Task: Organize and assign tasks for December 20th.
Action: Key pressed <Key.space><Key.shift><Key.shift><Key.shift><Key.shift><Key.shift><Key.shift><Key.shift><Key.shift><Key.shift><Key.shift><Key.shift><Key.shift><Key.shift><Key.shift><Key.shift>Check<Key.space>search<Key.space>volume<Key.enter><Key.space><Key.up><Key.down><Key.down><Key.up><Key.down><Key.up><Key.shift><Key.shift><Key.shift><Key.shift><Key.shift><Key.shift><Key.shift>RE<Key.backspace>eviw<Key.space>links<Key.space>-<Key.space><Key.shift><Key.shift><Key.shift><Key.shift><Key.shift><Key.shift><Key.shift><Key.shift><Key.shift><Key.shift><Key.shift><Key.shift>Distance<Key.space><Key.shift>Education<Key.space>universities<Key.space><Key.backspace>,<Key.space><Key.shift_r><Key.shift_r><Key.shift_r><Key.shift_r><Key.shift_r>UG<Key.shift>C<Key.space><Key.shift>DEB<Key.space>approved<Key.space>universities
Screenshot: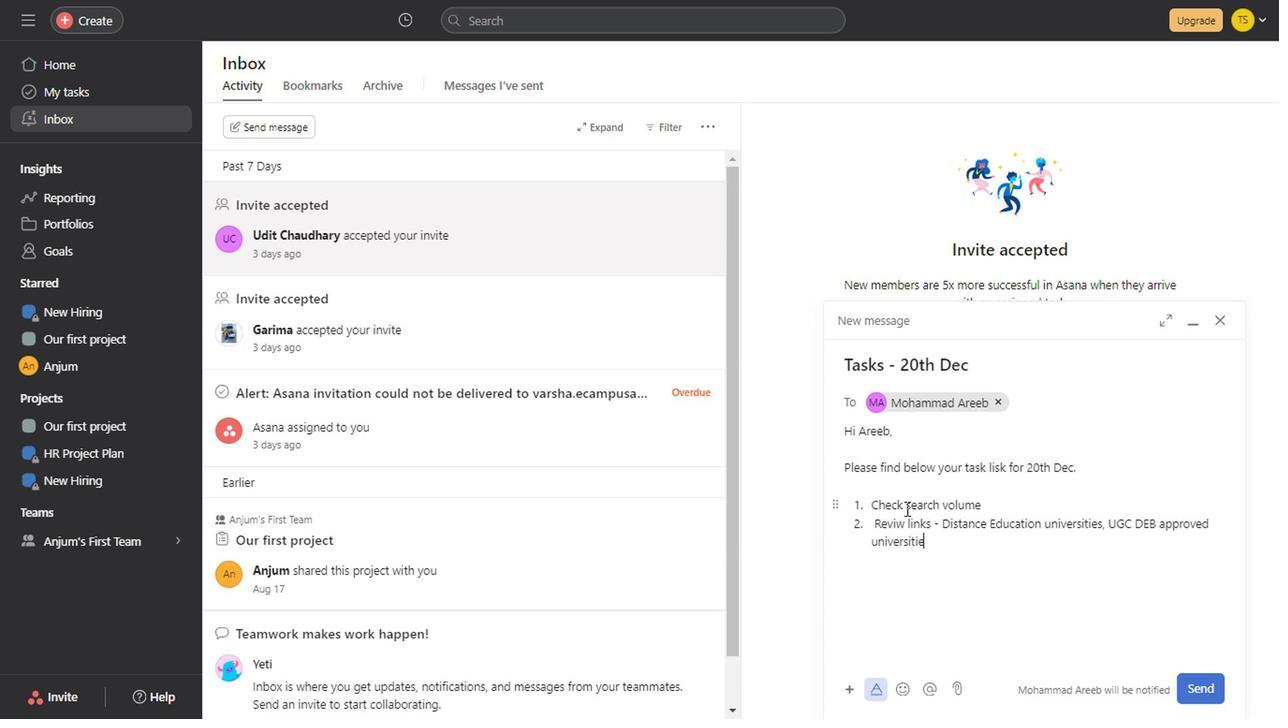 
Action: Mouse moved to (1102, 520)
Screenshot: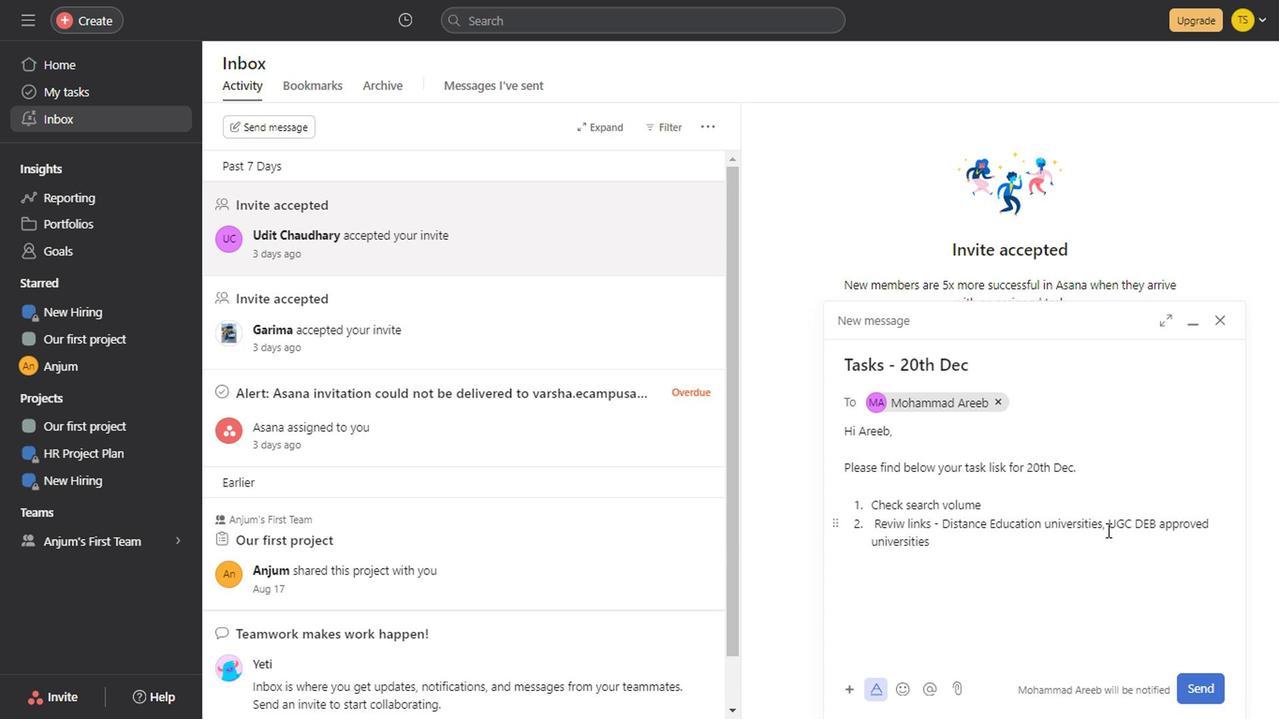 
Action: Mouse pressed left at (1102, 520)
Screenshot: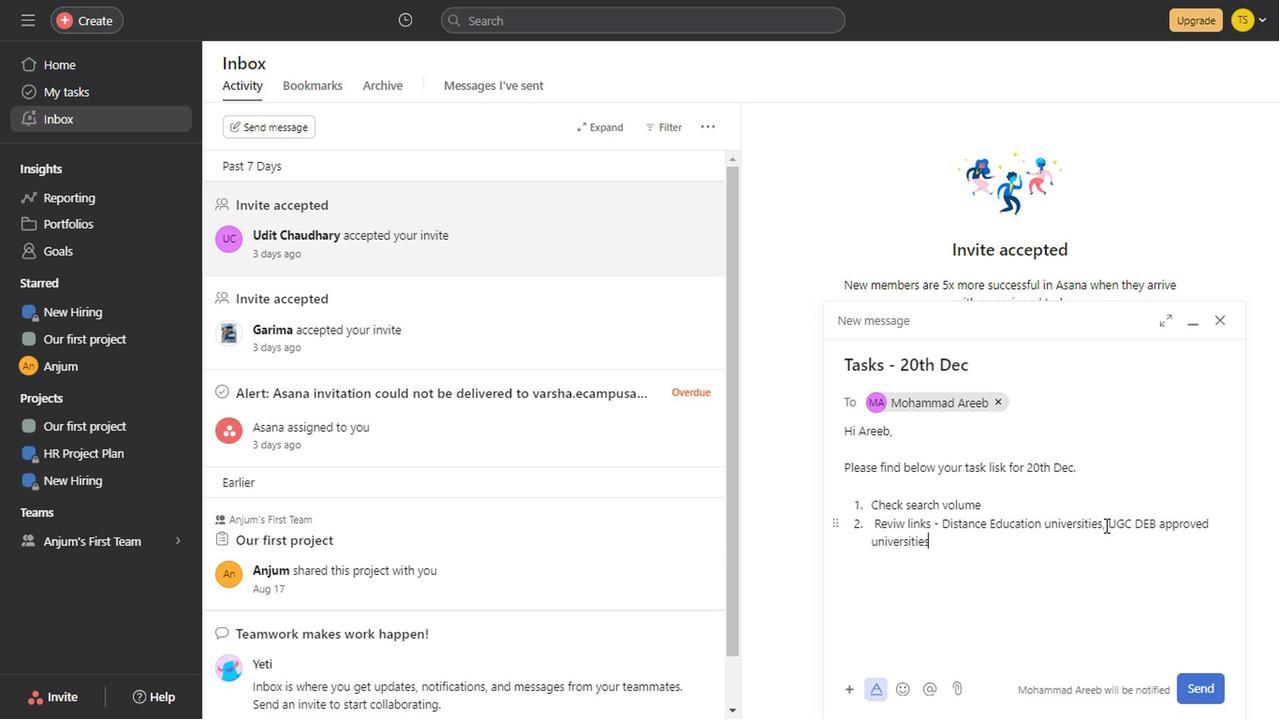 
Action: Mouse moved to (1275, 661)
Screenshot: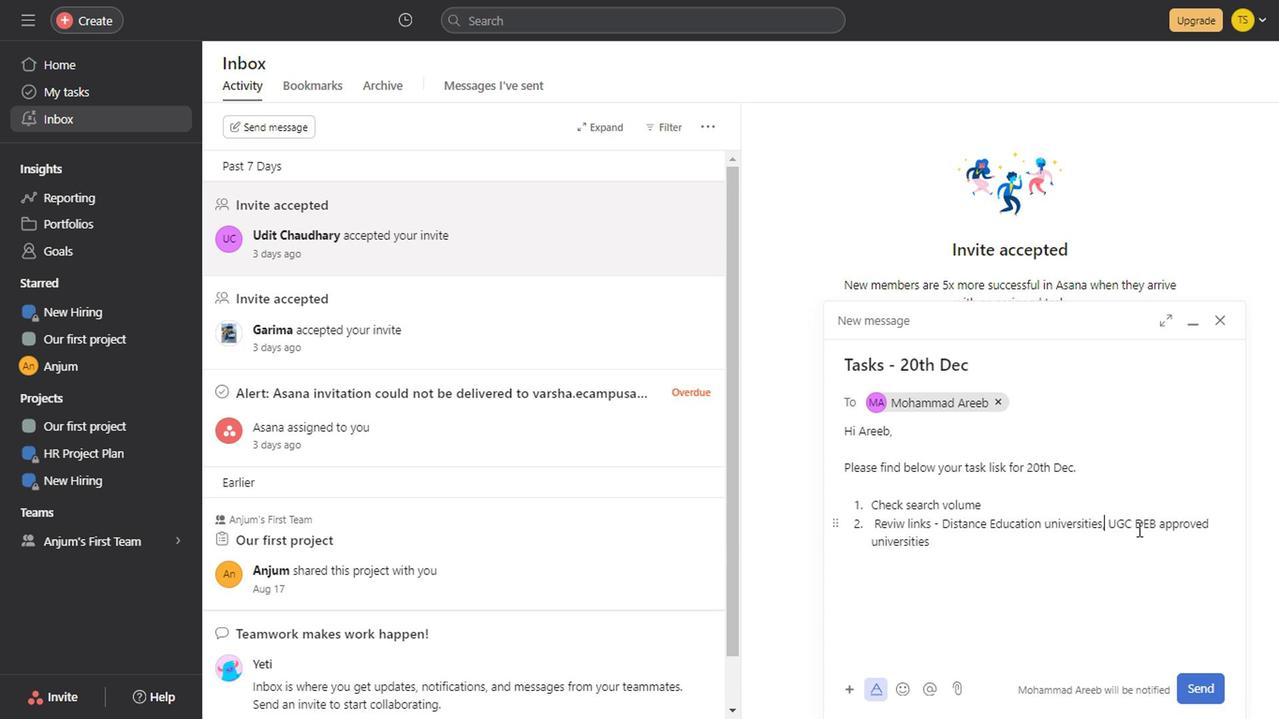 
Action: Key pressed <Key.backspace><Key.space>and<Key.space><Key.backspace>
Screenshot: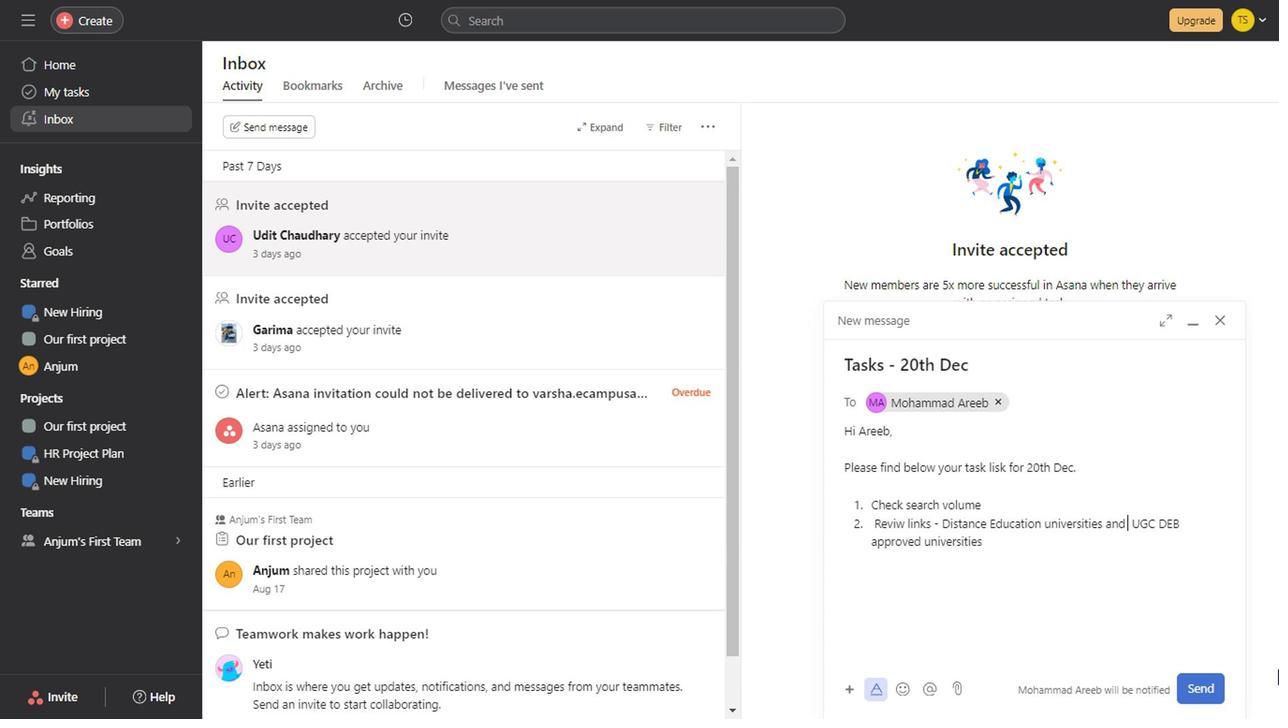 
Action: Mouse moved to (1006, 537)
Screenshot: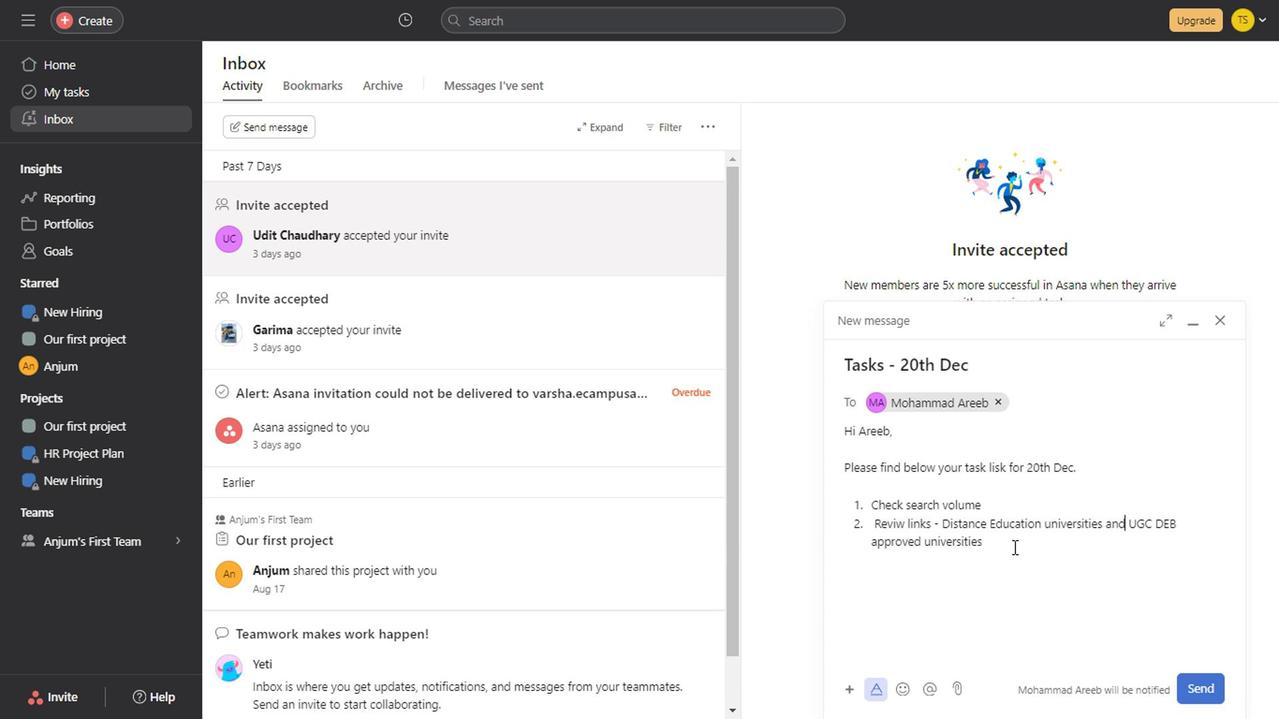 
Action: Mouse pressed left at (1006, 537)
Screenshot: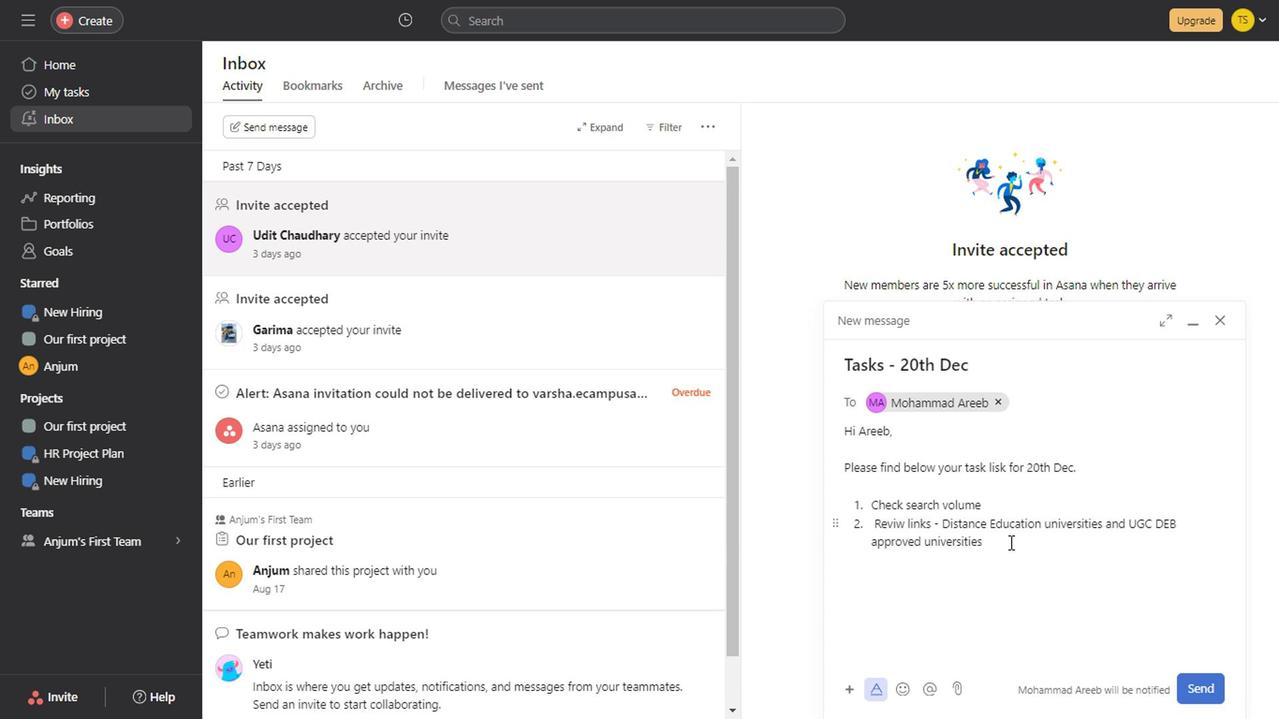 
Action: Key pressed .<Key.enter><Key.shift_r>On<Key.space><Key.shift_r>Page<Key.space><Key.shift>SE<Key.shift_r><Key.shift_r><Key.shift_r>O<Key.space>of<Key.space>all<Key.space><Key.shift_r>O<Key.shift>G<Key.shift>C<Key.space>website.<Key.enter><Key.shift>Expired<Key.space>domain<Key.space>analysis.<Key.enter><Key.shift_r><Key.shift_r><Key.shift_r>Banner<Key.space>for<Key.space><Key.shift_r>Blended.<Key.enter><Key.enter><Key.backspace><Key.enter><Key.shift>Blongs<Key.space>pages<Key.space>link<Key.space>to<Key.space><Key.shift>Distance<Key.space><Key.shift>Education<Key.space><Key.shift_r>Universtis<Key.backspace><Key.backspace><Key.backspace><Key.backspace><Key.backspace><Key.backspace>ersities<Key.space>for<Key.space><Key.shift_r>Maharasht<Key.backspace>ra.
Screenshot: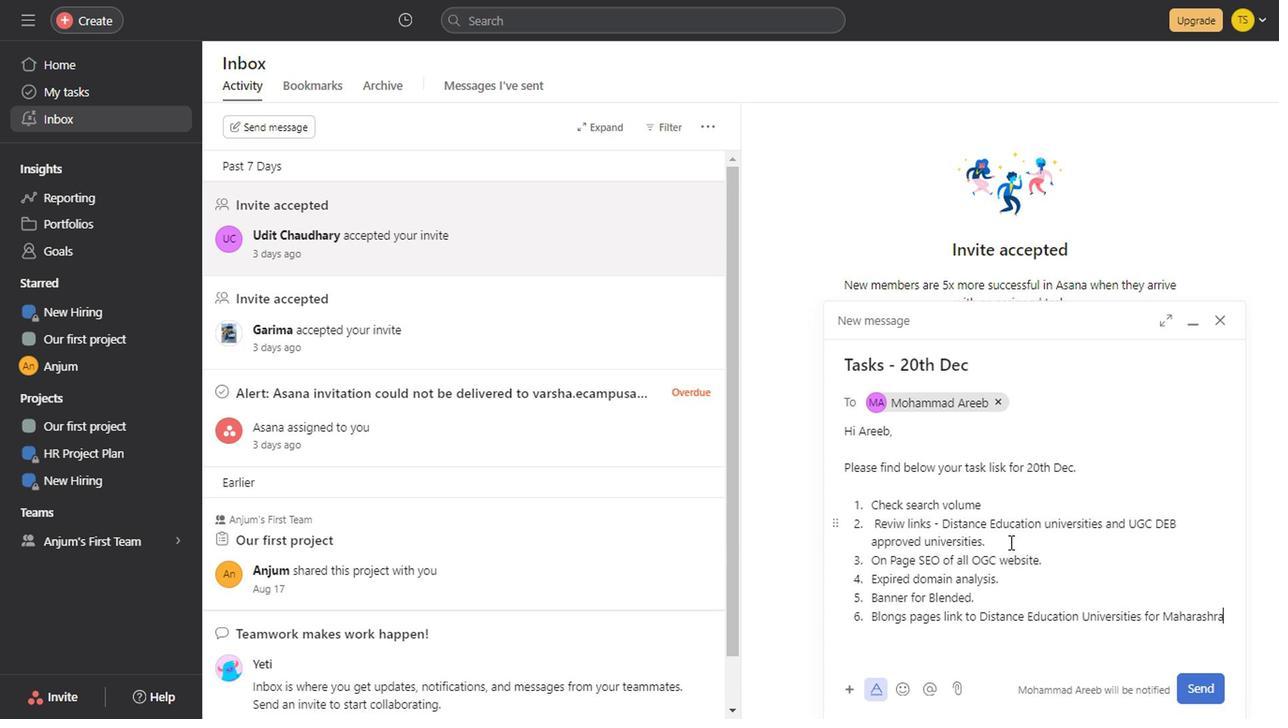 
Action: Mouse moved to (1012, 540)
Screenshot: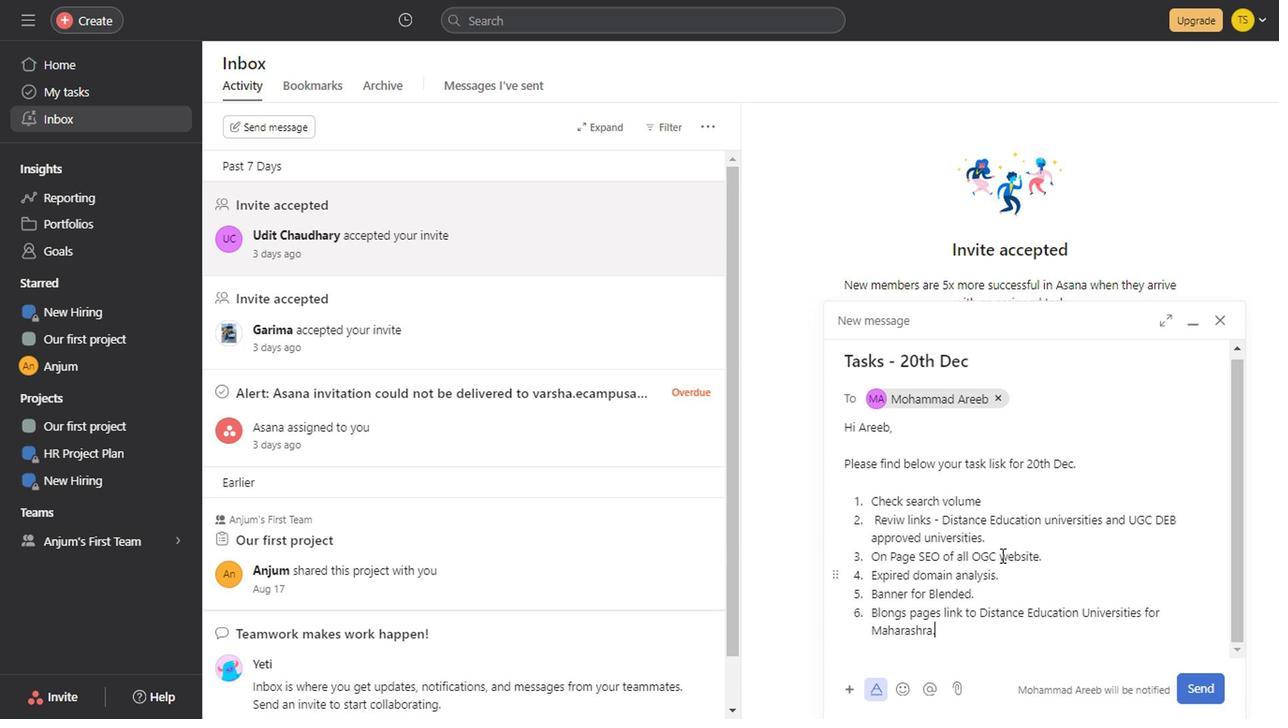 
Action: Mouse scrolled (1012, 539) with delta (0, 0)
Screenshot: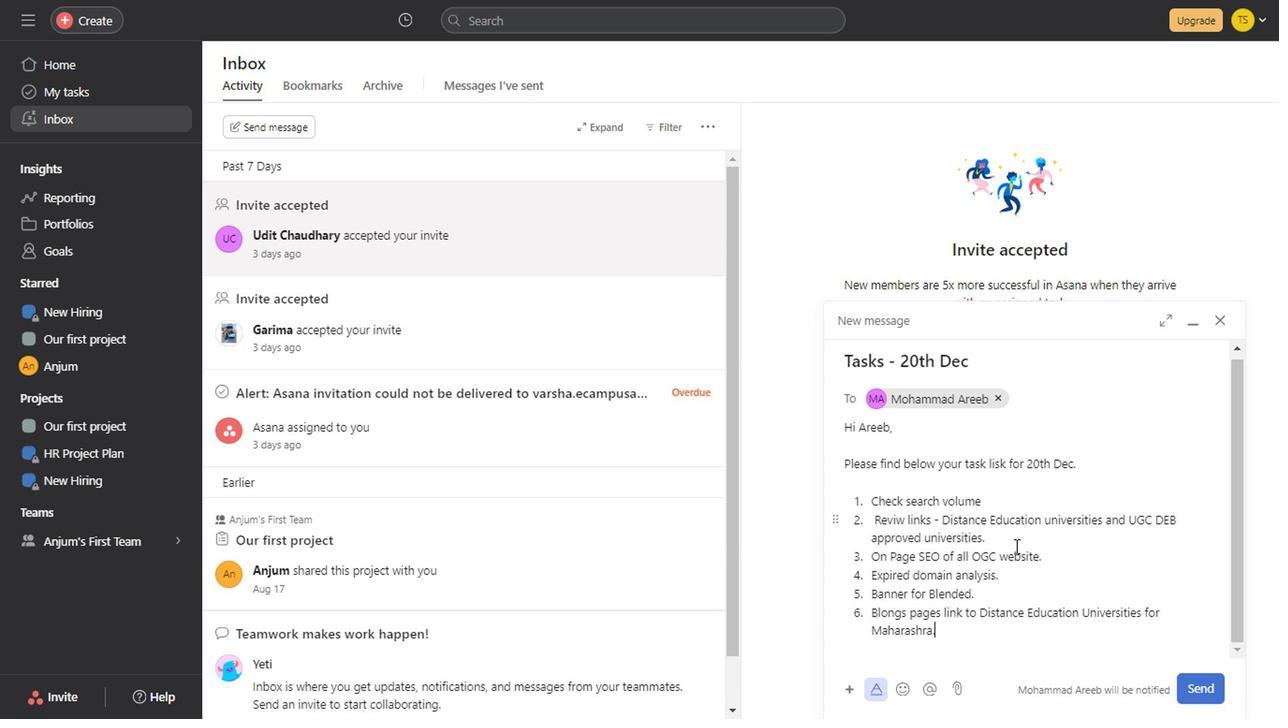 
Action: Mouse scrolled (1012, 539) with delta (0, 0)
Screenshot: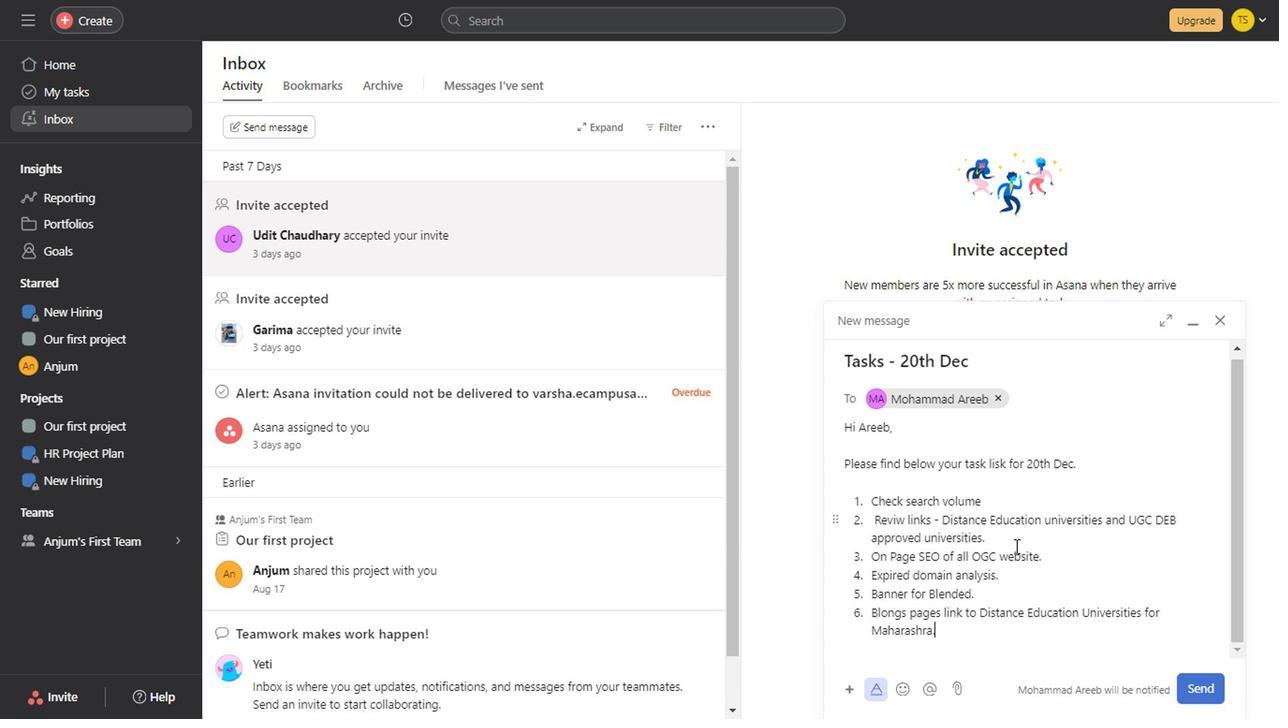 
Action: Mouse scrolled (1012, 539) with delta (0, 0)
Screenshot: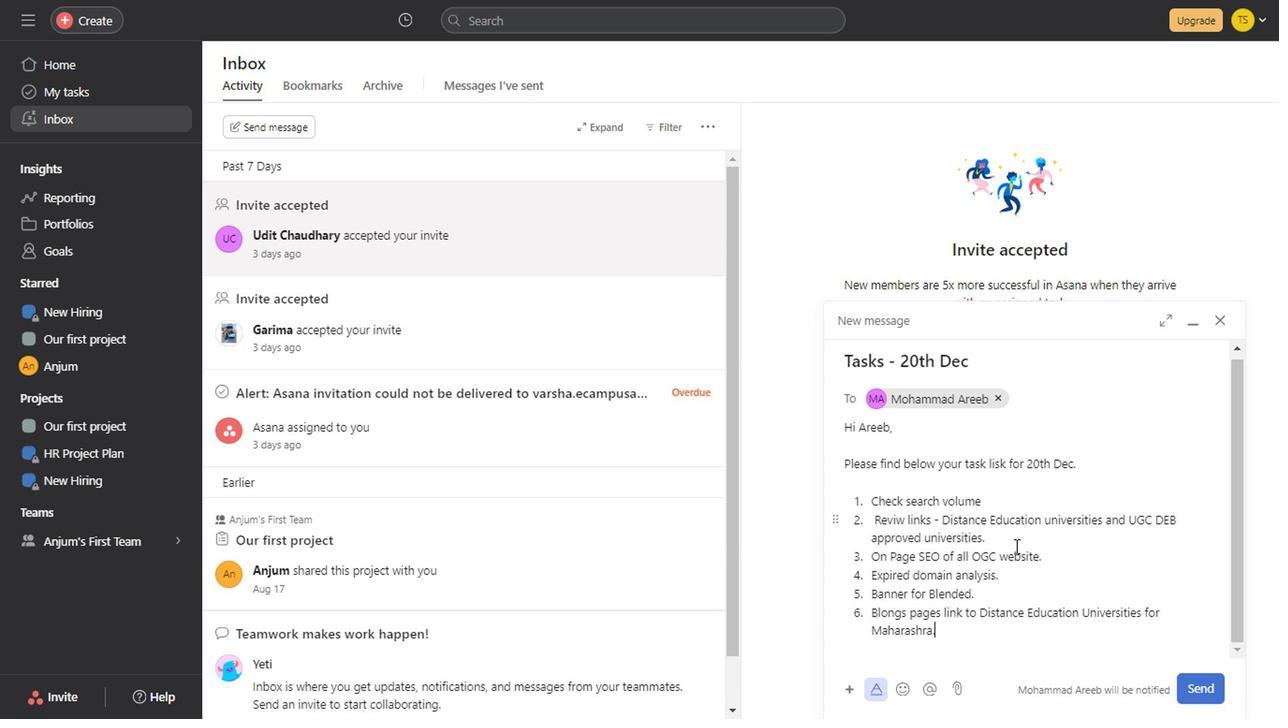 
Action: Mouse scrolled (1012, 539) with delta (0, 0)
Screenshot: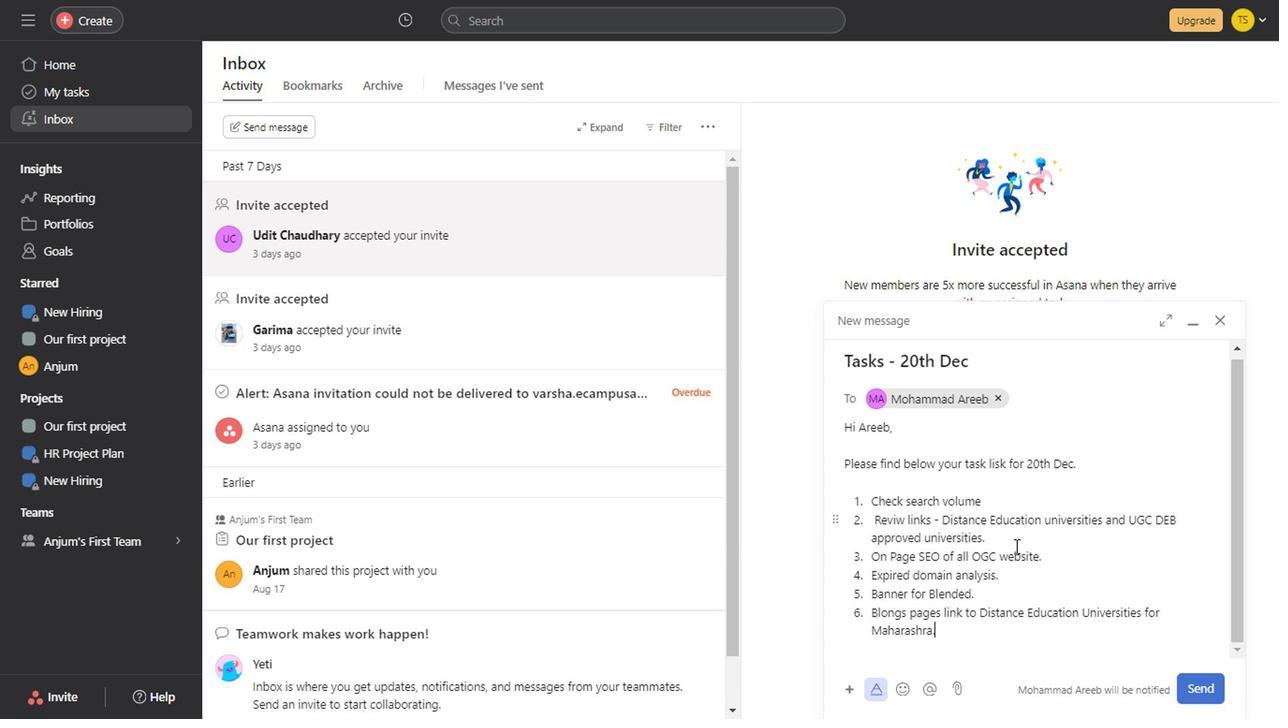 
Action: Mouse scrolled (1012, 539) with delta (0, 0)
Screenshot: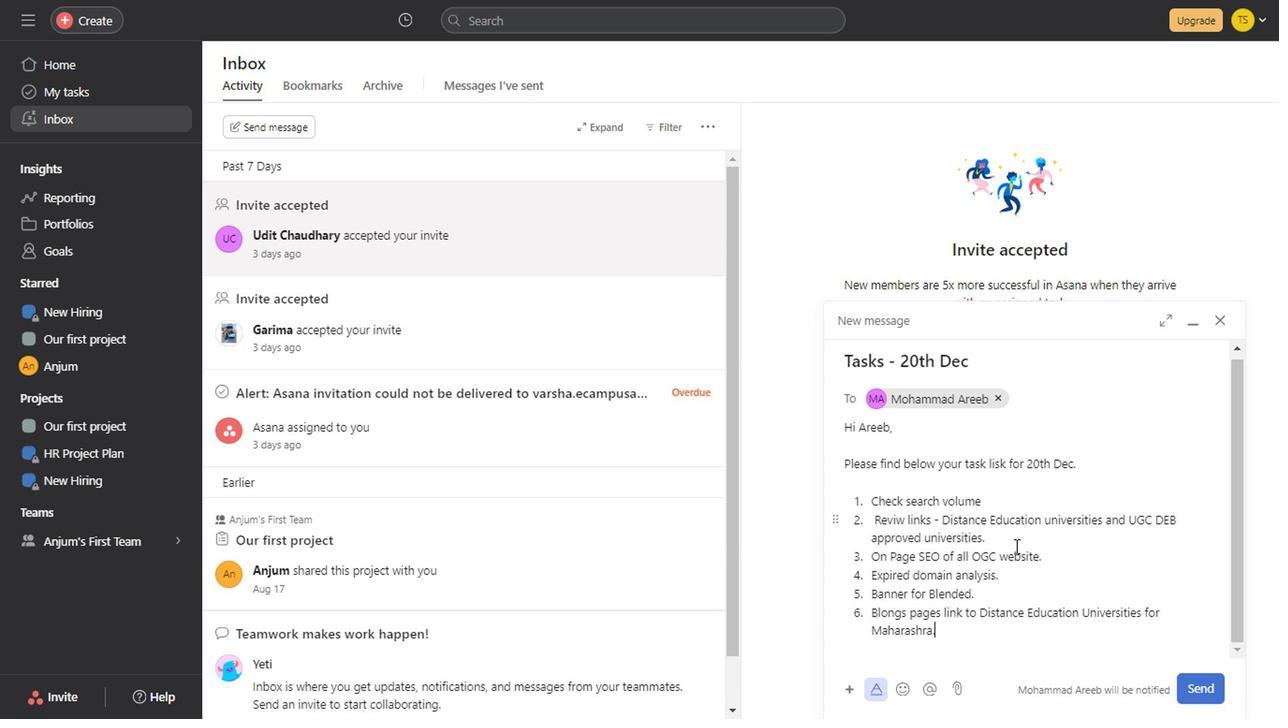
Action: Mouse scrolled (1012, 539) with delta (0, 0)
Screenshot: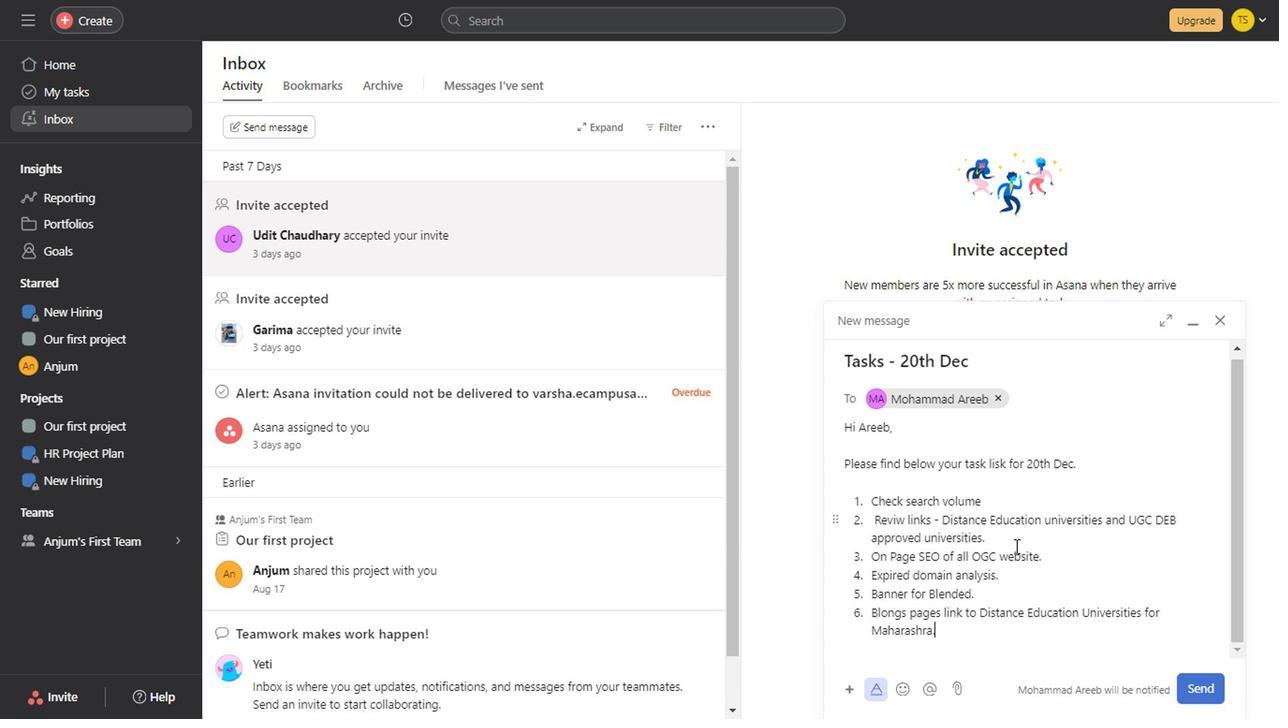 
Action: Mouse scrolled (1012, 539) with delta (0, 0)
Screenshot: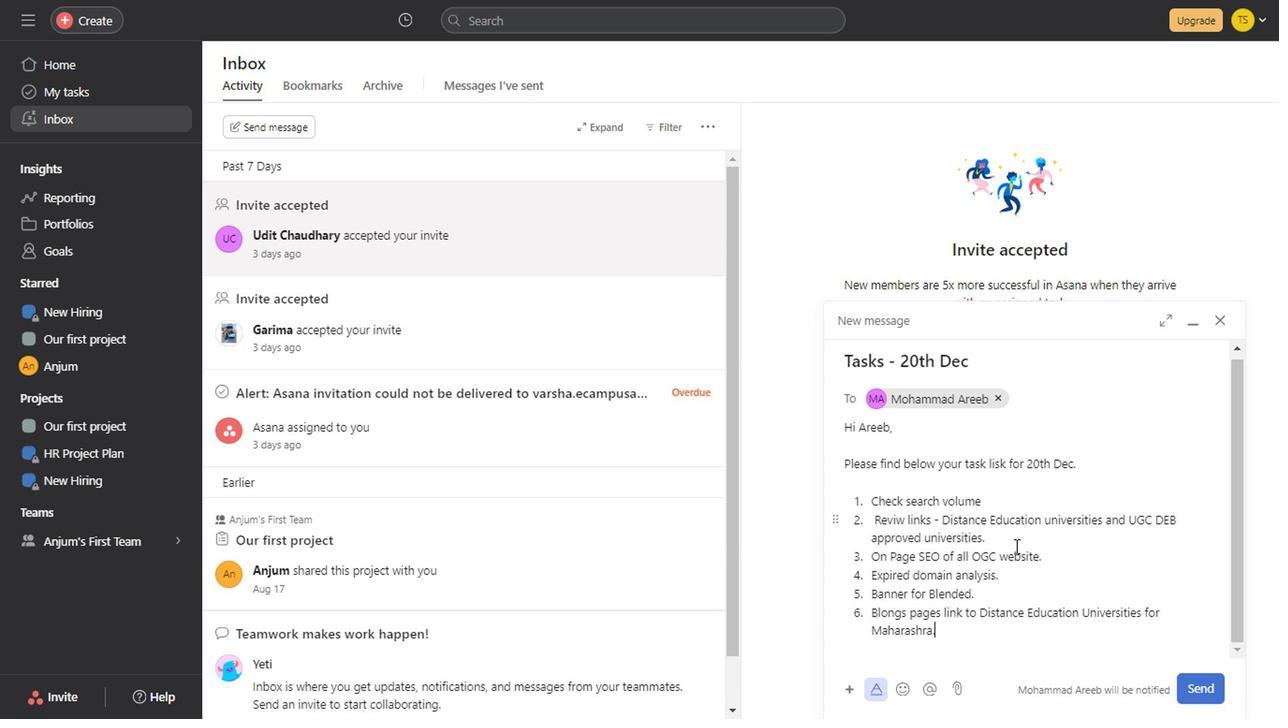
Action: Mouse scrolled (1012, 539) with delta (0, 0)
Screenshot: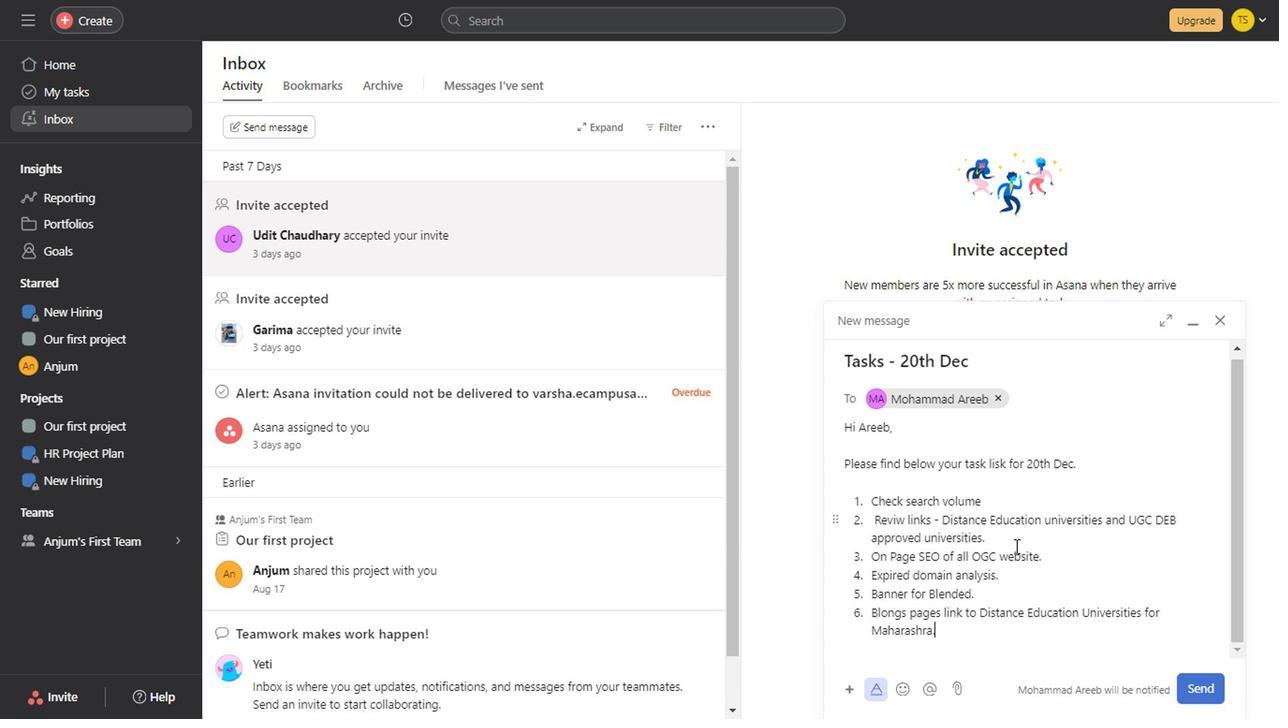 
Action: Mouse scrolled (1012, 539) with delta (0, 0)
Screenshot: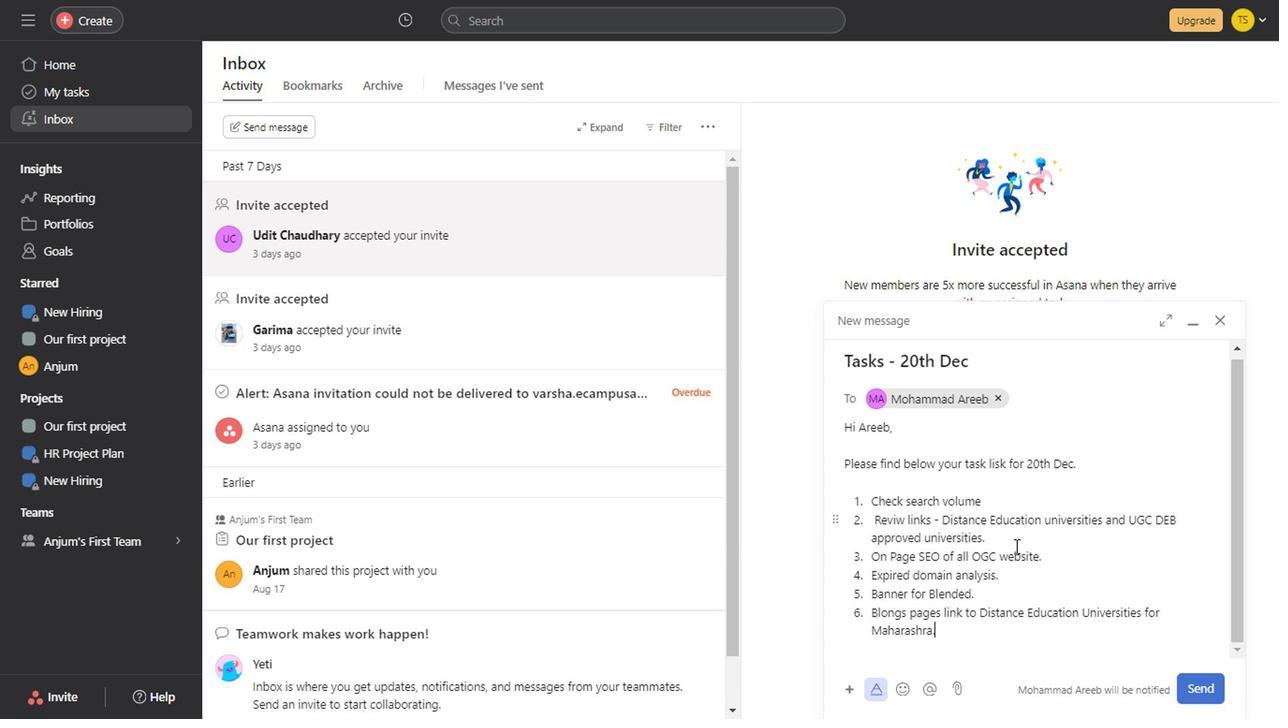
Action: Mouse scrolled (1012, 539) with delta (0, 0)
Screenshot: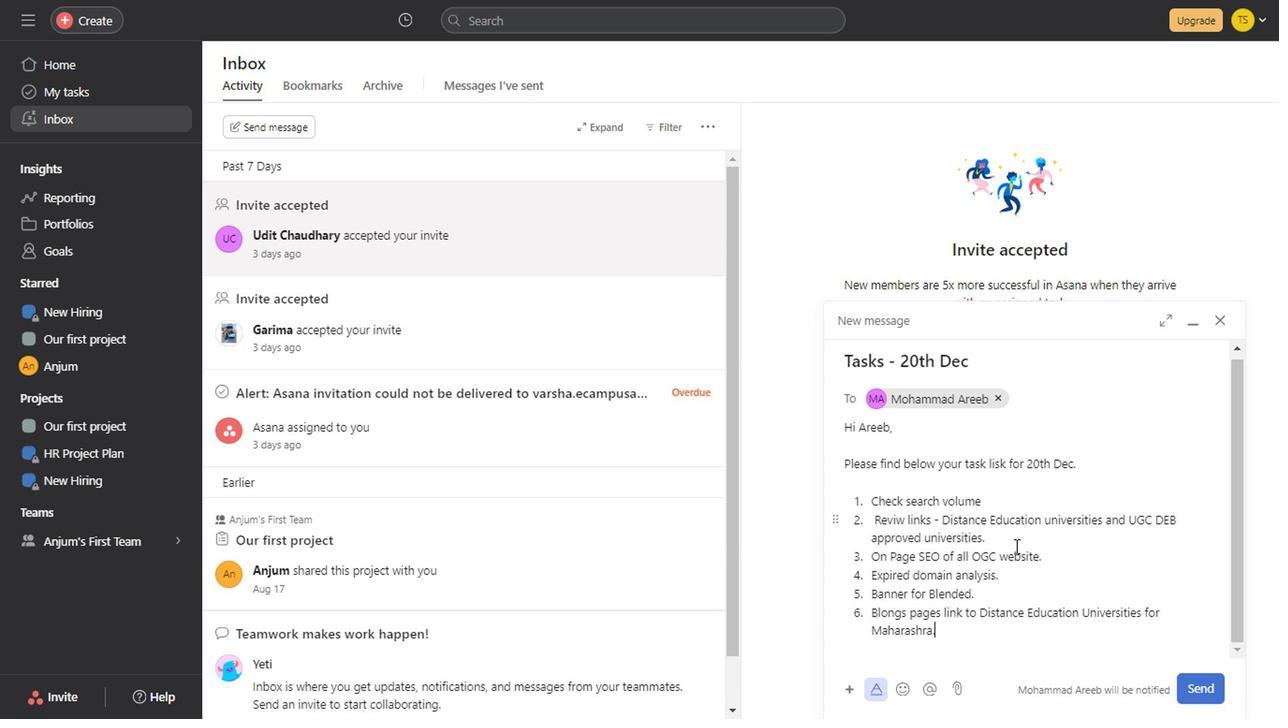 
Action: Mouse scrolled (1012, 539) with delta (0, 0)
Screenshot: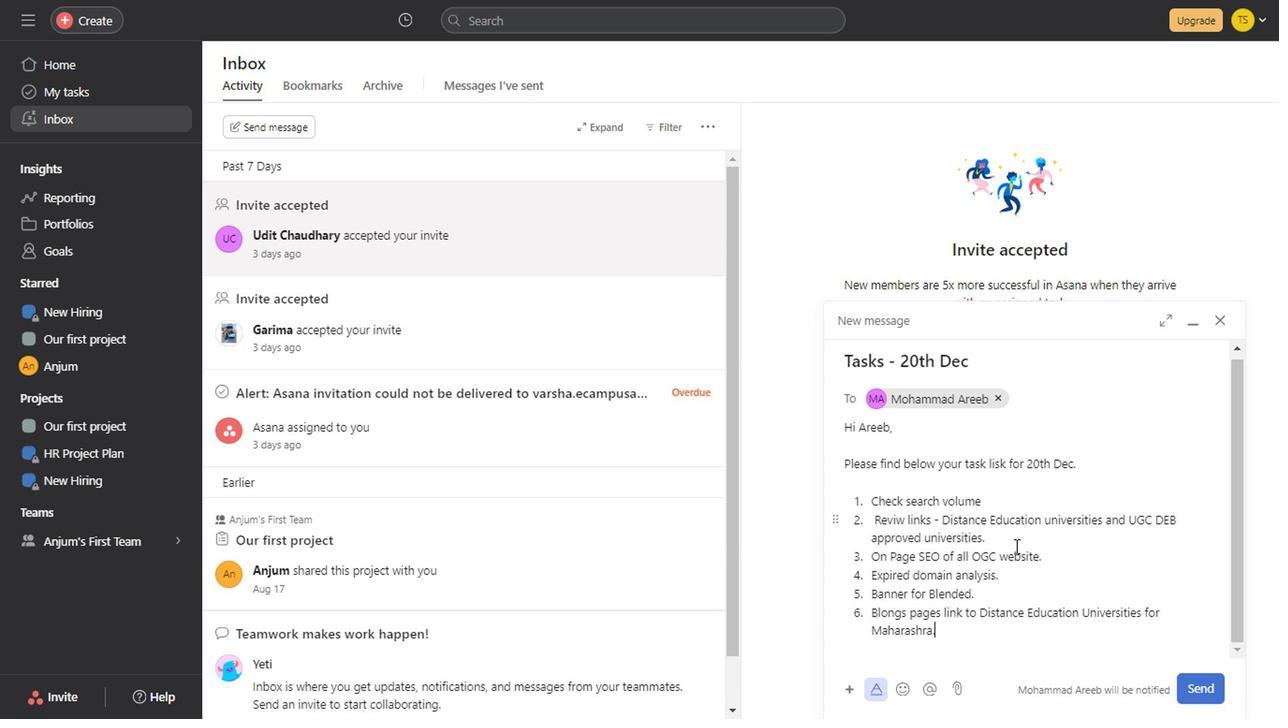 
Action: Mouse scrolled (1012, 539) with delta (0, 0)
Screenshot: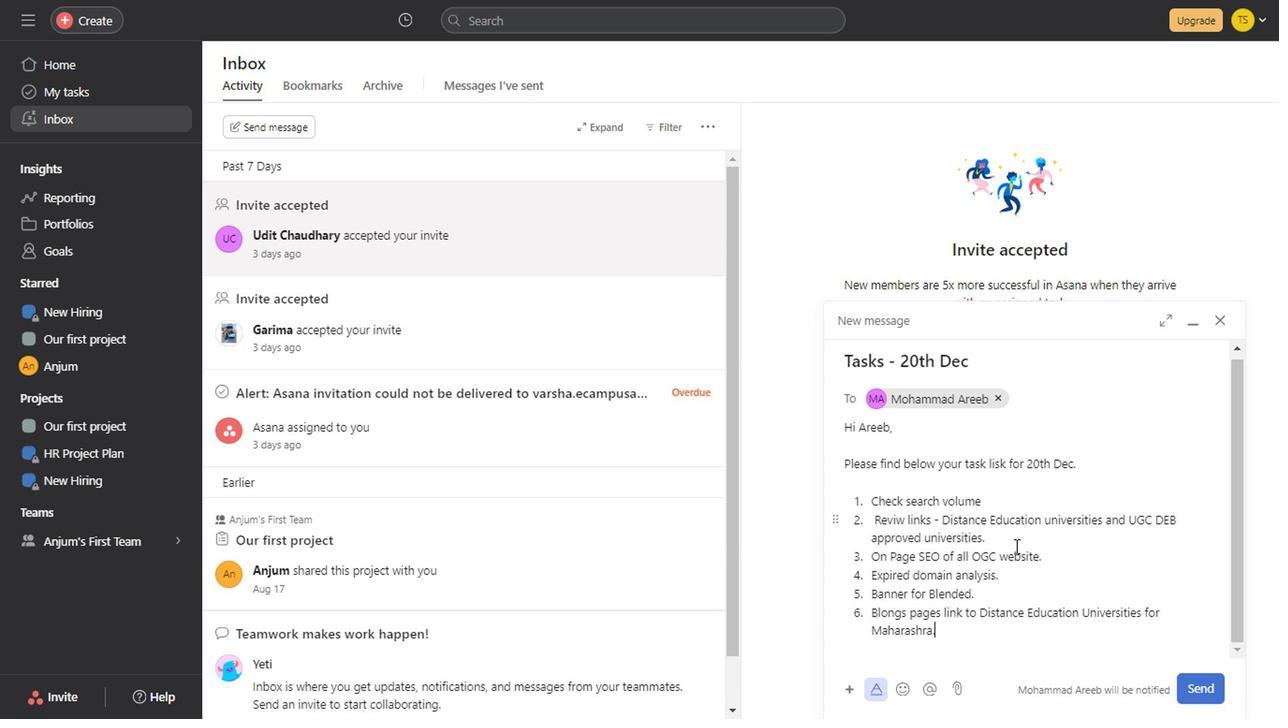 
Action: Mouse scrolled (1012, 539) with delta (0, 0)
Screenshot: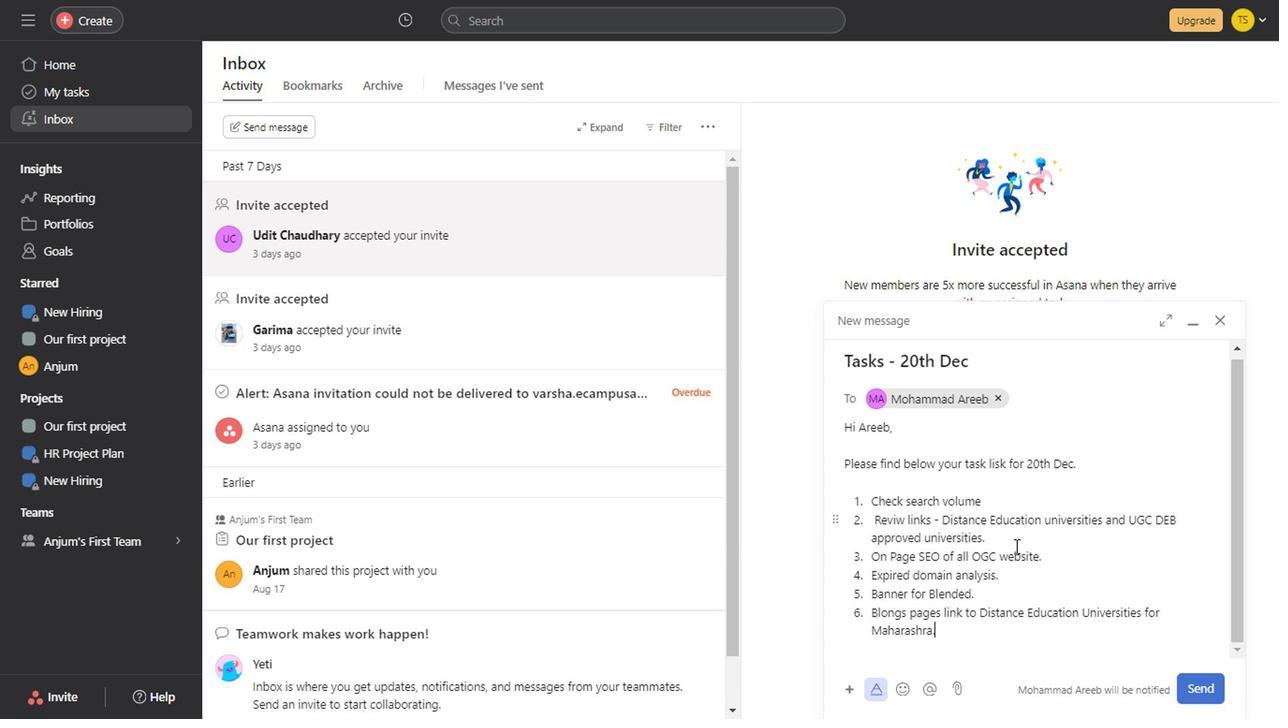 
Action: Mouse scrolled (1012, 539) with delta (0, 0)
Screenshot: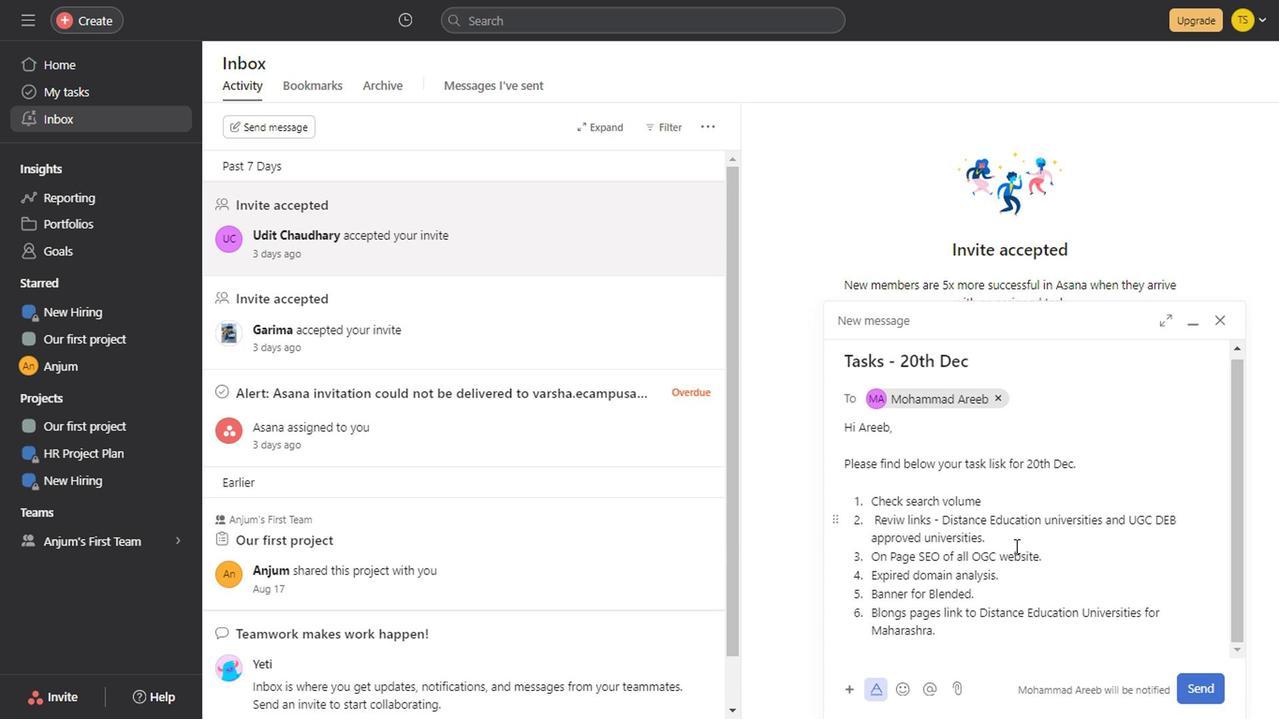 
Action: Mouse scrolled (1012, 539) with delta (0, 0)
Screenshot: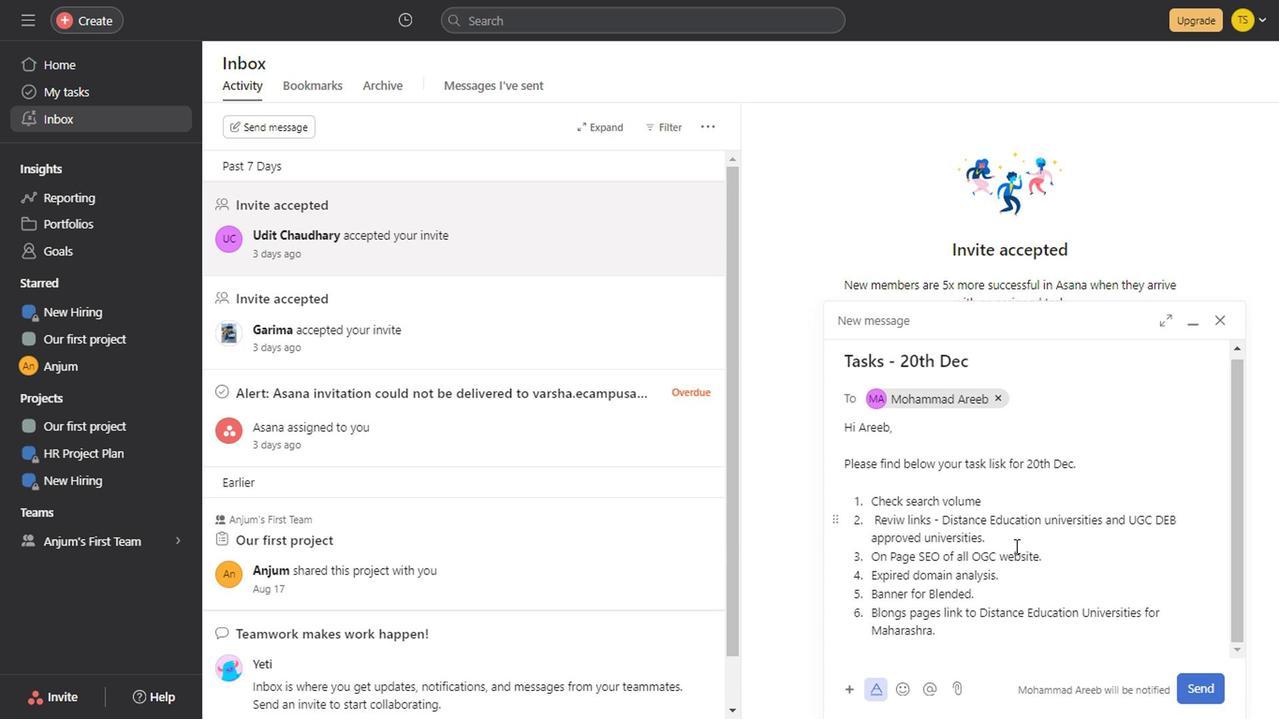 
Action: Mouse scrolled (1012, 539) with delta (0, 0)
Screenshot: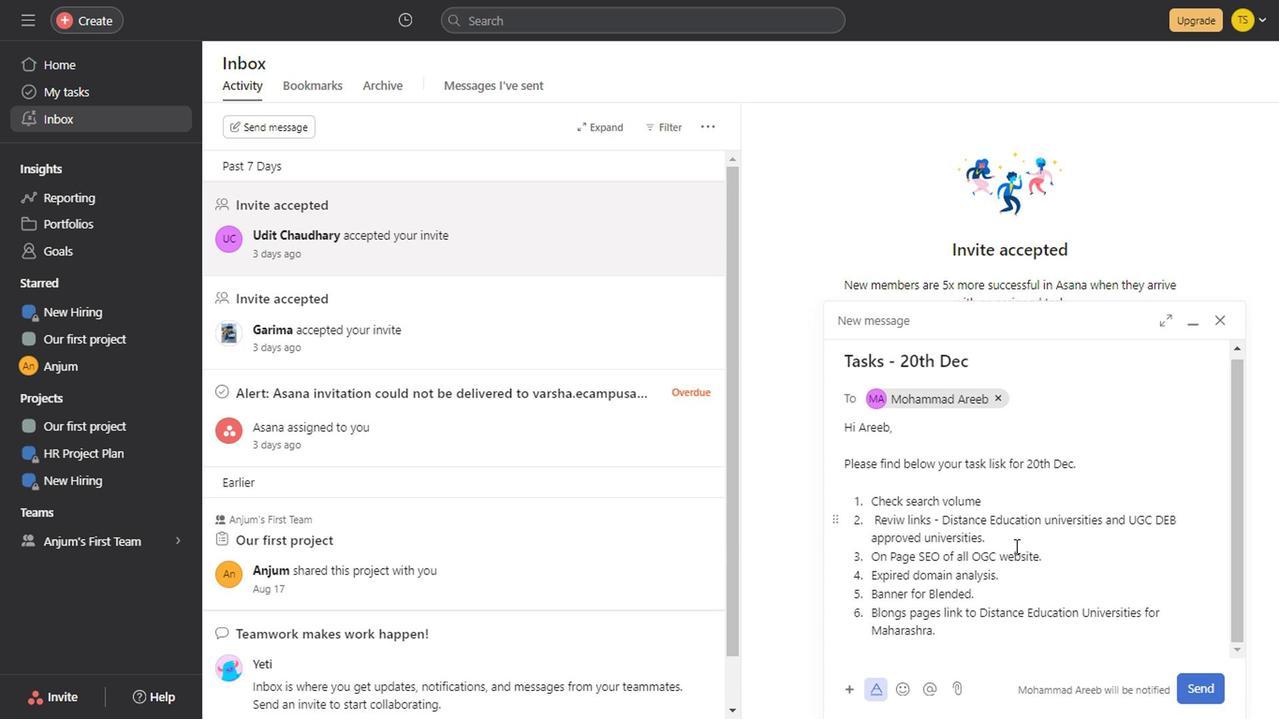 
Action: Mouse scrolled (1012, 539) with delta (0, 0)
Screenshot: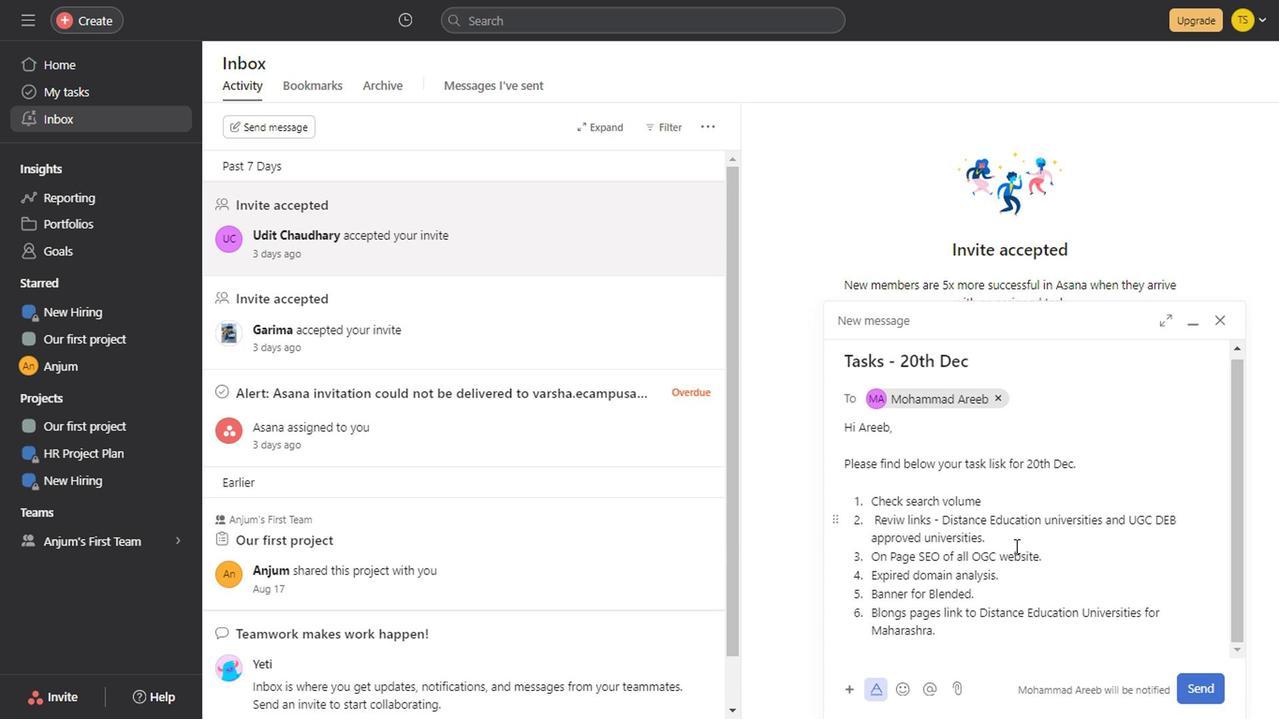 
Action: Mouse scrolled (1012, 539) with delta (0, 0)
Screenshot: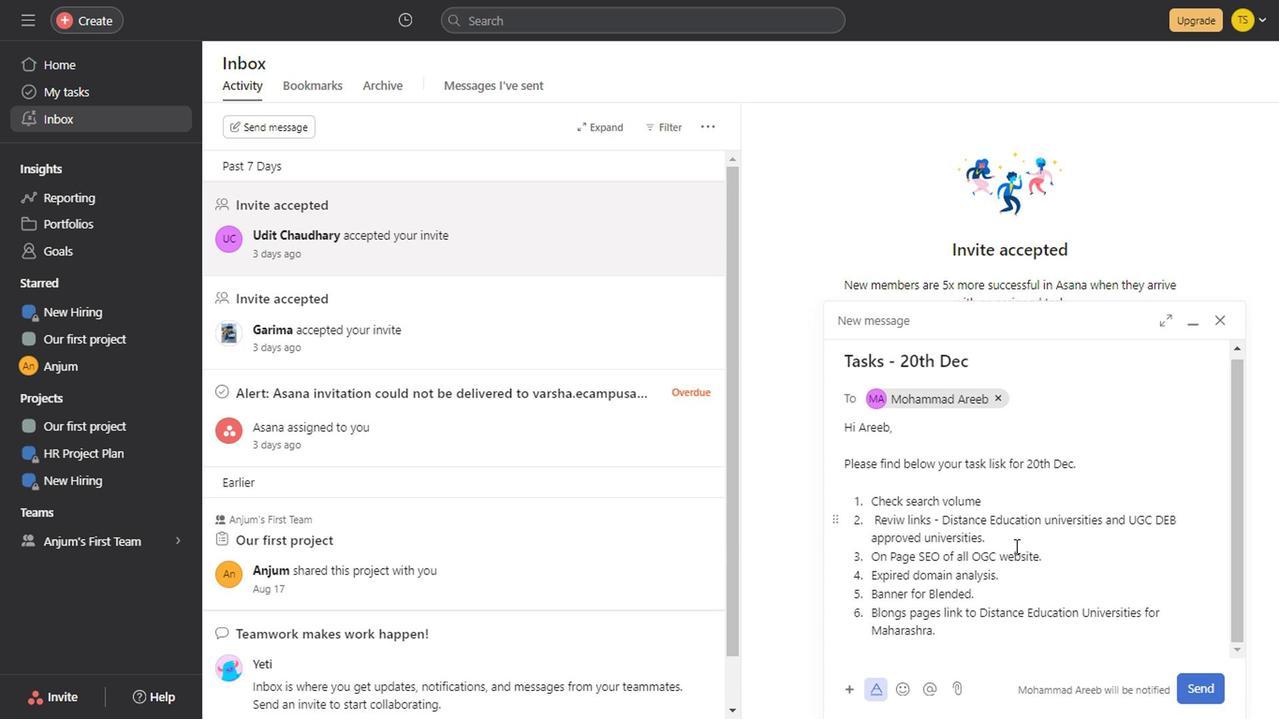 
Action: Mouse moved to (945, 327)
Screenshot: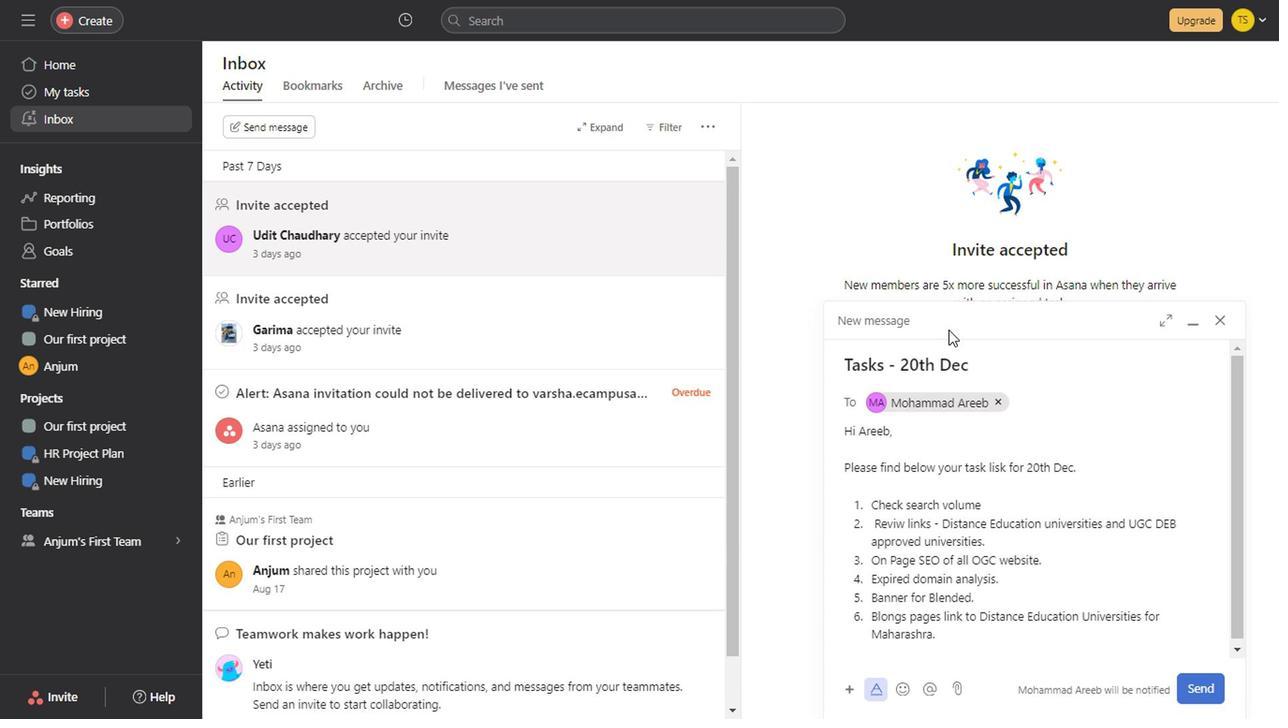 
Action: Mouse pressed left at (945, 327)
Screenshot: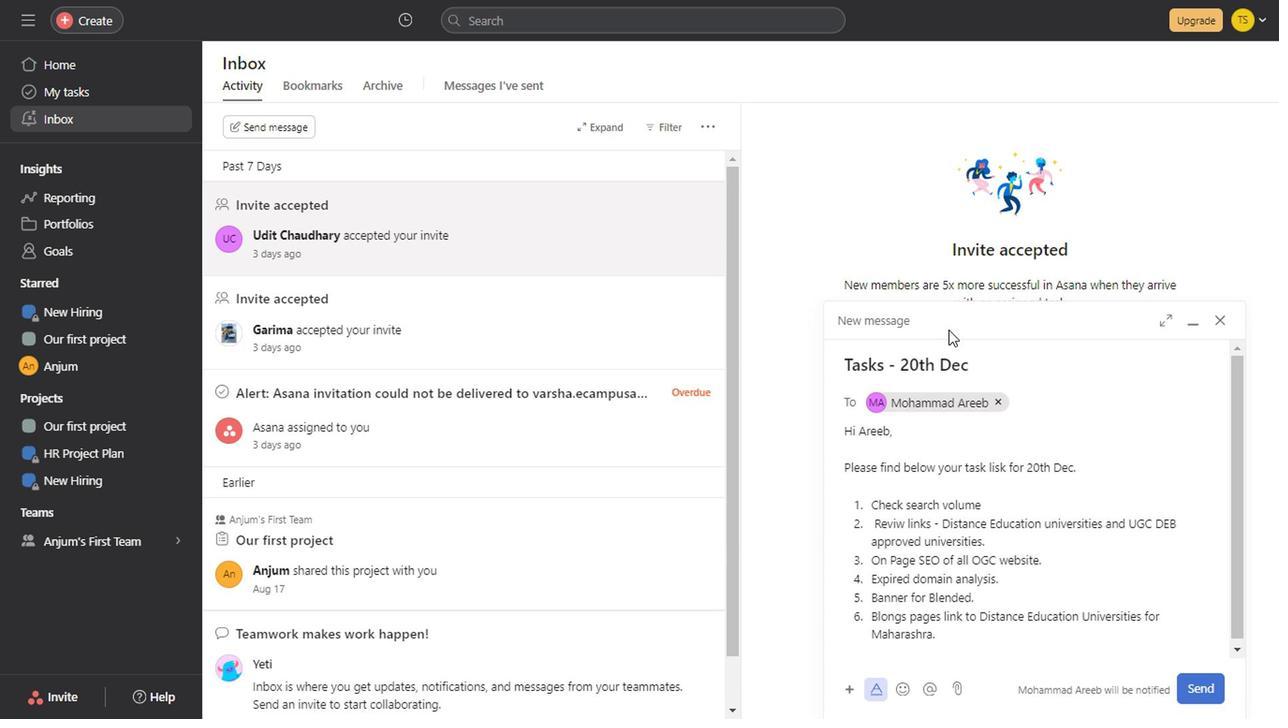 
Action: Mouse moved to (944, 631)
Screenshot: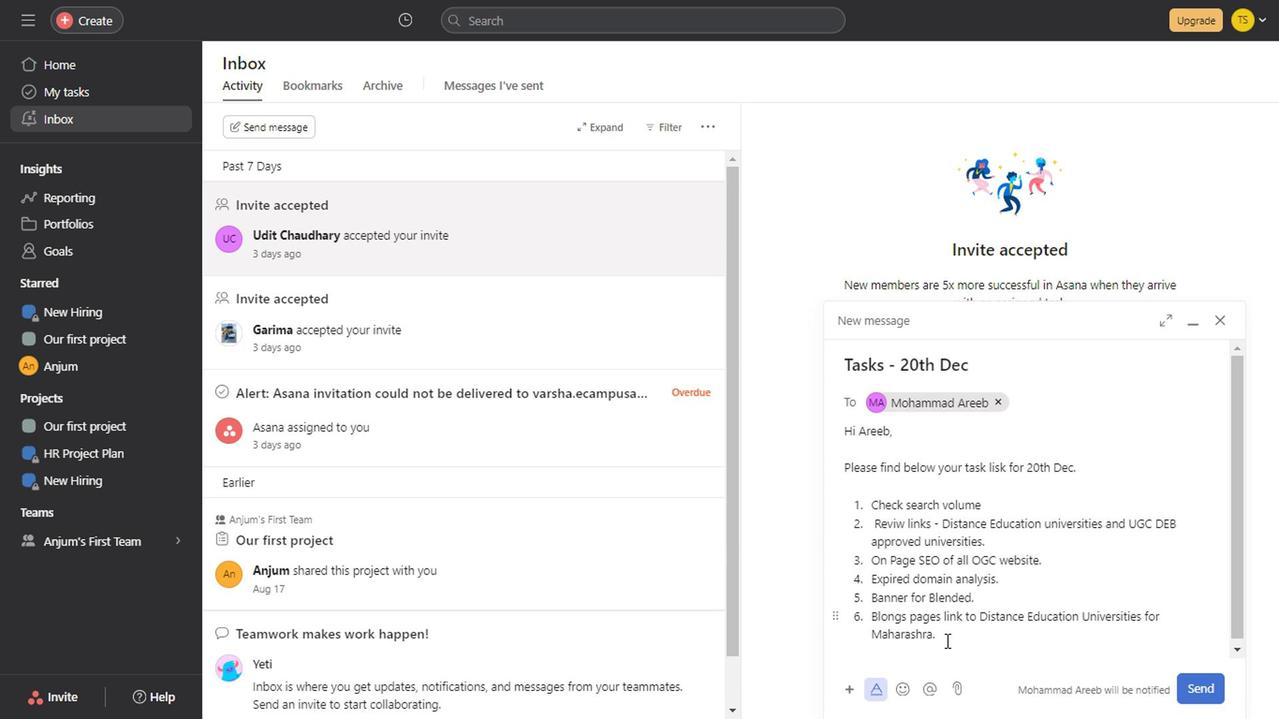 
Action: Mouse pressed left at (944, 631)
Screenshot: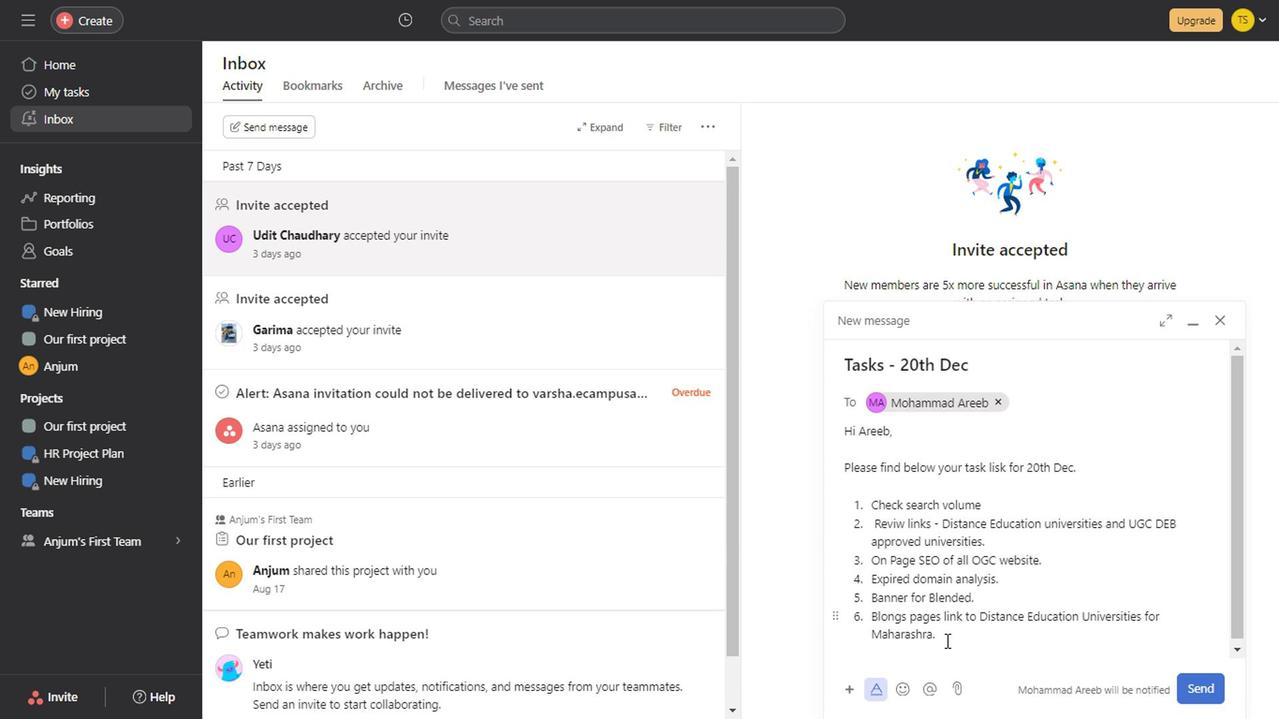 
Action: Mouse moved to (944, 629)
Screenshot: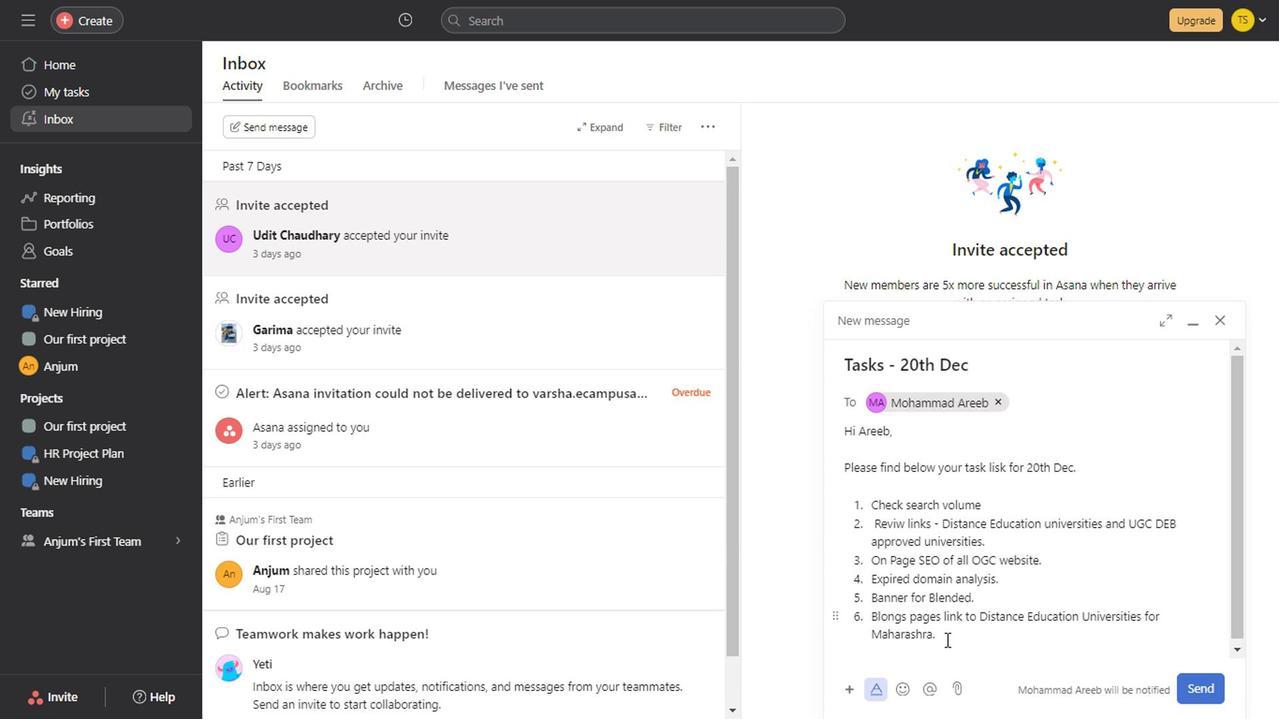 
Action: Key pressed <Key.shift><Key.enter><Key.enter><Key.enter><Key.shift>Thank<Key.space>you.<Key.enter><Key.shift>Tanya<Key.space><Key.shift>Sharma
Screenshot: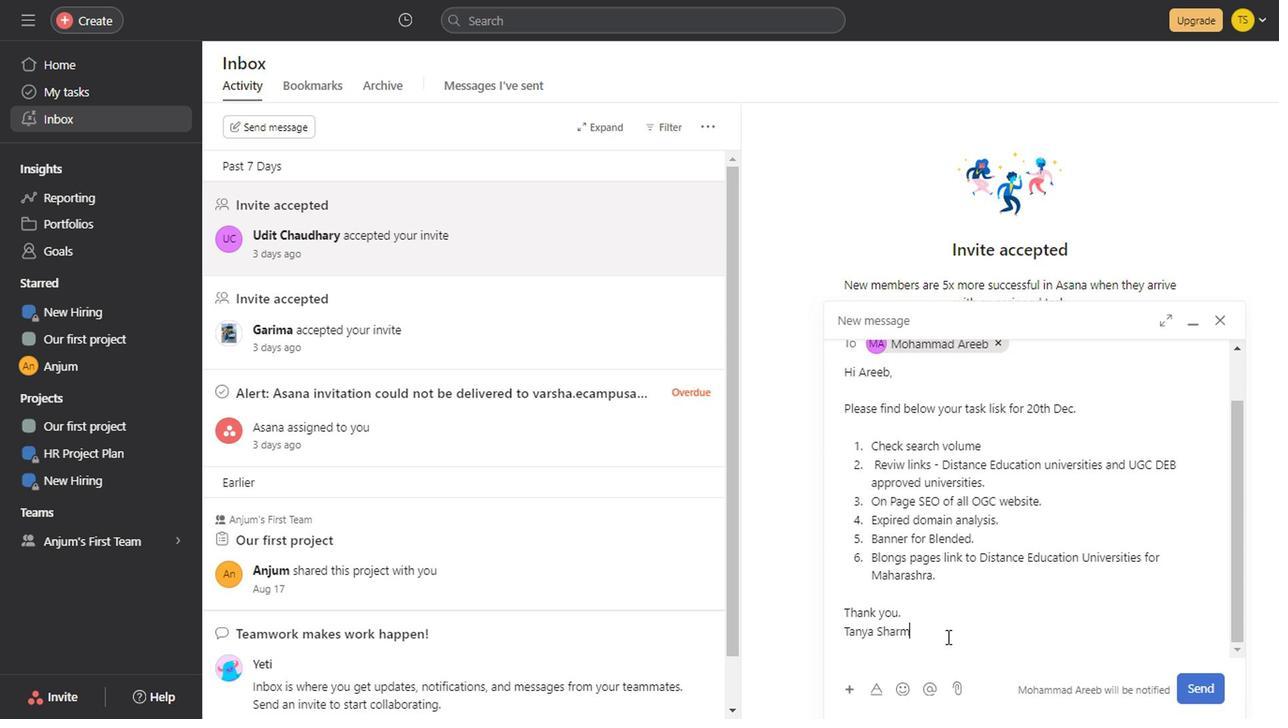 
Action: Mouse moved to (1048, 474)
Screenshot: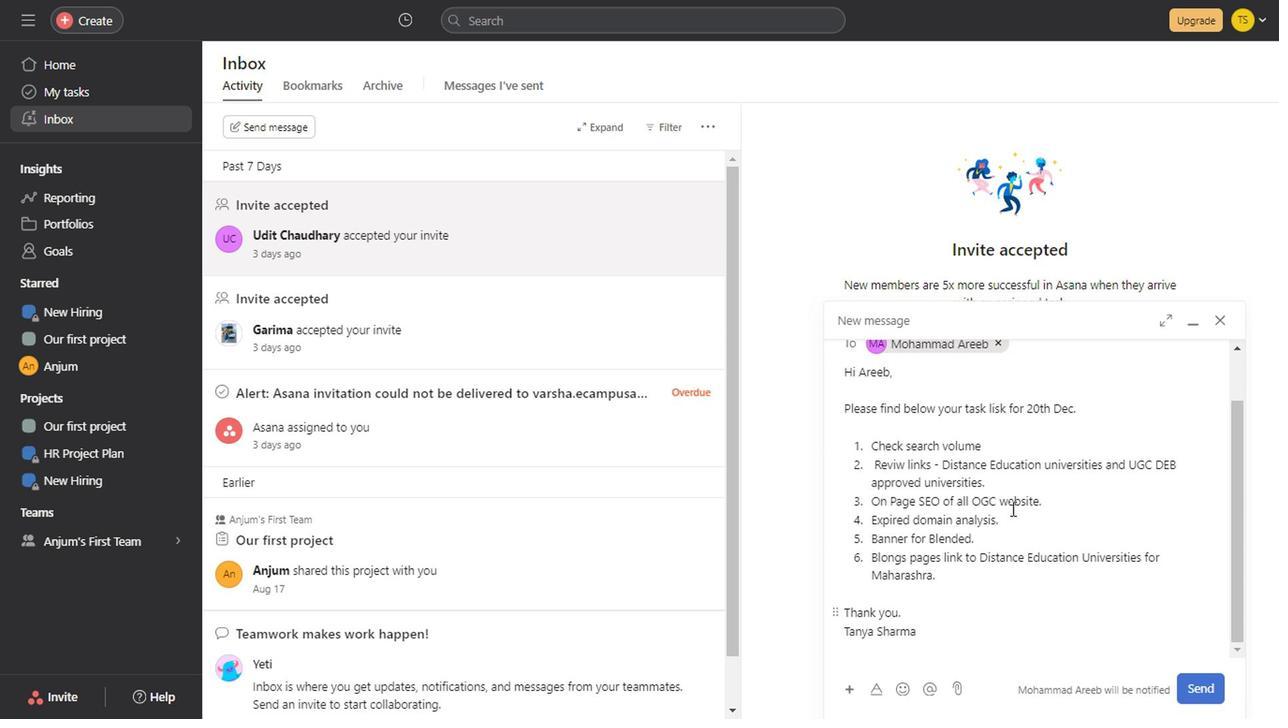 
Action: Mouse scrolled (1048, 472) with delta (0, -1)
Screenshot: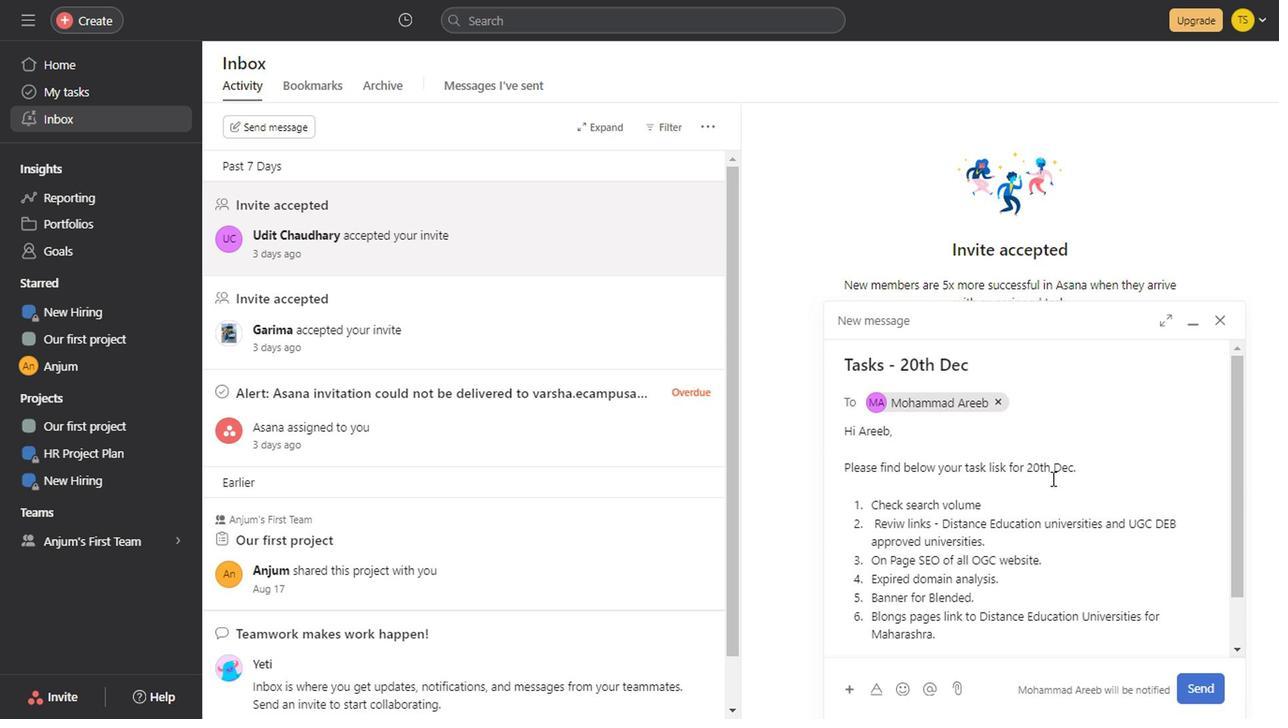 
Action: Mouse scrolled (1048, 473) with delta (0, -1)
Screenshot: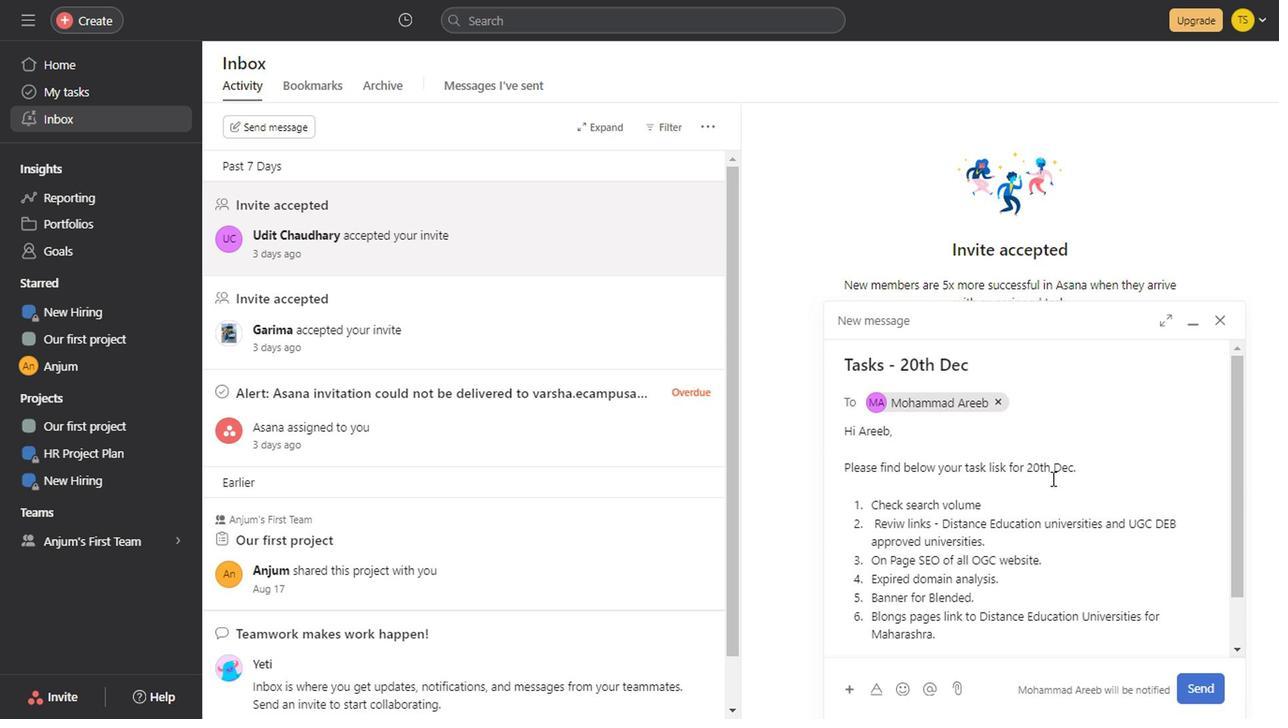 
Action: Mouse scrolled (1048, 473) with delta (0, -1)
Screenshot: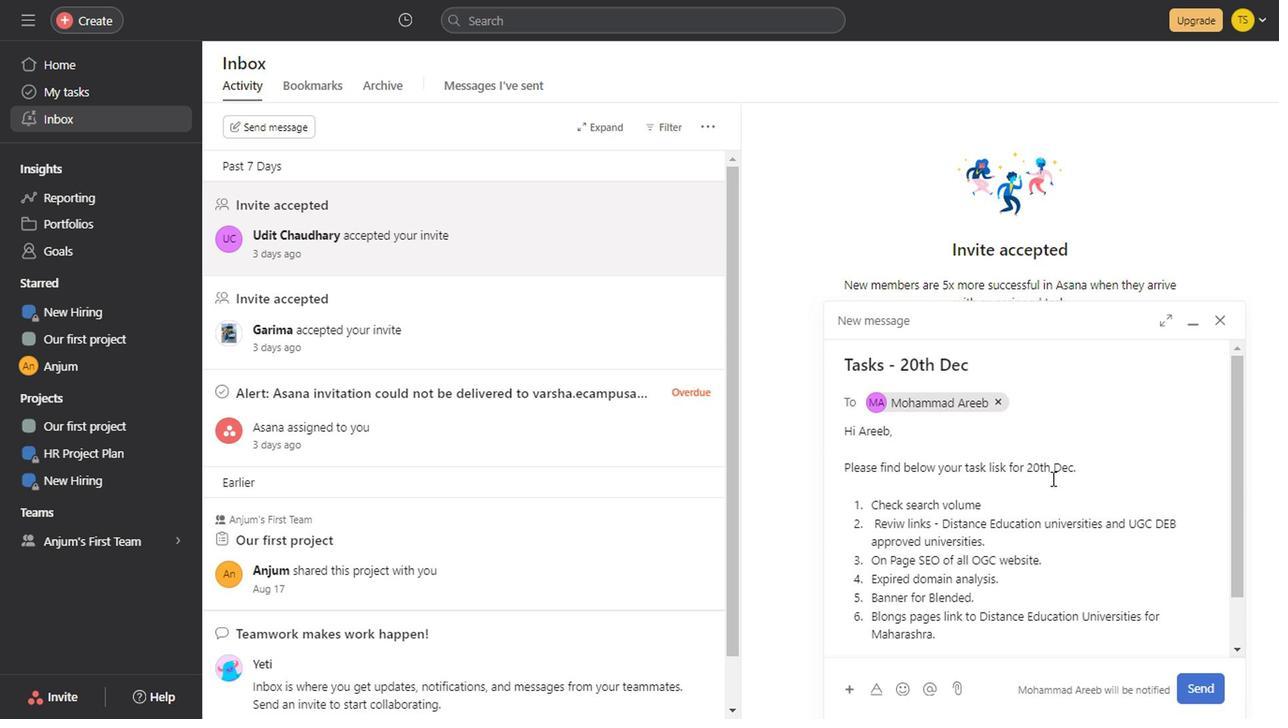 
Action: Mouse scrolled (1048, 473) with delta (0, -1)
Screenshot: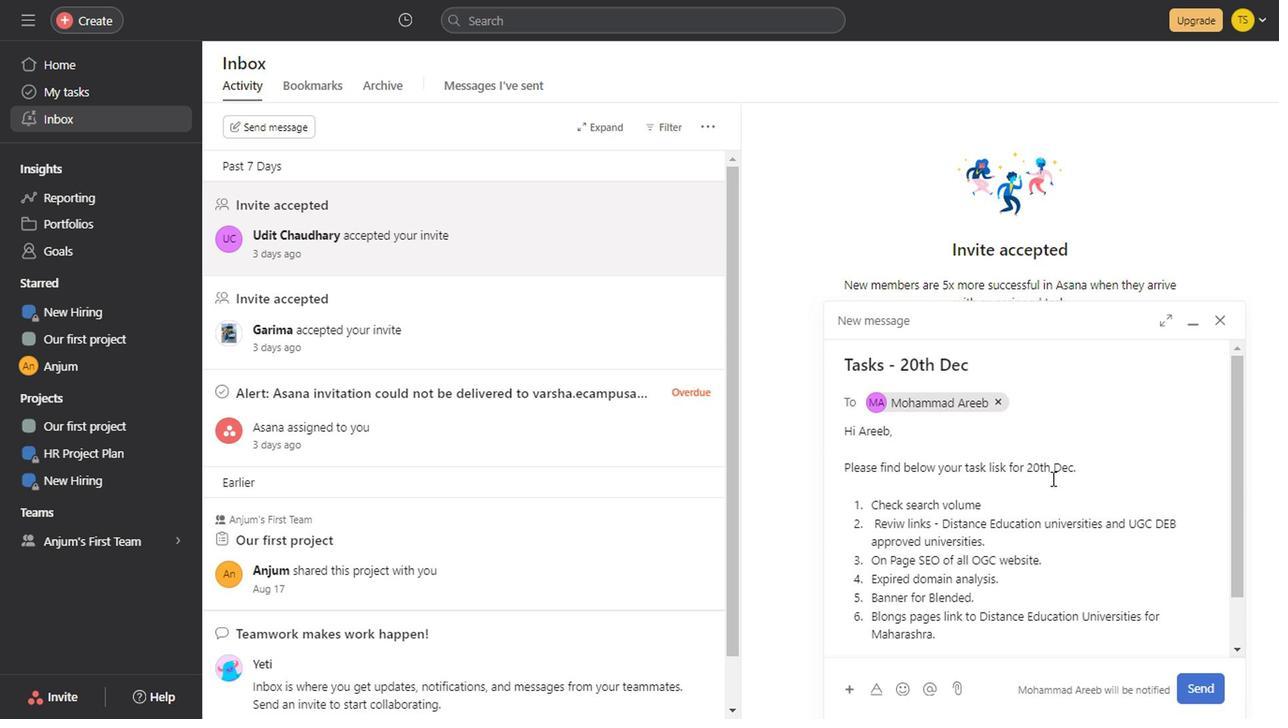 
Action: Mouse scrolled (1048, 473) with delta (0, -1)
Screenshot: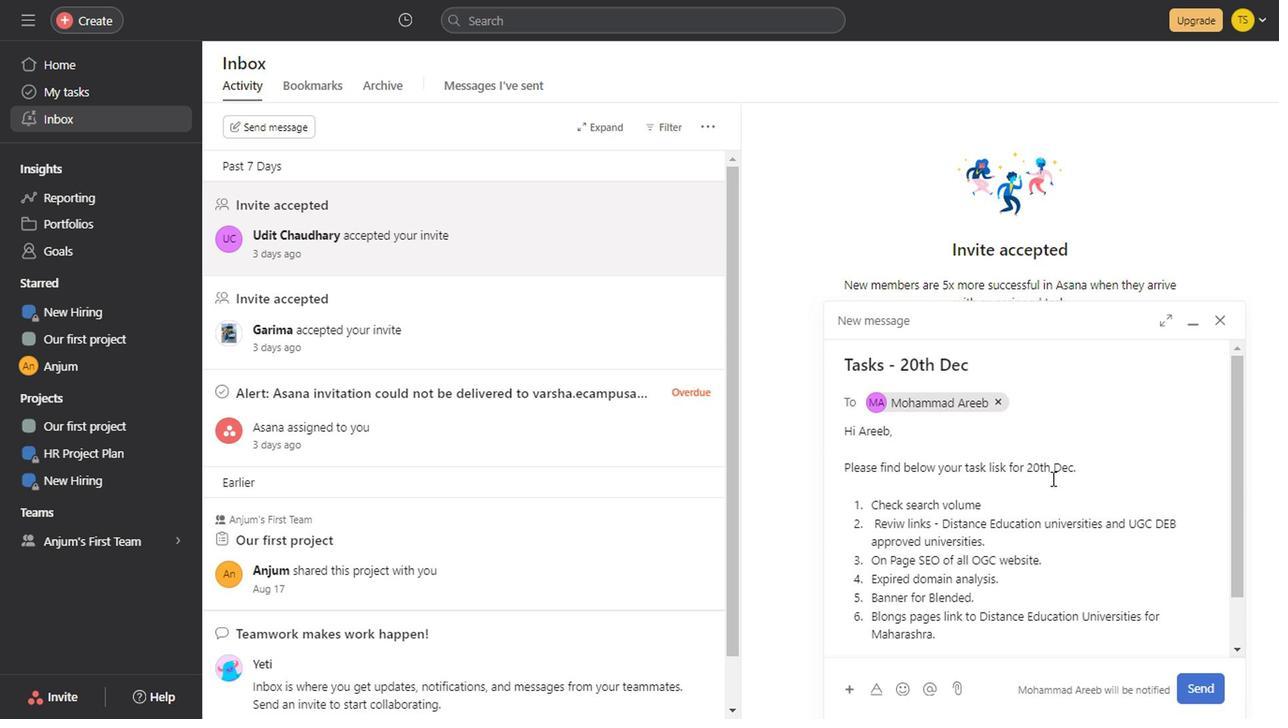 
Action: Mouse scrolled (1048, 473) with delta (0, -1)
Screenshot: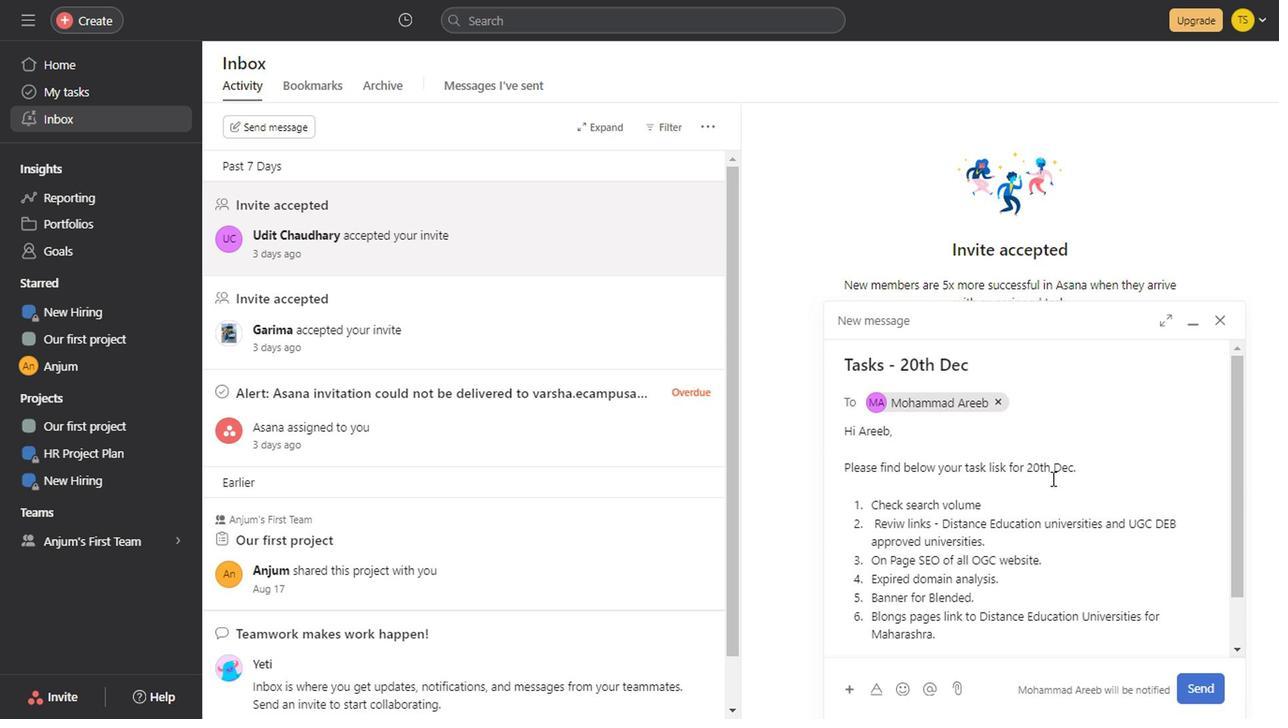 
Action: Mouse moved to (1196, 684)
Screenshot: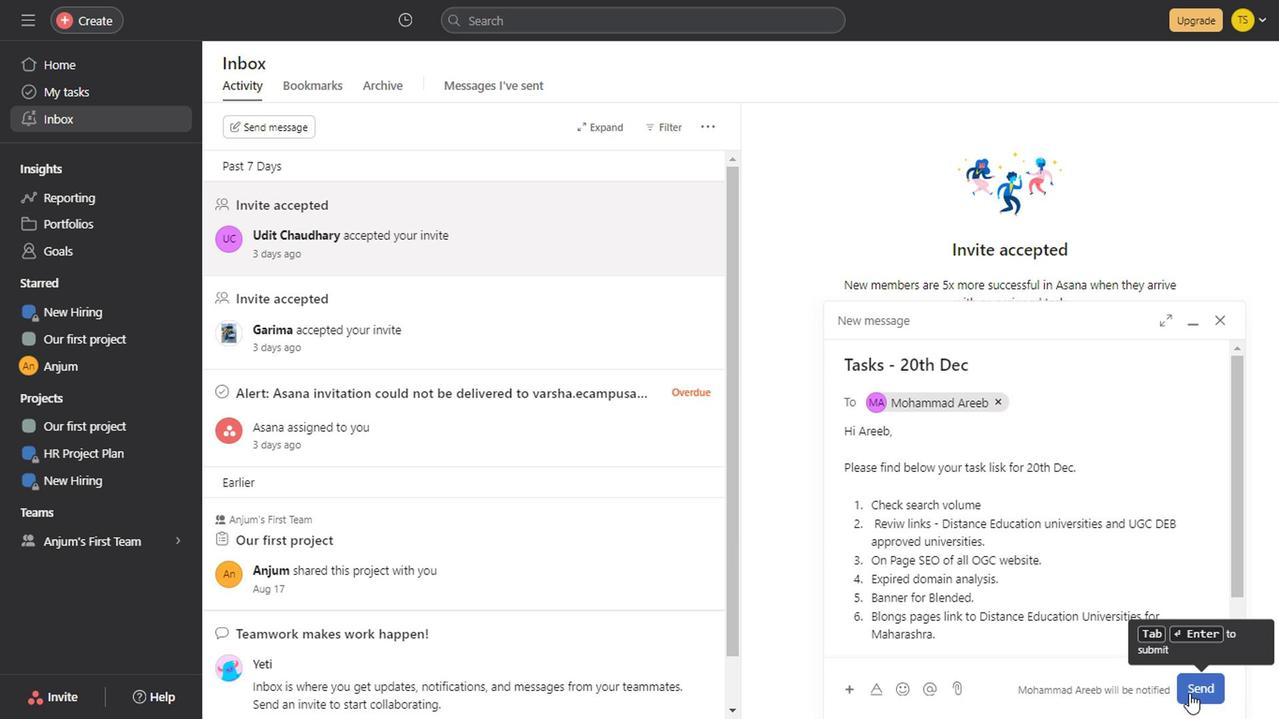 
Action: Mouse pressed left at (1196, 684)
Screenshot: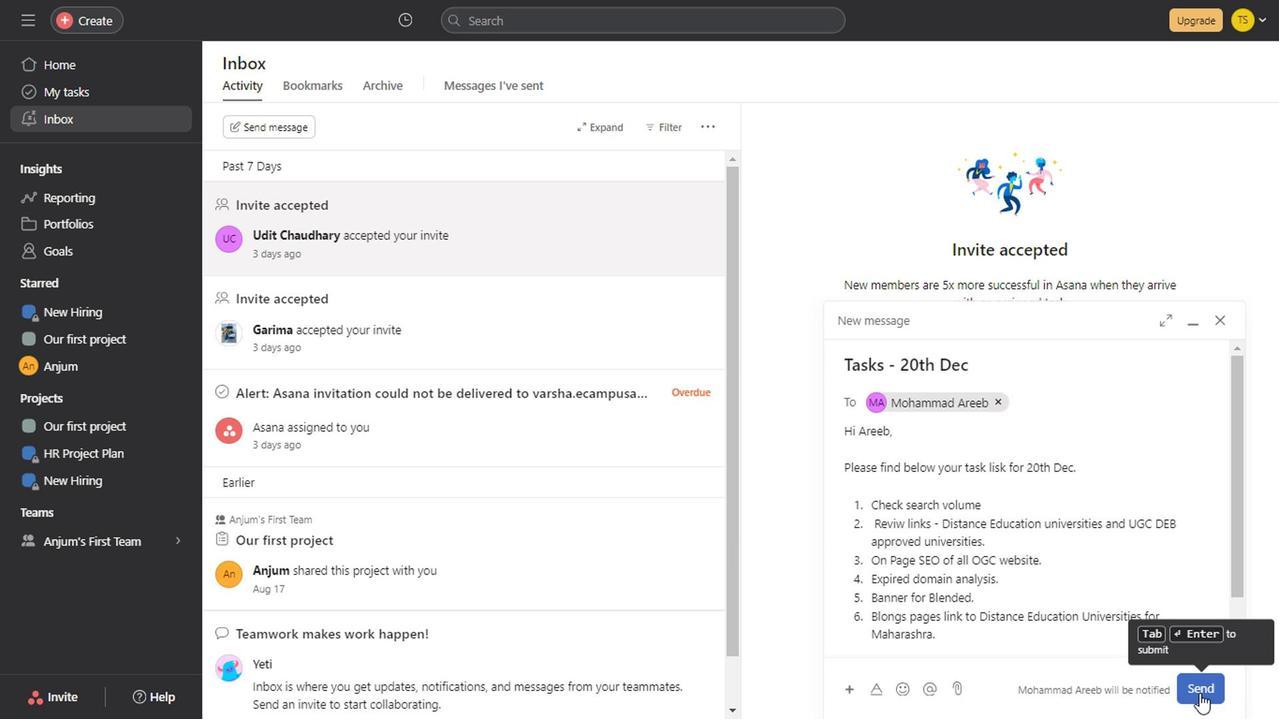 
Action: Mouse moved to (467, 91)
Screenshot: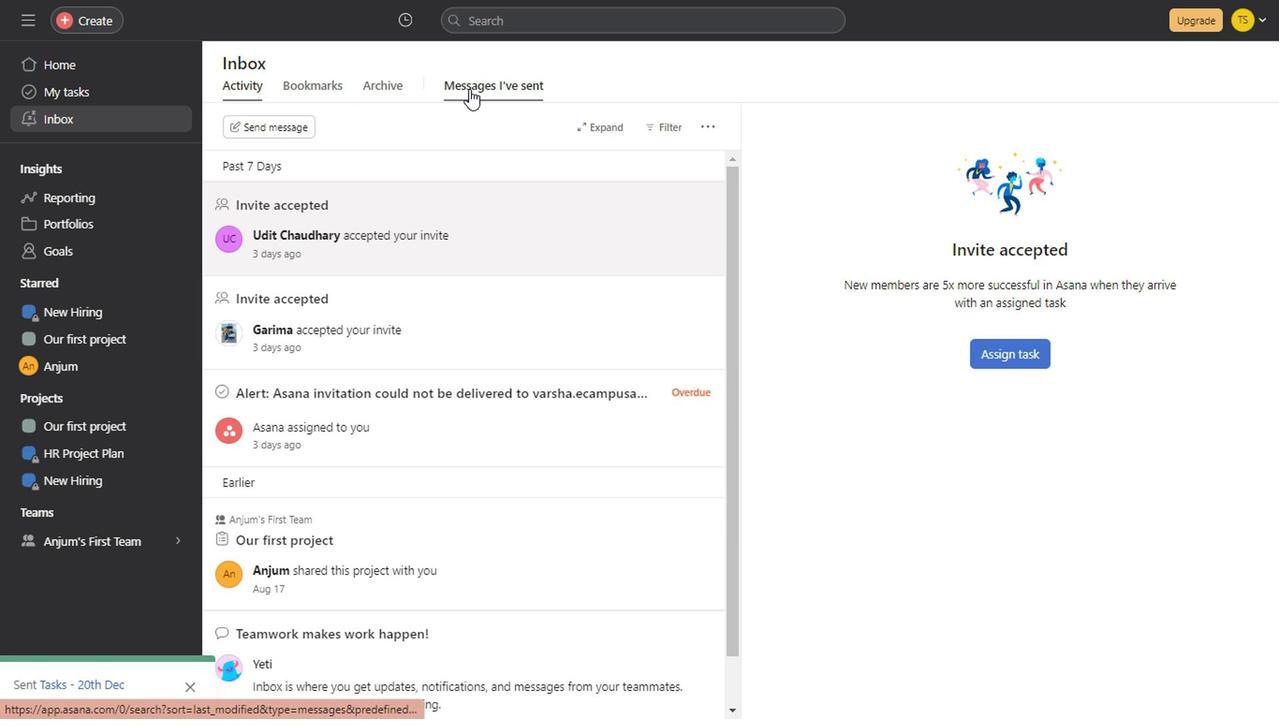 
Action: Mouse pressed left at (467, 91)
Screenshot: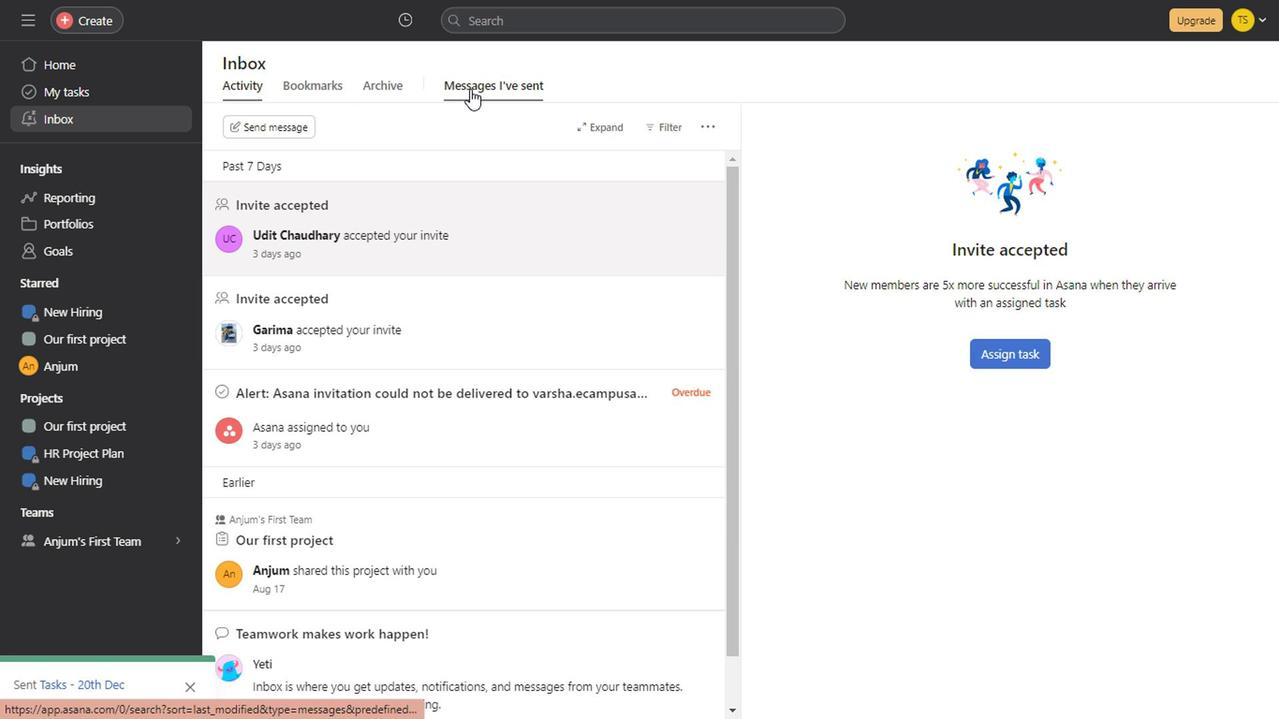 
Action: Mouse moved to (101, 127)
Screenshot: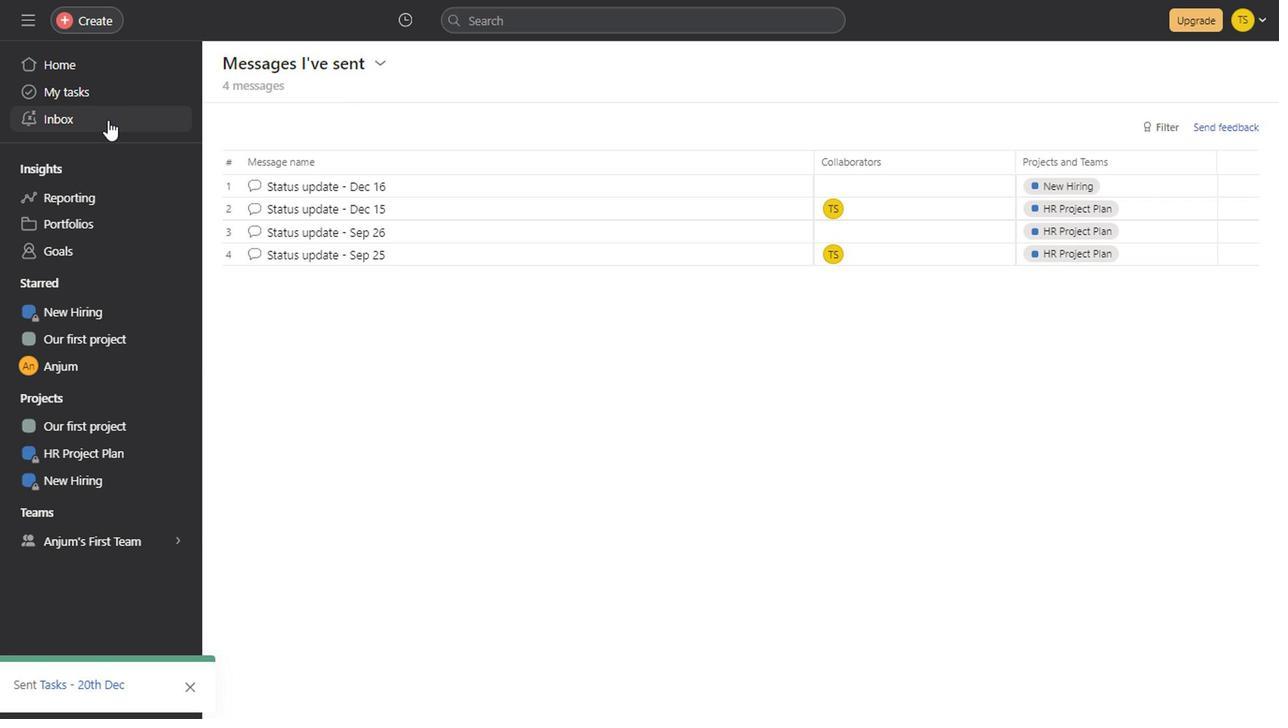 
Action: Mouse pressed left at (101, 127)
Screenshot: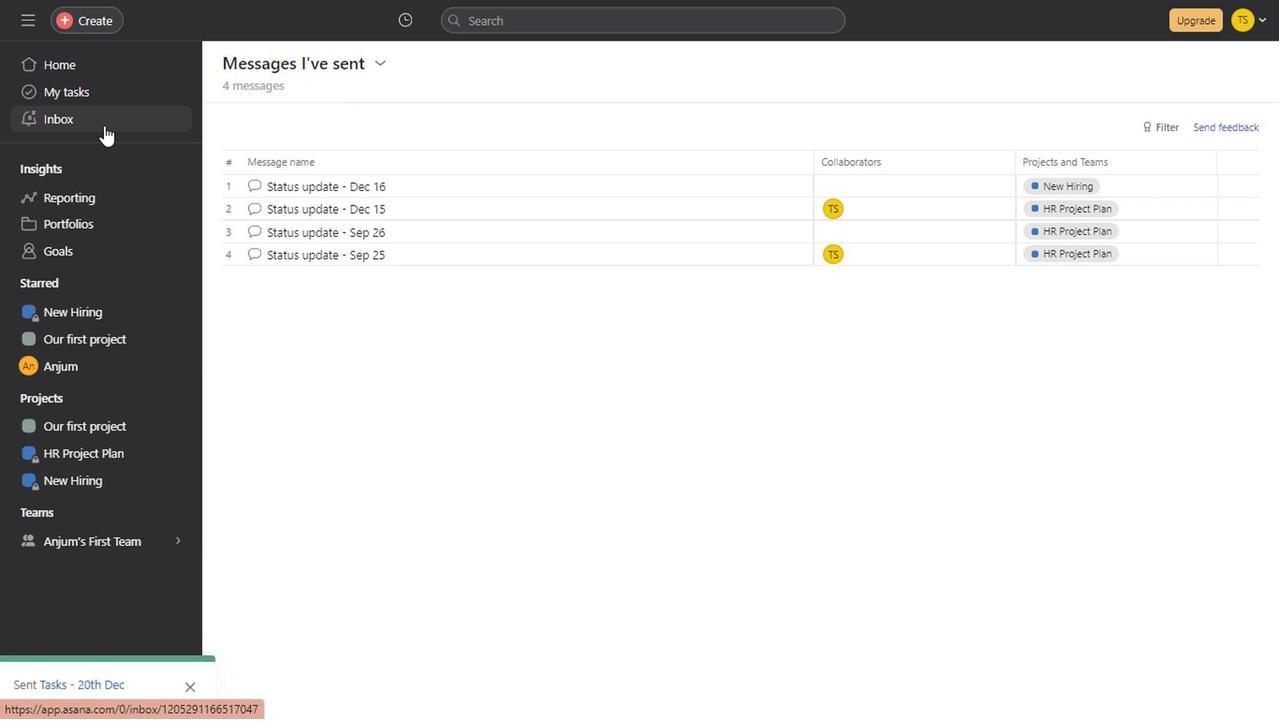 
Action: Mouse moved to (99, 100)
Screenshot: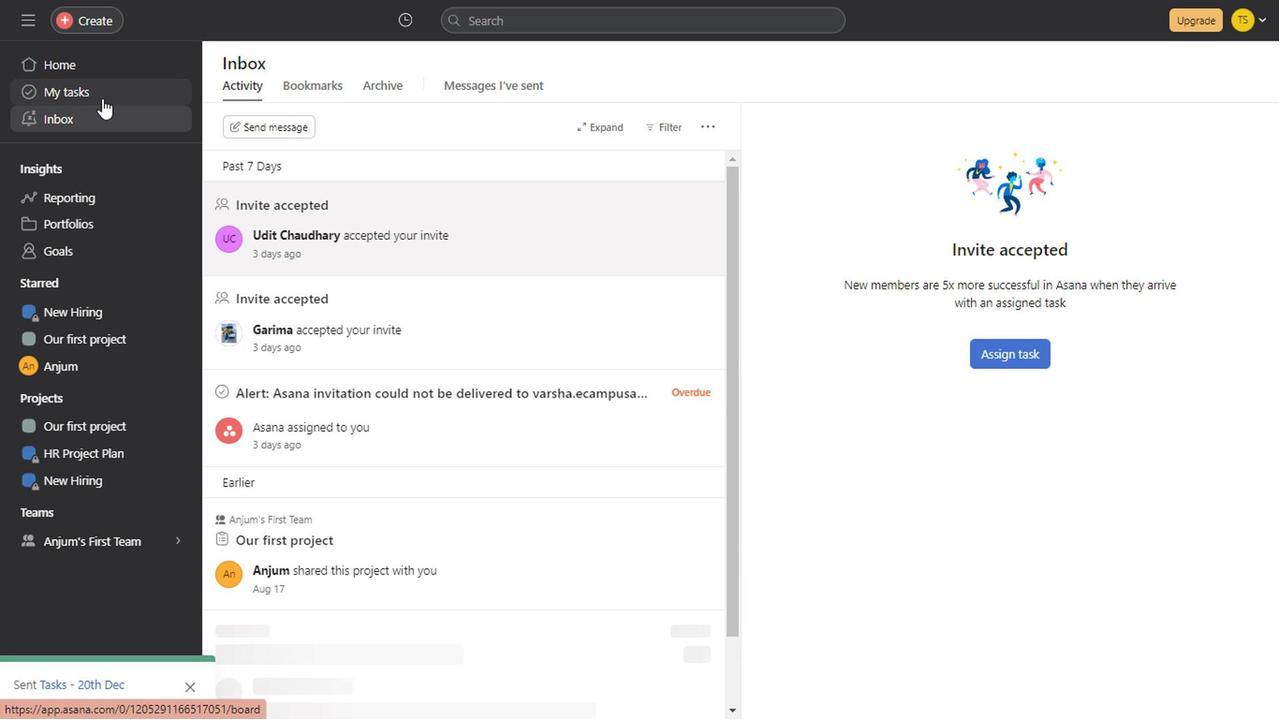 
Action: Mouse pressed left at (99, 100)
Screenshot: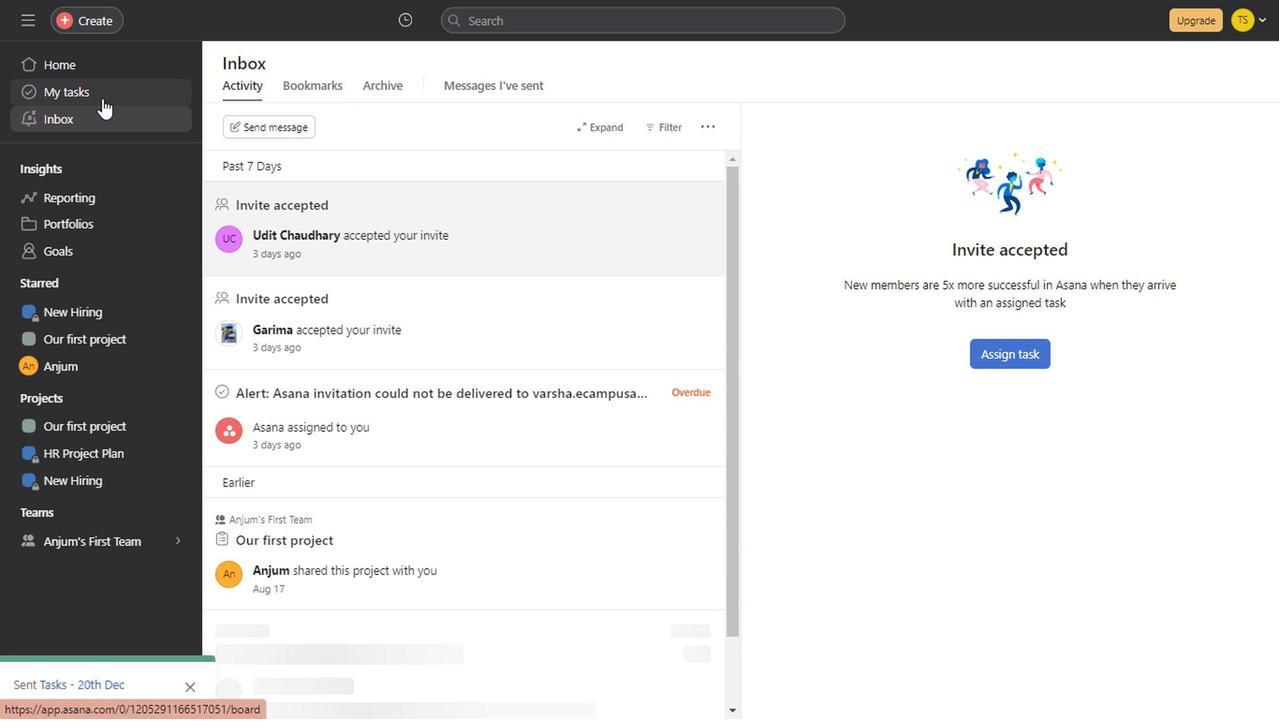 
Action: Mouse moved to (98, 113)
Screenshot: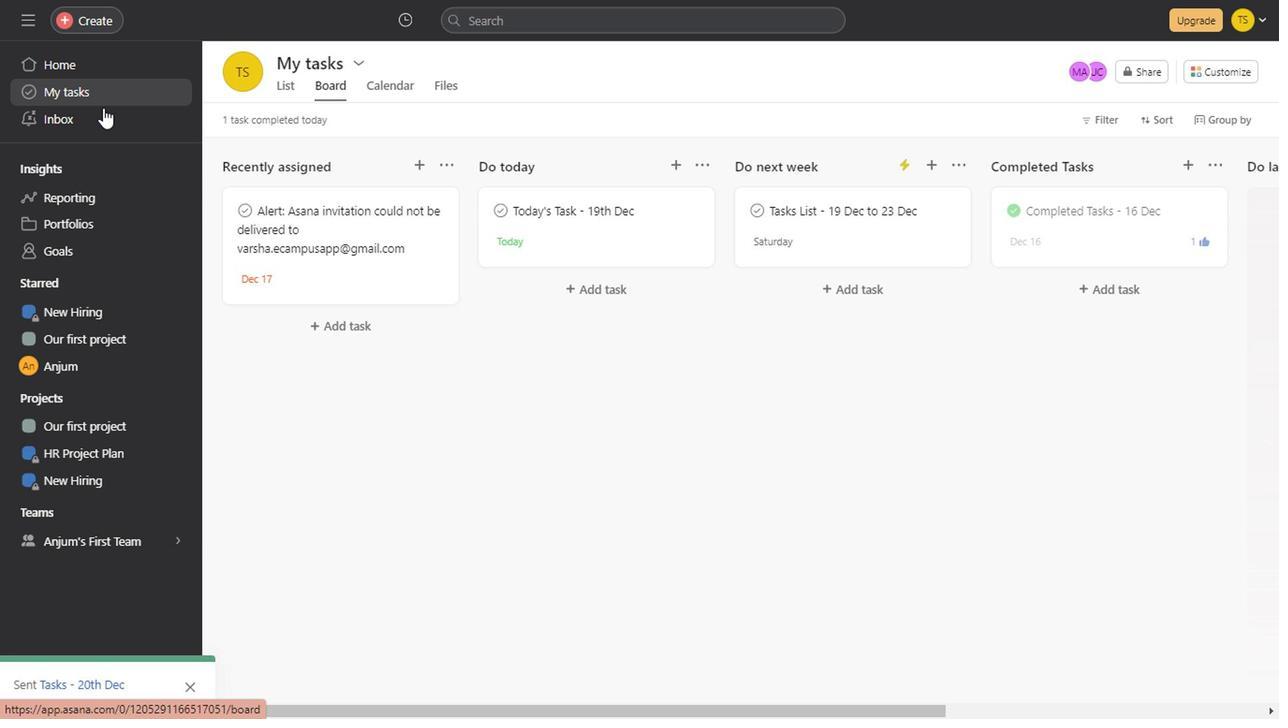
Action: Mouse pressed left at (98, 113)
Screenshot: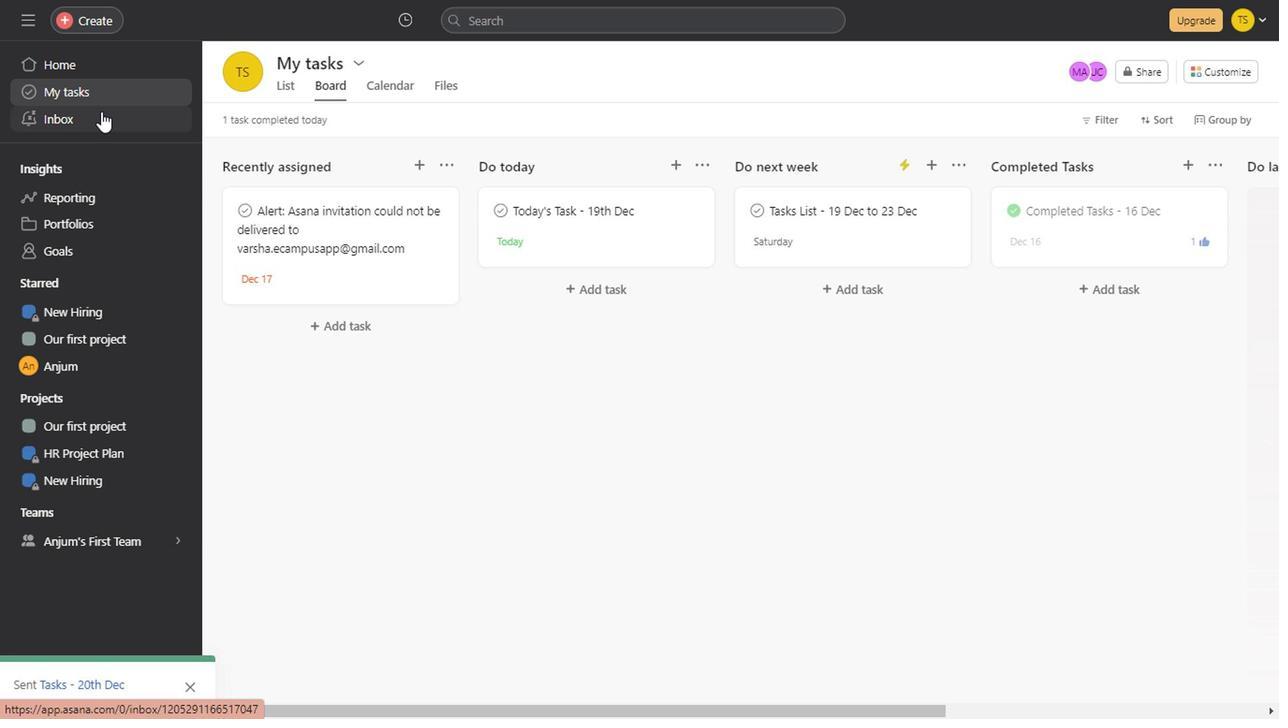 
Action: Mouse moved to (383, 300)
Screenshot: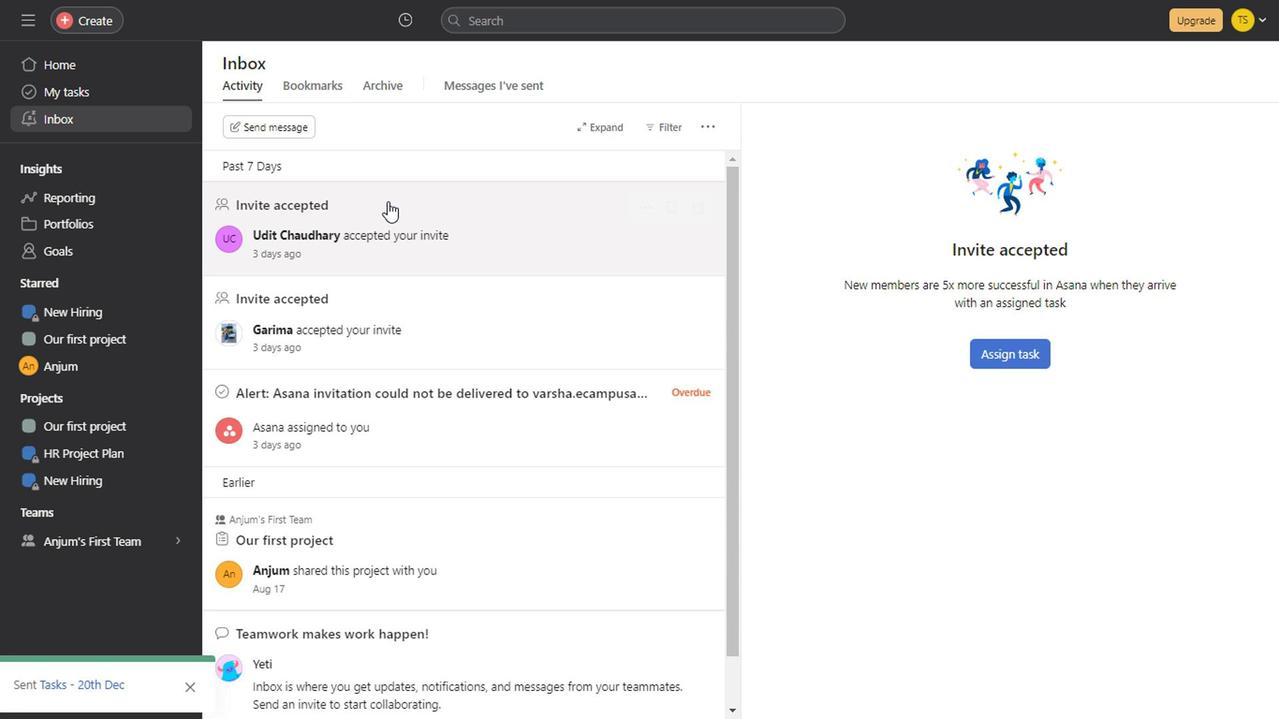 
Action: Mouse scrolled (383, 299) with delta (0, -1)
Screenshot: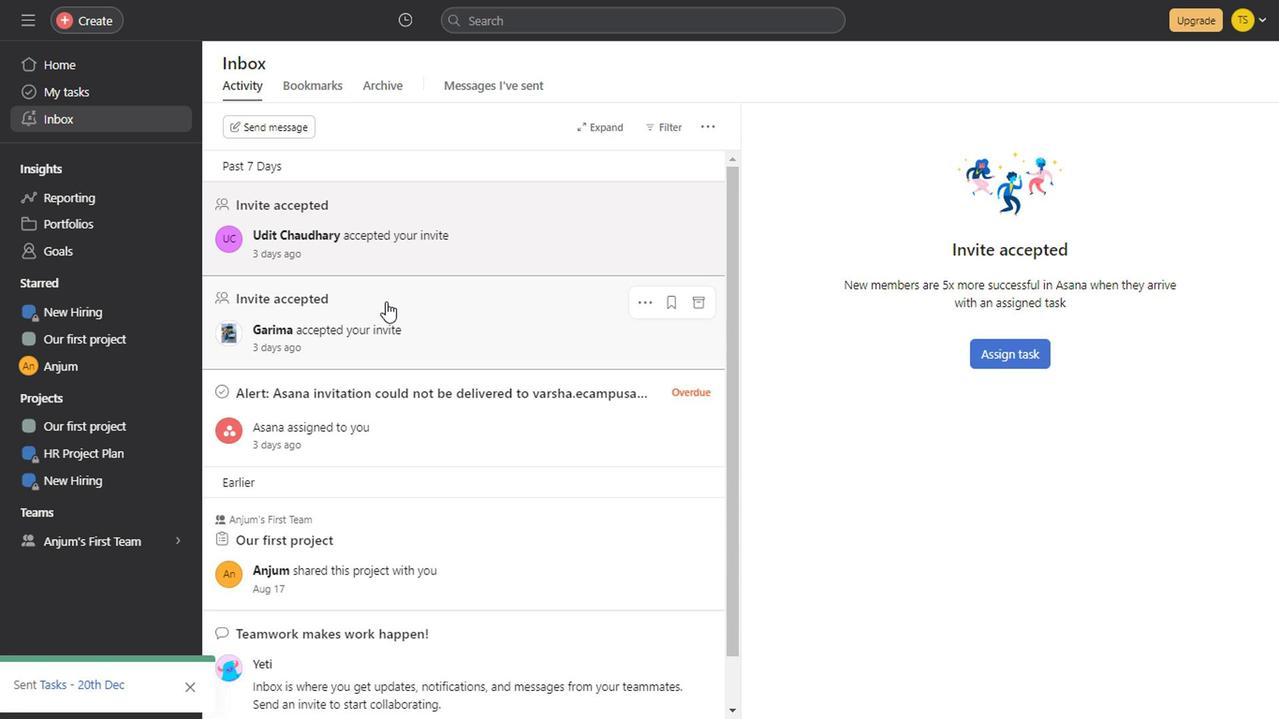 
Action: Mouse scrolled (383, 299) with delta (0, -1)
Screenshot: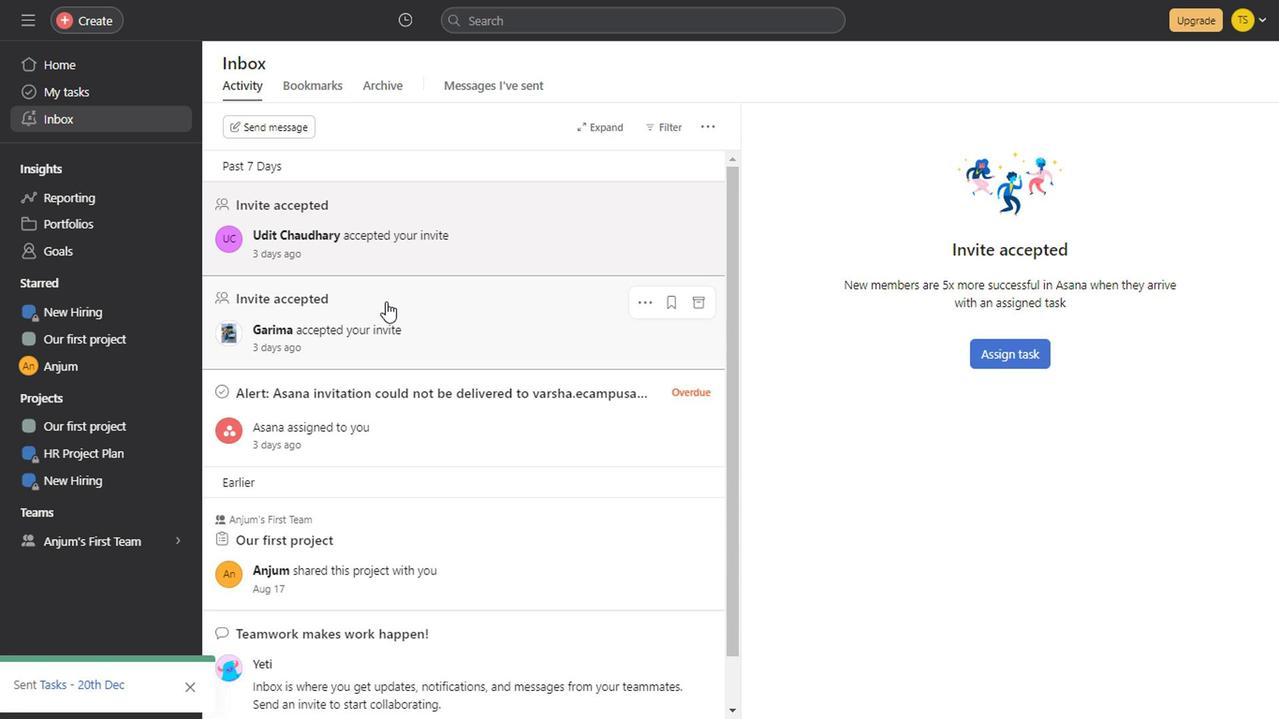 
Action: Mouse scrolled (383, 299) with delta (0, -1)
Screenshot: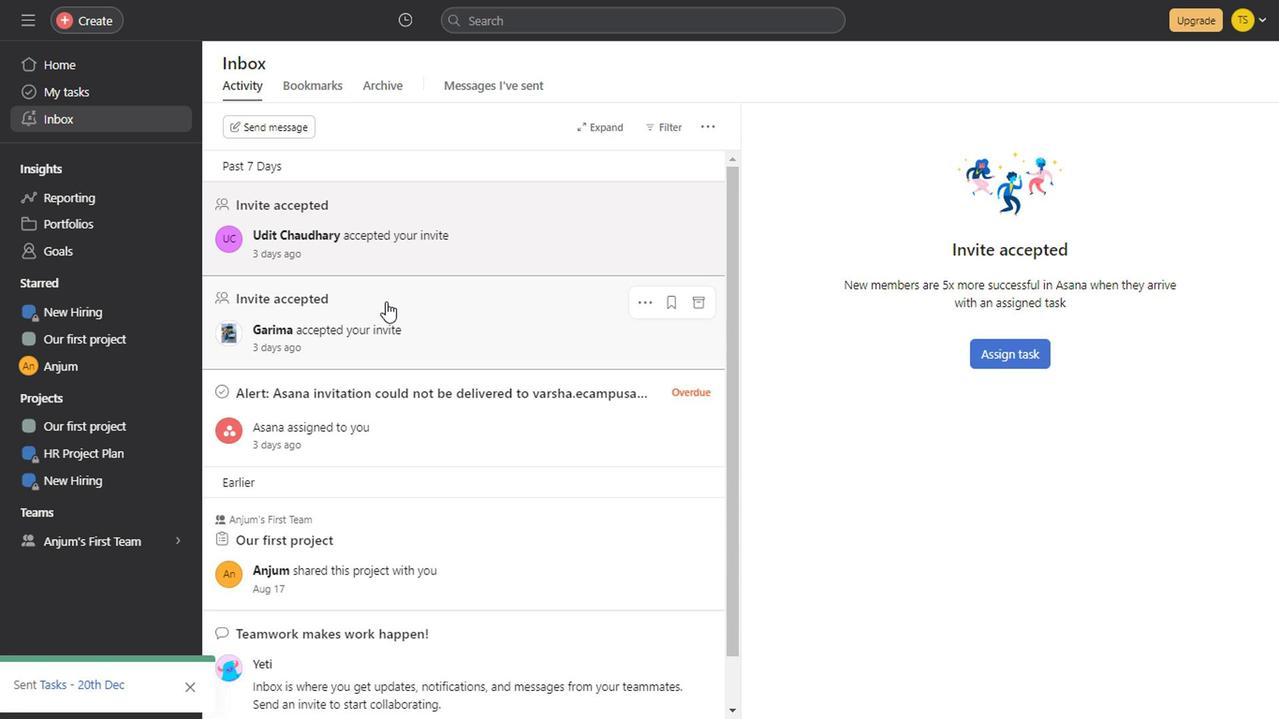 
Action: Mouse scrolled (383, 299) with delta (0, -1)
Screenshot: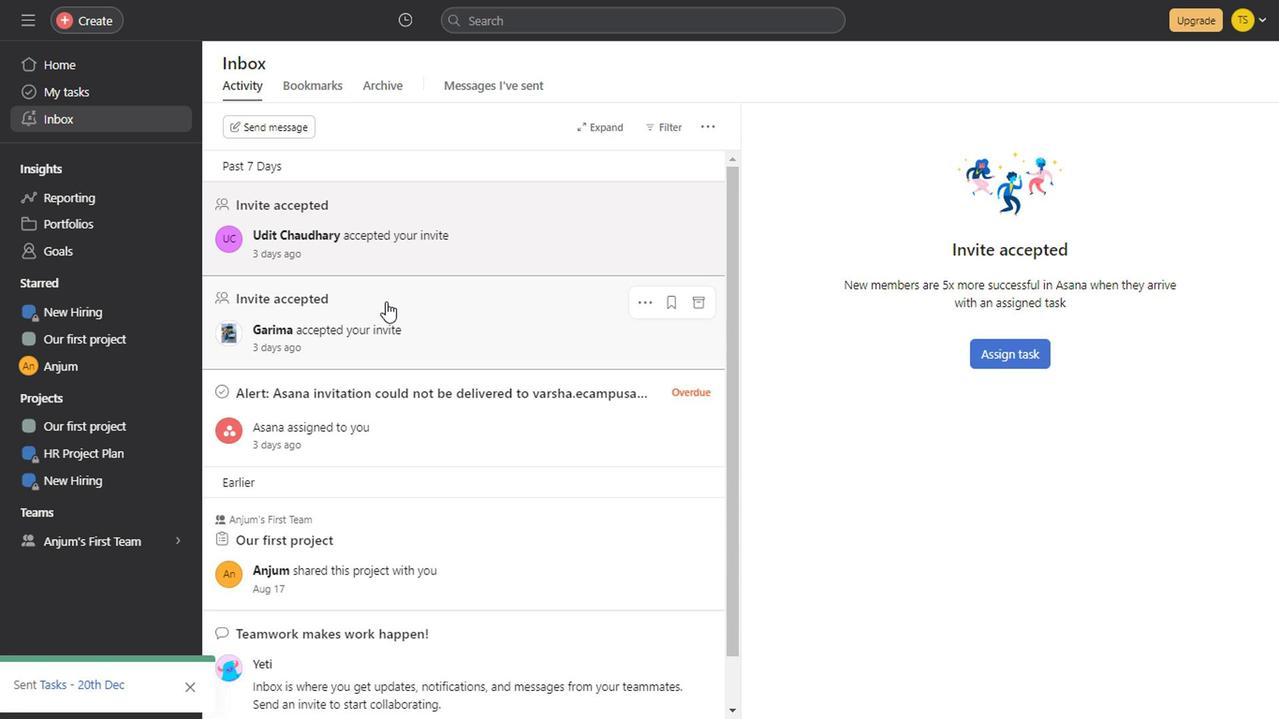 
Action: Mouse scrolled (383, 299) with delta (0, -1)
Screenshot: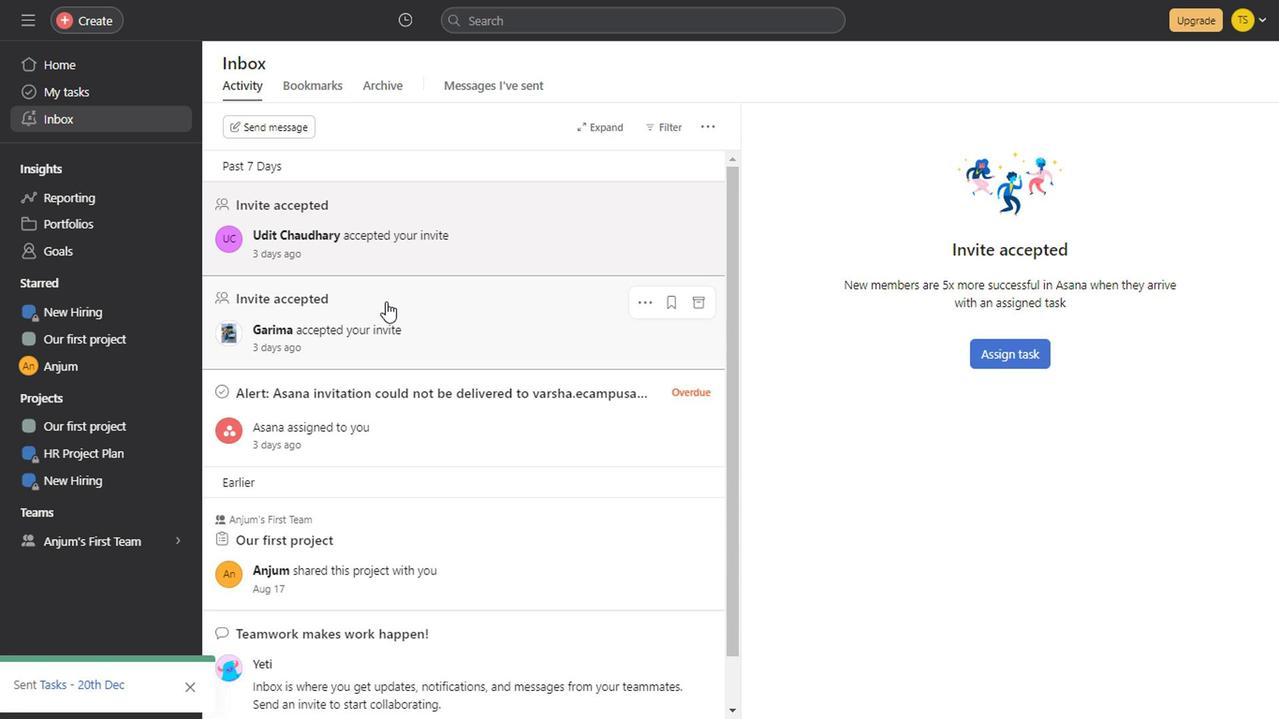 
Action: Mouse scrolled (383, 299) with delta (0, -1)
Screenshot: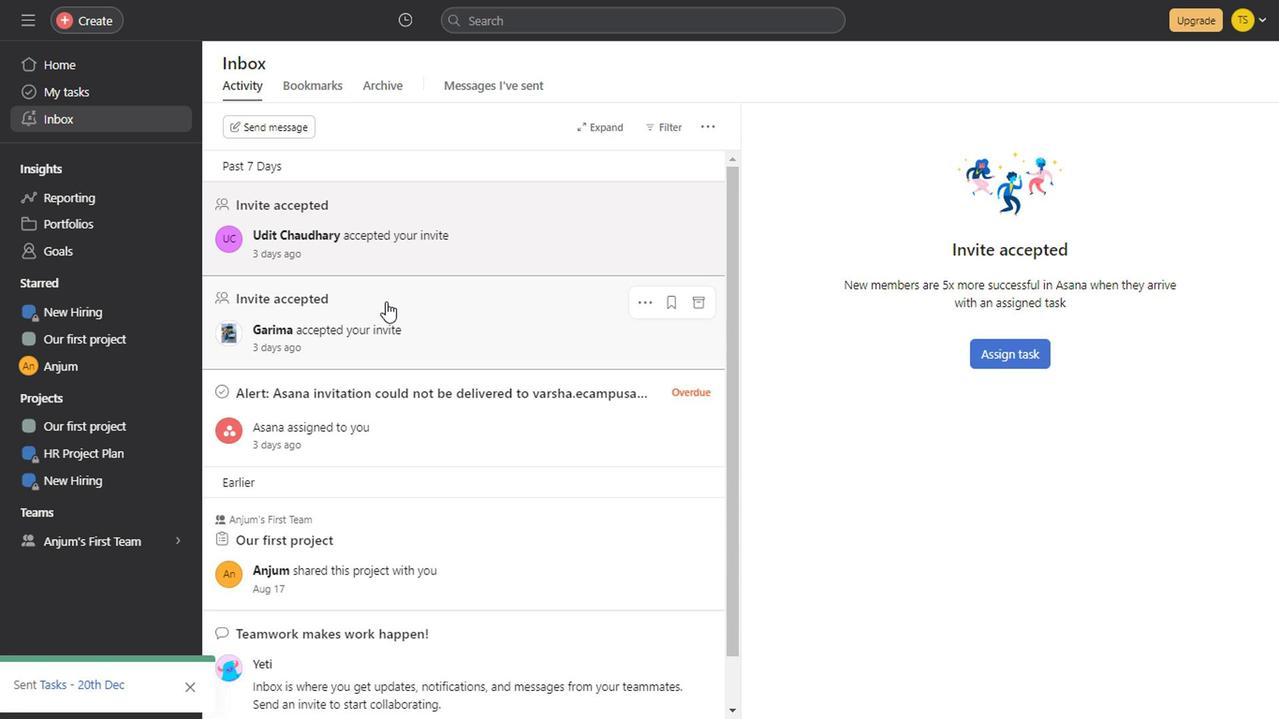 
Action: Mouse scrolled (383, 299) with delta (0, -1)
Screenshot: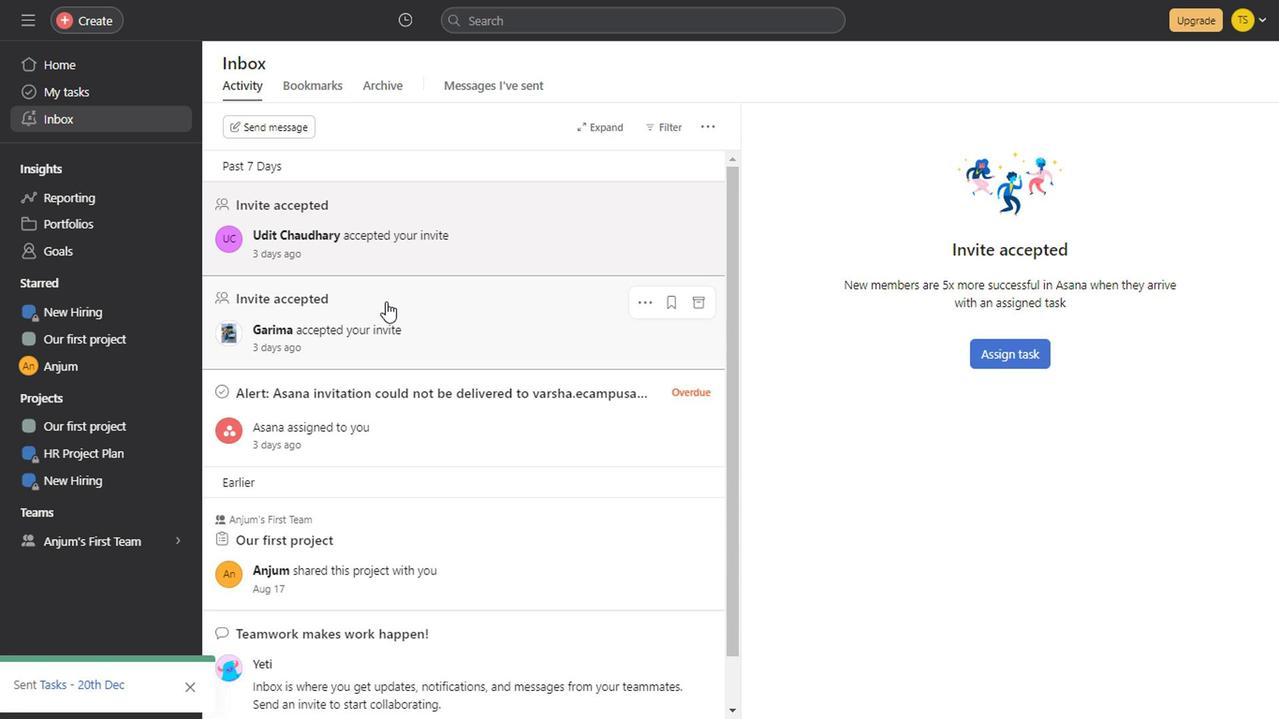 
Action: Mouse scrolled (383, 299) with delta (0, -1)
Screenshot: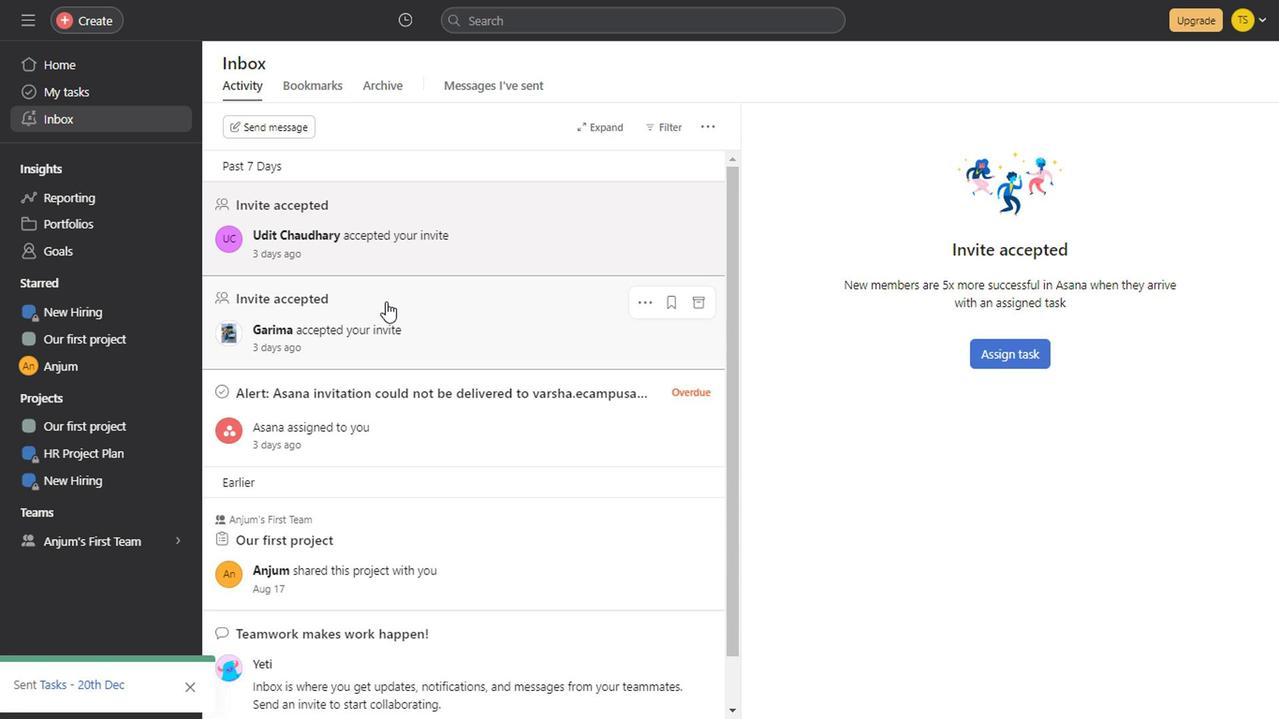 
Action: Mouse scrolled (383, 299) with delta (0, -1)
Screenshot: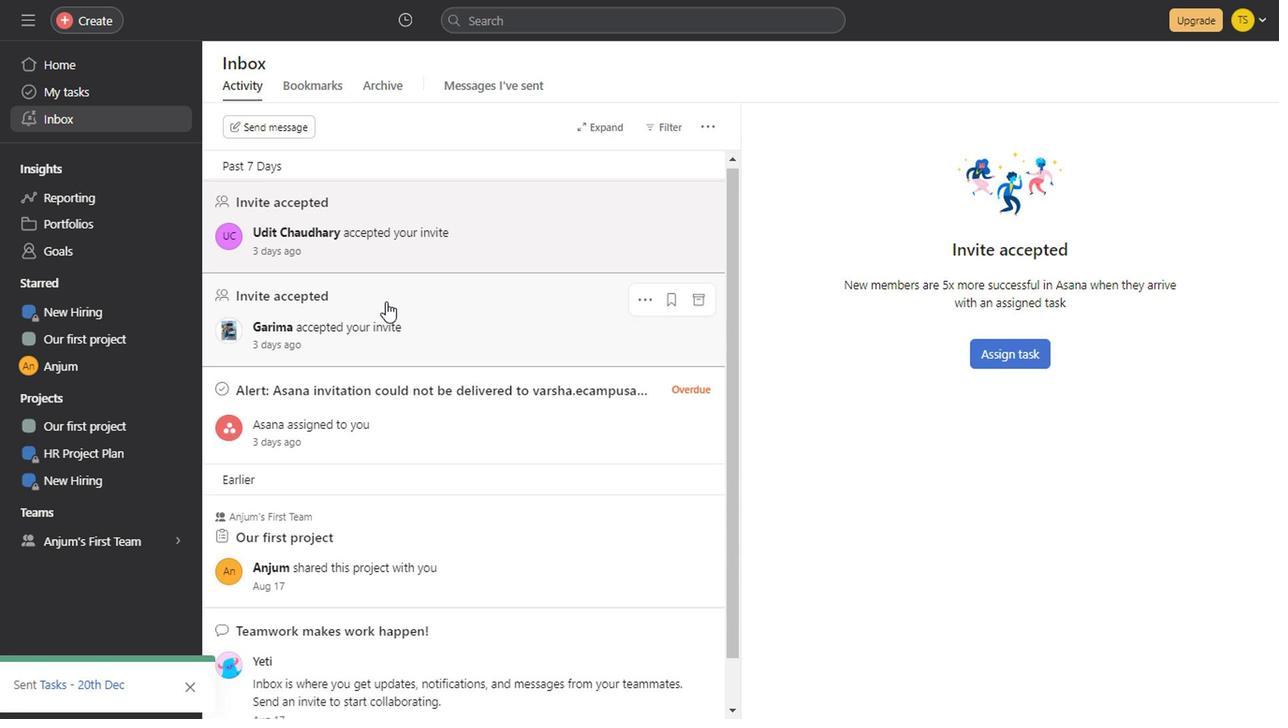 
Action: Mouse scrolled (383, 299) with delta (0, -1)
Screenshot: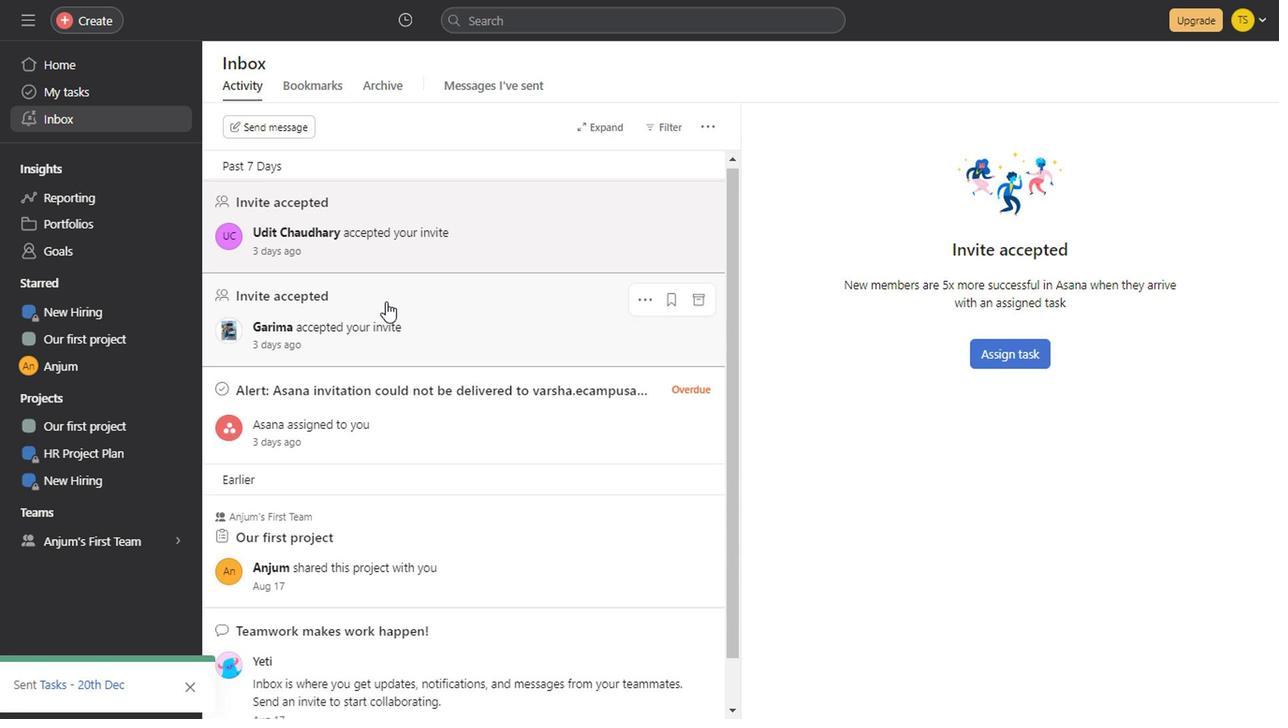 
Action: Mouse scrolled (383, 299) with delta (0, -1)
Screenshot: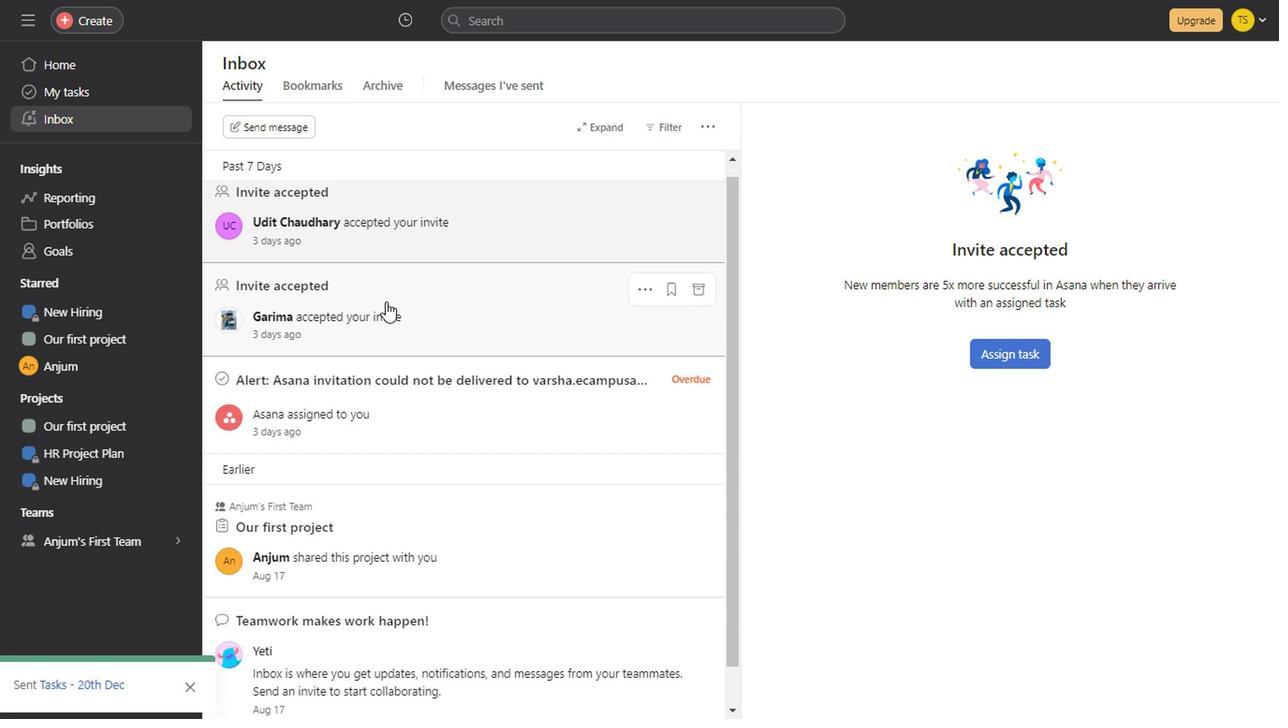 
Action: Mouse scrolled (383, 299) with delta (0, -1)
Screenshot: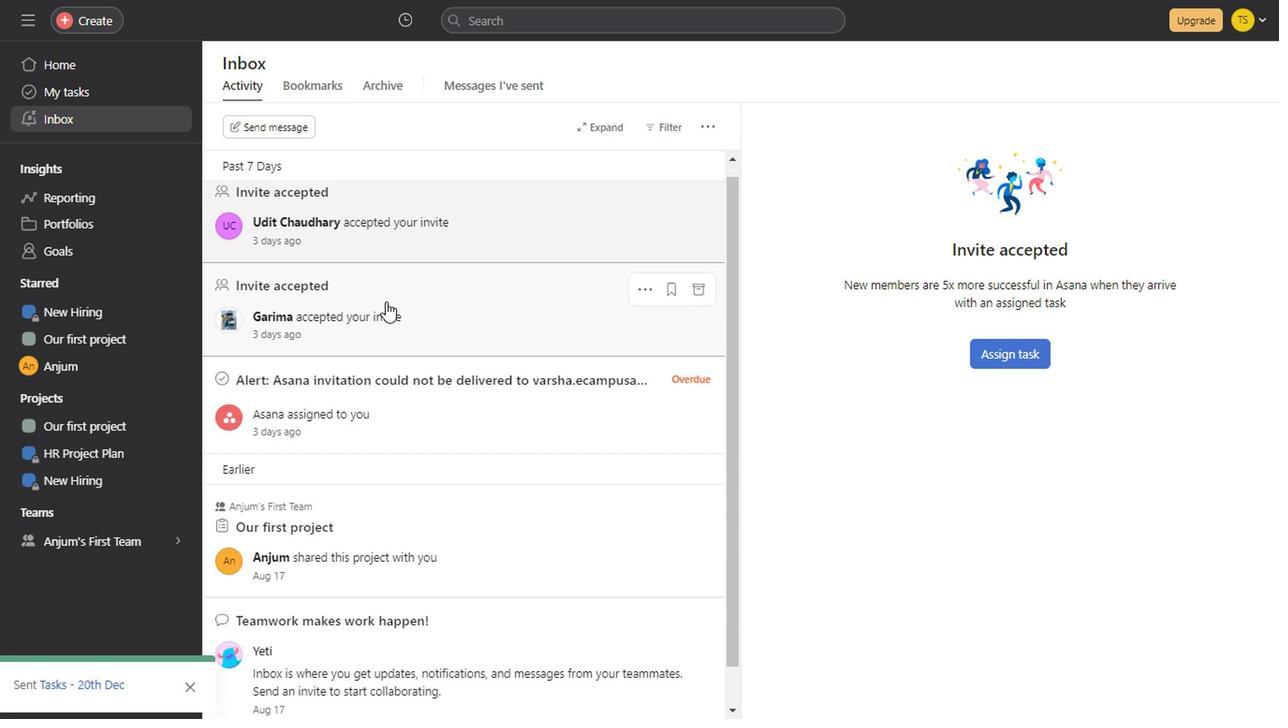 
Action: Mouse scrolled (383, 299) with delta (0, -1)
Screenshot: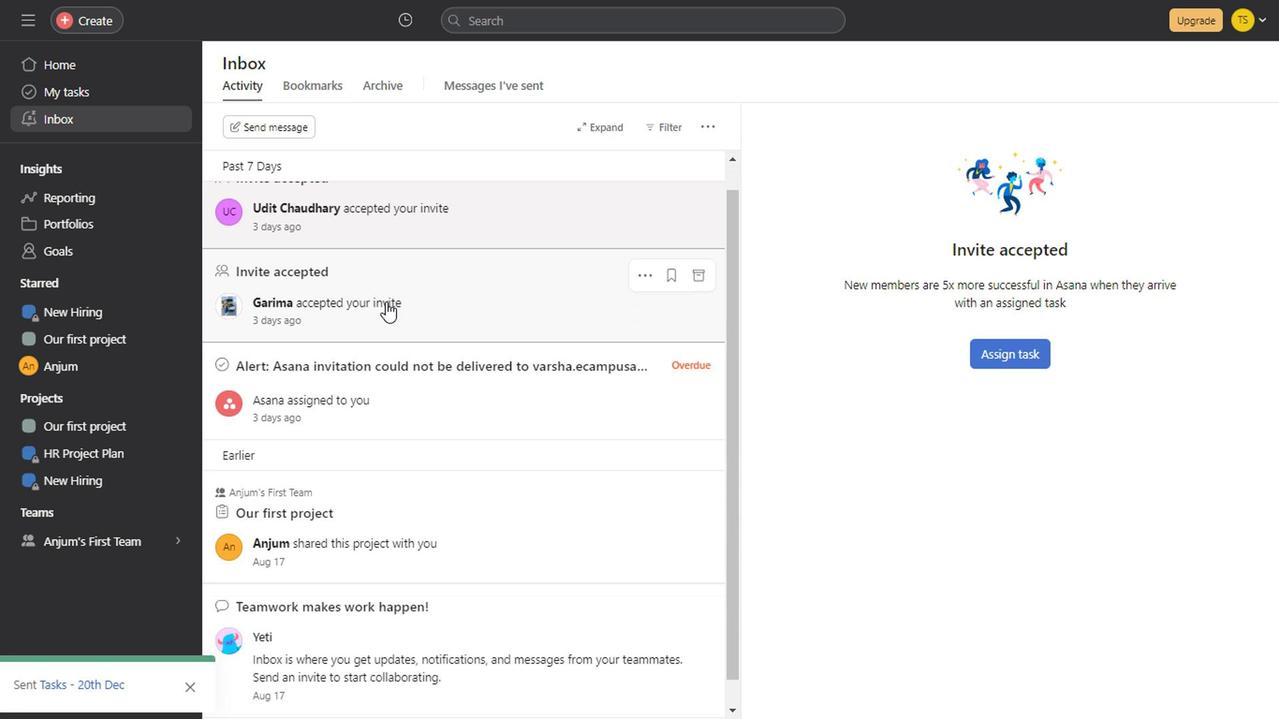 
Action: Mouse scrolled (383, 299) with delta (0, -1)
Screenshot: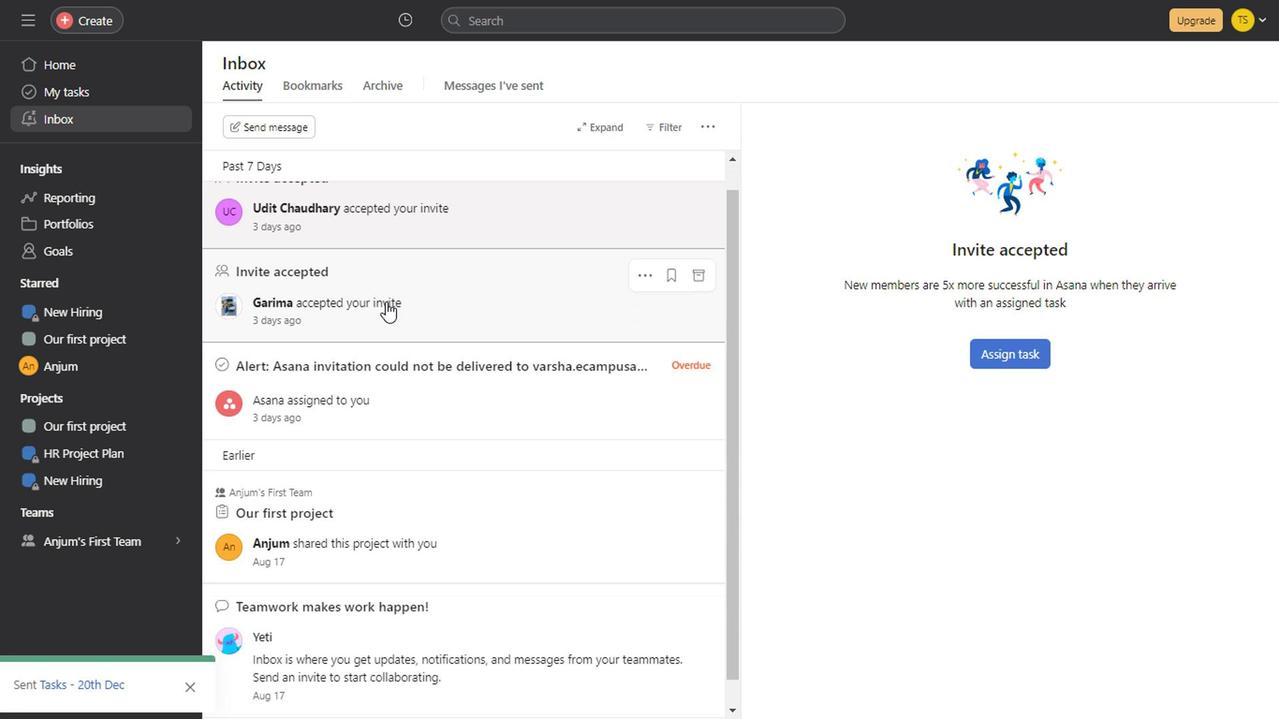 
Action: Mouse moved to (387, 375)
Screenshot: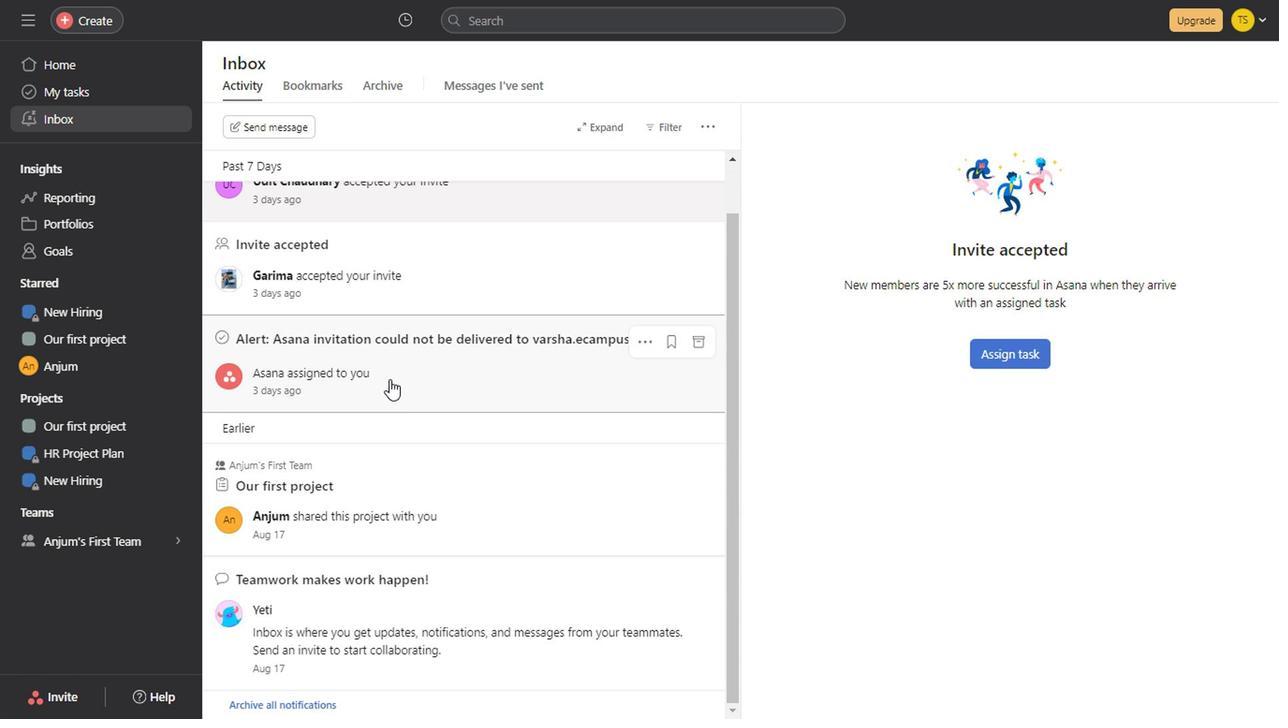 
Action: Mouse pressed left at (387, 375)
Screenshot: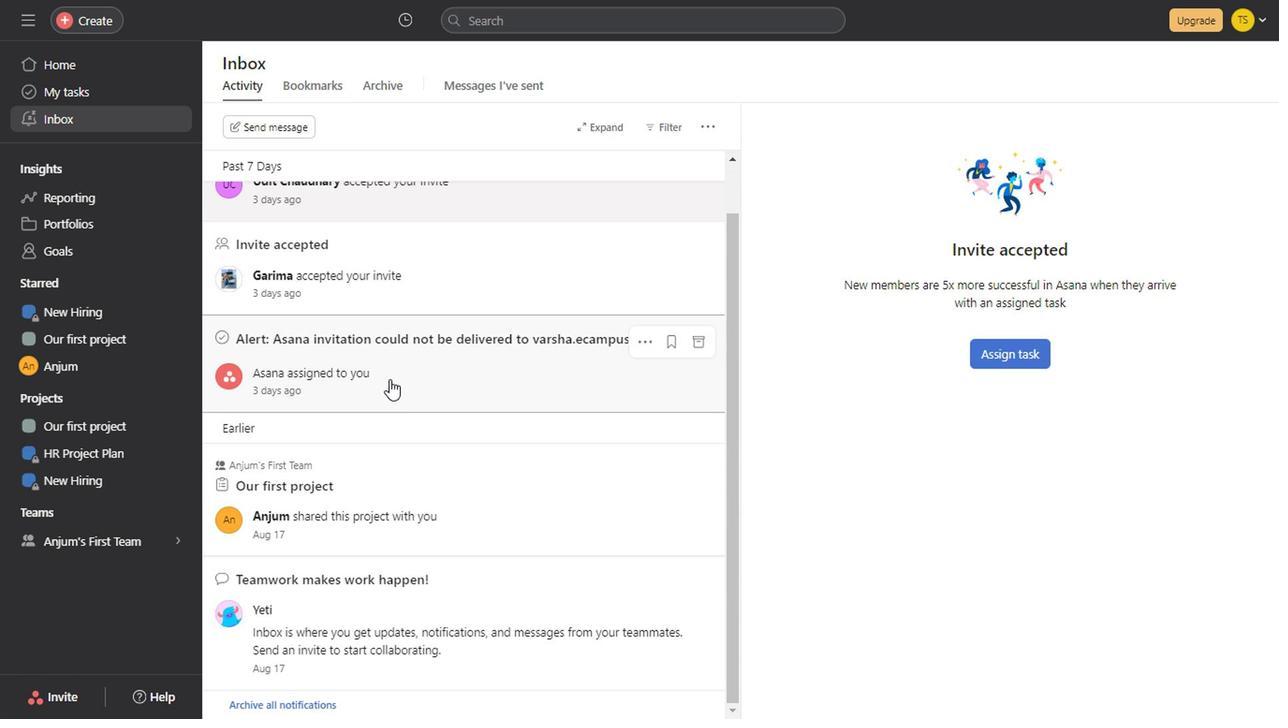 
Action: Mouse moved to (1032, 538)
Screenshot: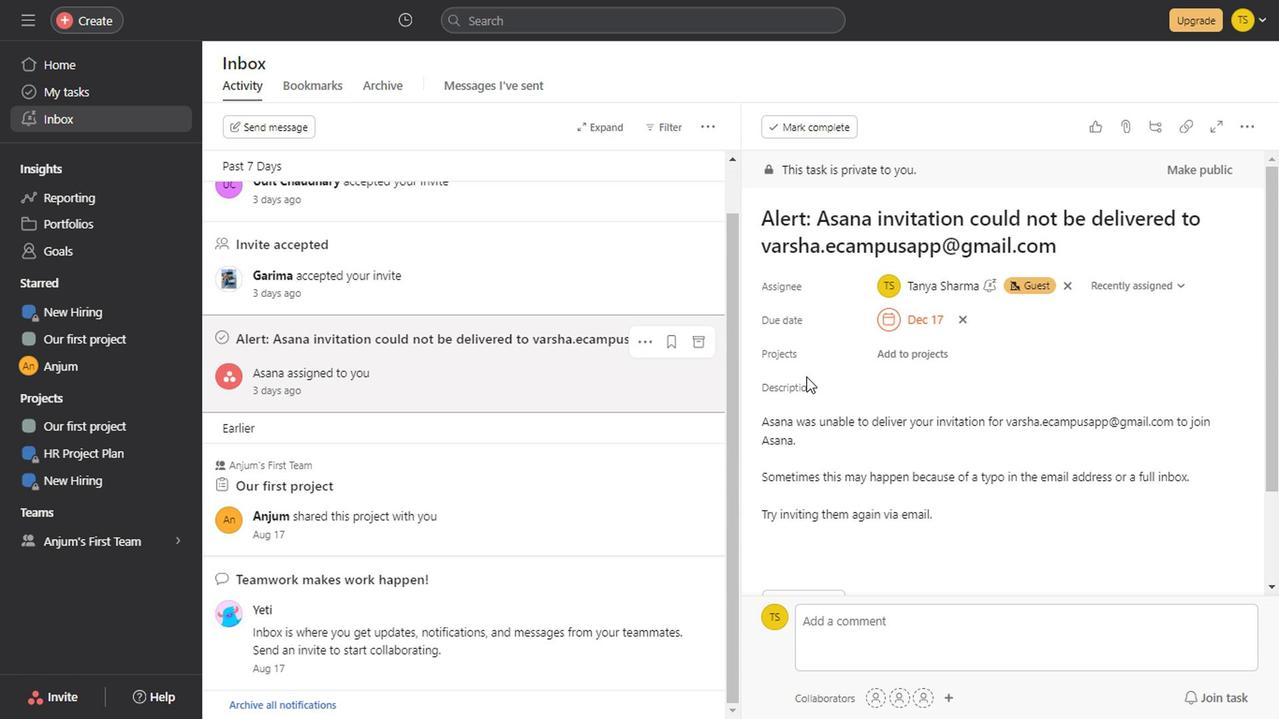 
Action: Mouse scrolled (1032, 537) with delta (0, 0)
Screenshot: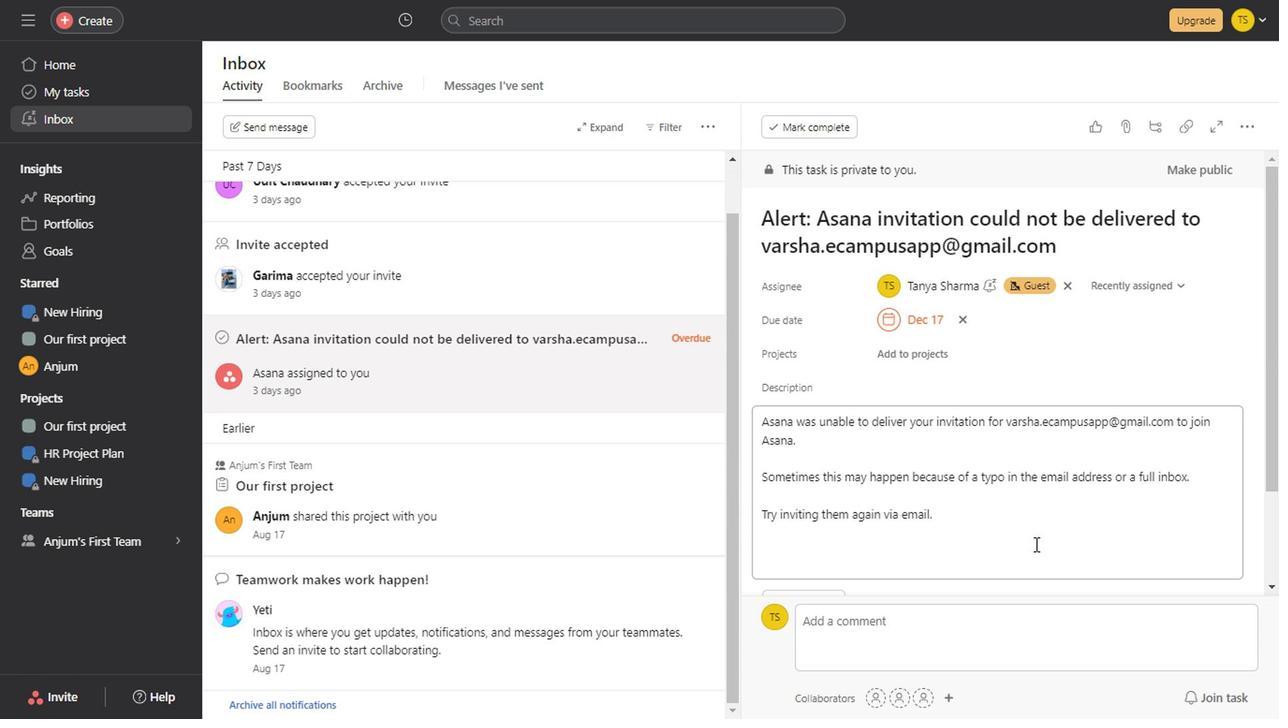 
Action: Mouse scrolled (1032, 537) with delta (0, 0)
Screenshot: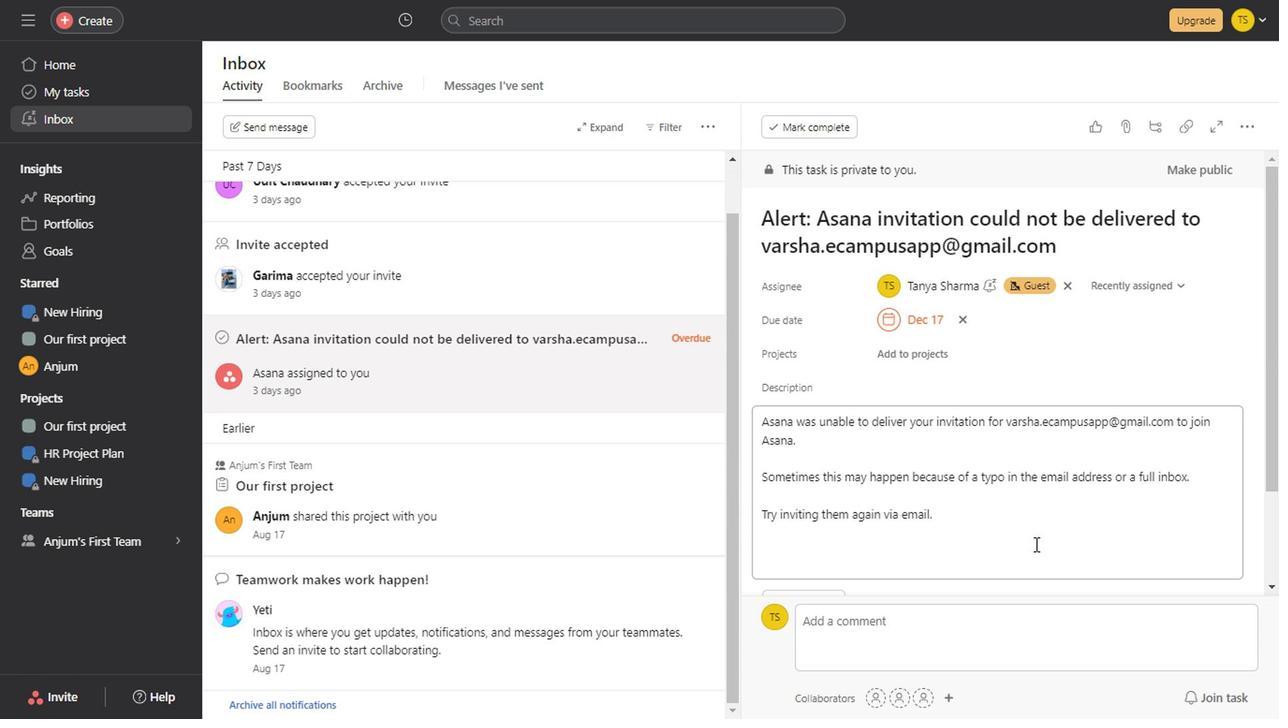 
Action: Mouse scrolled (1032, 537) with delta (0, 0)
Screenshot: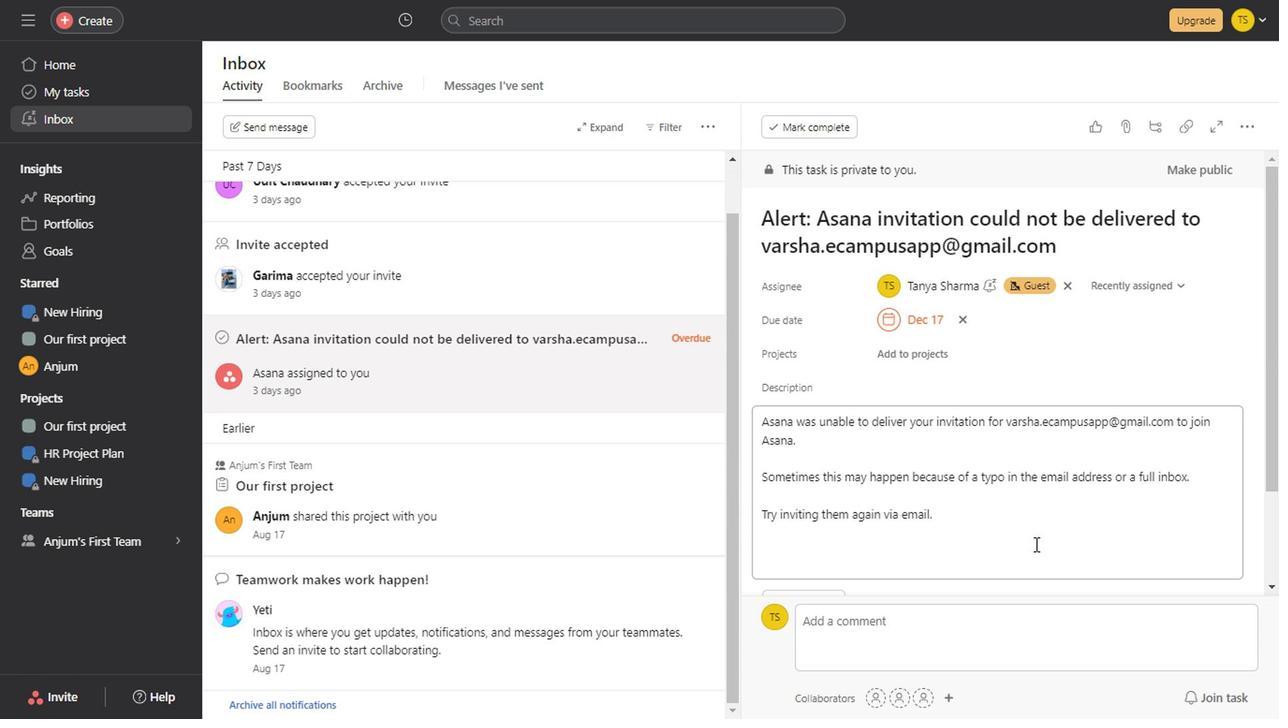 
Action: Mouse scrolled (1032, 537) with delta (0, 0)
Screenshot: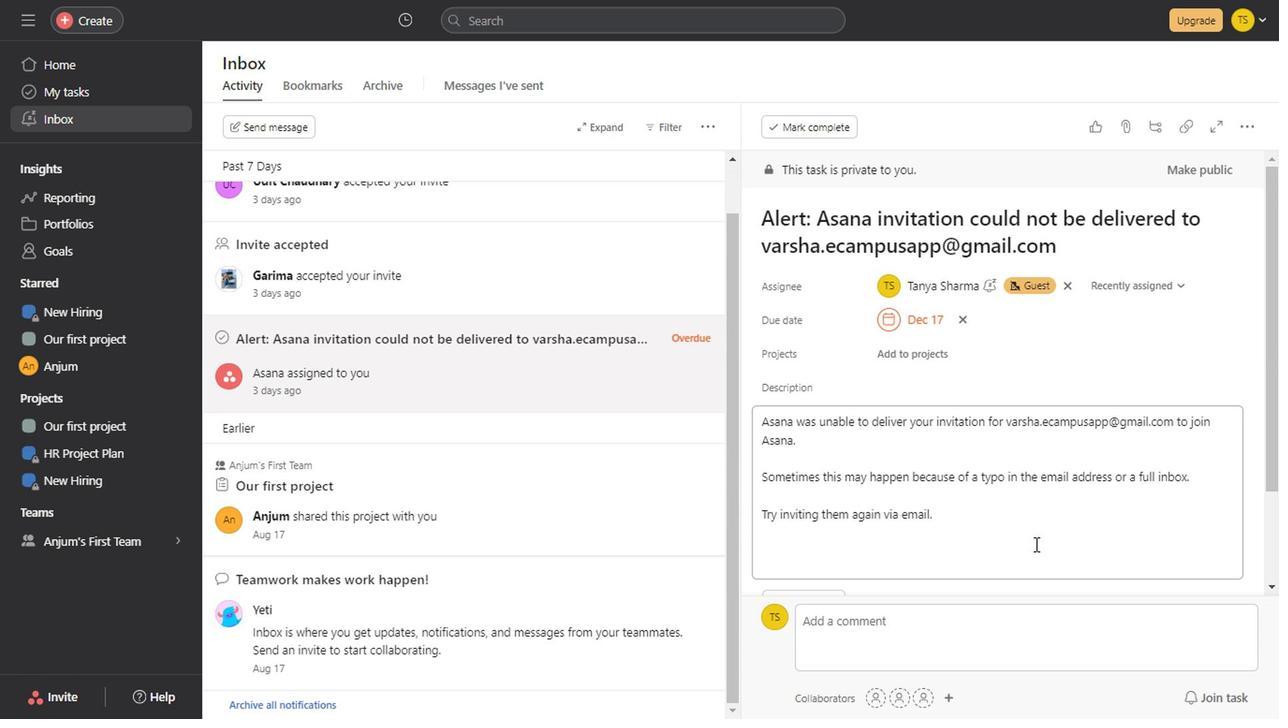 
Action: Mouse scrolled (1032, 537) with delta (0, 0)
Screenshot: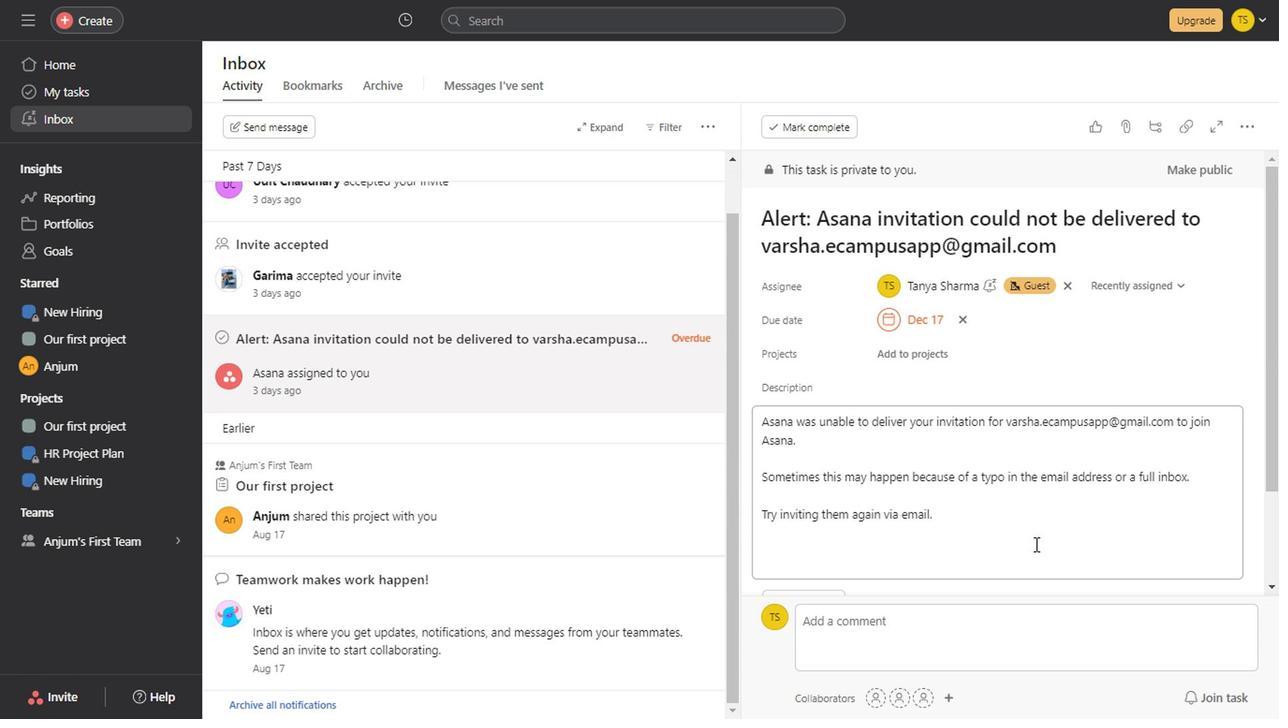 
Action: Mouse scrolled (1032, 537) with delta (0, 0)
Screenshot: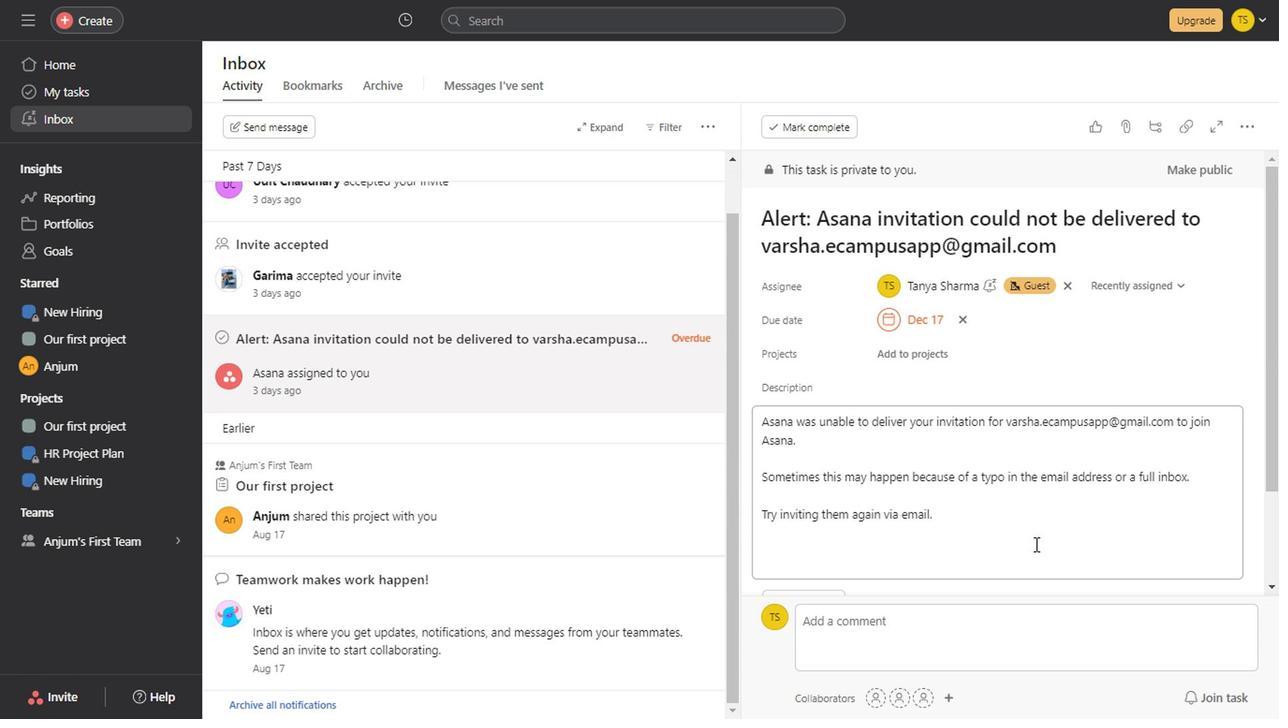 
Action: Mouse scrolled (1032, 537) with delta (0, 0)
Screenshot: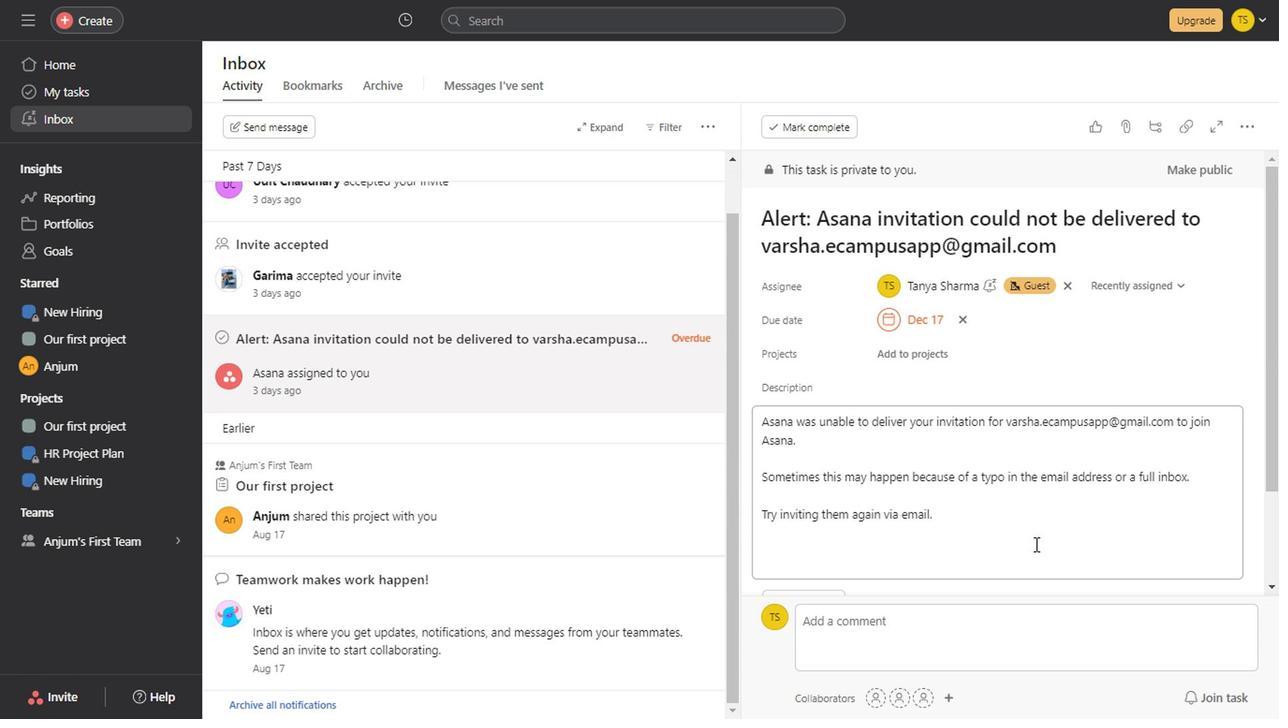 
Action: Mouse scrolled (1032, 537) with delta (0, 0)
Screenshot: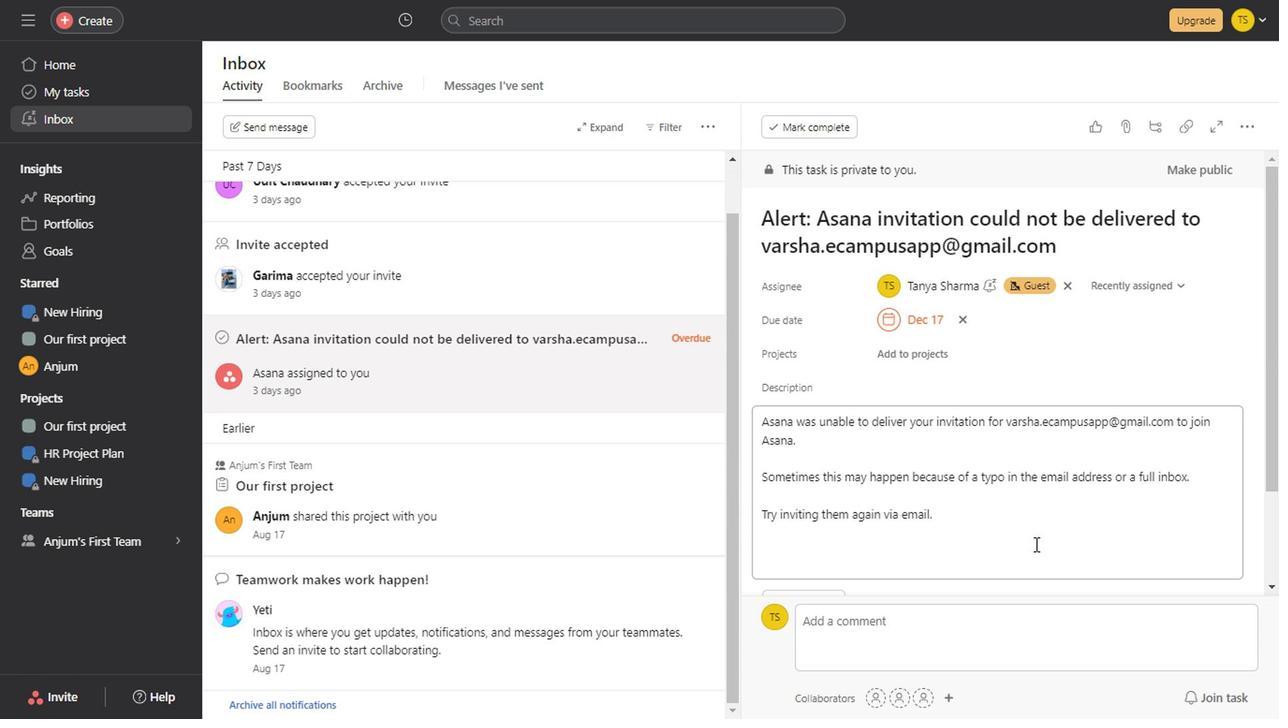 
Action: Mouse scrolled (1032, 537) with delta (0, 0)
Screenshot: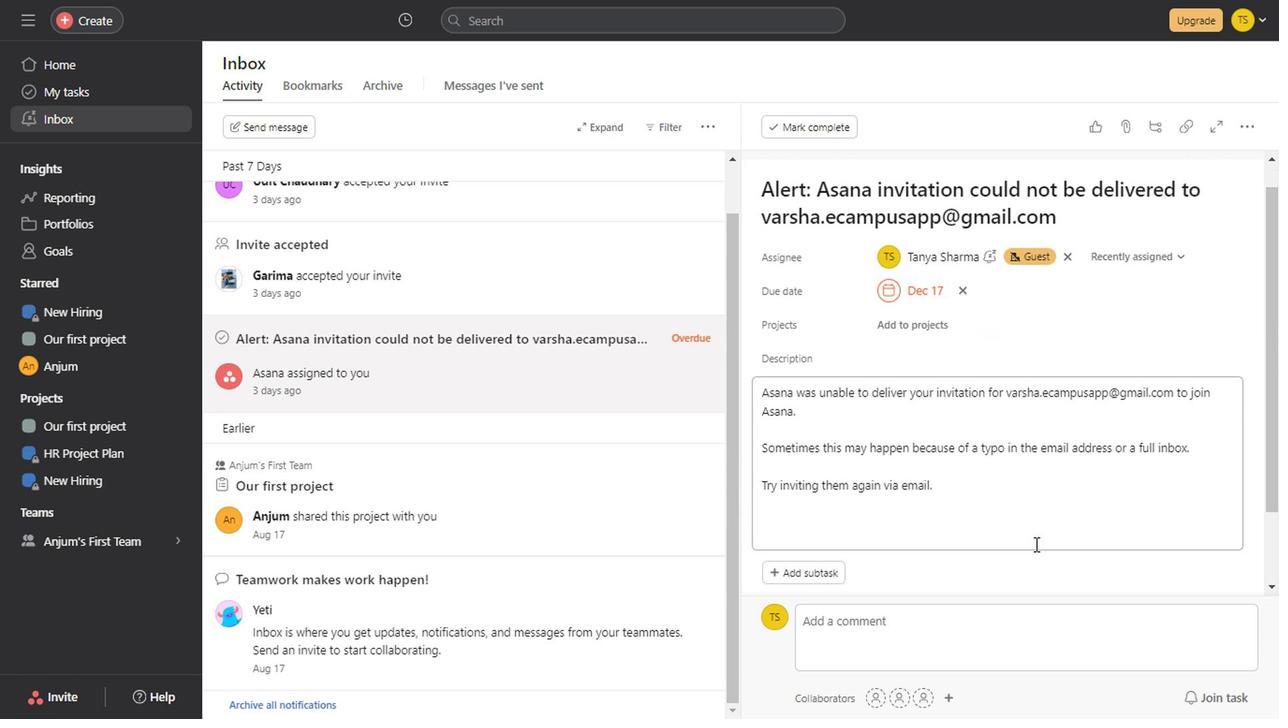 
Action: Mouse scrolled (1032, 537) with delta (0, 0)
Screenshot: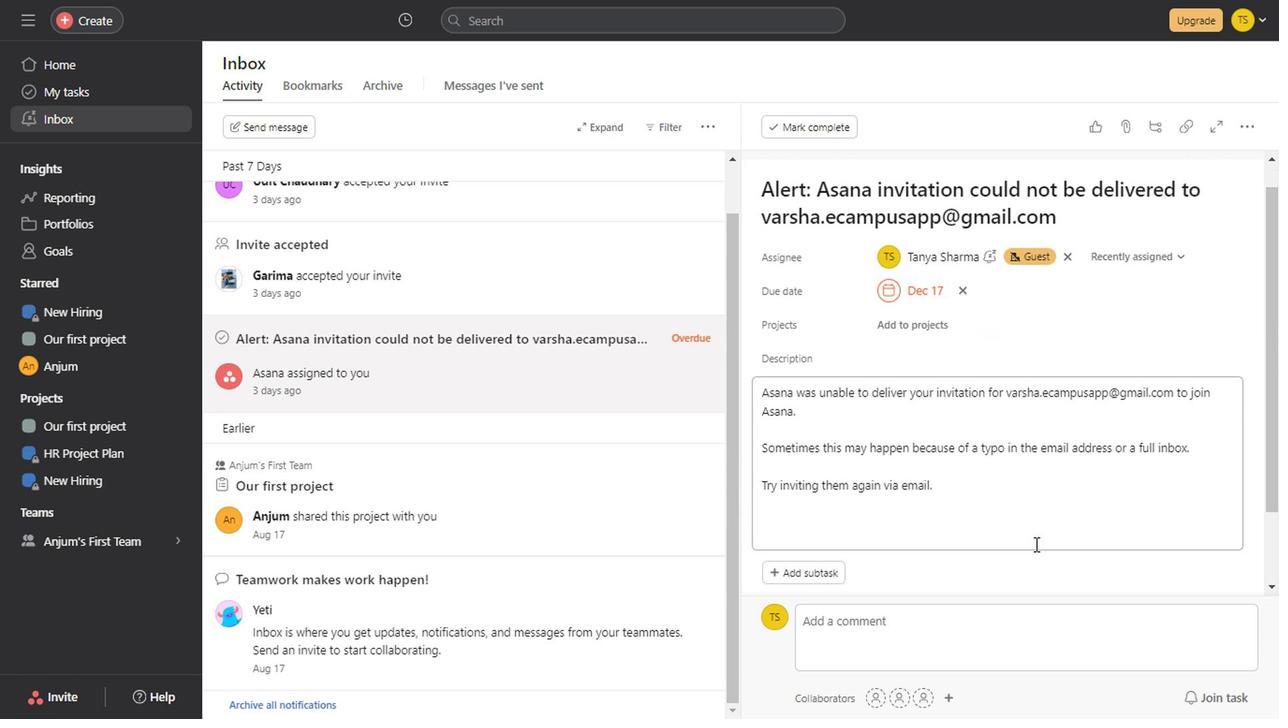 
Action: Mouse scrolled (1032, 537) with delta (0, 0)
Screenshot: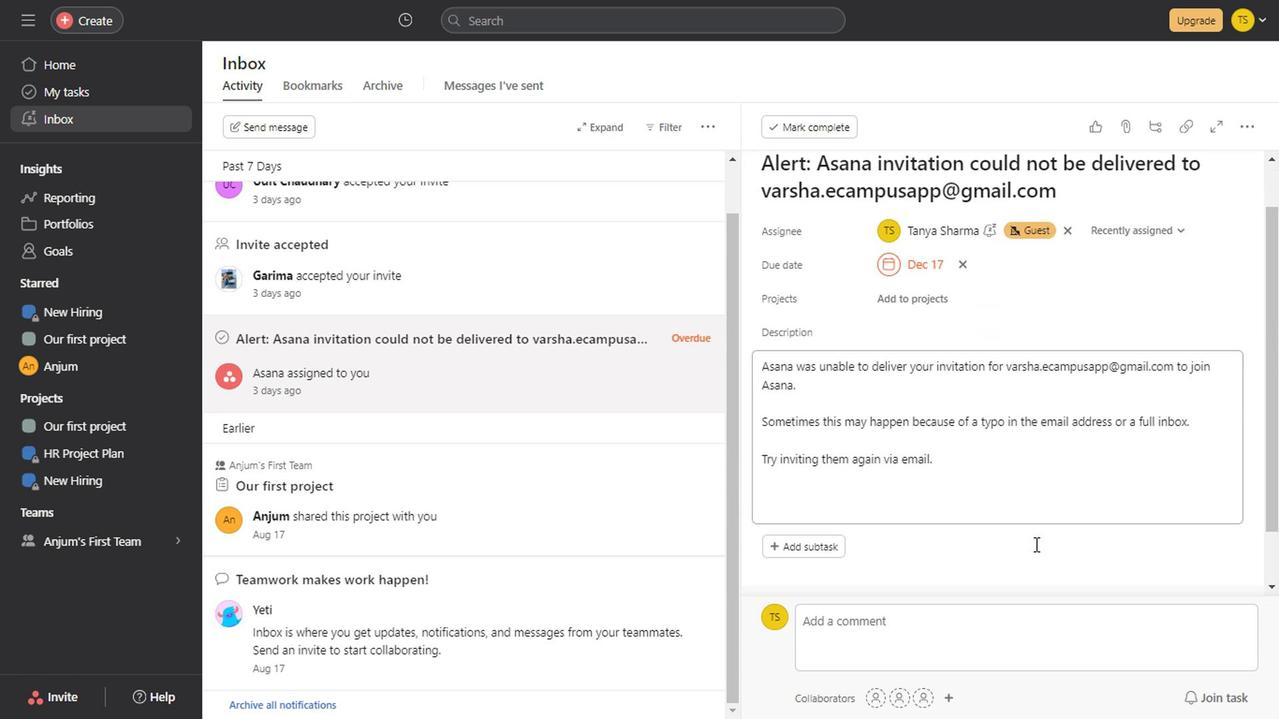 
Action: Mouse scrolled (1032, 537) with delta (0, 0)
Screenshot: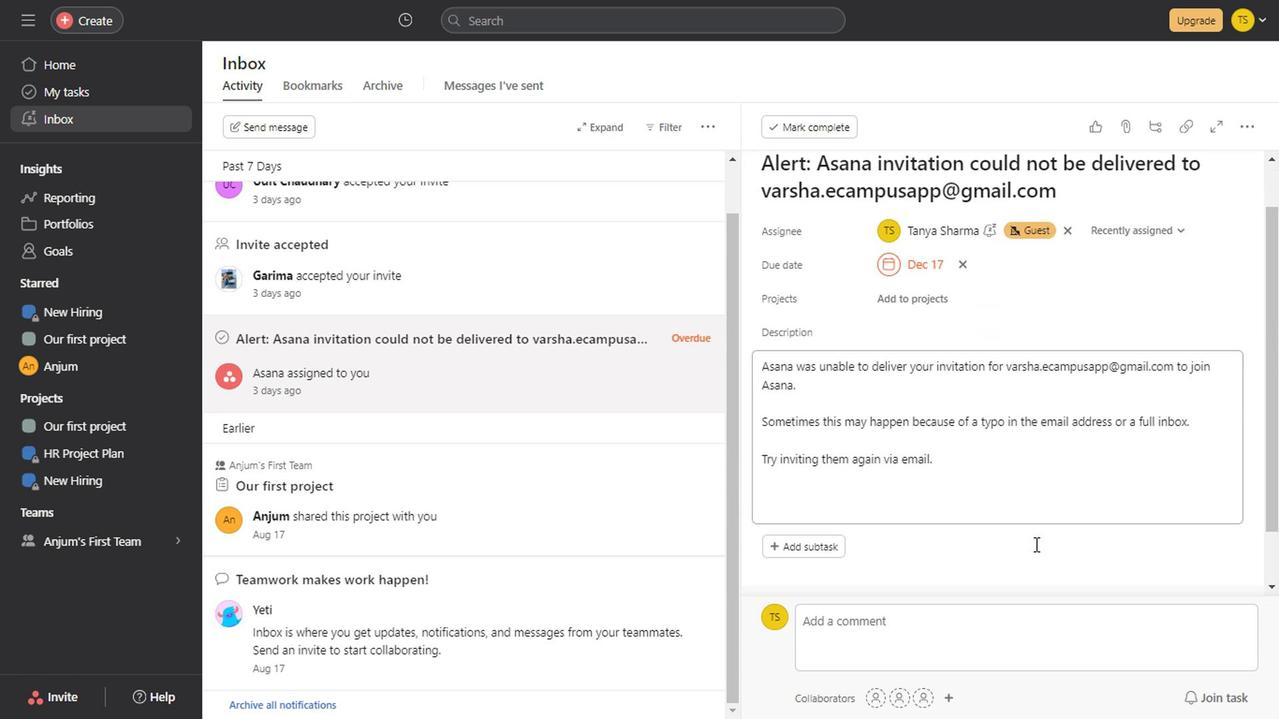 
Action: Mouse scrolled (1032, 537) with delta (0, 0)
Screenshot: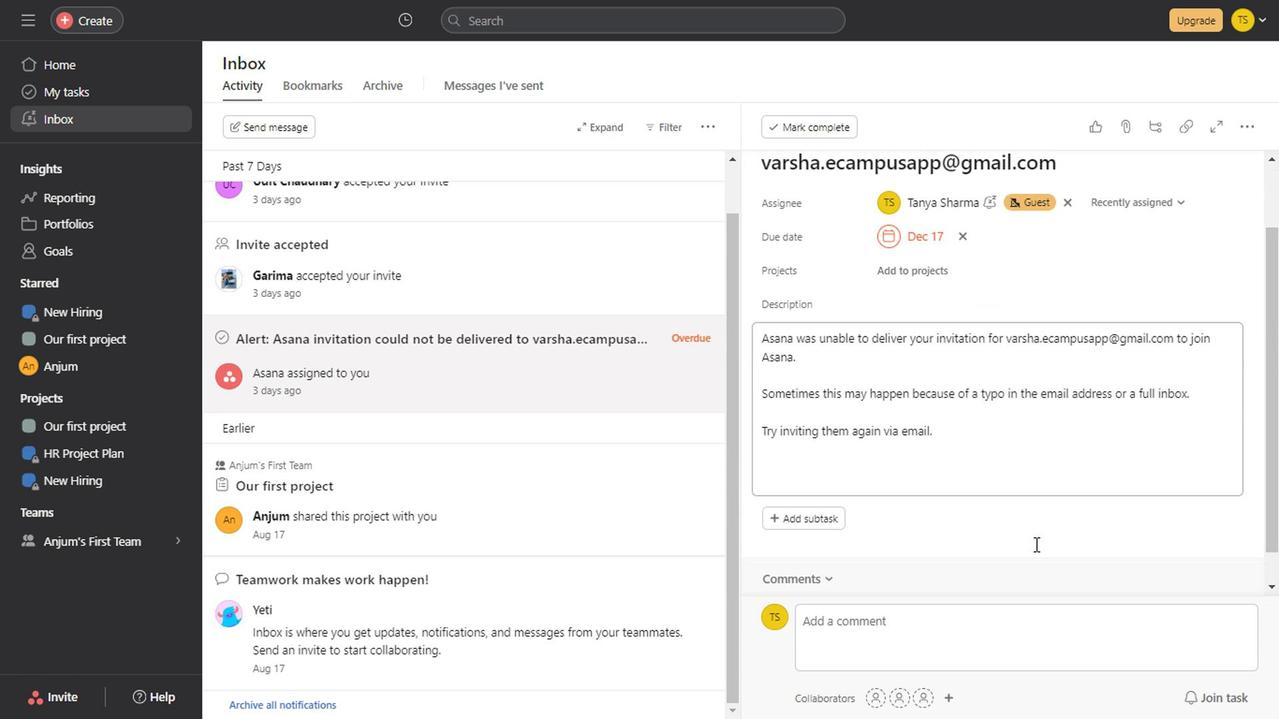 
Action: Mouse scrolled (1032, 537) with delta (0, 0)
Screenshot: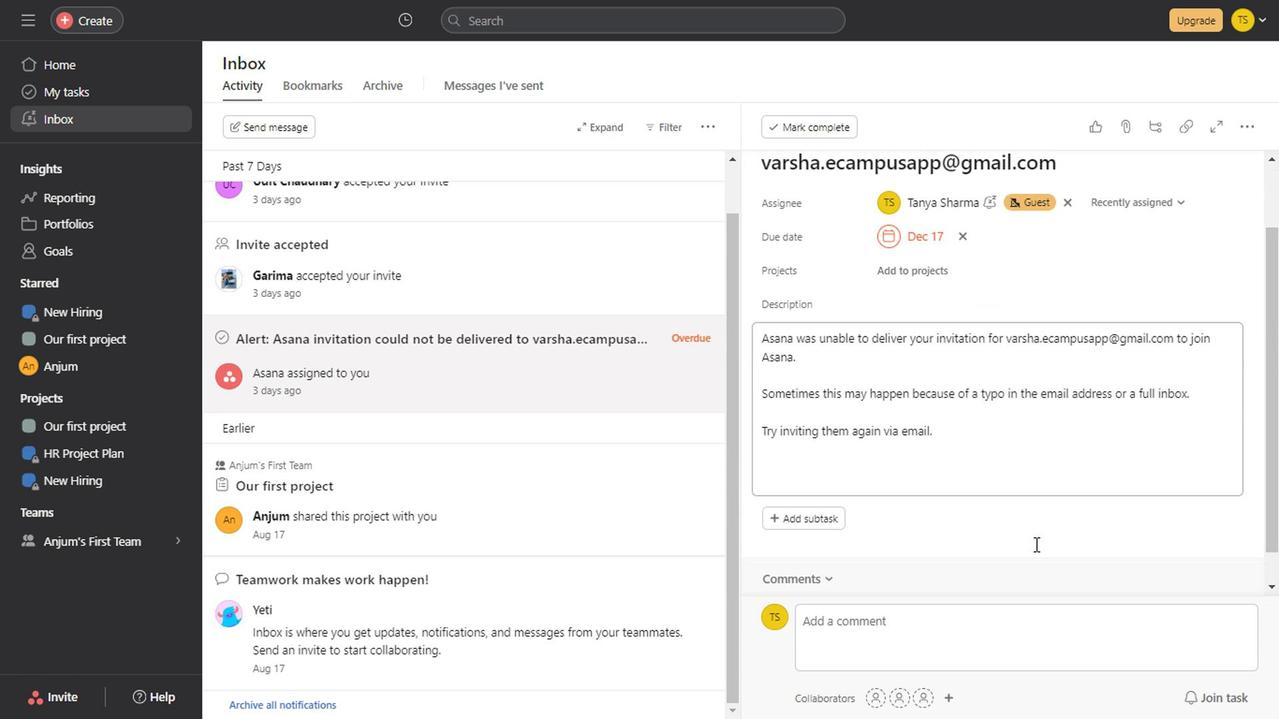 
Action: Mouse scrolled (1032, 537) with delta (0, 0)
Screenshot: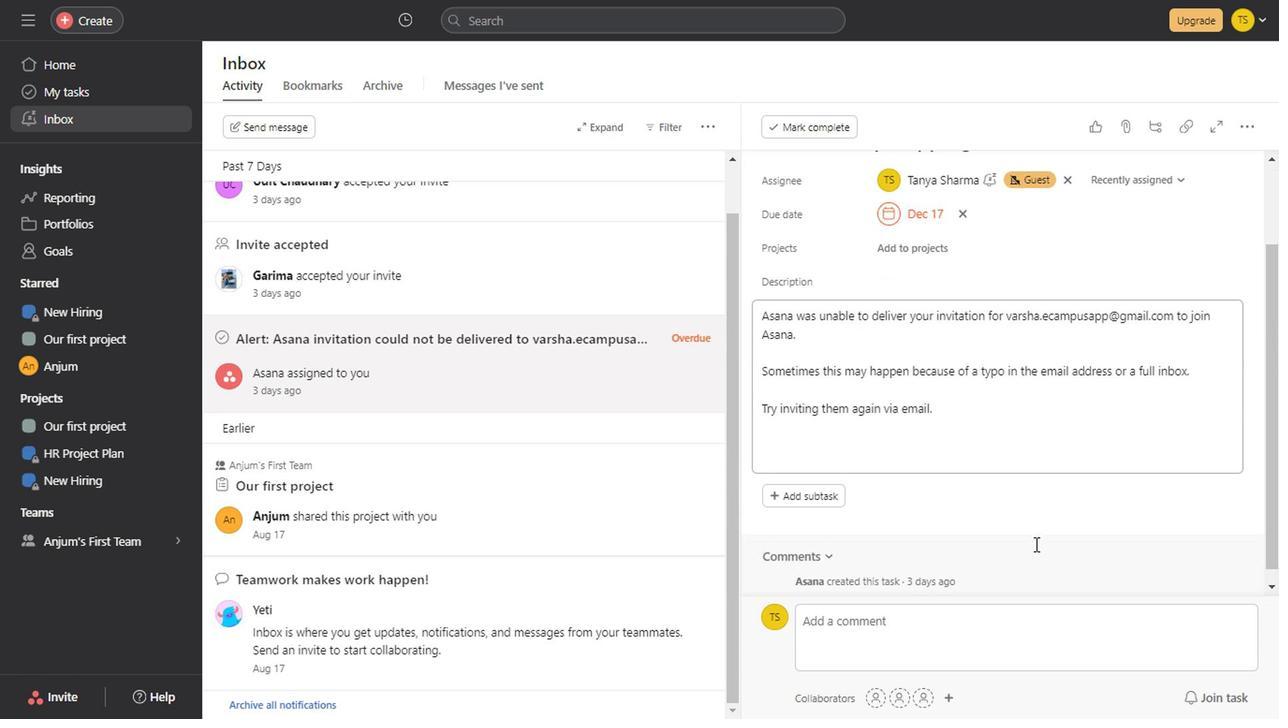 
Action: Mouse scrolled (1032, 537) with delta (0, 0)
Screenshot: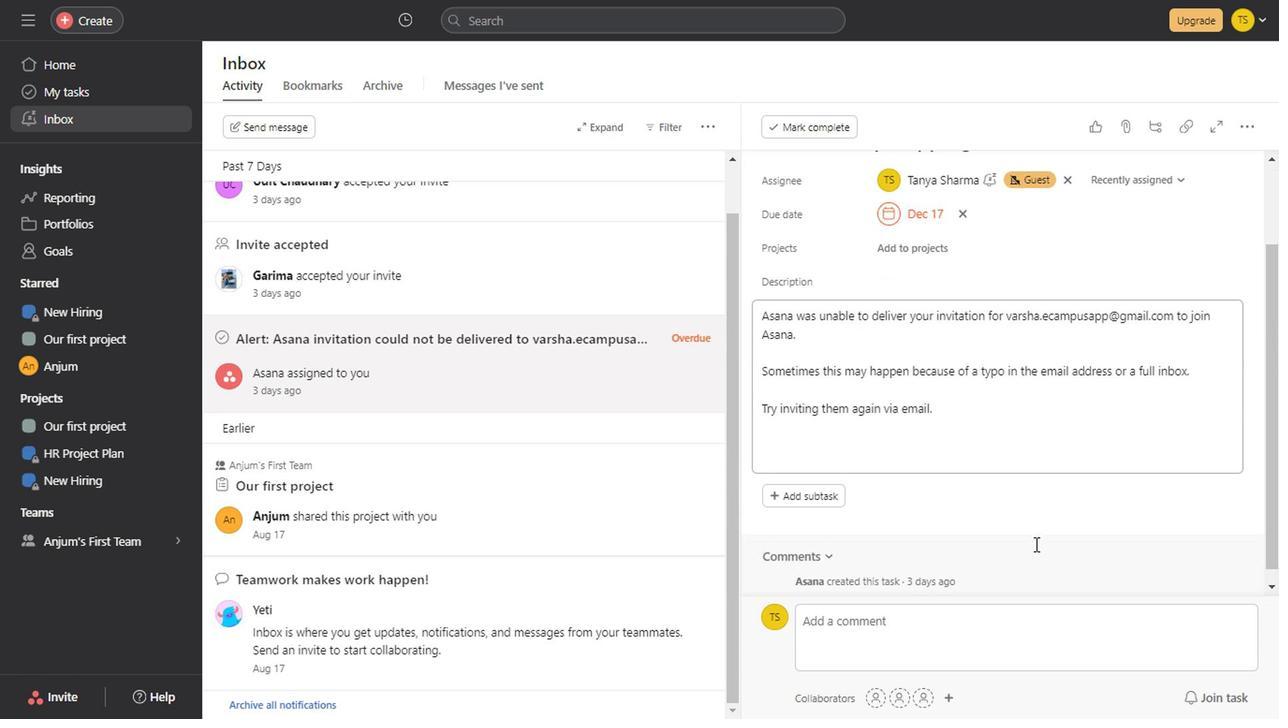 
Action: Mouse scrolled (1032, 537) with delta (0, 0)
Screenshot: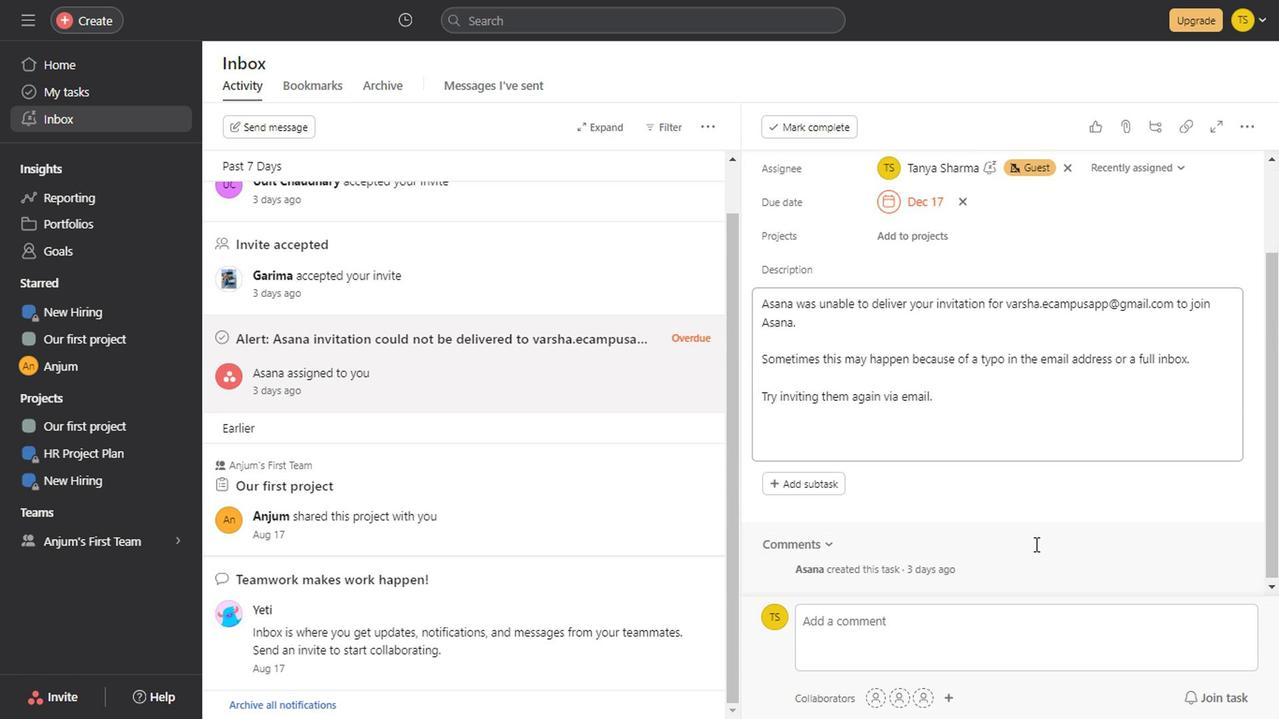 
Action: Mouse scrolled (1032, 537) with delta (0, 0)
Screenshot: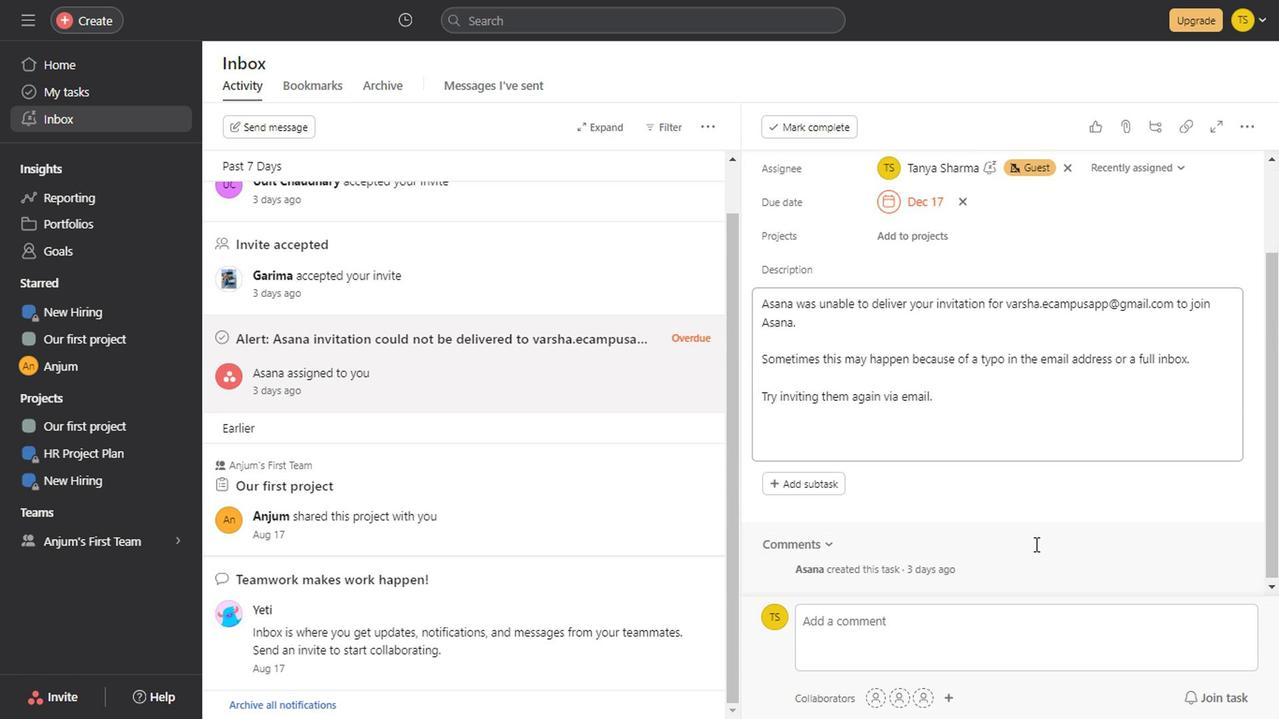 
Action: Mouse scrolled (1032, 537) with delta (0, 0)
Screenshot: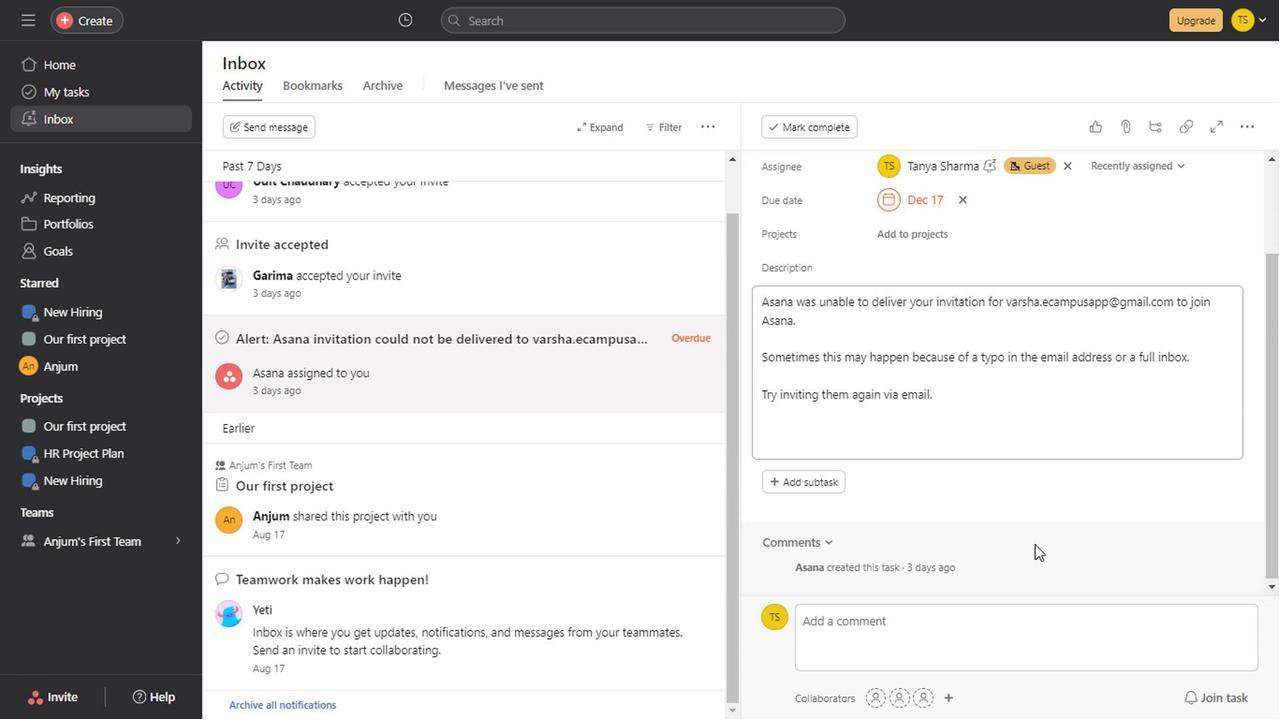
Action: Mouse scrolled (1032, 537) with delta (0, 0)
Screenshot: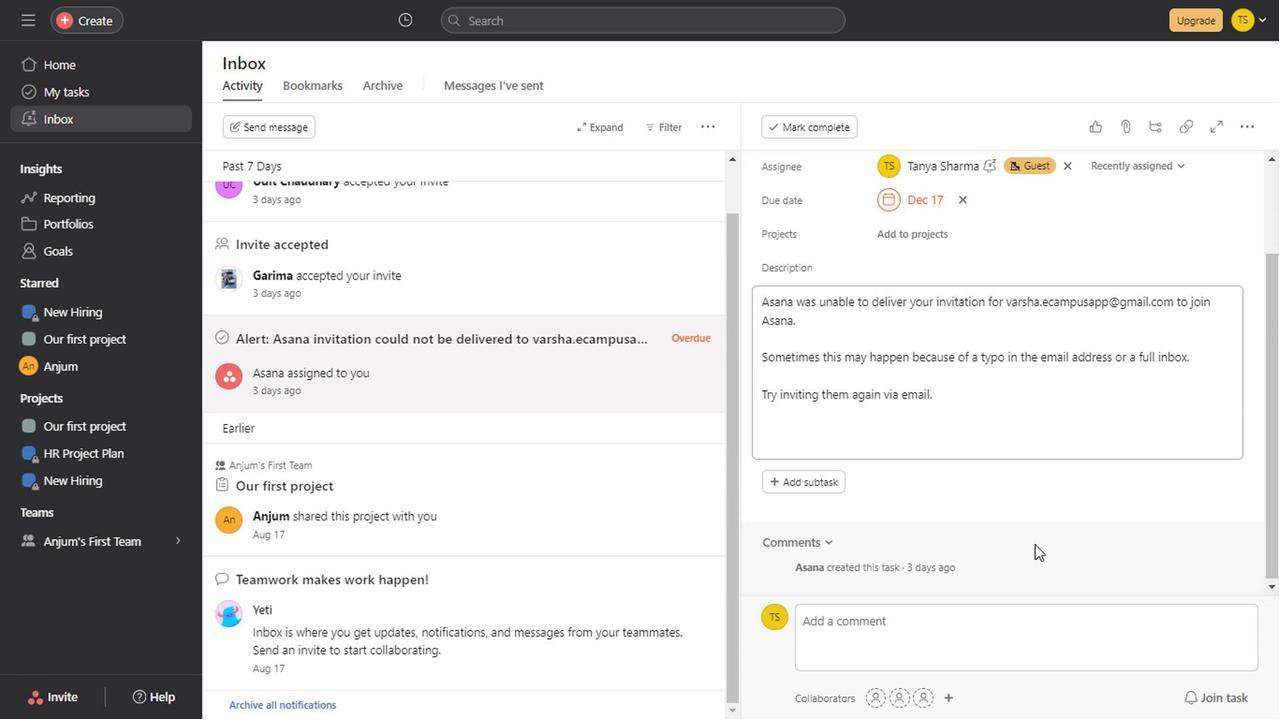 
Action: Mouse scrolled (1032, 537) with delta (0, 0)
Screenshot: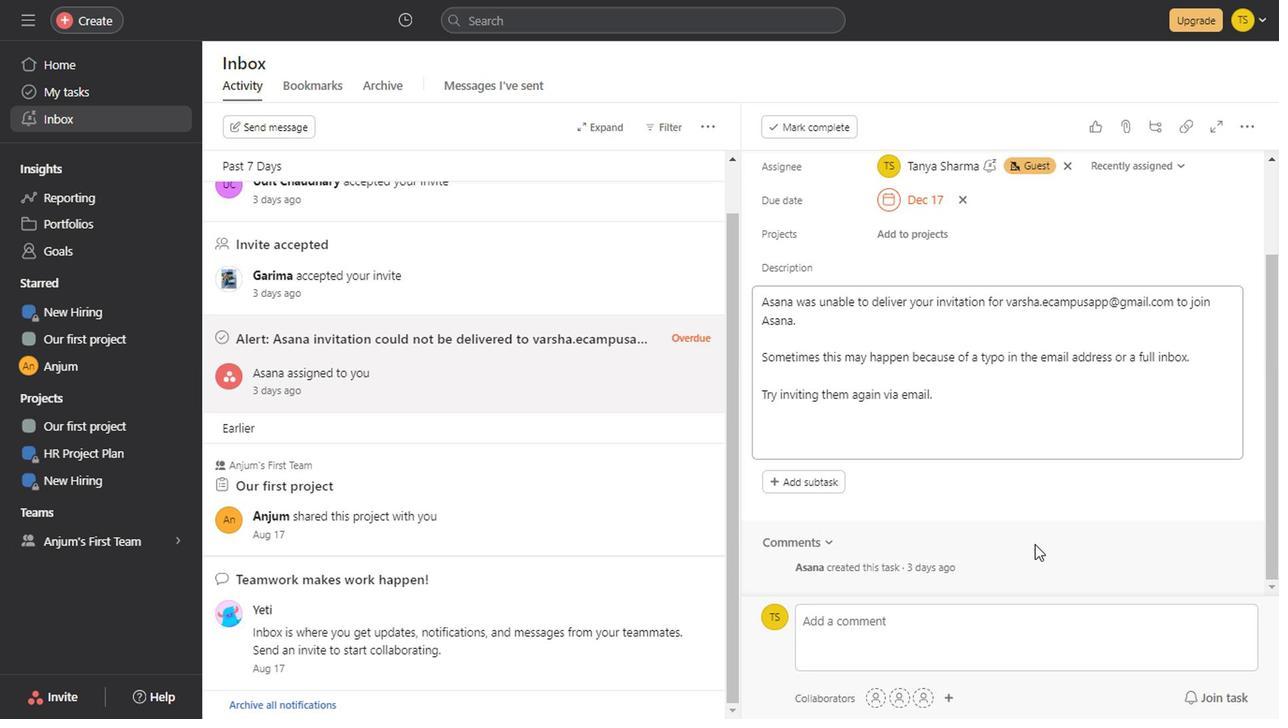
Action: Mouse scrolled (1032, 537) with delta (0, 0)
Screenshot: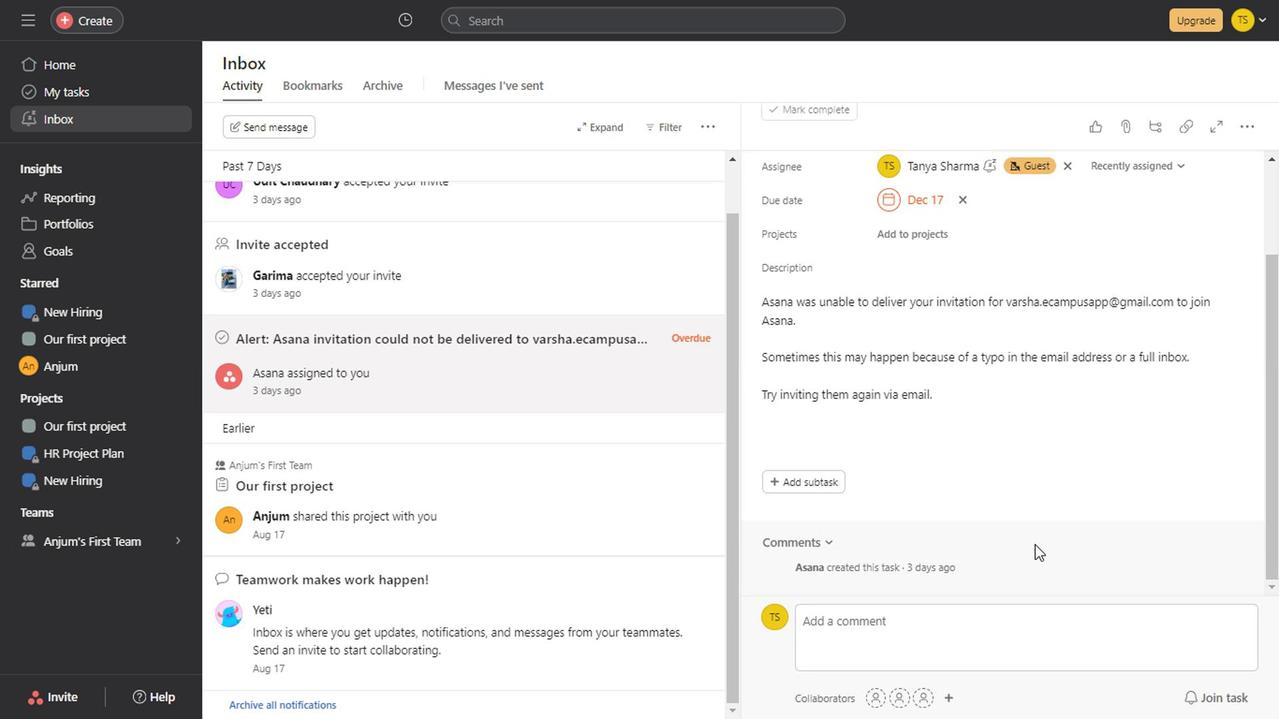 
Action: Mouse scrolled (1032, 537) with delta (0, 0)
Screenshot: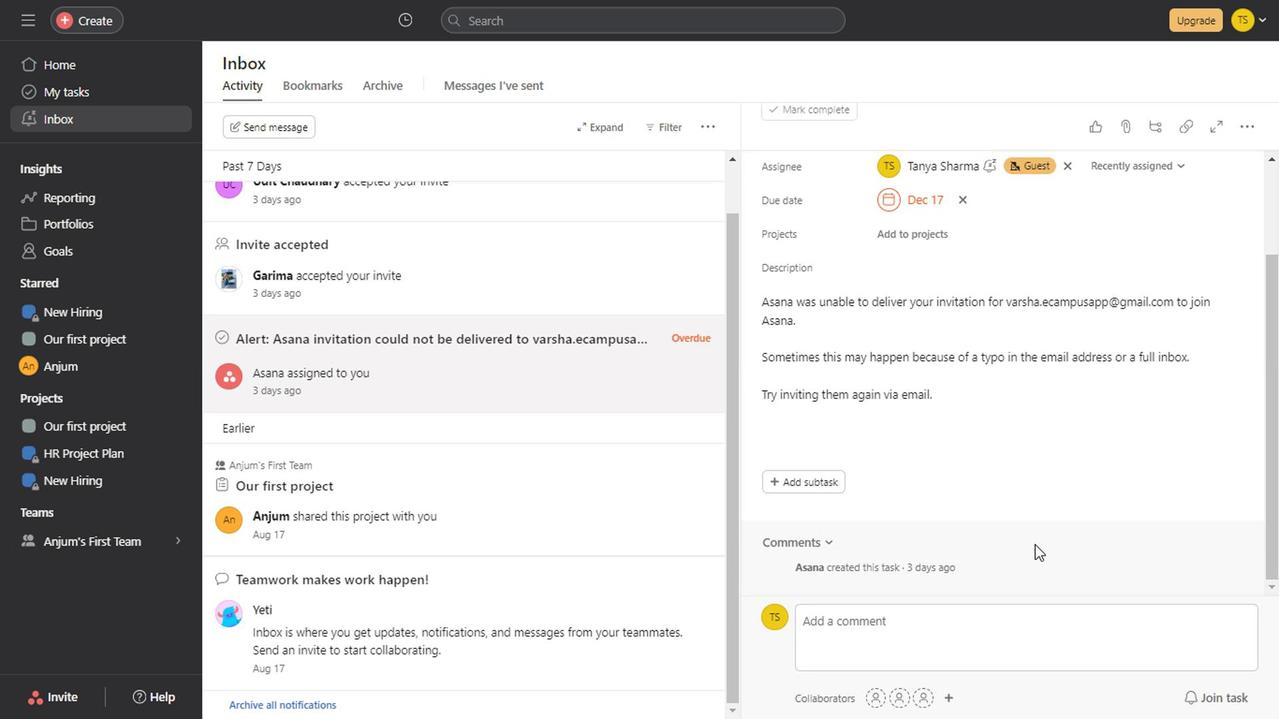 
Action: Mouse scrolled (1032, 537) with delta (0, 0)
Screenshot: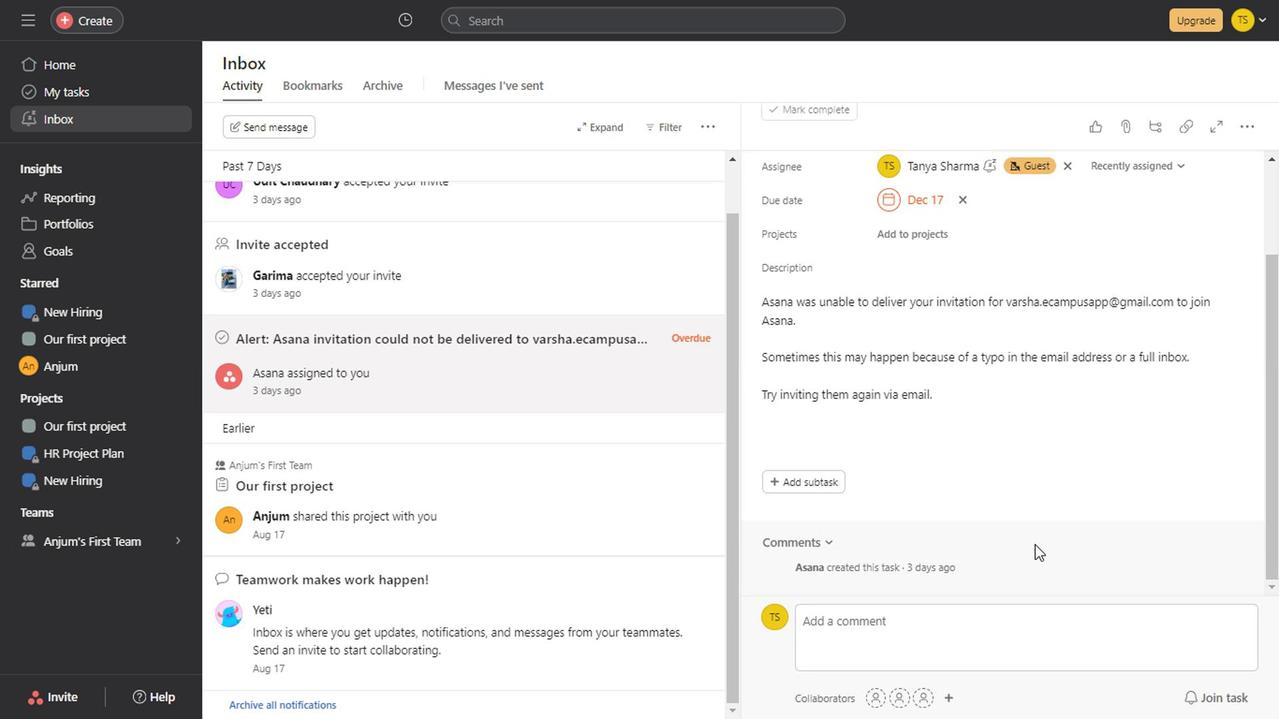 
Action: Mouse scrolled (1032, 537) with delta (0, 0)
Screenshot: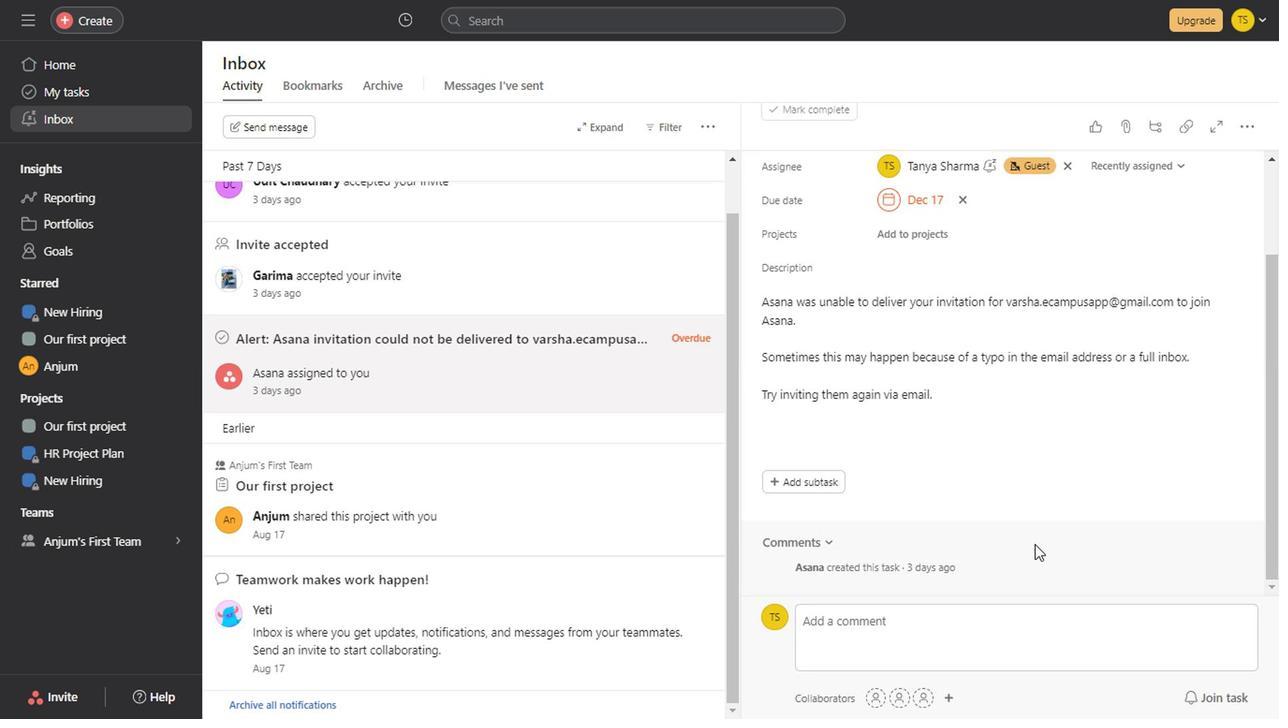 
Action: Mouse moved to (313, 85)
Screenshot: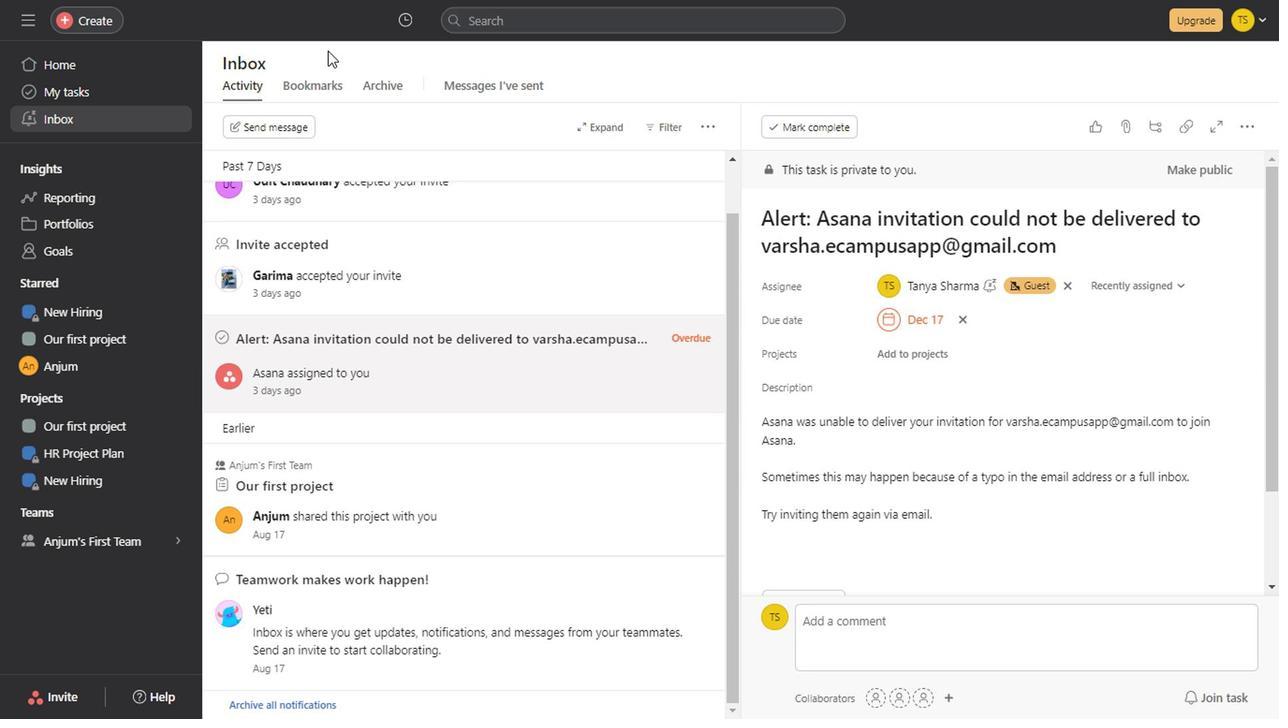 
Action: Mouse pressed left at (313, 85)
Screenshot: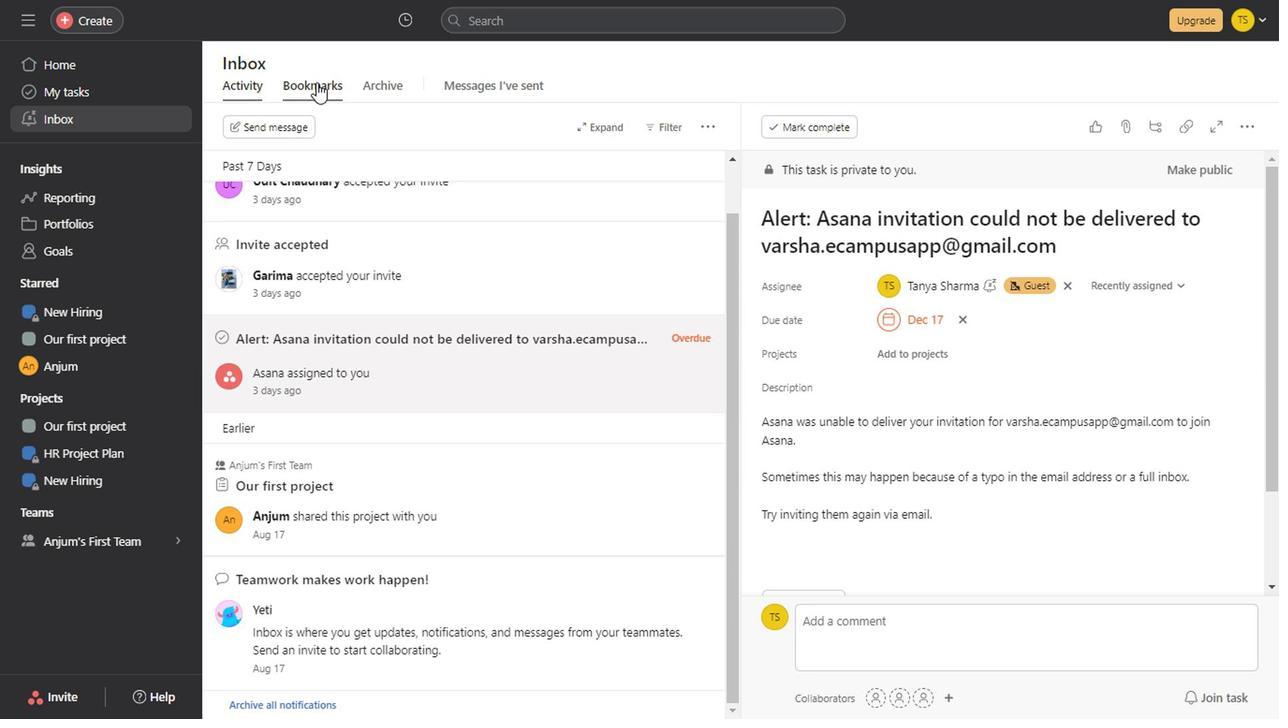 
Action: Mouse moved to (373, 92)
Screenshot: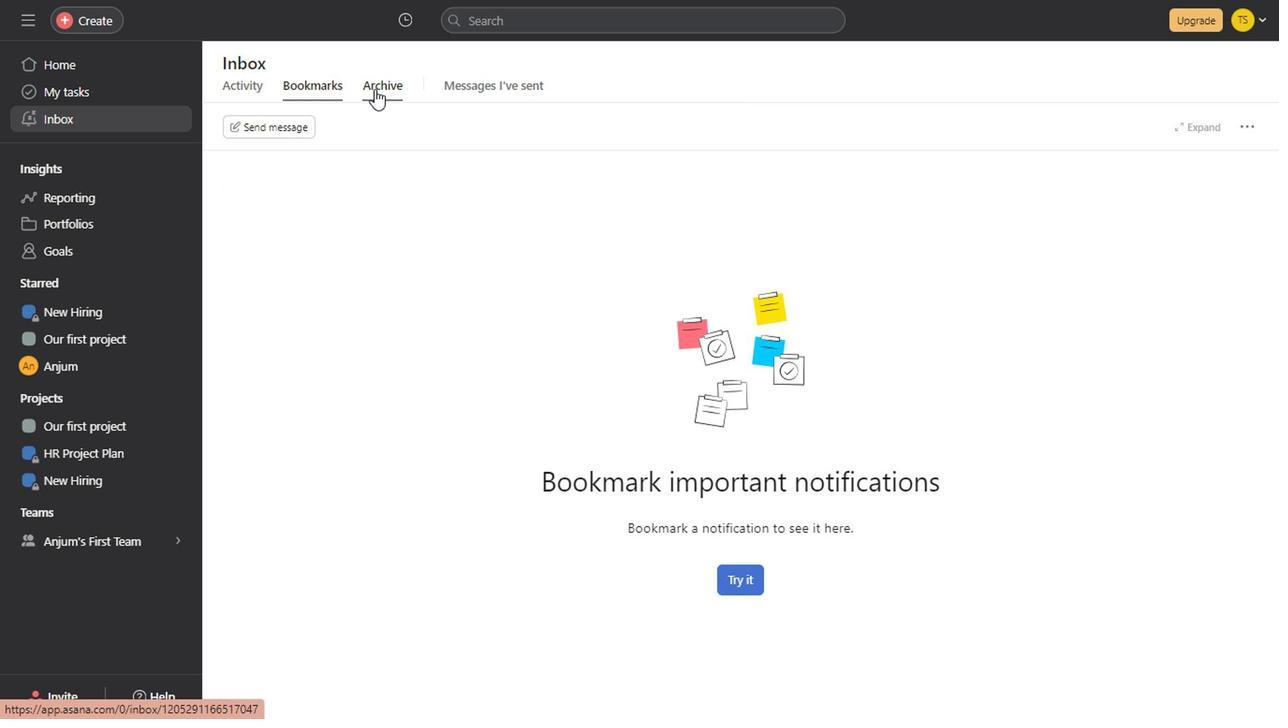 
Action: Mouse pressed left at (373, 92)
Screenshot: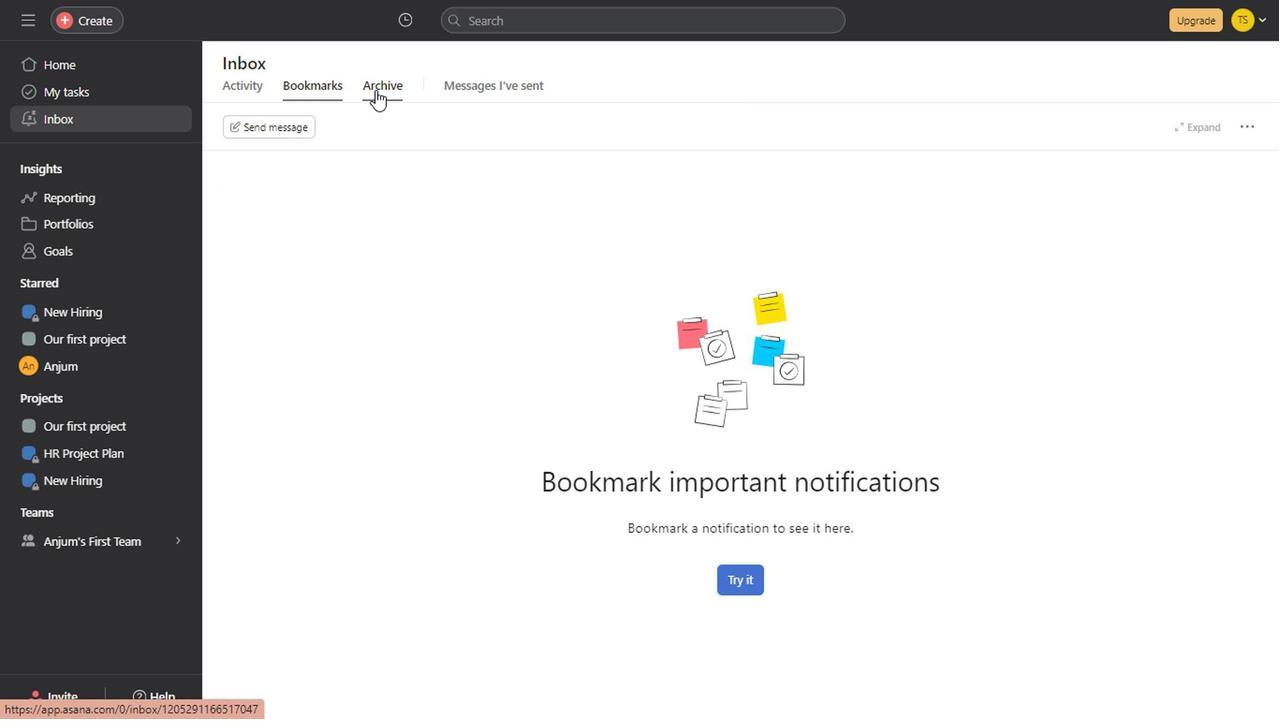 
Action: Mouse moved to (470, 89)
Screenshot: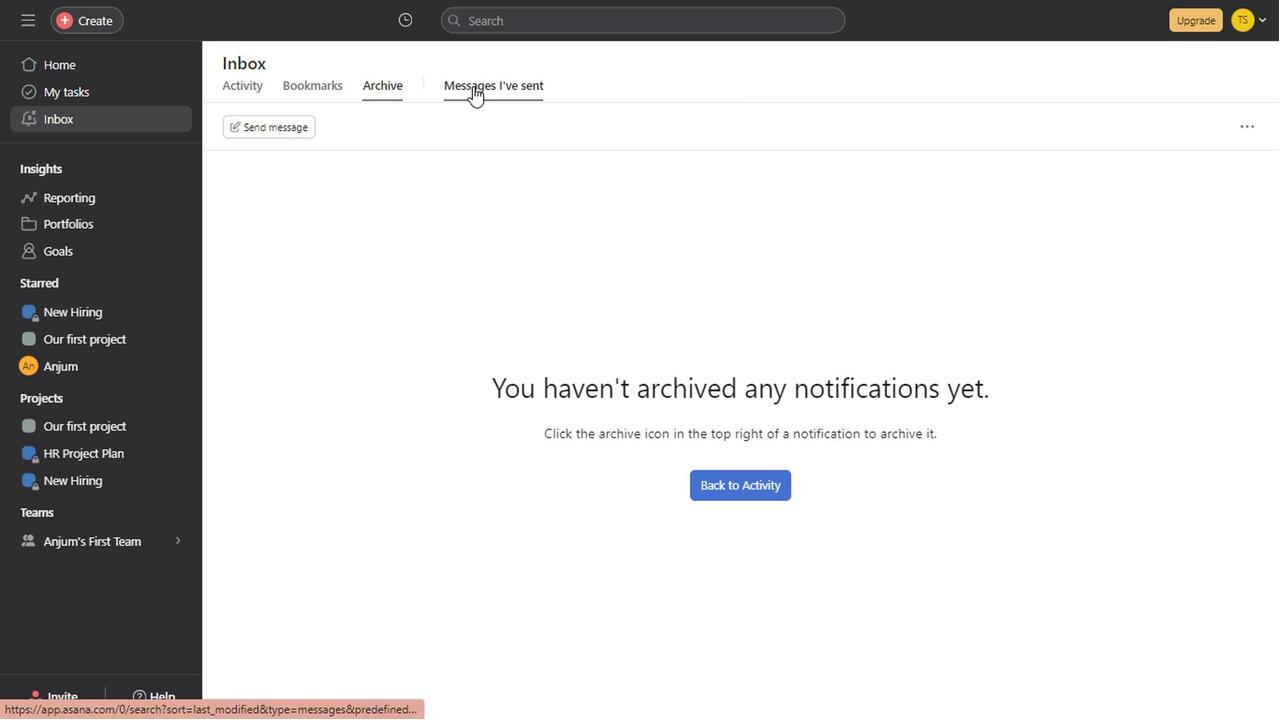 
Action: Mouse pressed left at (470, 89)
Screenshot: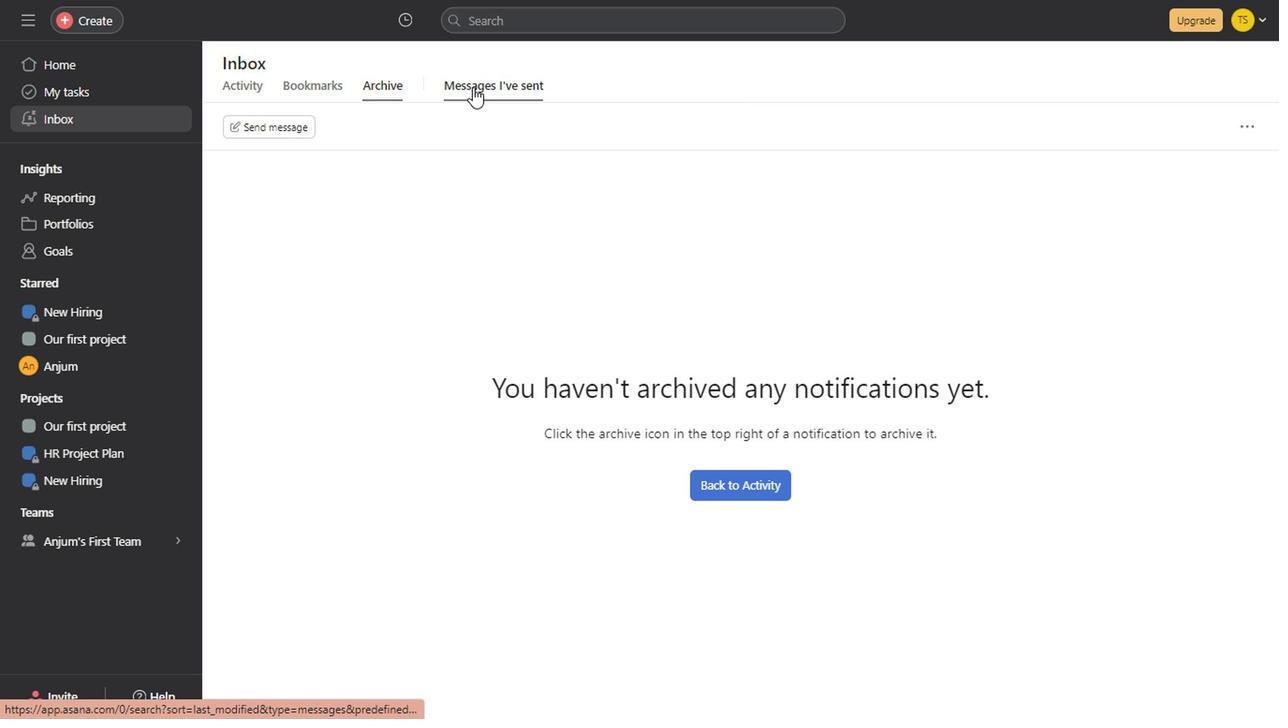 
Action: Mouse moved to (585, 183)
Screenshot: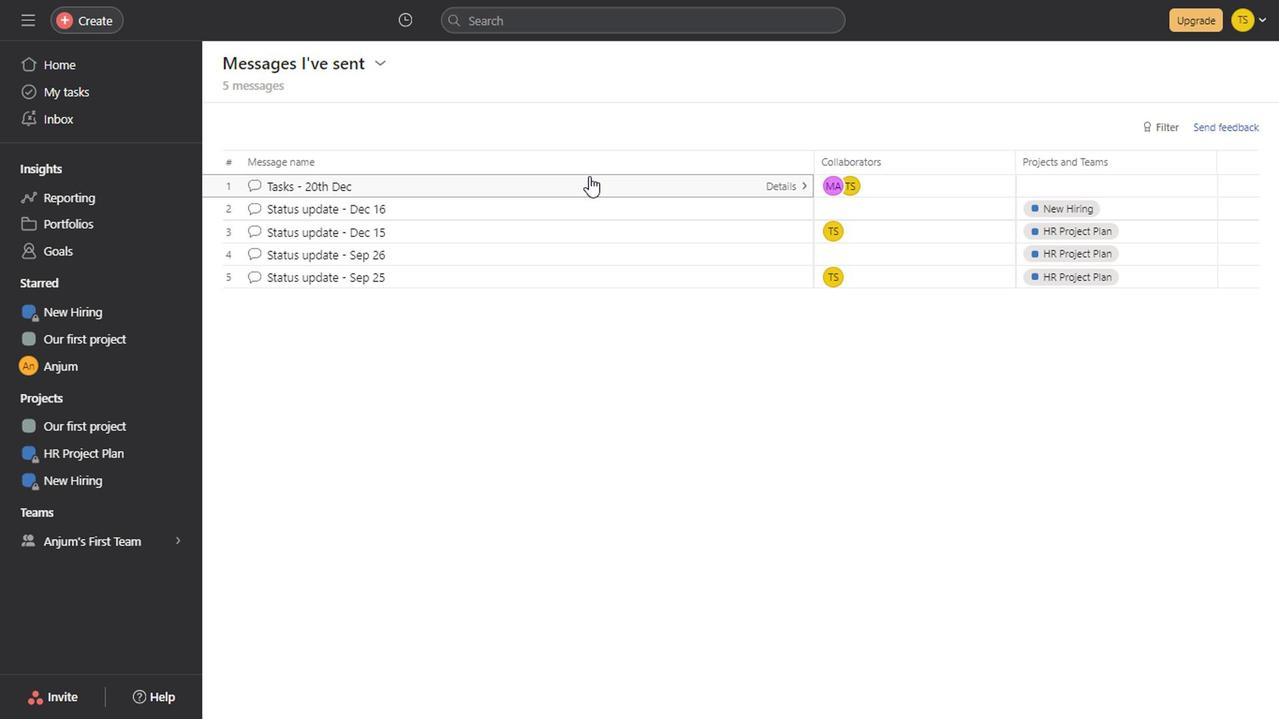
Action: Mouse pressed left at (585, 183)
Screenshot: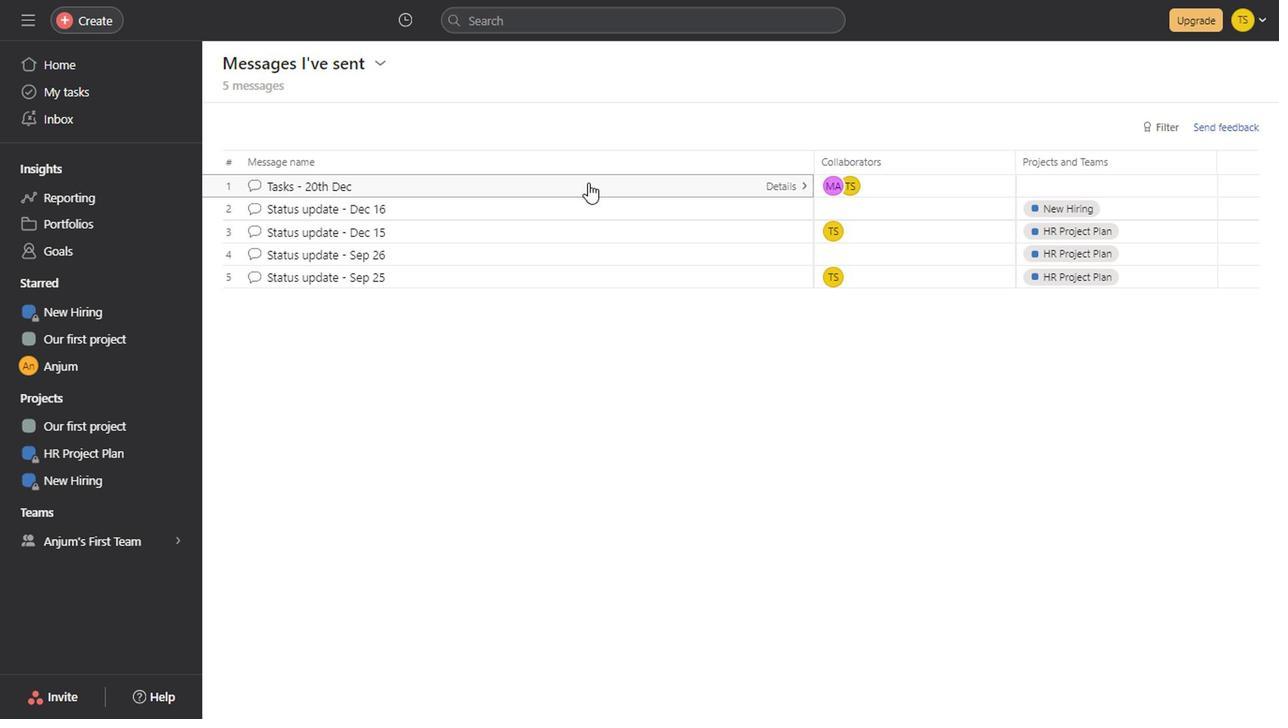 
Action: Mouse moved to (887, 450)
Screenshot: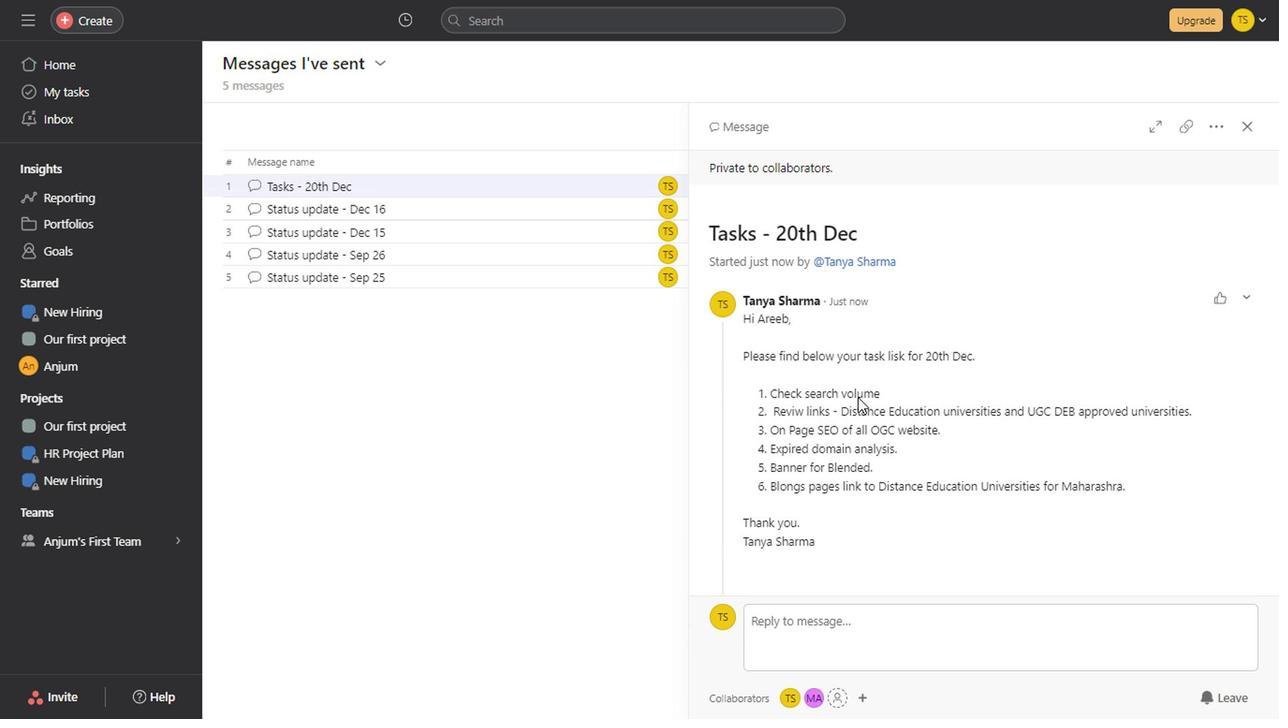 
Action: Mouse scrolled (887, 449) with delta (0, -1)
Screenshot: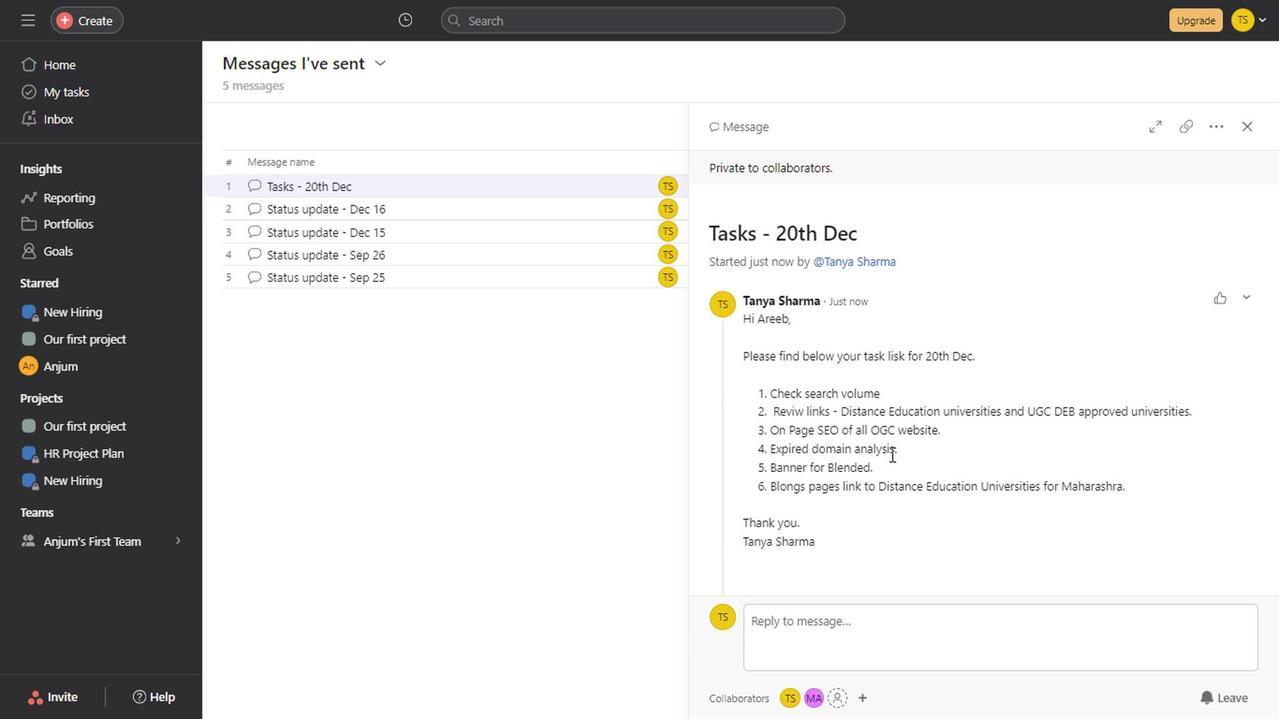 
Action: Mouse scrolled (887, 449) with delta (0, -1)
Screenshot: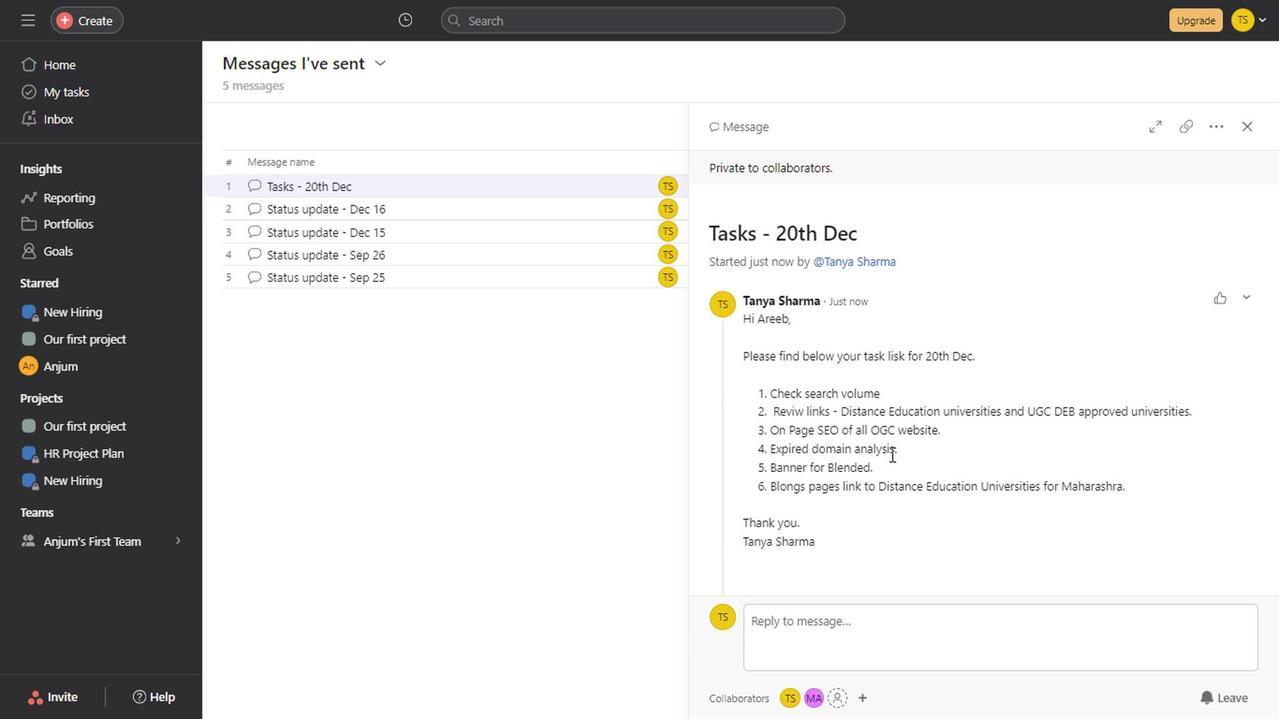 
Action: Mouse scrolled (887, 449) with delta (0, -1)
Screenshot: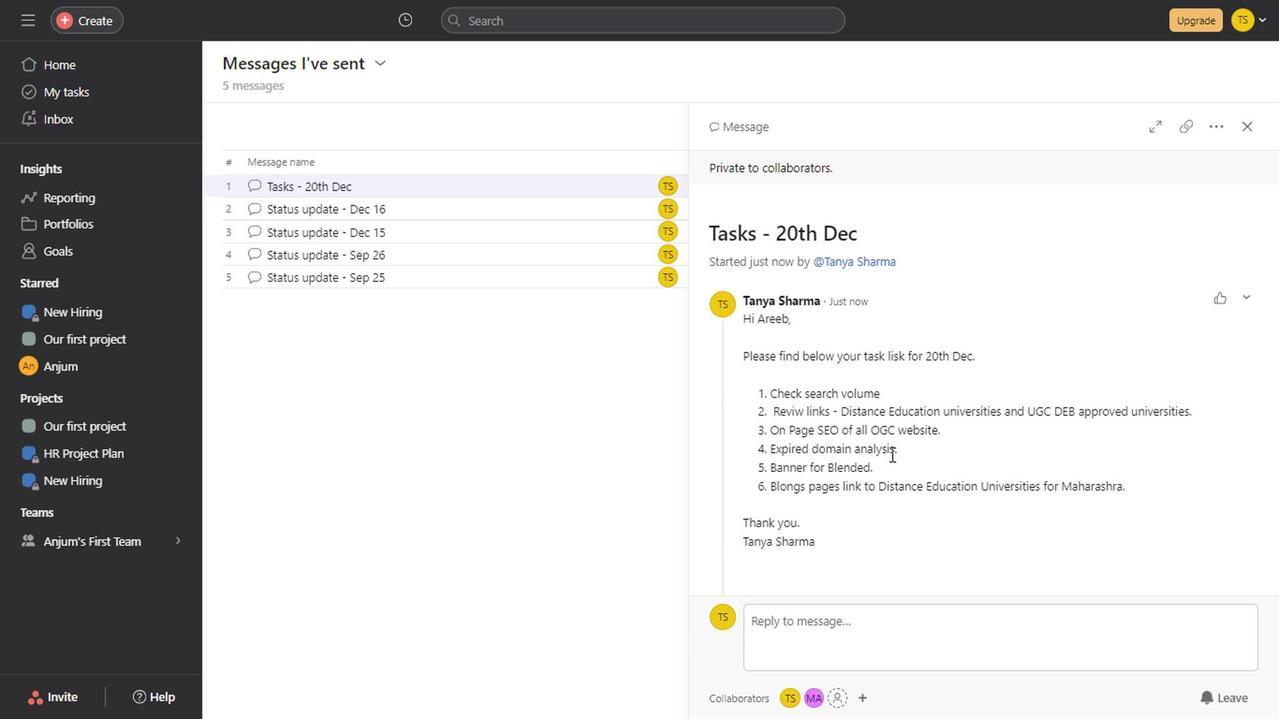 
Action: Mouse scrolled (887, 449) with delta (0, -1)
Screenshot: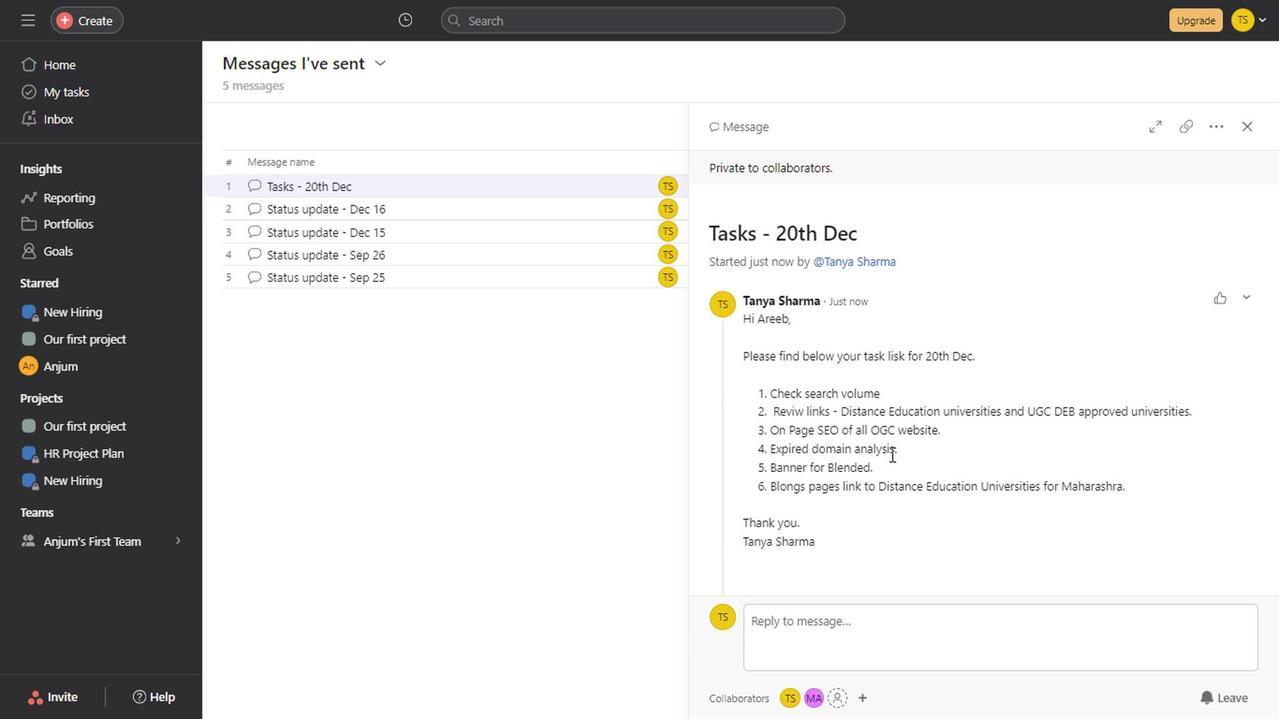 
Action: Mouse scrolled (887, 449) with delta (0, -1)
Screenshot: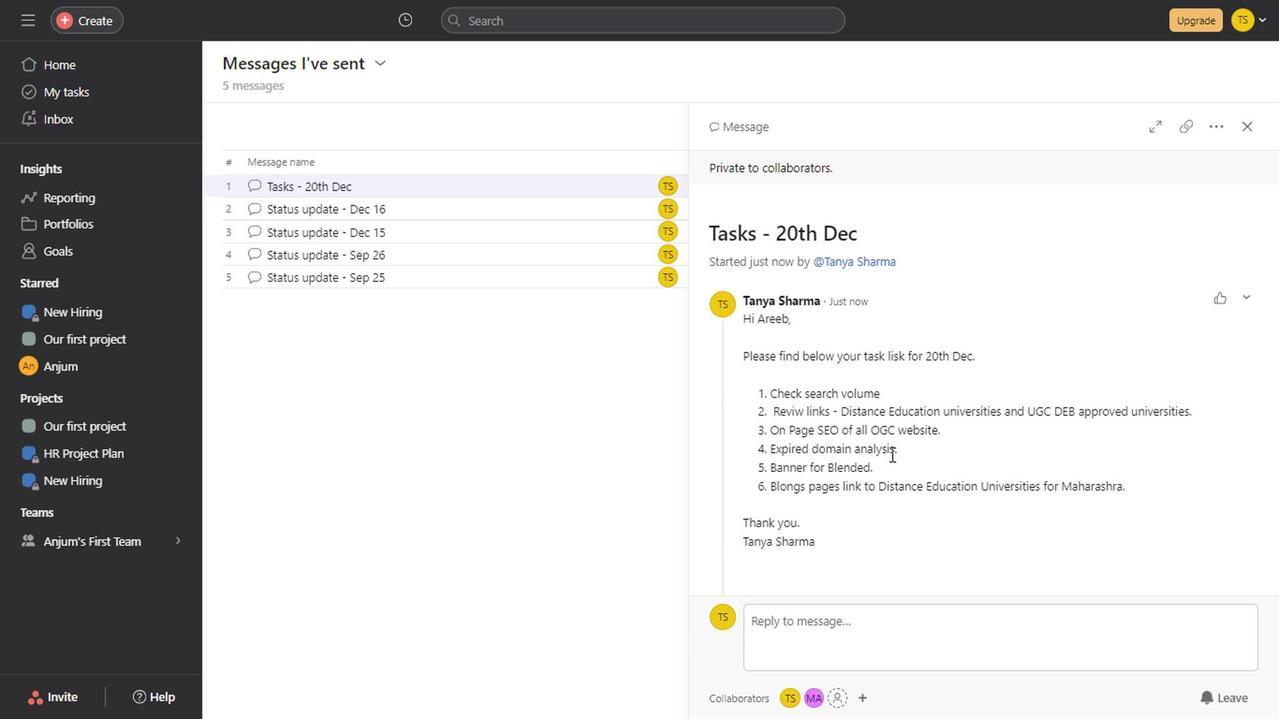 
Action: Mouse scrolled (887, 449) with delta (0, -1)
Screenshot: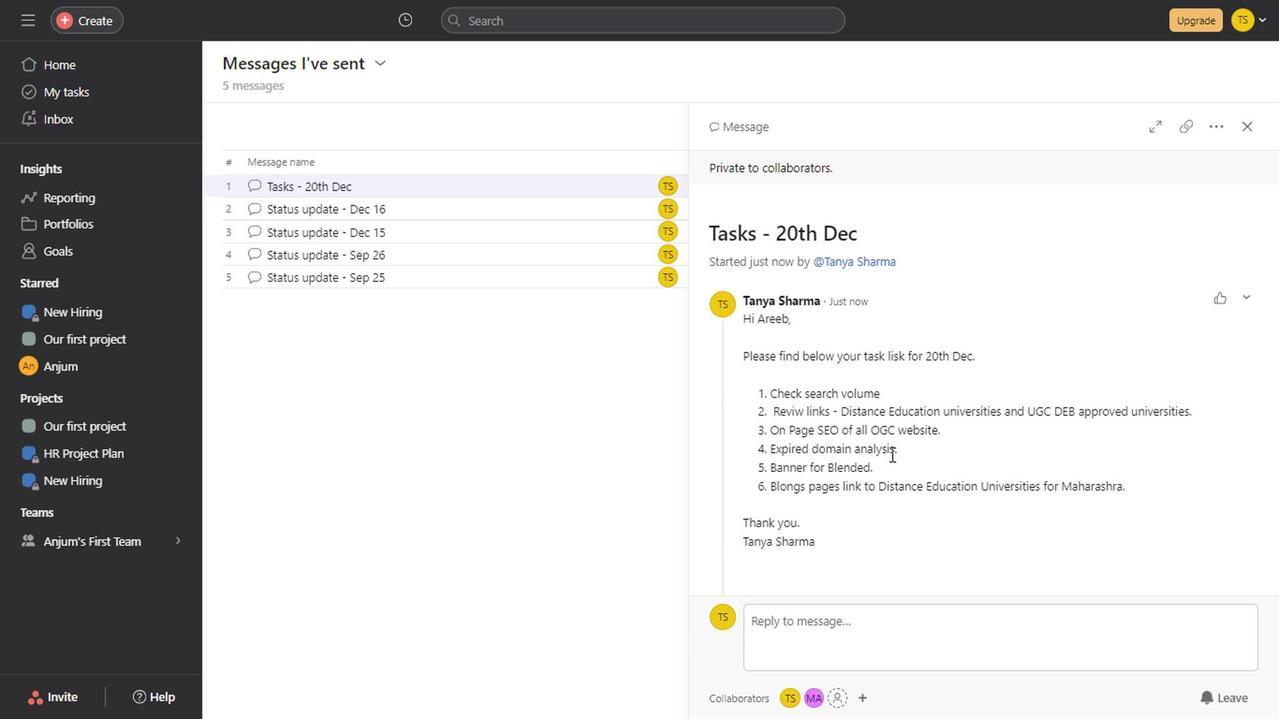 
Action: Mouse scrolled (887, 449) with delta (0, -1)
Screenshot: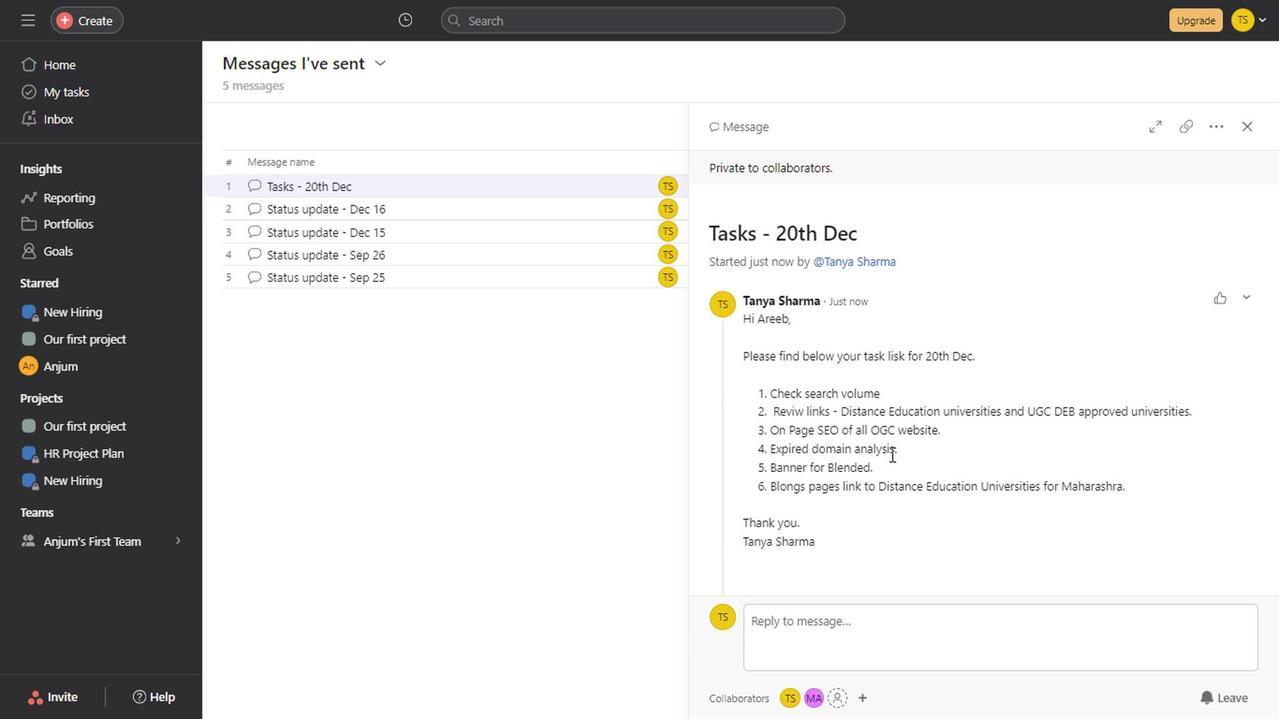 
Action: Mouse scrolled (887, 449) with delta (0, -1)
Screenshot: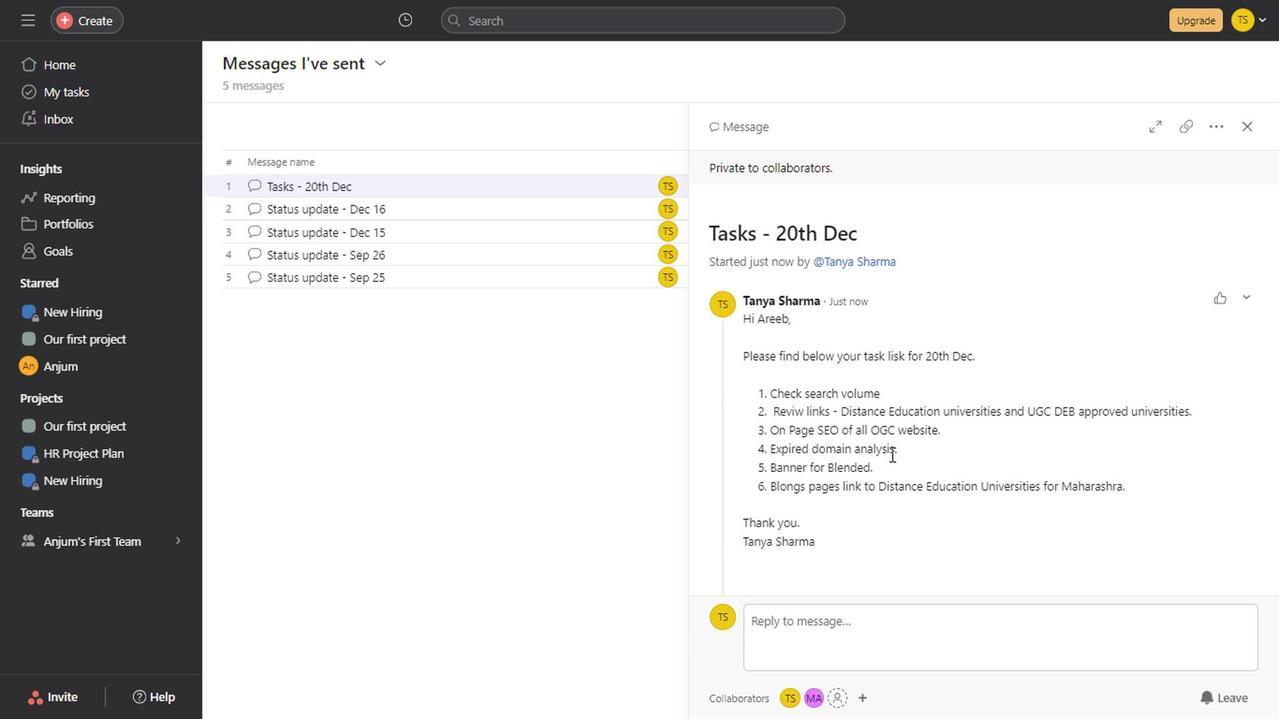 
Action: Mouse scrolled (887, 449) with delta (0, -1)
Screenshot: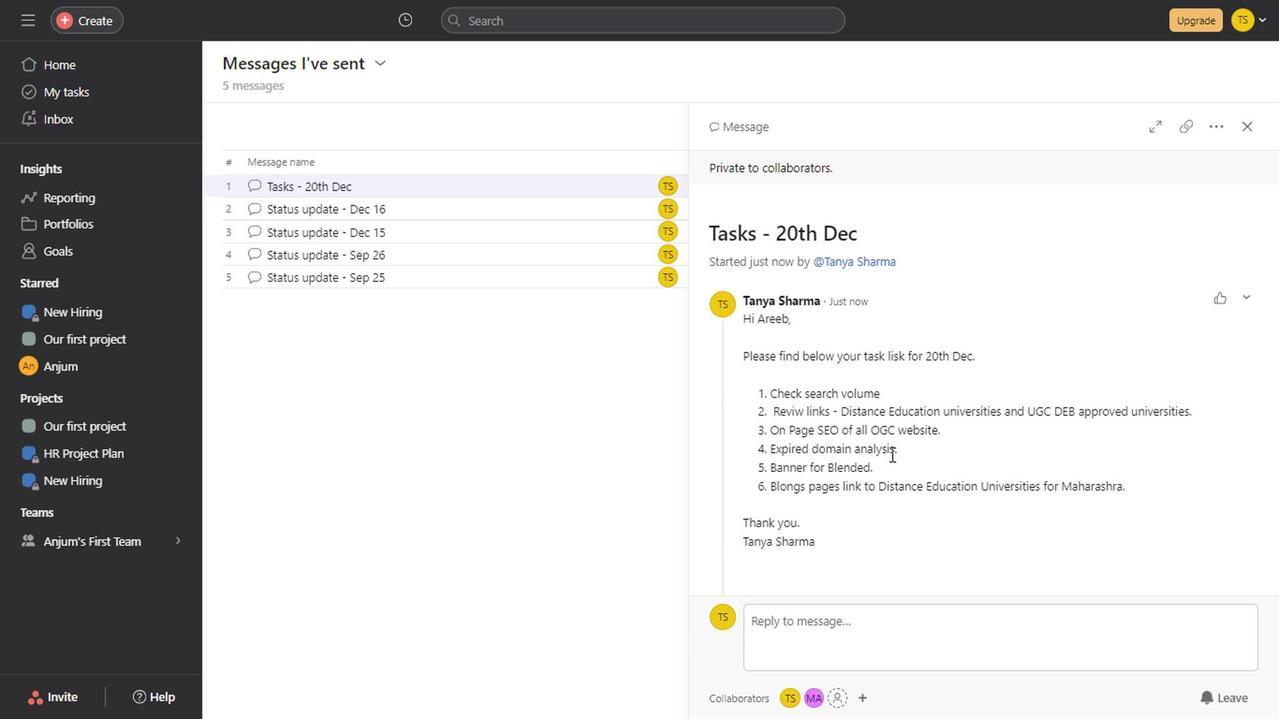 
Action: Mouse scrolled (887, 449) with delta (0, -1)
Screenshot: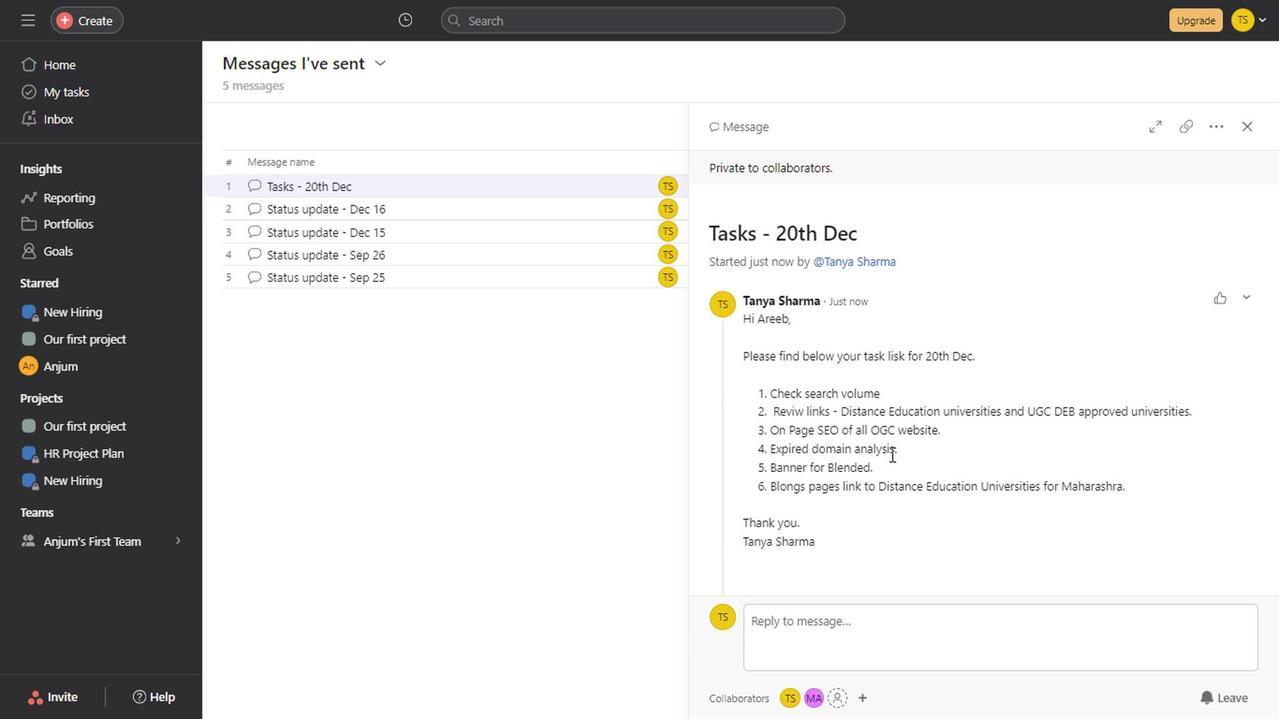 
Action: Mouse scrolled (887, 449) with delta (0, -1)
Screenshot: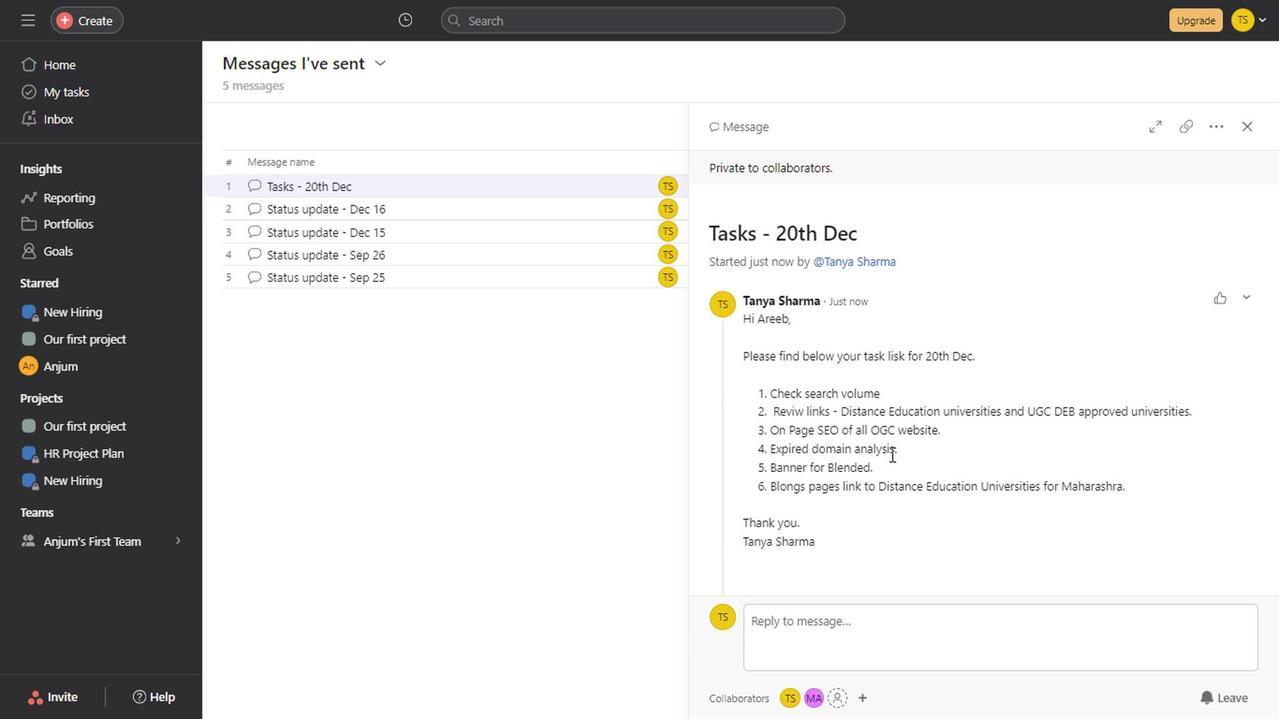 
Action: Mouse scrolled (887, 449) with delta (0, -1)
Screenshot: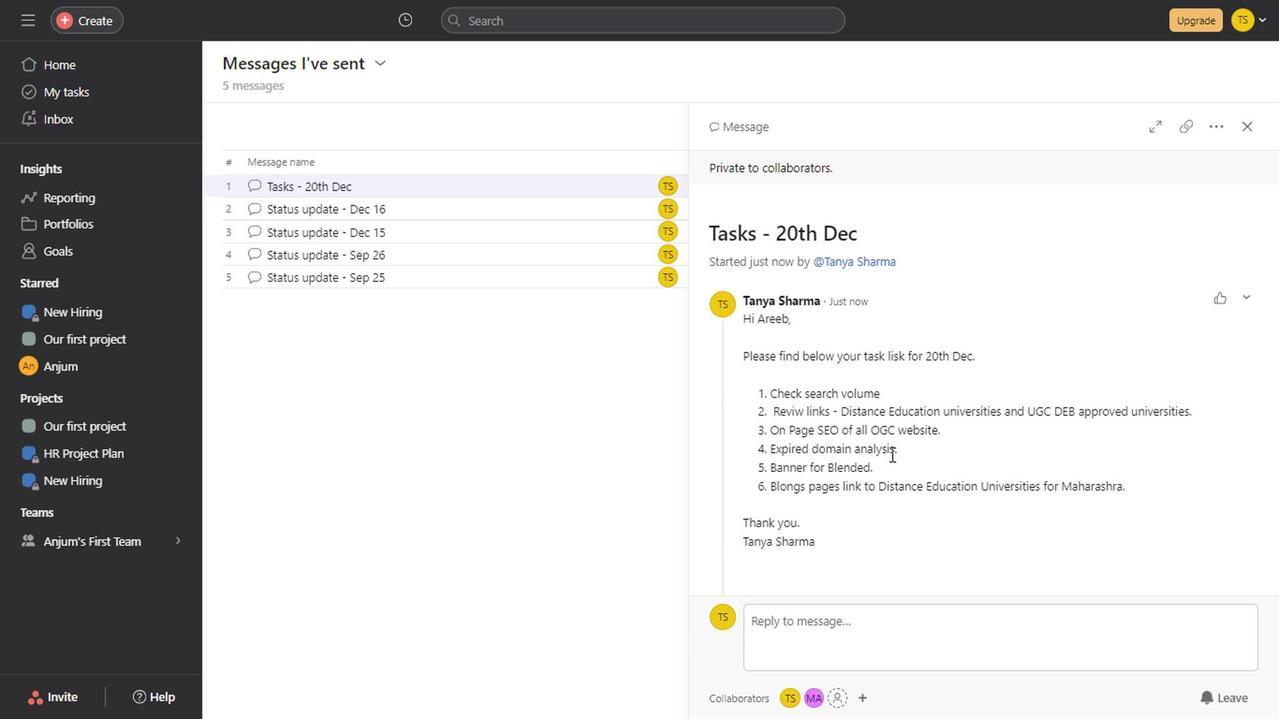 
Action: Mouse scrolled (887, 449) with delta (0, -1)
Screenshot: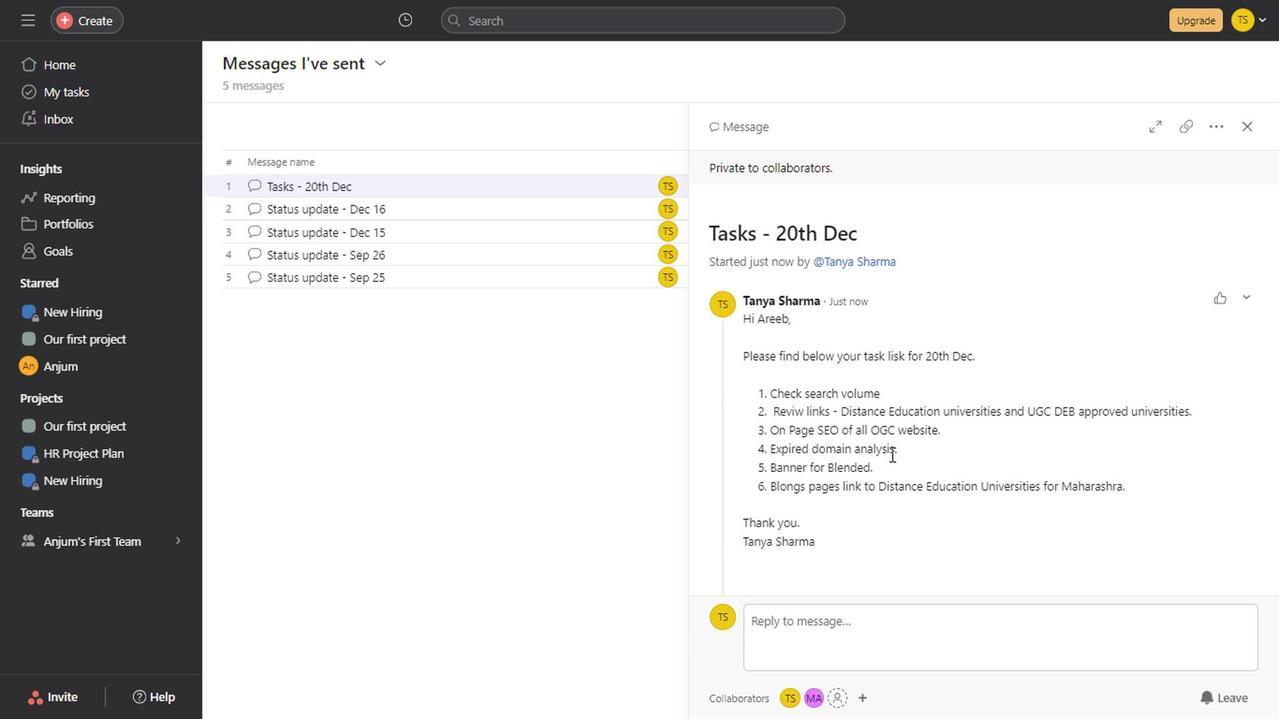
Action: Mouse scrolled (887, 449) with delta (0, -1)
Screenshot: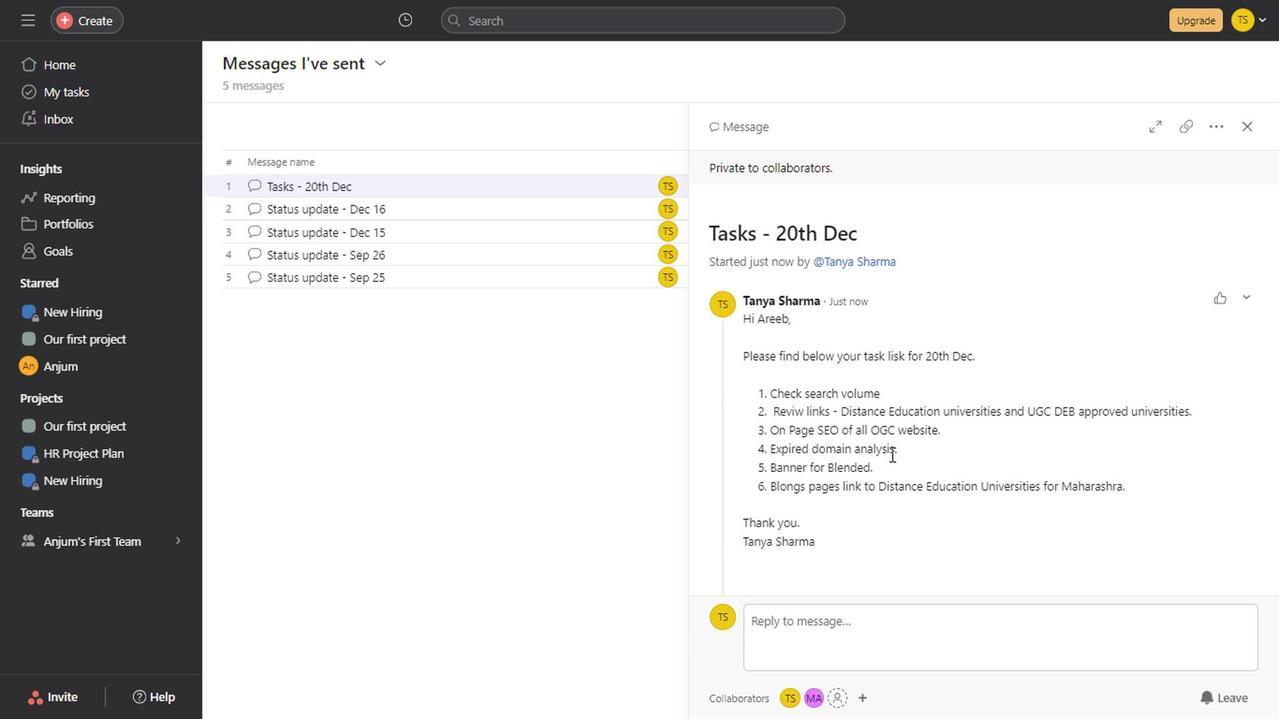 
Action: Mouse scrolled (887, 449) with delta (0, -1)
Screenshot: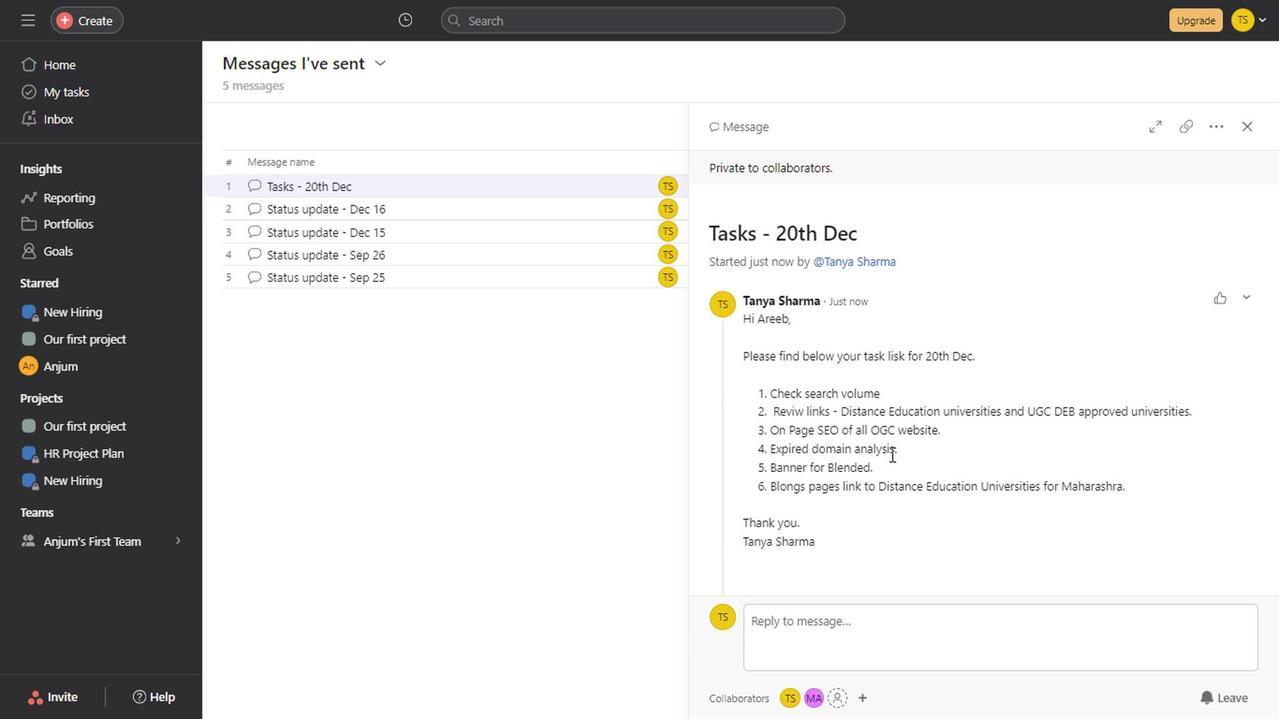 
Action: Mouse scrolled (887, 449) with delta (0, -1)
Screenshot: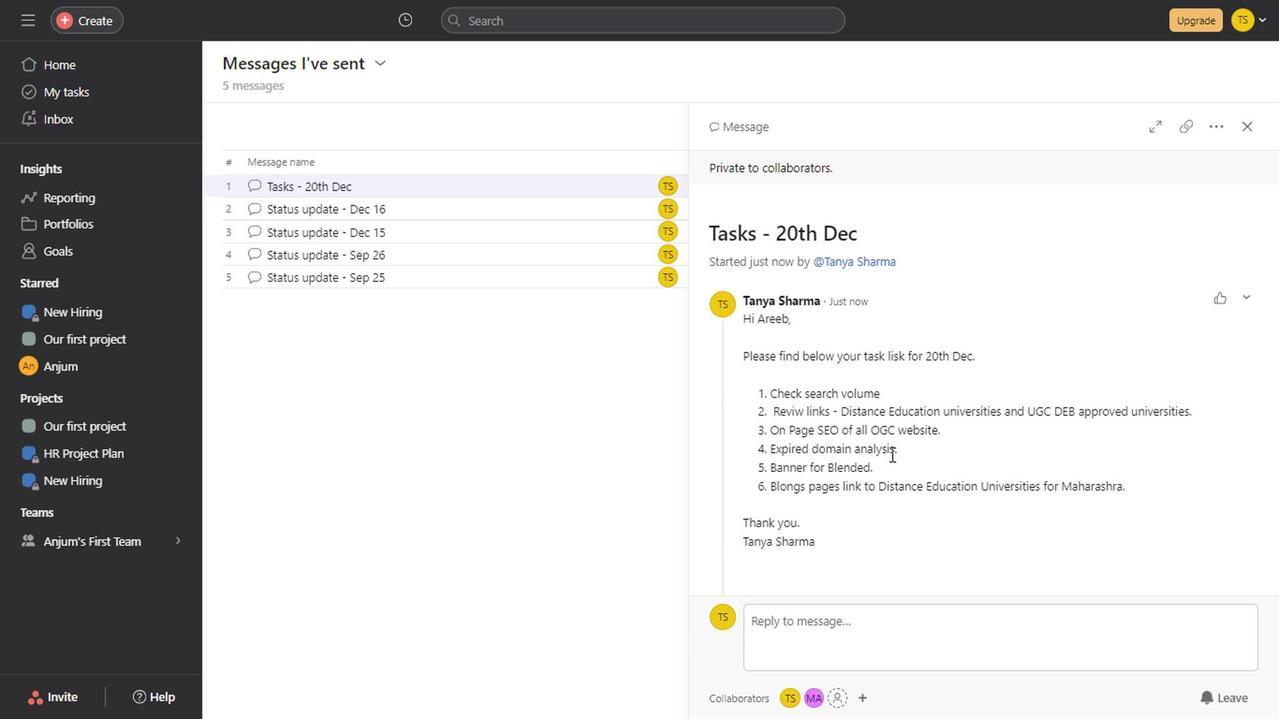 
Action: Mouse scrolled (887, 449) with delta (0, -1)
Screenshot: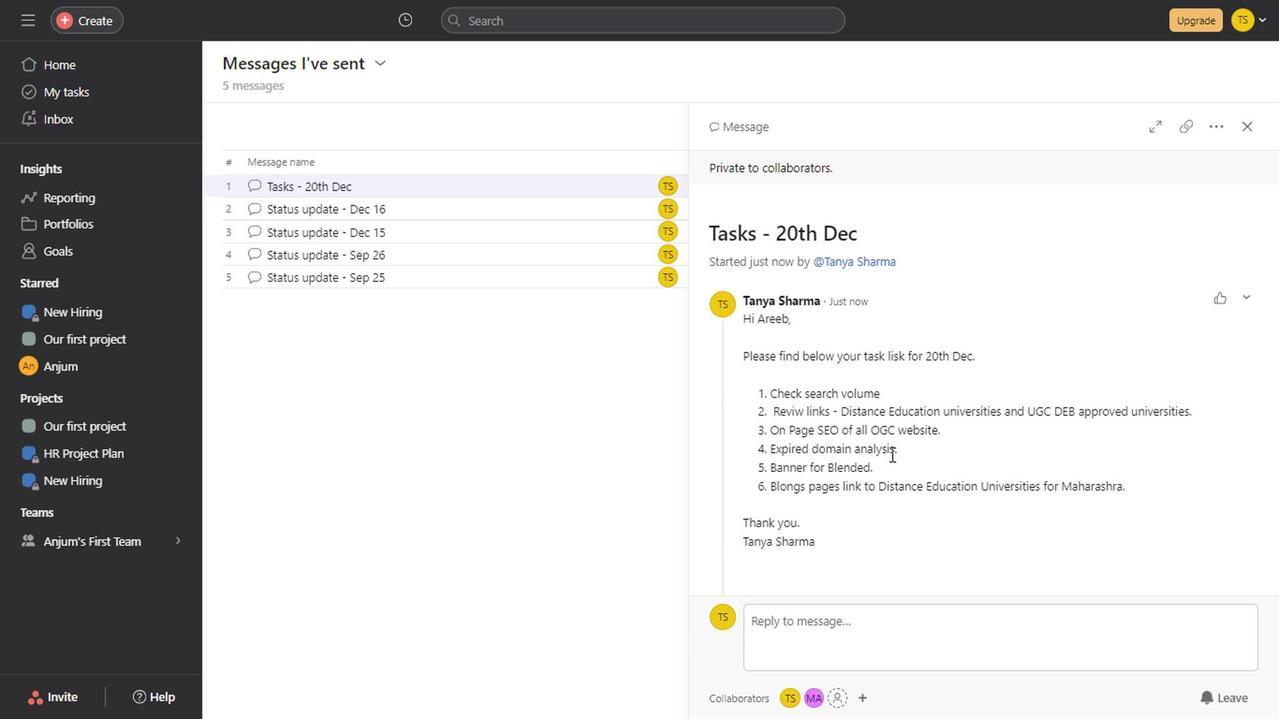 
Action: Mouse scrolled (887, 449) with delta (0, -1)
Screenshot: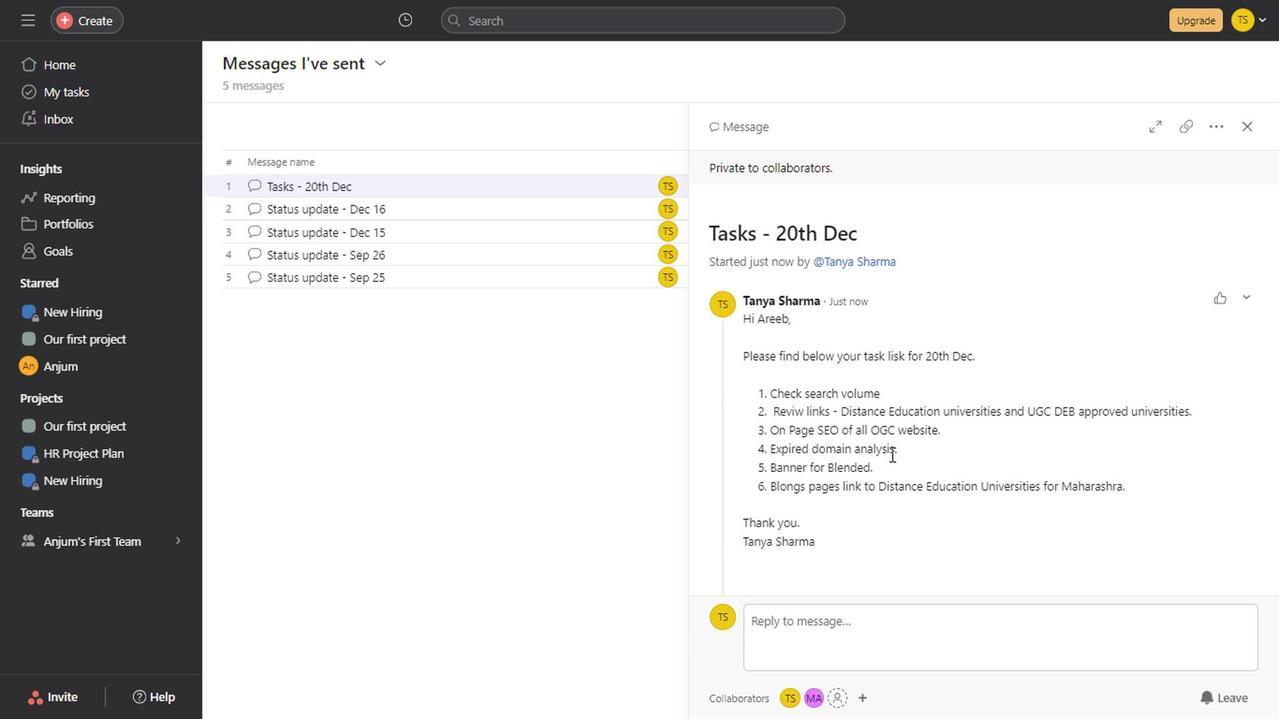 
Action: Mouse scrolled (887, 449) with delta (0, -1)
Screenshot: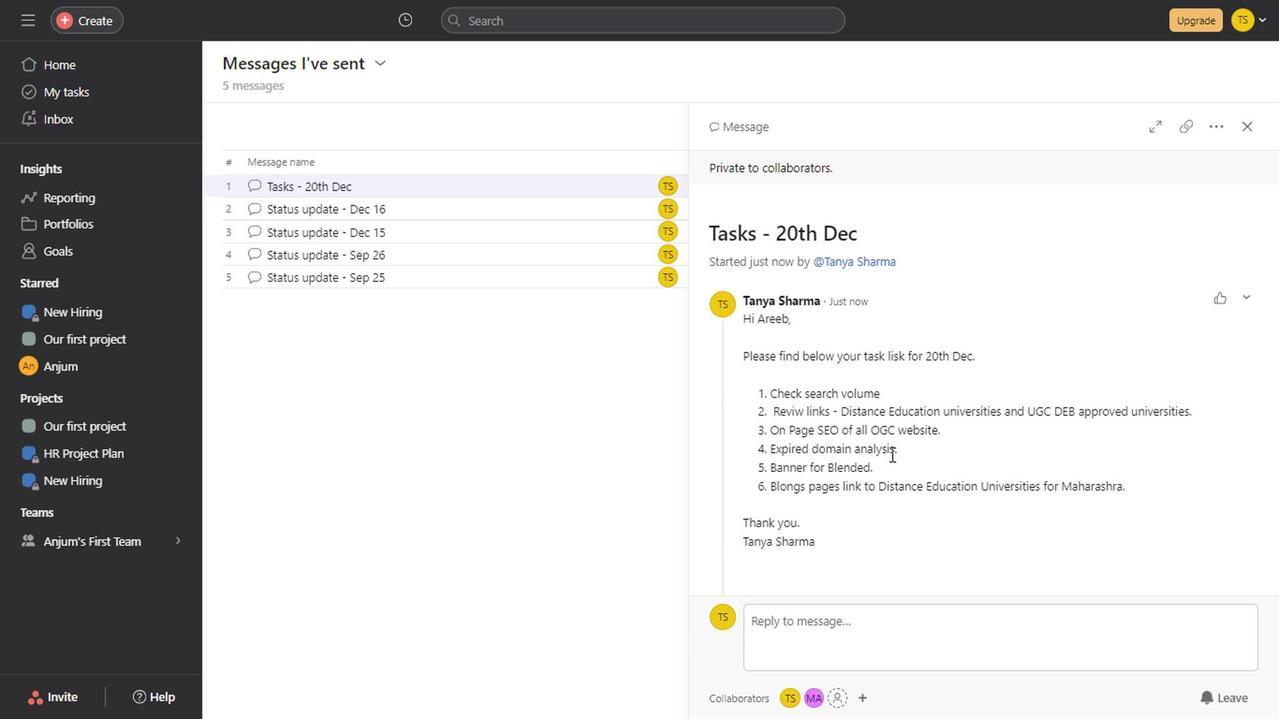 
Action: Mouse scrolled (887, 449) with delta (0, -1)
Screenshot: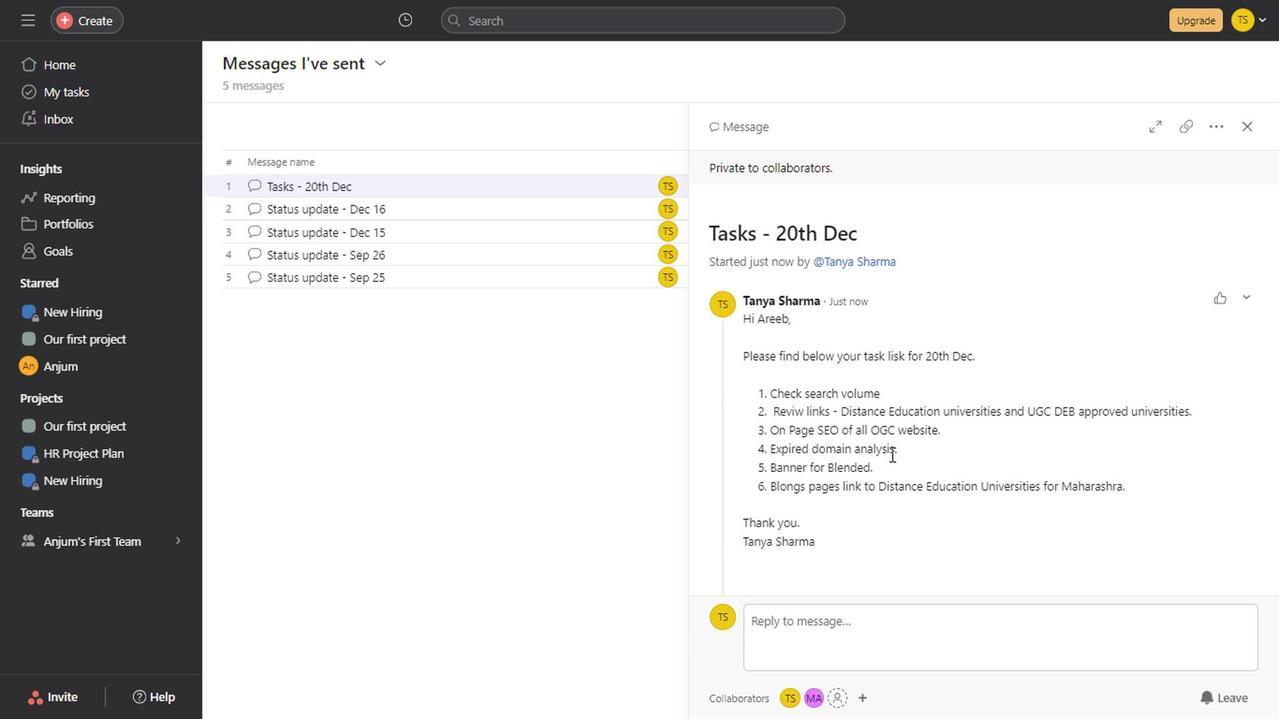 
Action: Mouse scrolled (887, 449) with delta (0, -1)
Screenshot: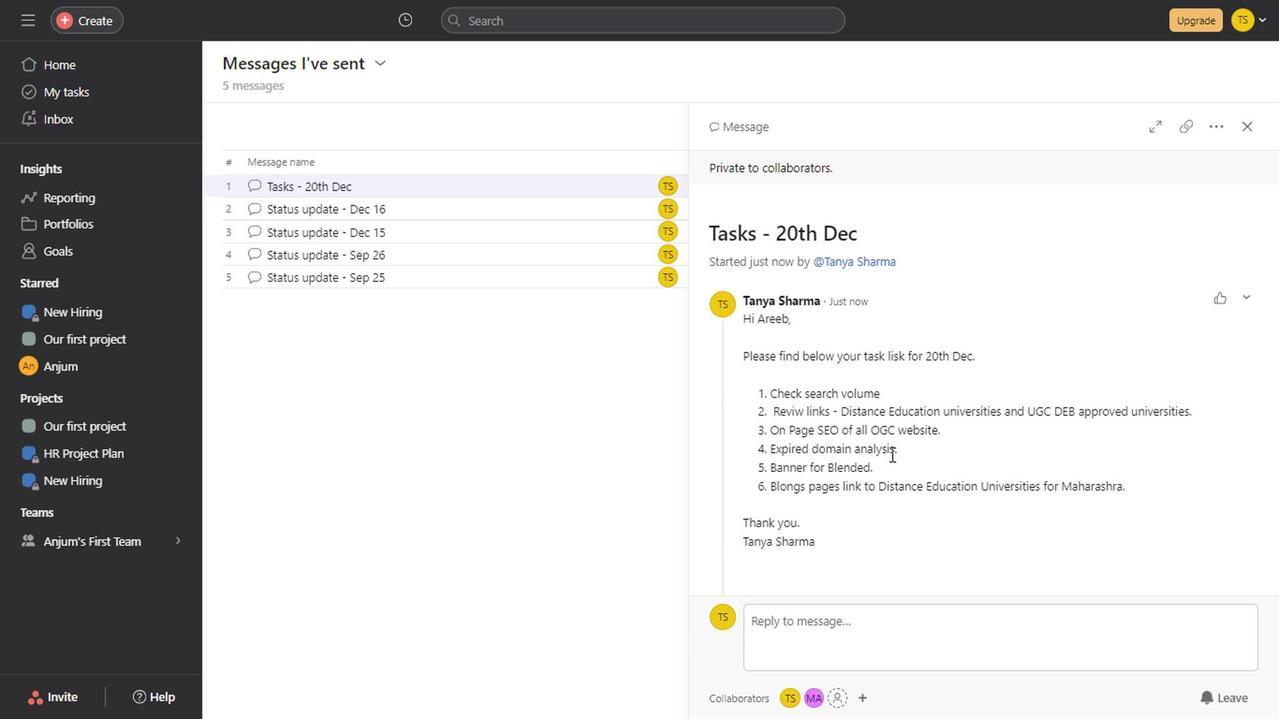 
Action: Mouse scrolled (887, 449) with delta (0, -1)
Screenshot: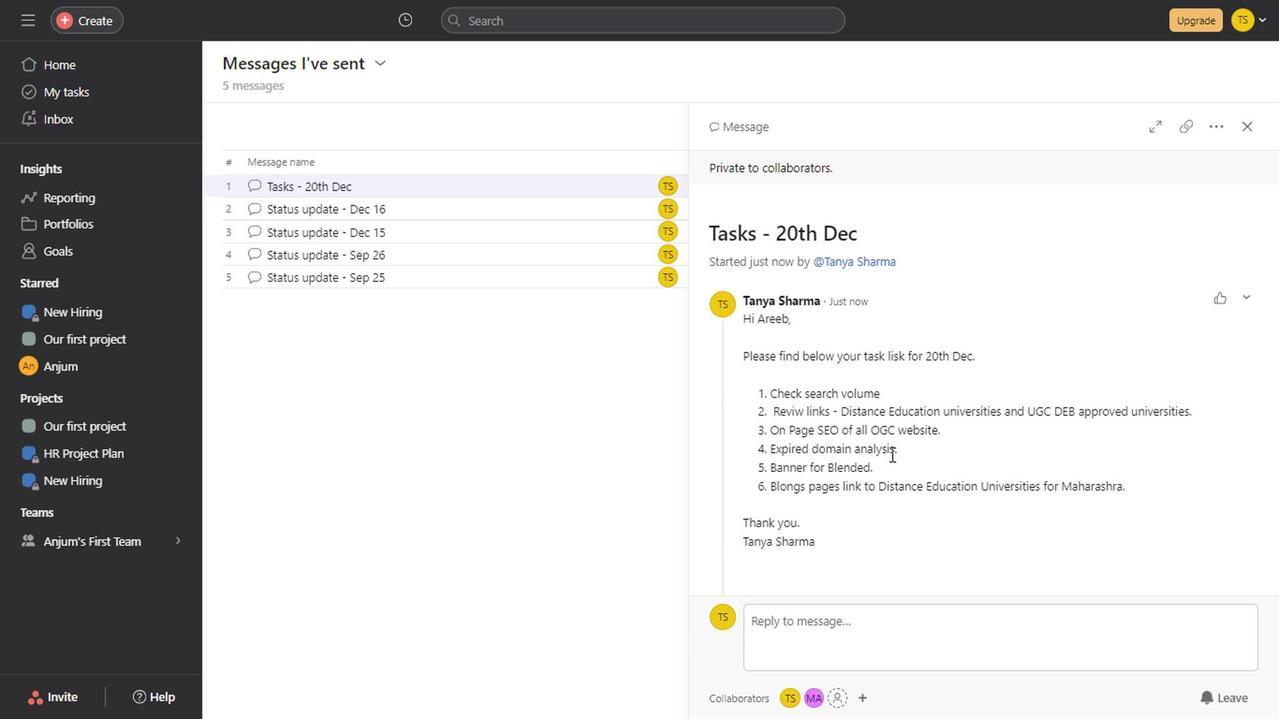 
Action: Mouse moved to (1245, 131)
Screenshot: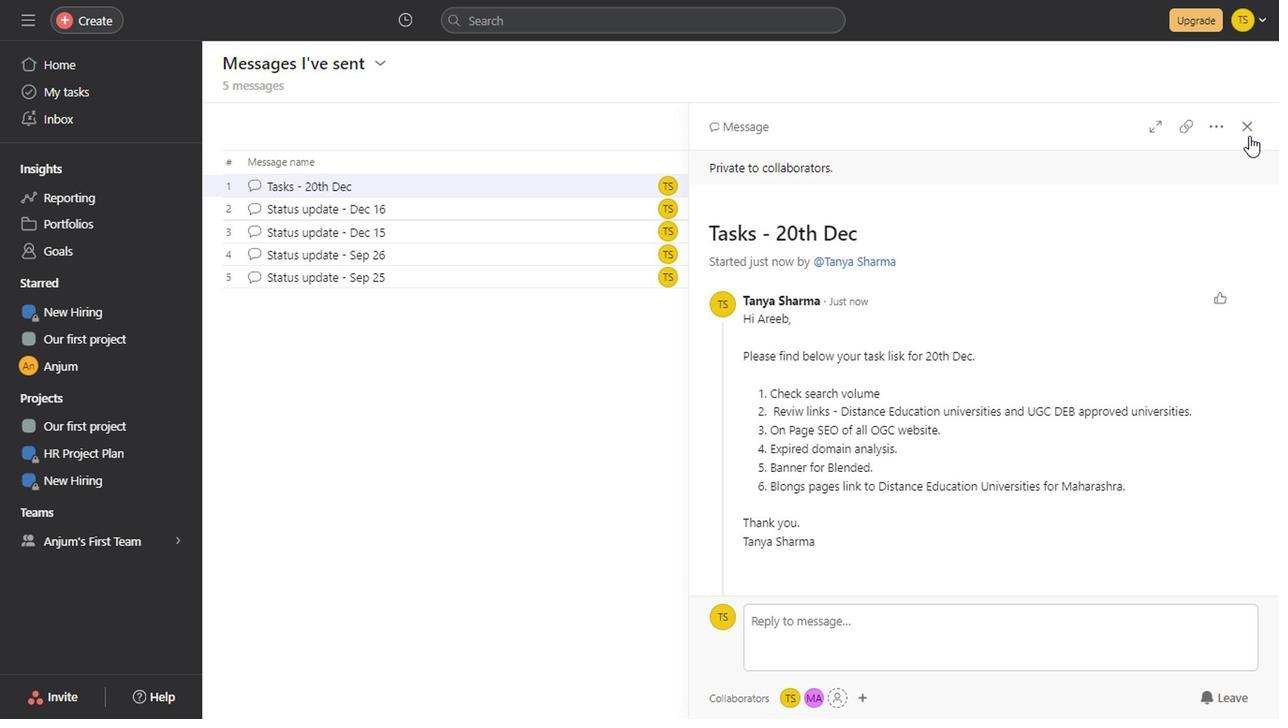 
Action: Mouse pressed left at (1245, 131)
Screenshot: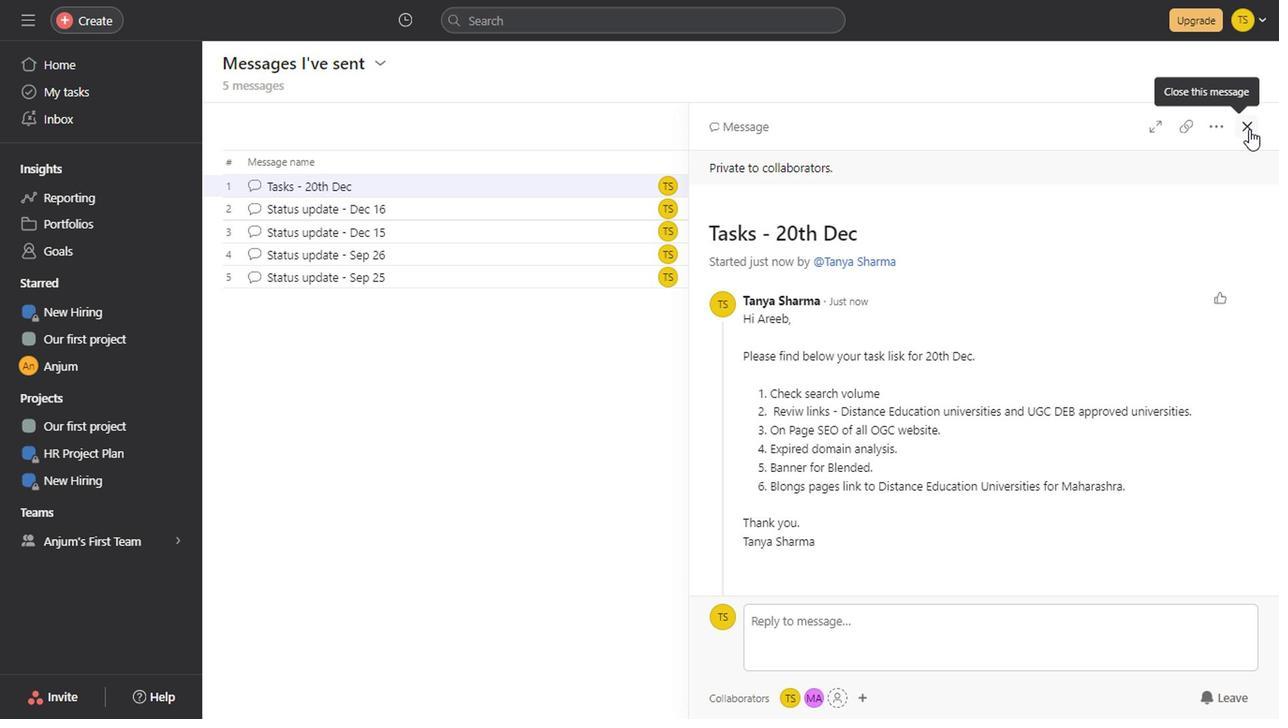 
Action: Mouse moved to (89, 117)
Screenshot: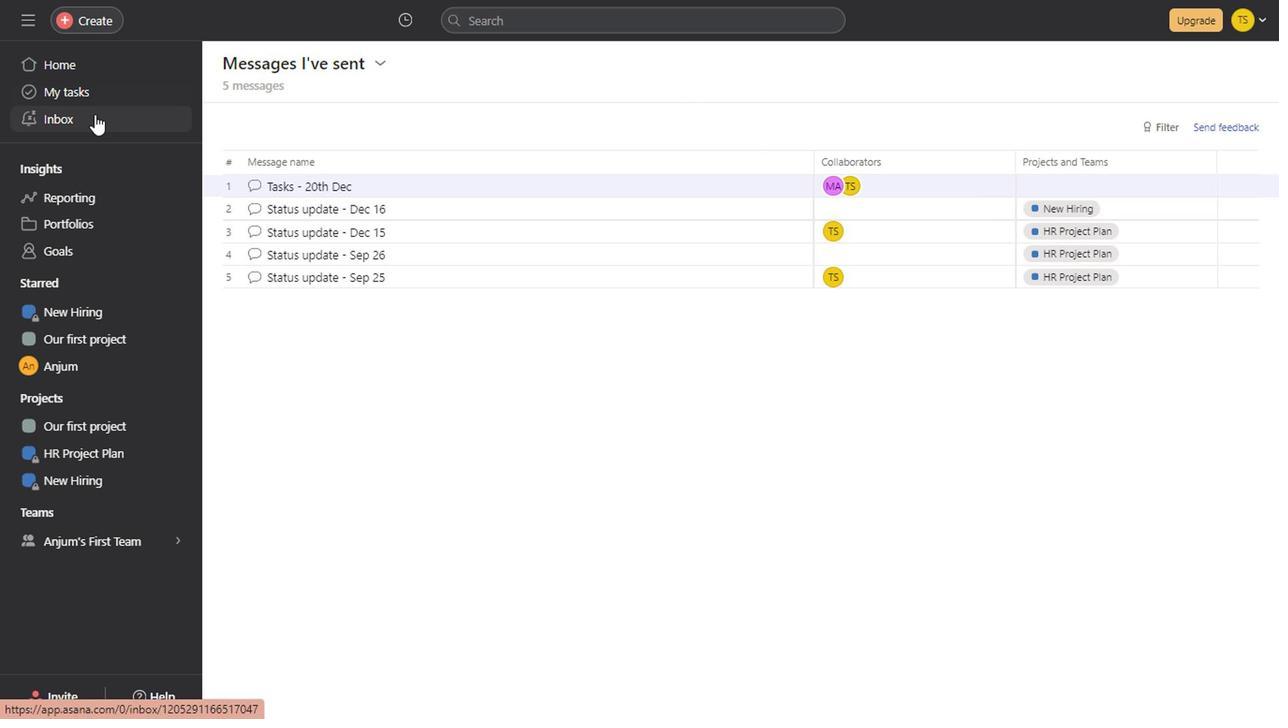 
Action: Mouse pressed left at (89, 117)
Screenshot: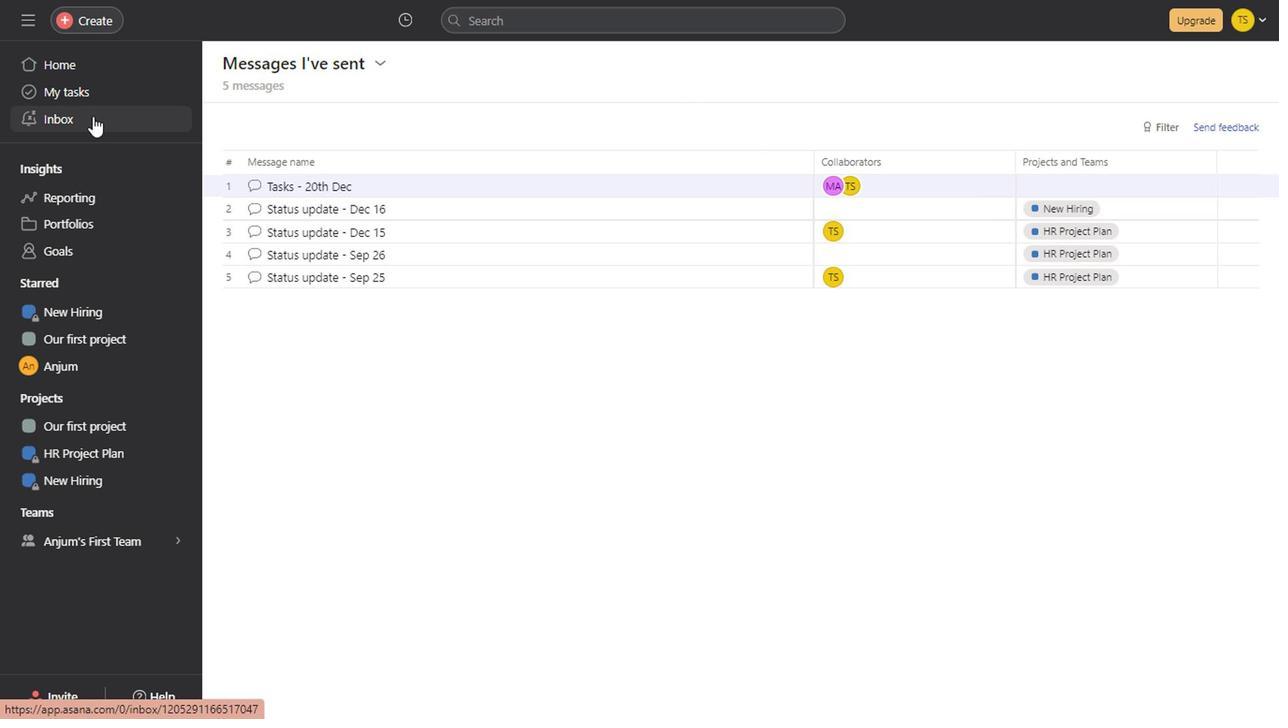 
Action: Mouse moved to (71, 68)
Screenshot: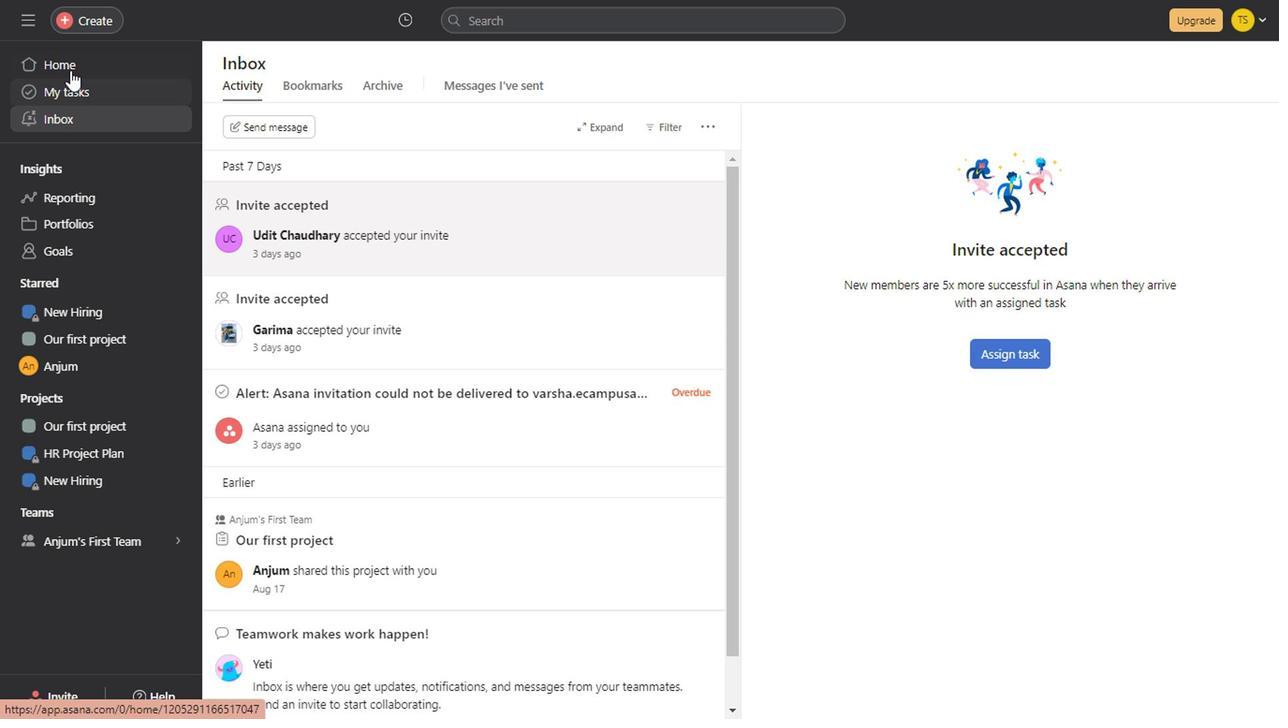 
Action: Mouse pressed left at (71, 68)
Screenshot: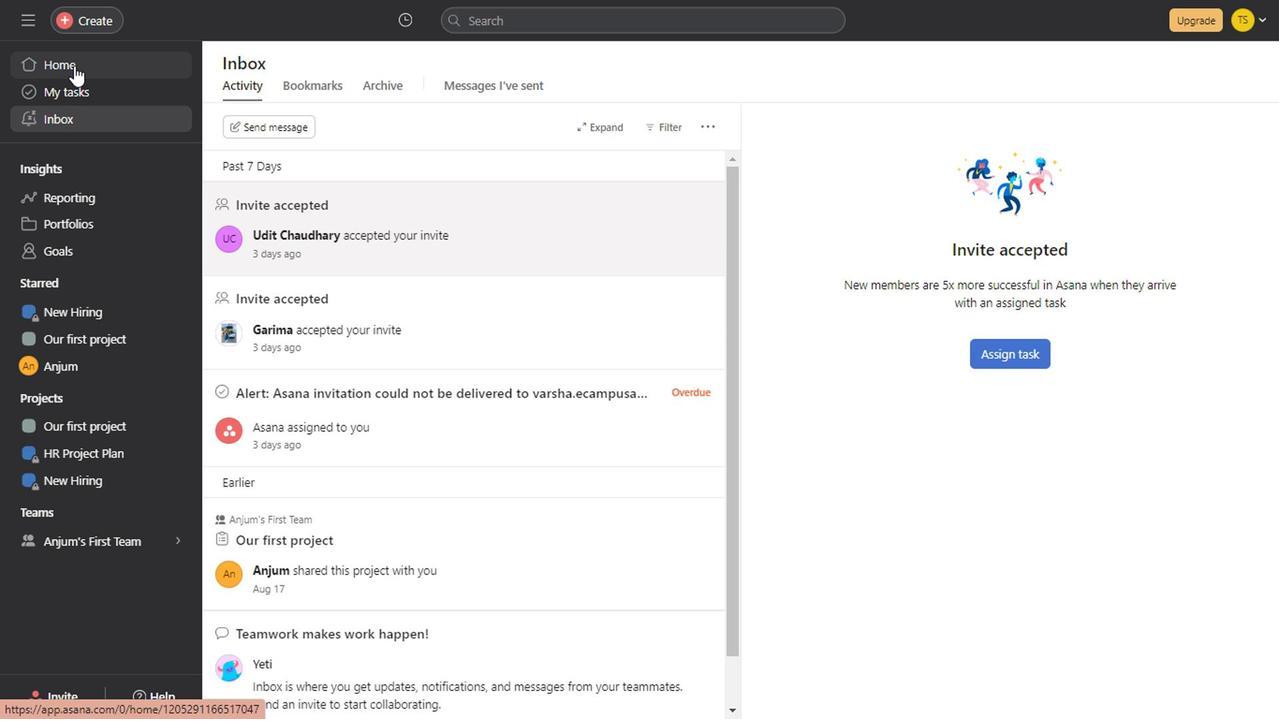 
Action: Mouse moved to (454, 361)
Screenshot: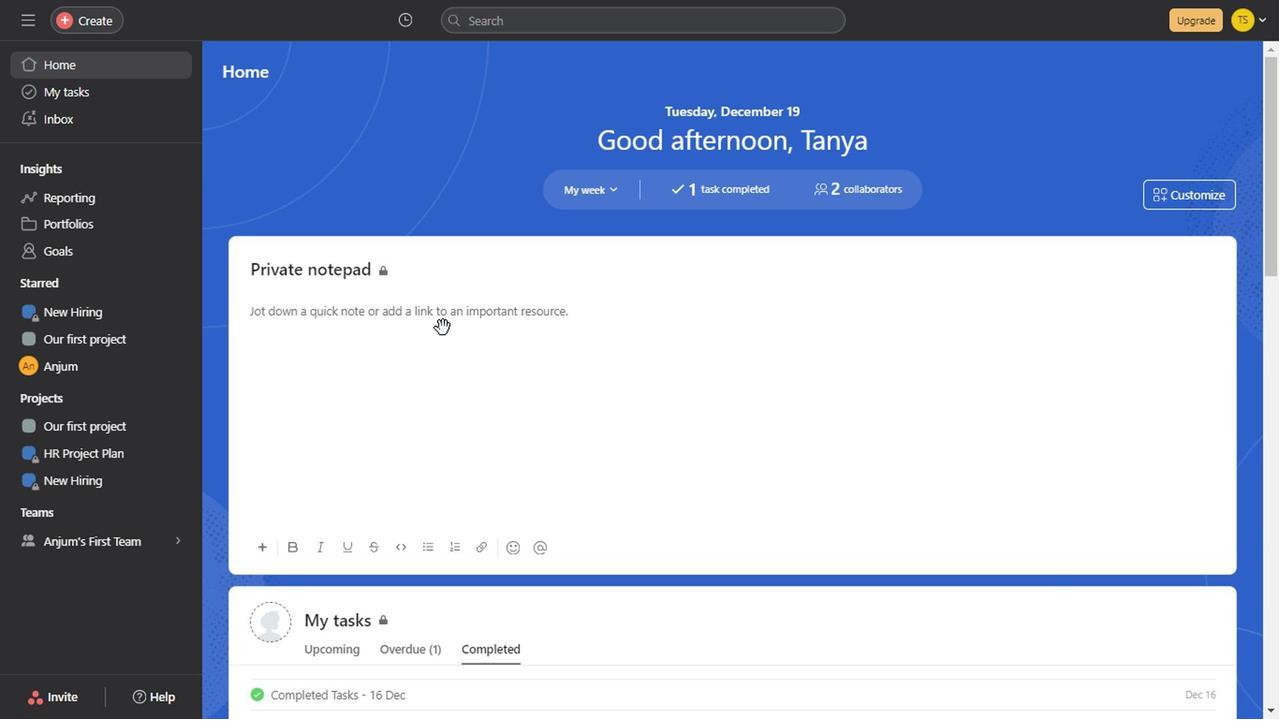 
Action: Mouse pressed left at (454, 361)
Screenshot: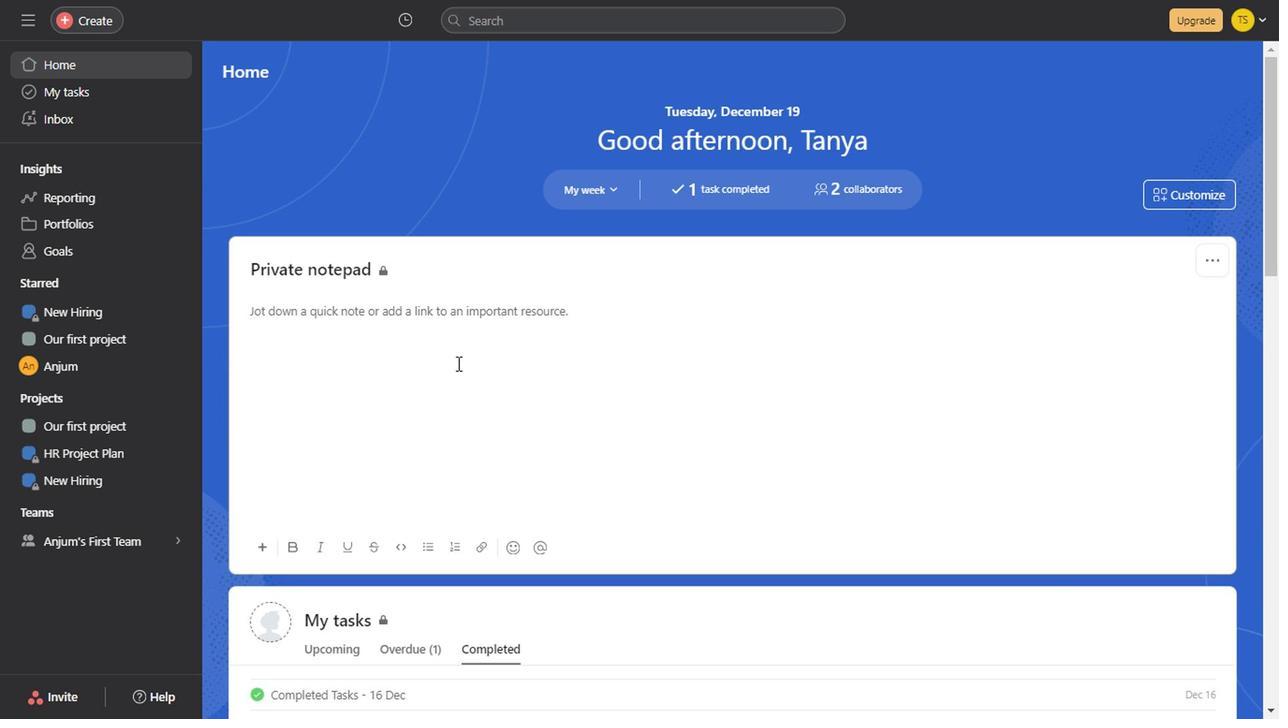 
Action: Mouse moved to (422, 356)
Screenshot: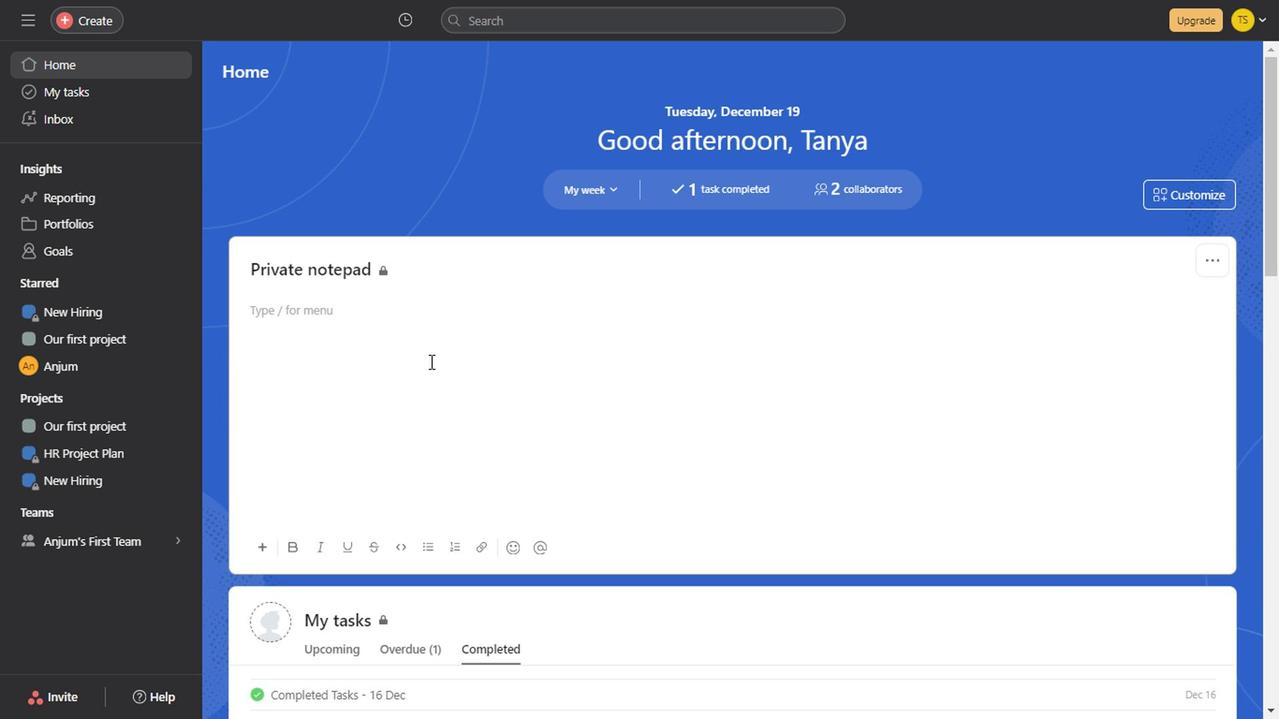 
Action: Key pressed <Key.shift_r>Pending<Key.space><Key.shift>Tasks<Key.shift_r><Key.shift_r><Key.shift_r>:<Key.enter>
Screenshot: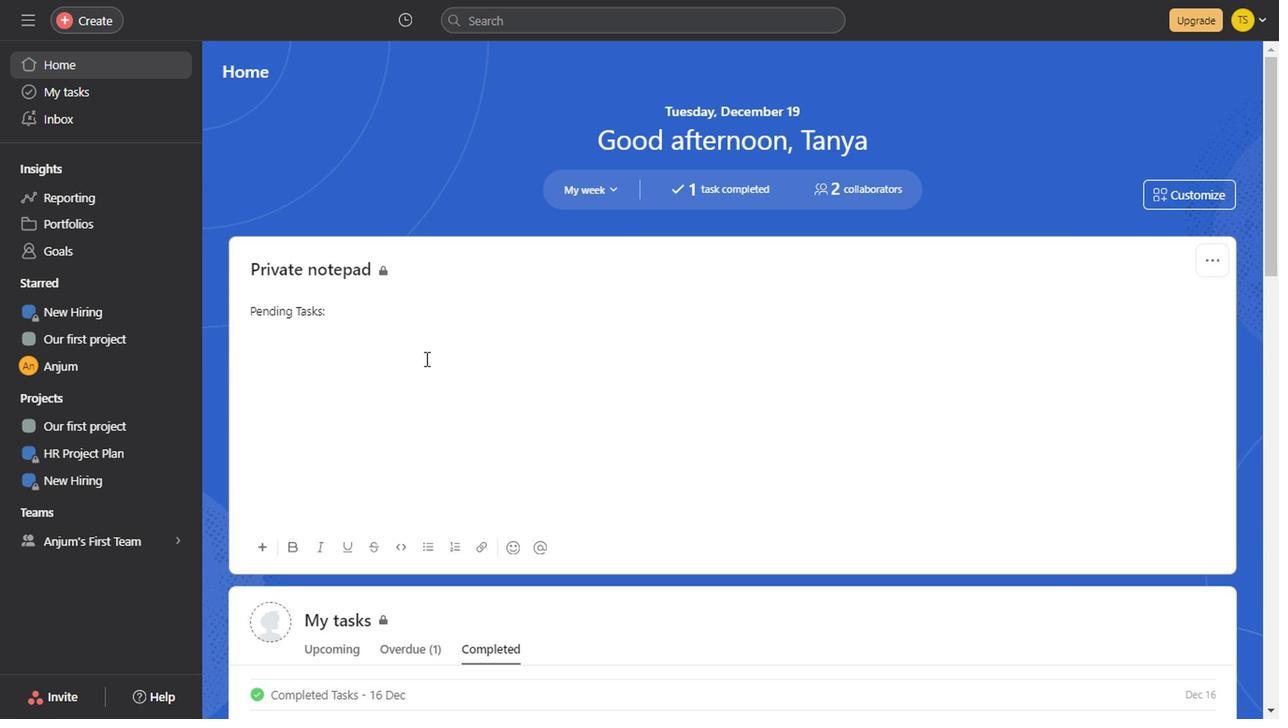 
Action: Mouse moved to (443, 547)
Screenshot: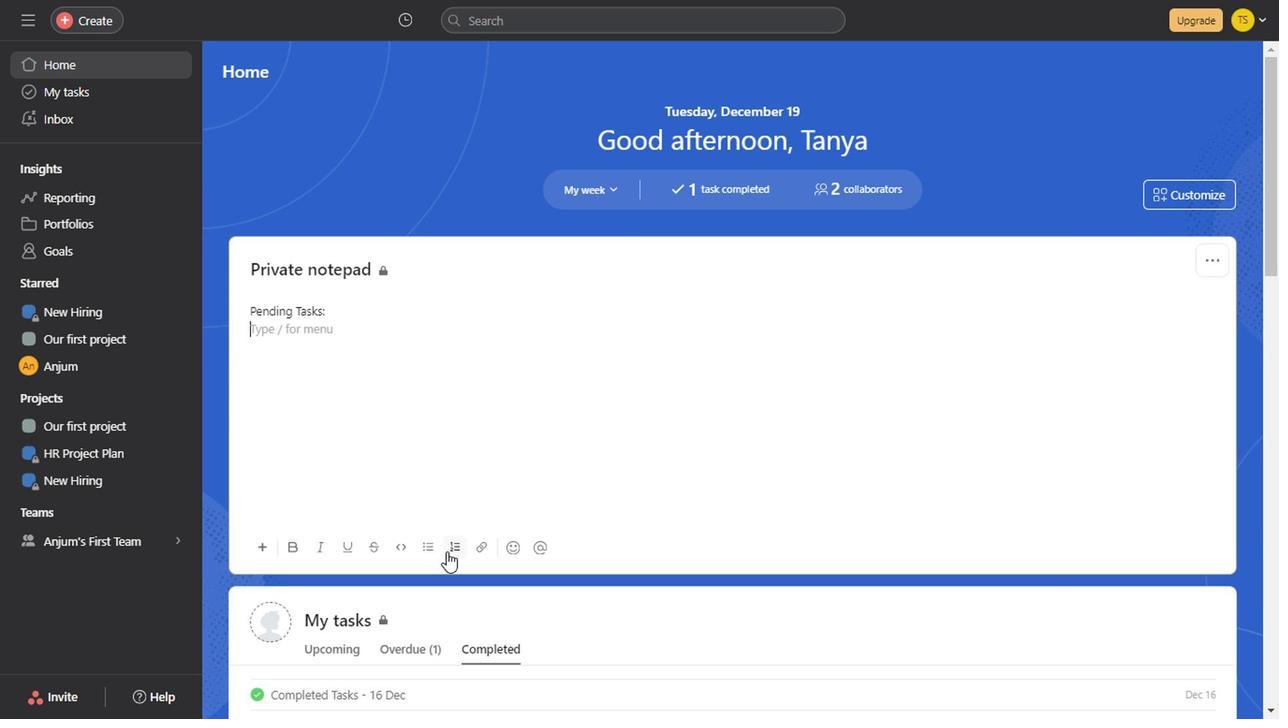 
Action: Mouse pressed left at (443, 547)
Screenshot: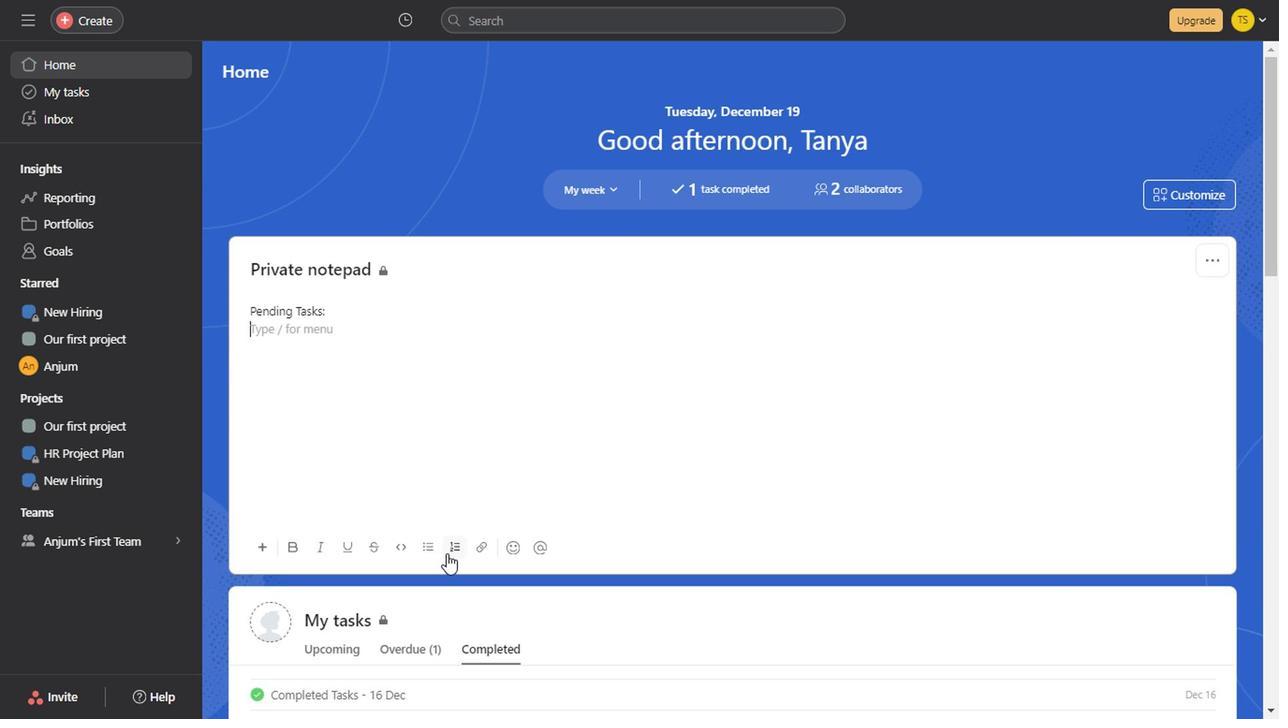 
Action: Mouse moved to (697, 437)
Screenshot: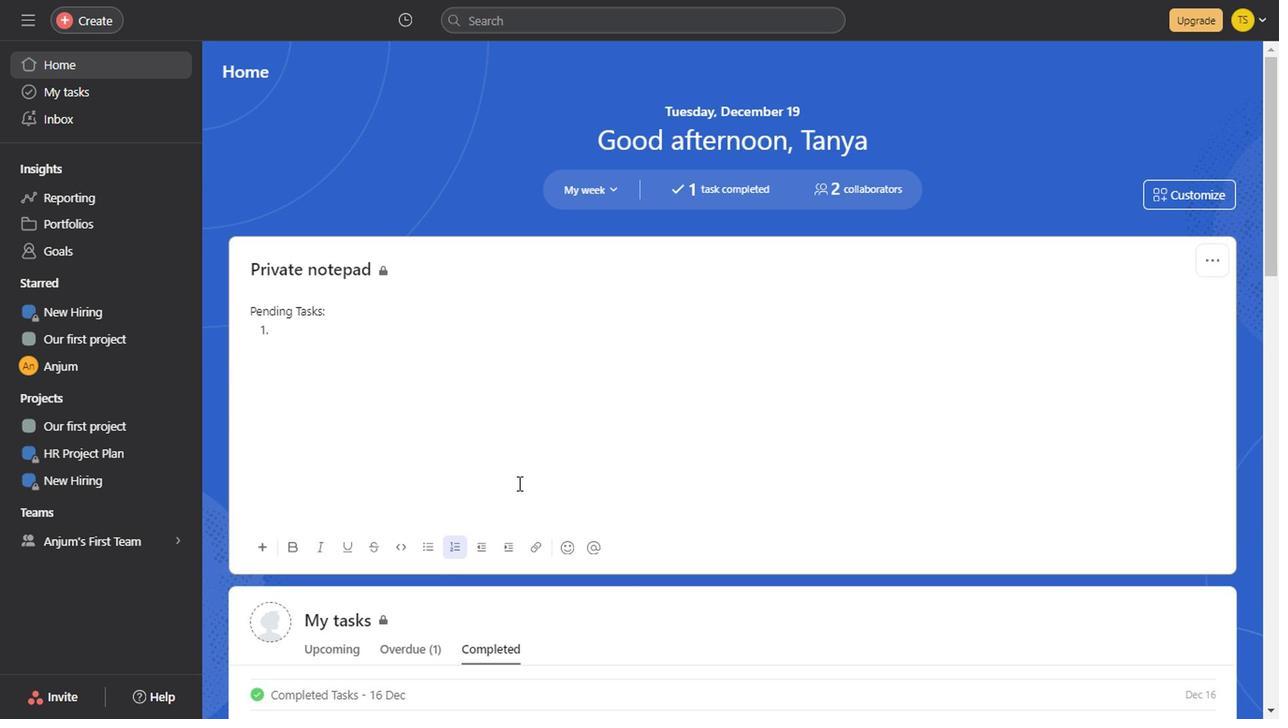 
Action: Key pressed <Key.shift>D<Key.shift_r><Key.shift_r>O<Key.shift_r>B<Key.space><Key.shift>Coreee<Key.backspace><Key.backspace><Key.backspace>rection<Key.space>-<Key.space><Key.backspace><Key.backspace><Key.enter><Key.shift_r>Pending<Key.space><Key.shift>Enrollment<Key.space><Key.shift_r><Key.shift_r><Key.shift_r><Key.shift_r><Key.shift_r><Key.shift_r><Key.shift_r><Key.shift_r><Key.shift_r><Key.shift_r><Key.shift_r><Key.shift_r><Key.shift_r>Numbers<Key.enter><Key.backspace>
Screenshot: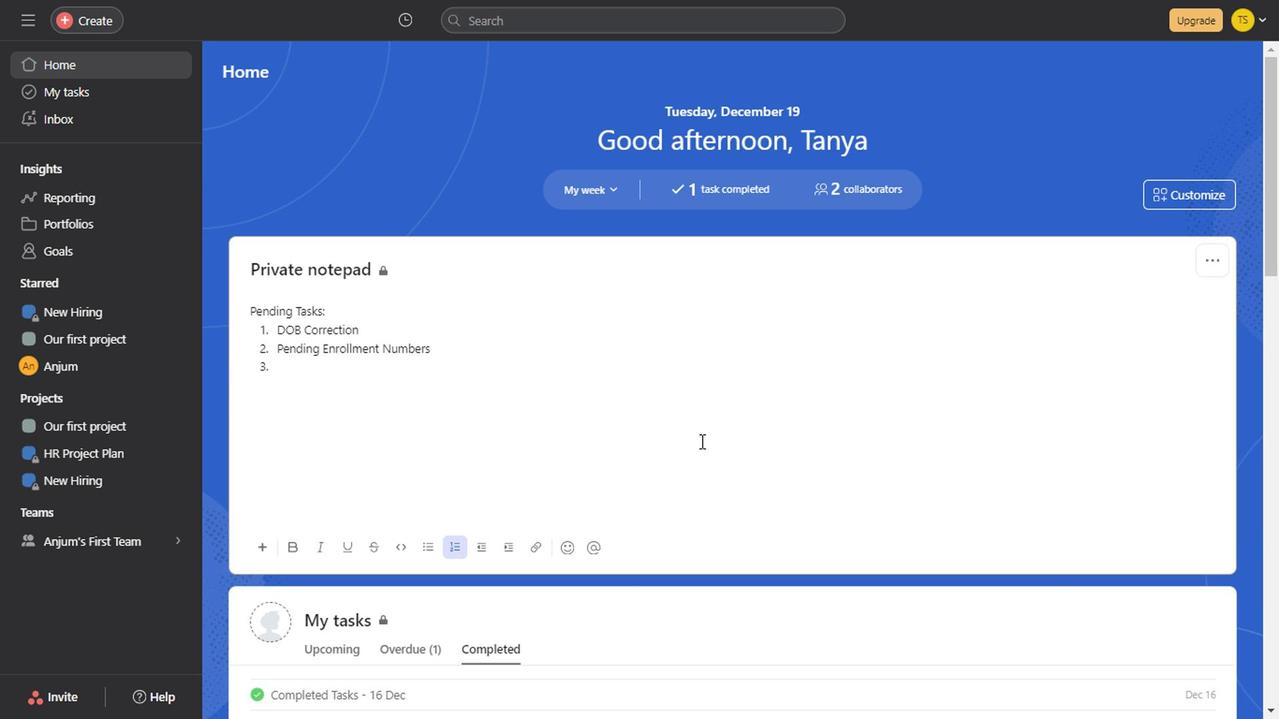 
Action: Mouse moved to (427, 537)
Screenshot: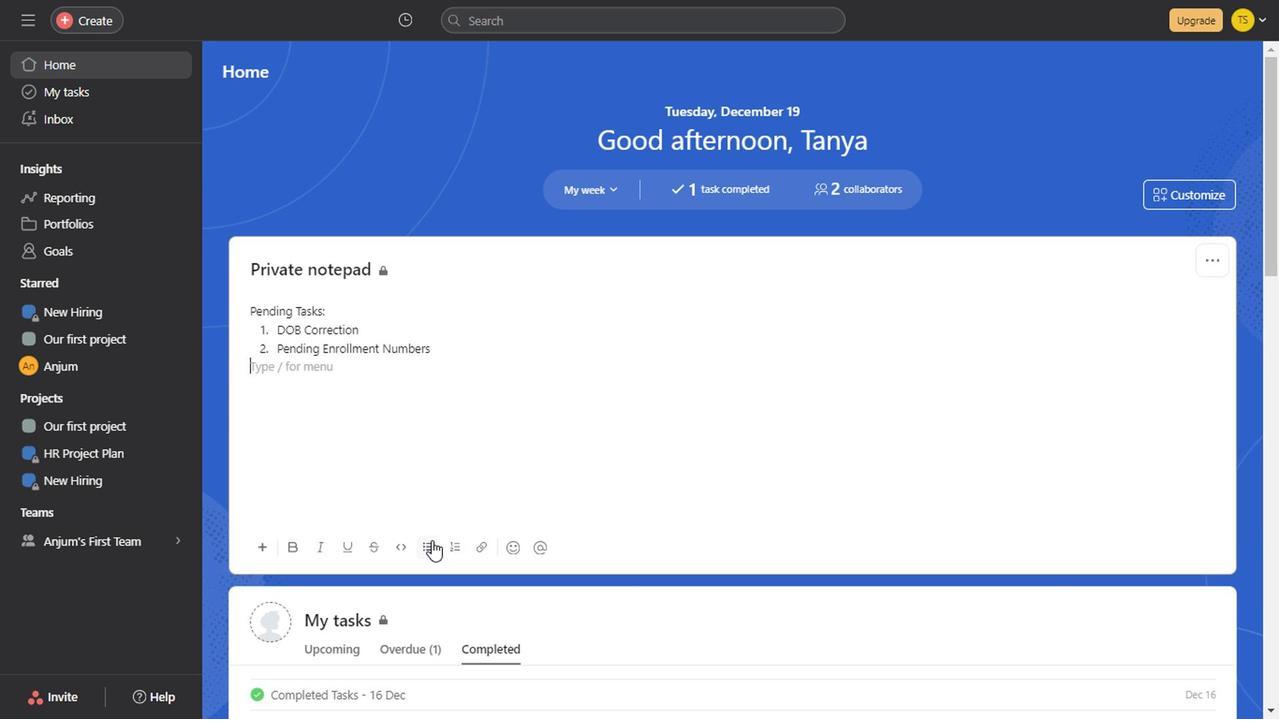 
Action: Mouse pressed left at (427, 537)
Screenshot: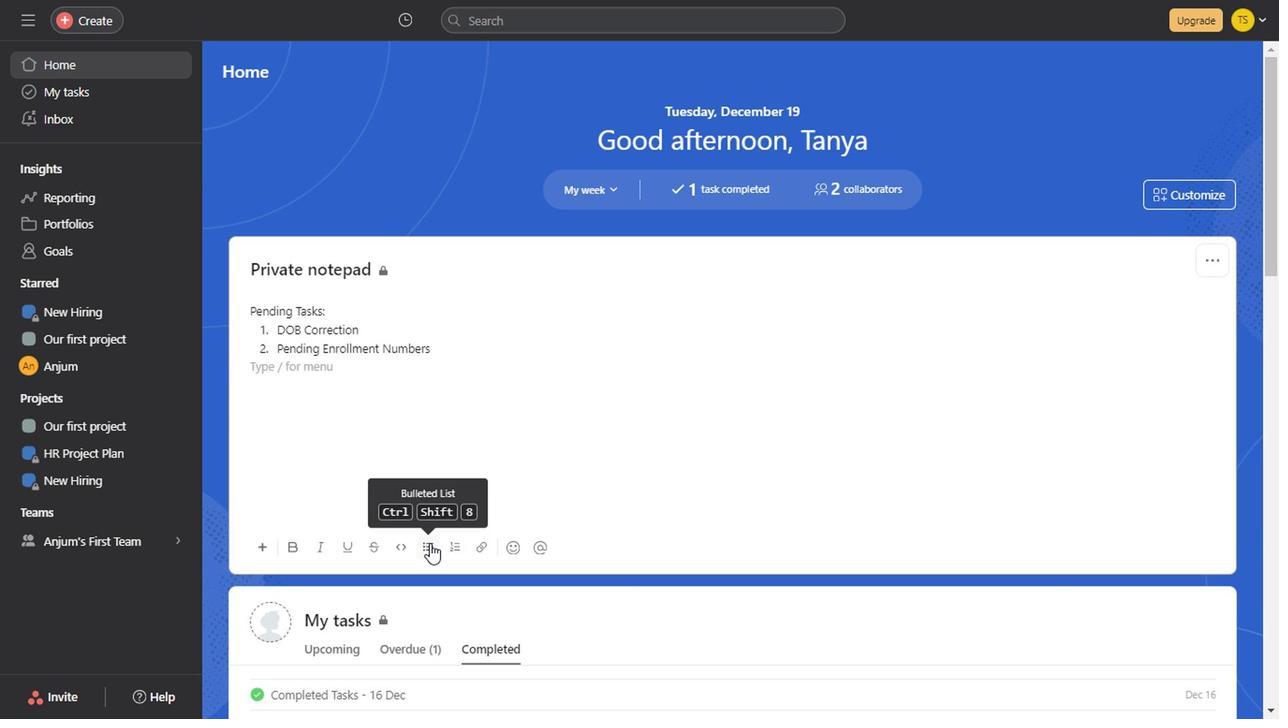 
Action: Mouse moved to (387, 465)
Screenshot: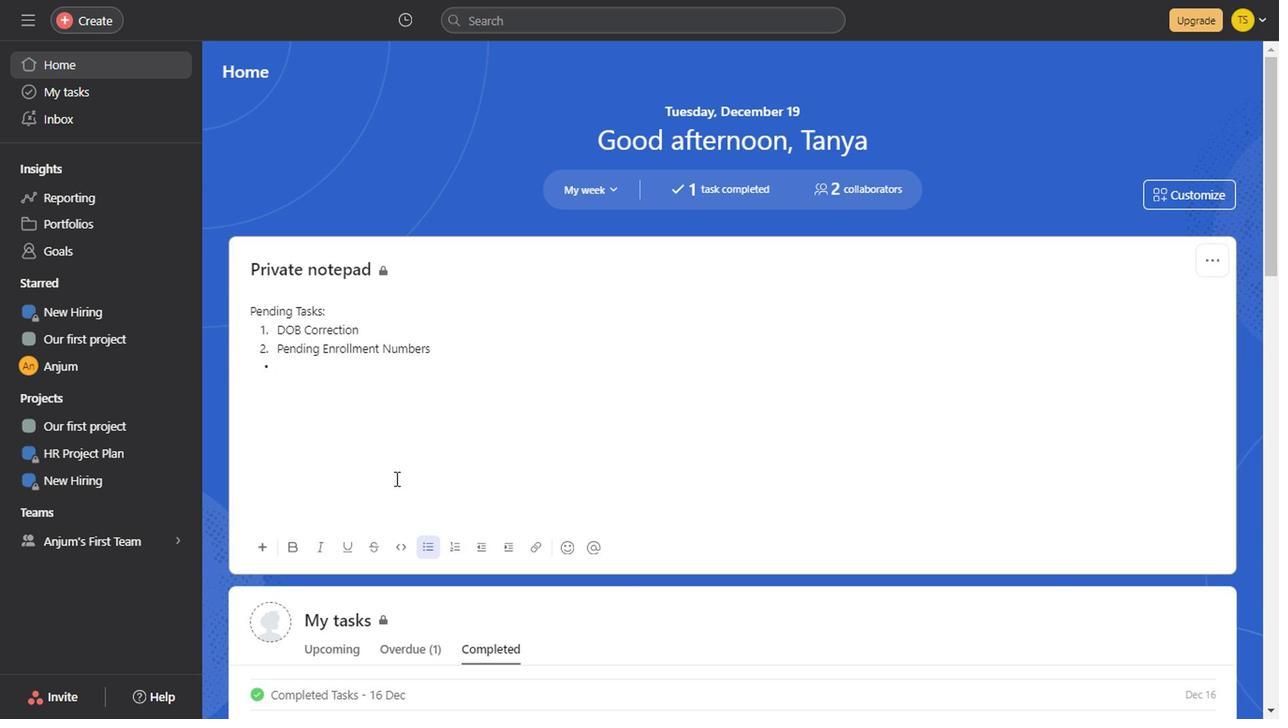 
Action: Key pressed <Key.shift_r><Key.shift>Deepa.<Key.shift><Key.shift><Key.shift><Key.shift><Key.shift><Key.shift><Key.shift><Key.shift><Key.shift><Key.shift><Key.shift><Key.shift><Key.shift><Key.shift><Key.space><Key.shift>R<Key.enter><Key.shift>Rahul<Key.space><Key.shift_r>Mittal<Key.enter><Key.shift_r><Key.shift_r><Key.shift_r><Key.shift_r><Key.shift_r><Key.shift_r><Key.shift_r><Key.shift_r><Key.shift_r><Key.shift_r><Key.shift_r><Key.shift_r>Kp<Key.backspace>otar<Key.space><Key.shift>Apoorva<Key.enter><Key.shift>Ashish<Key.space><Key.shift_r><Key.shift_r>Gupta<Key.enter><Key.shift>Dhanana<Key.backspace>jay<Key.space><Key.shift_r>Kumar<Key.enter><Key.backspace>
Screenshot: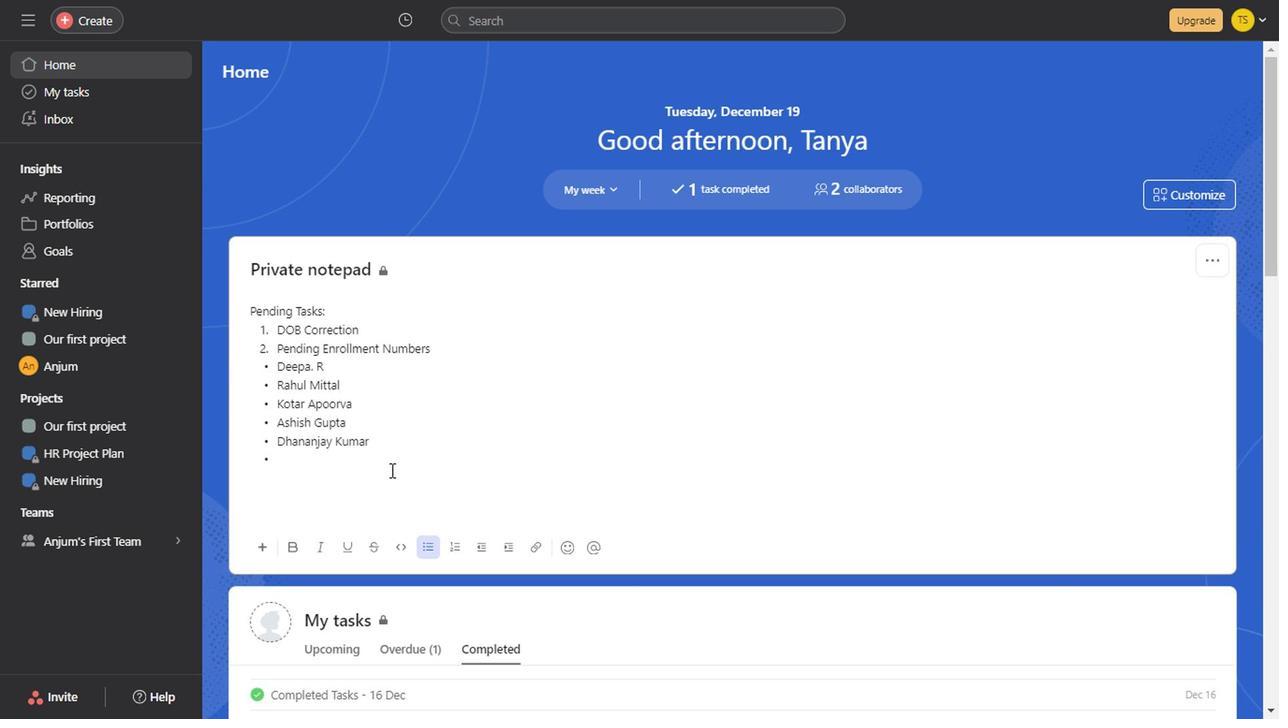
Action: Mouse moved to (454, 541)
Screenshot: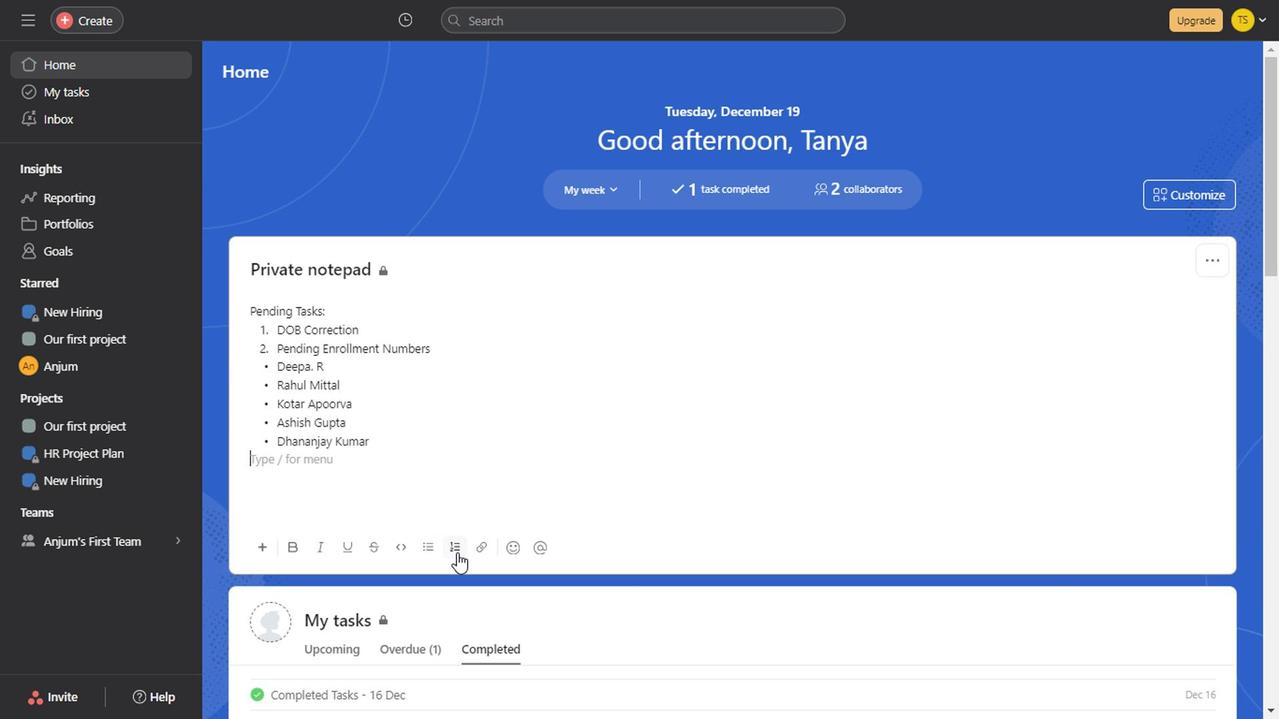 
Action: Mouse pressed left at (454, 541)
Screenshot: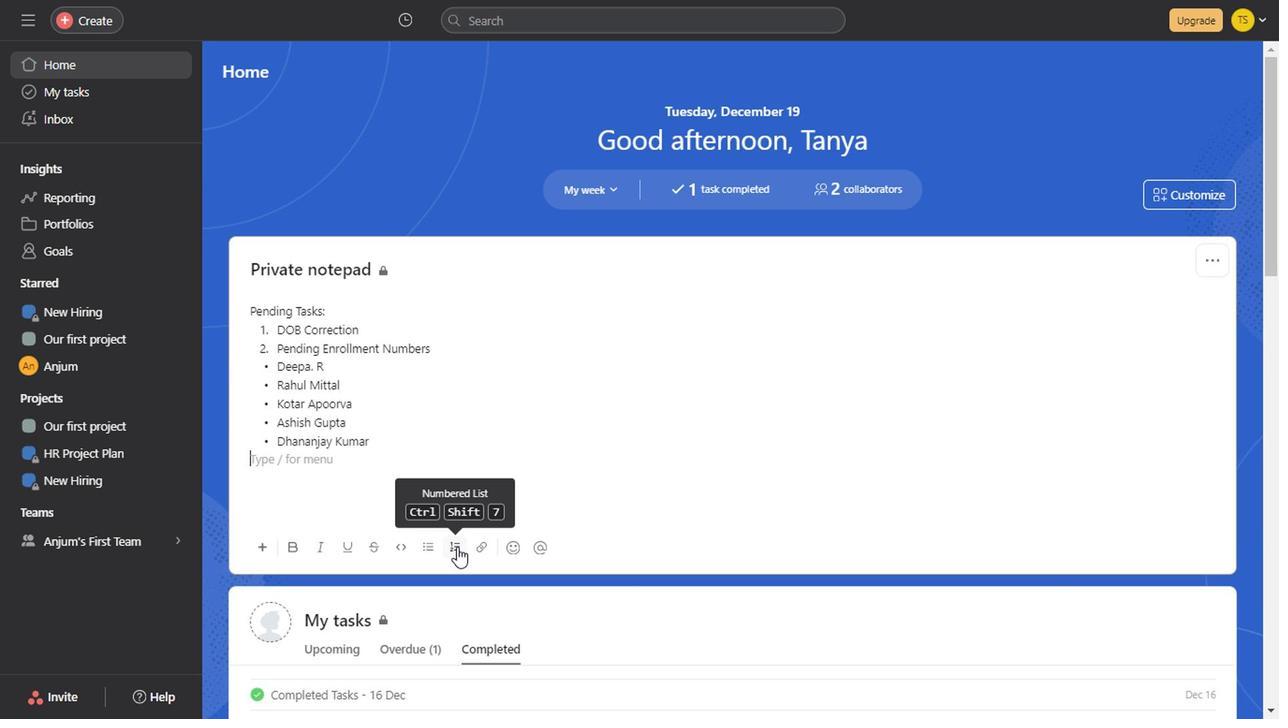 
Action: Key pressed <Key.backspace><Key.backspace><Key.enter><Key.backspace>3.<Key.space><Key.left><Key.left><Key.left><Key.space><Key.space><Key.space><Key.space><Key.backspace><Key.right><Key.right><Key.right><Key.right><Key.shift_r>Pending<Key.space><Key.shift>Docs<Key.enter>
Screenshot: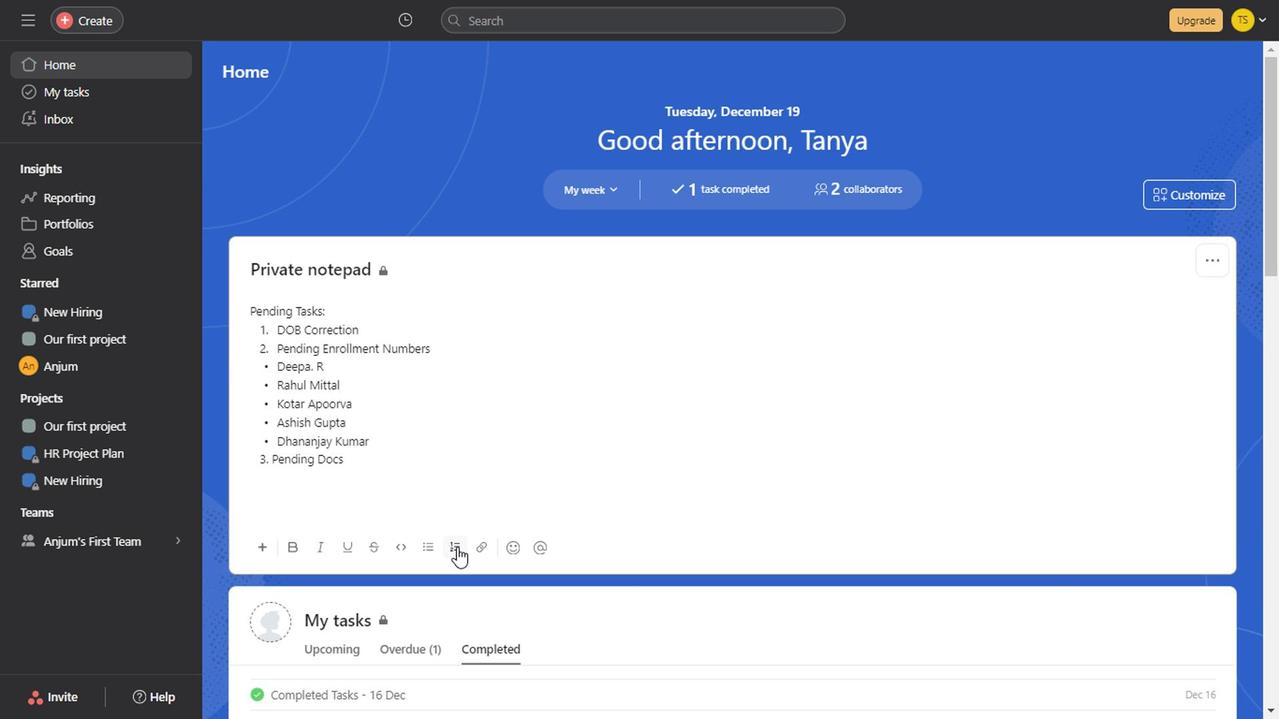 
Action: Mouse moved to (415, 545)
Screenshot: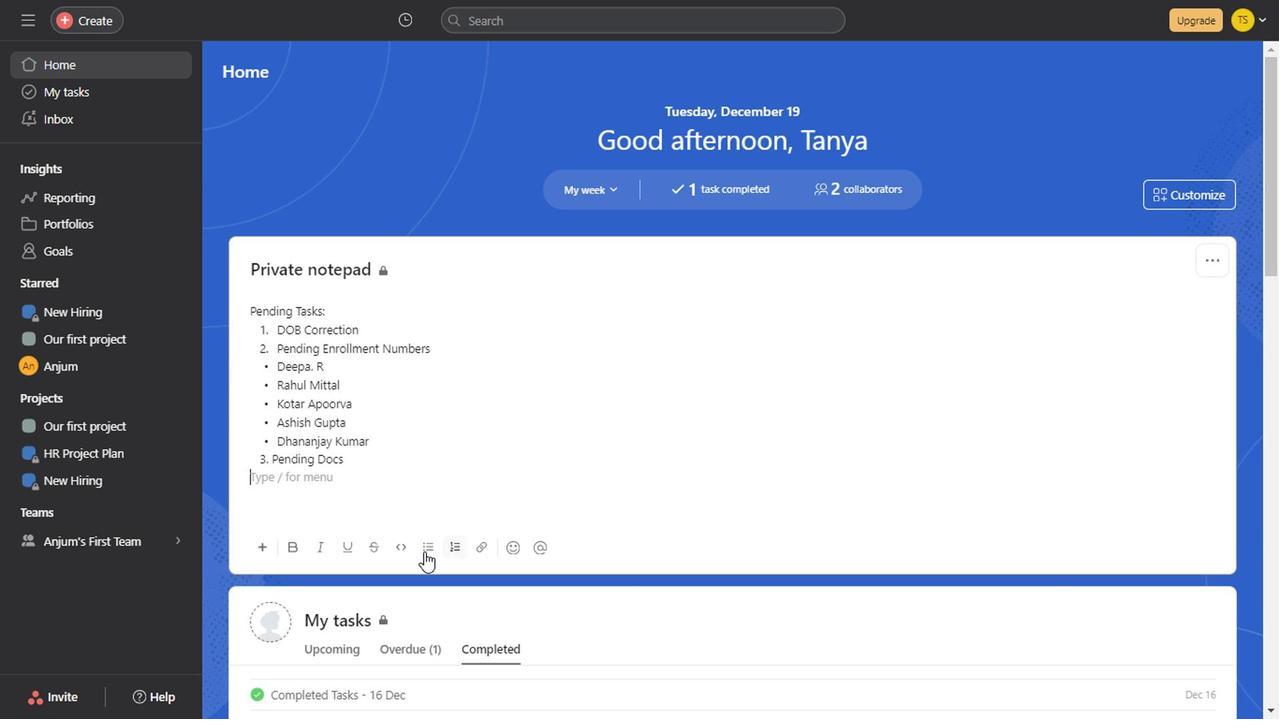 
Action: Mouse pressed left at (415, 545)
Screenshot: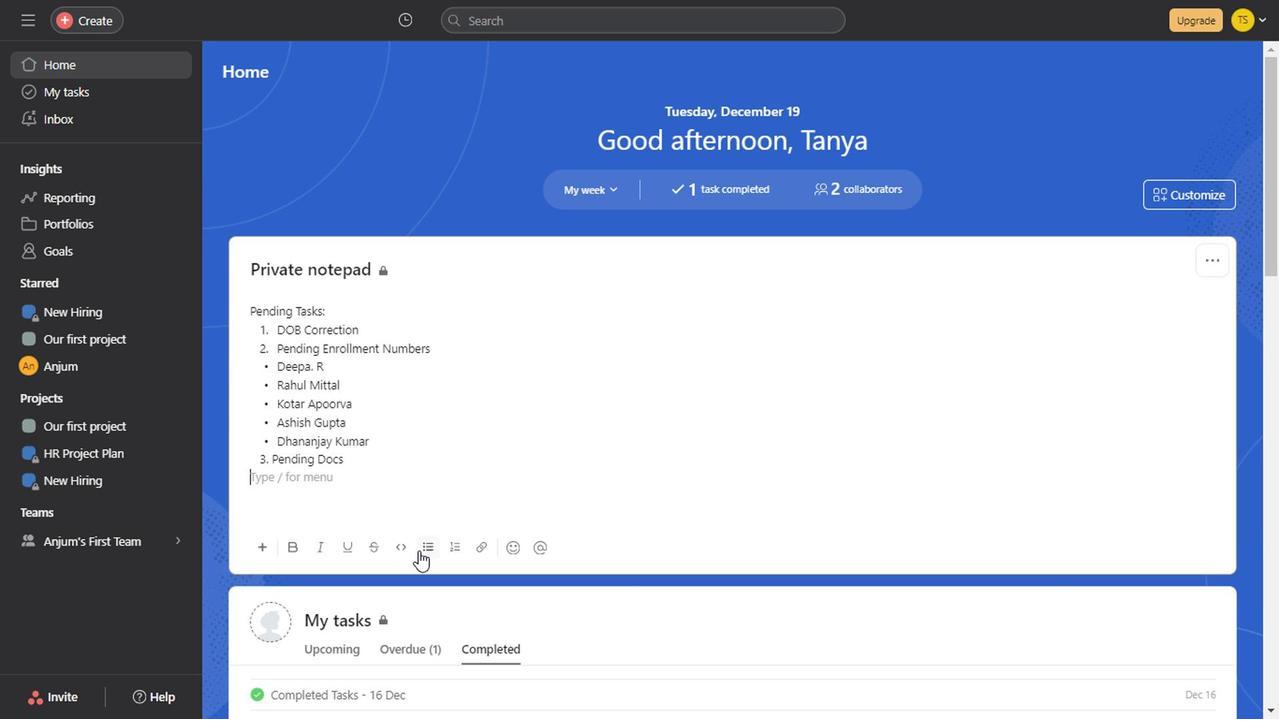 
Action: Mouse moved to (665, 361)
Screenshot: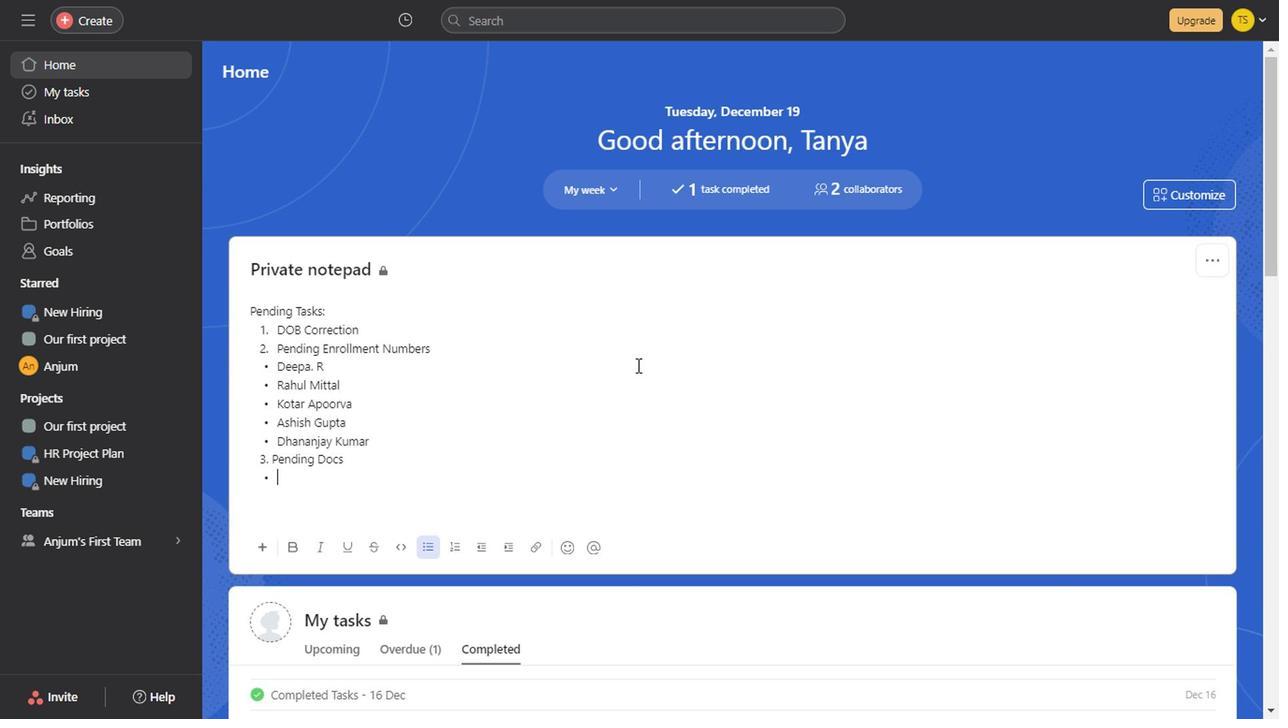 
Action: Key pressed <Key.shift><Key.shift>Shaikh<Key.space><Key.shift>Shajahanbi<Key.space><Key.shift>Abdul<Key.space><Key.shift>Rehman<Key.enter><Key.shift>Shanavaz<Key.space><Key.shift_r><Key.shift_r>H<Key.enter><Key.shift>Sabapathi<Key.space><Key.shift>Sai<Key.space><Key.shift>Tejaswini<Key.enter><Key.shift_r><Key.shift_r><Key.shift_r><Key.shift_r><Key.shift_r><Key.shift_r>Gaurav<Key.space><Key.shift_r>Mukund<Key.space><Key.shift><Key.shift>Bachhav
Screenshot: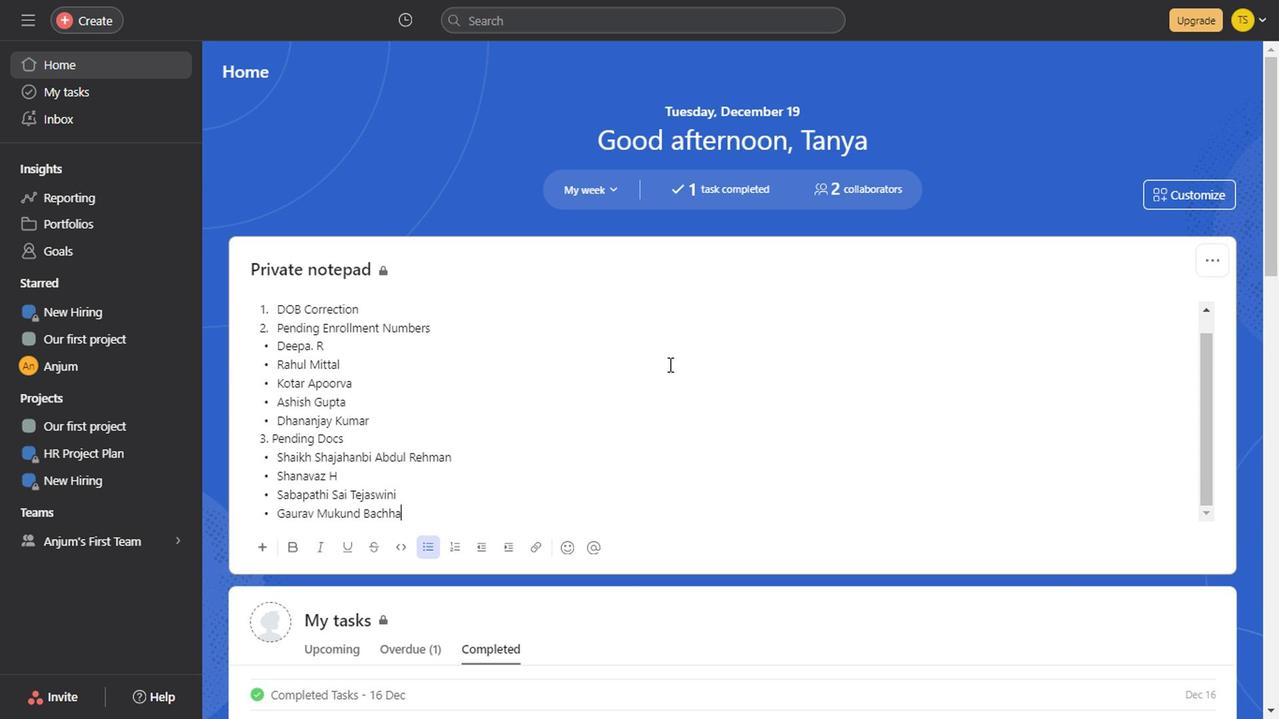 
Action: Mouse moved to (501, 422)
Screenshot: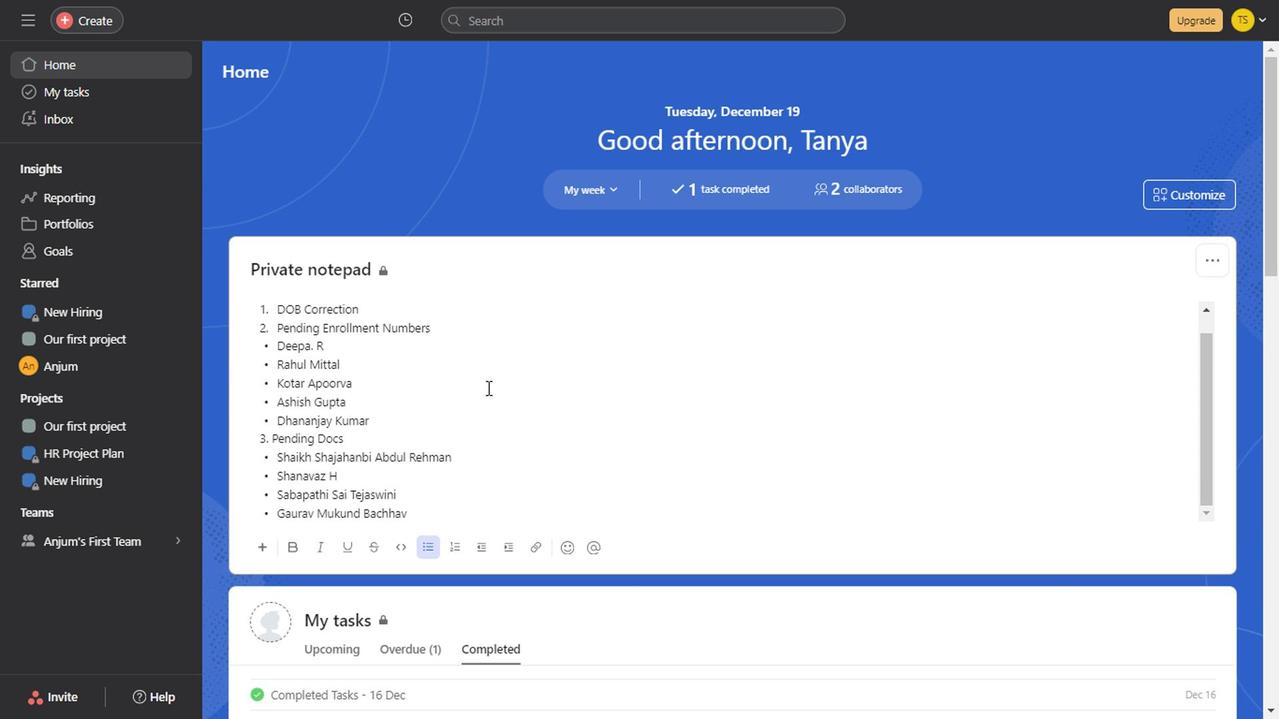 
Action: Mouse scrolled (501, 421) with delta (0, 0)
Screenshot: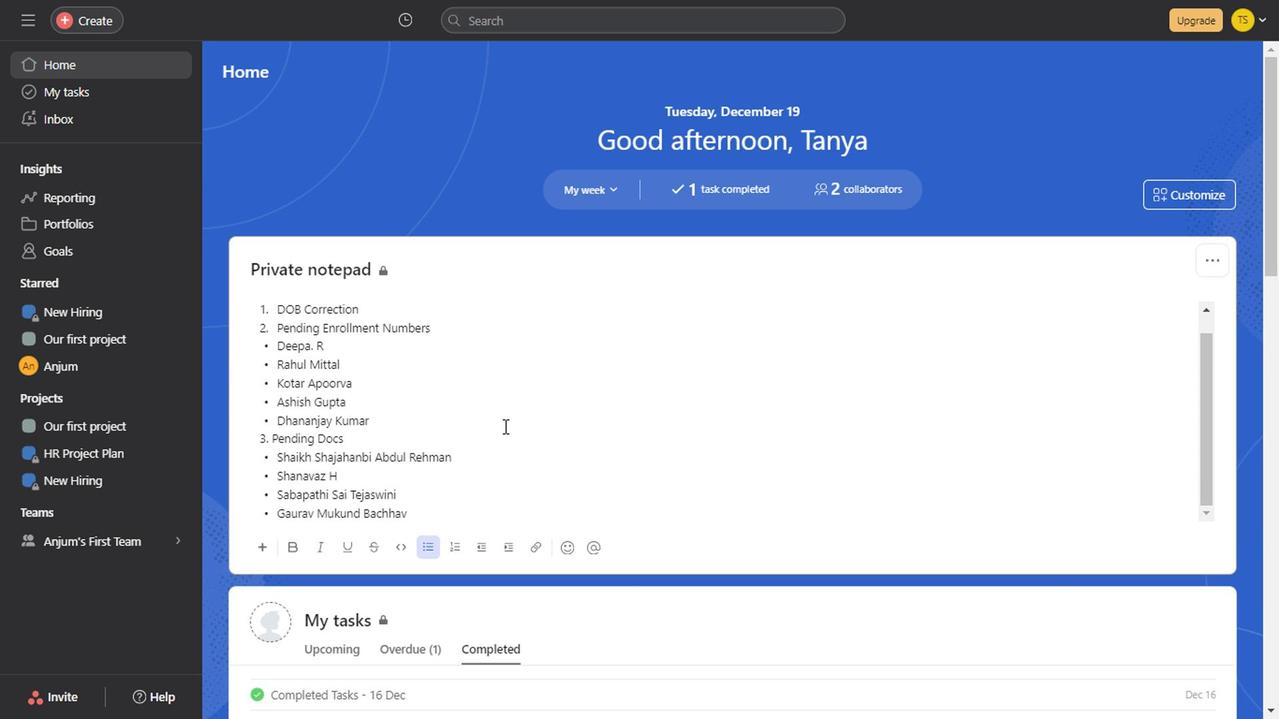 
Action: Mouse scrolled (501, 421) with delta (0, 0)
Screenshot: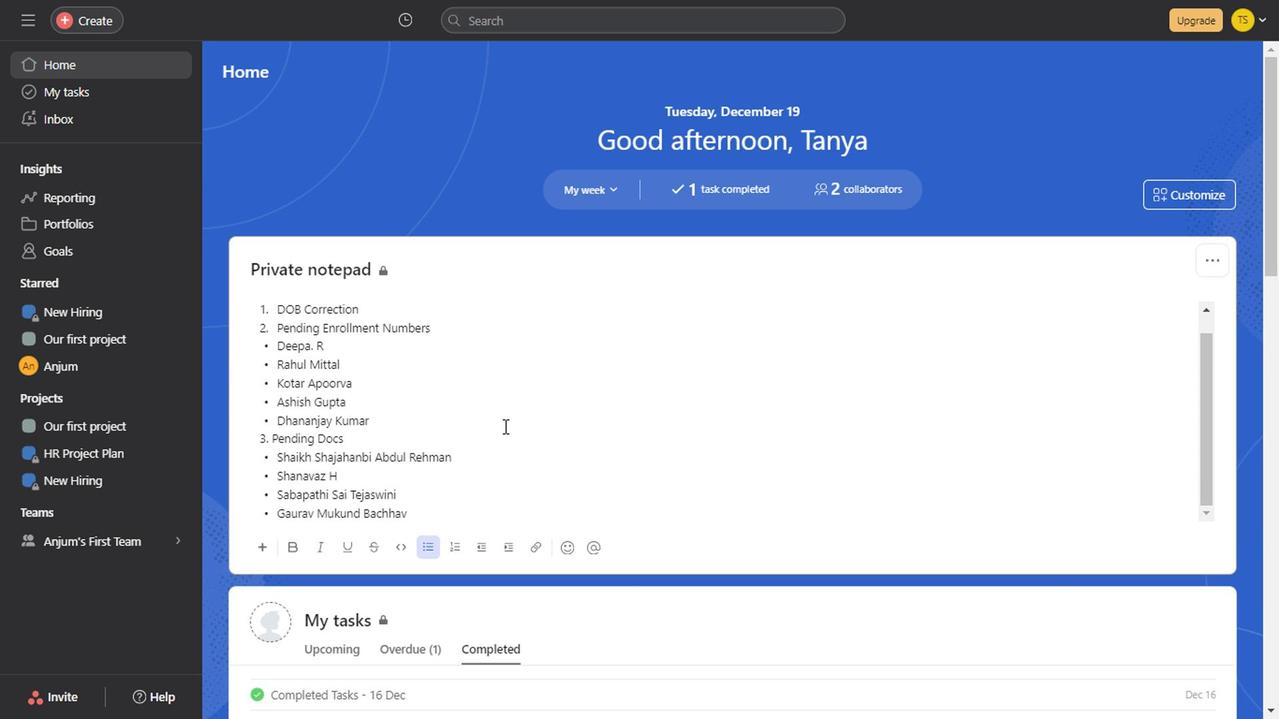 
Action: Mouse scrolled (501, 421) with delta (0, 0)
Screenshot: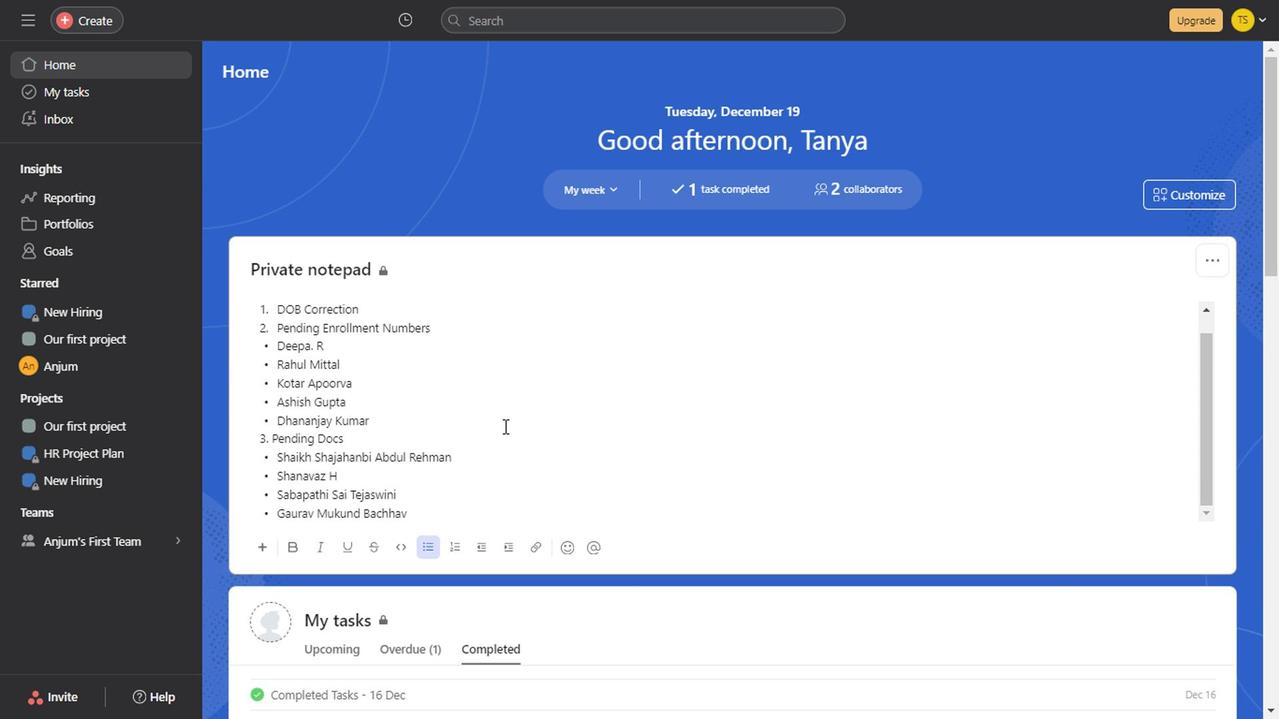 
Action: Mouse scrolled (501, 421) with delta (0, 0)
Screenshot: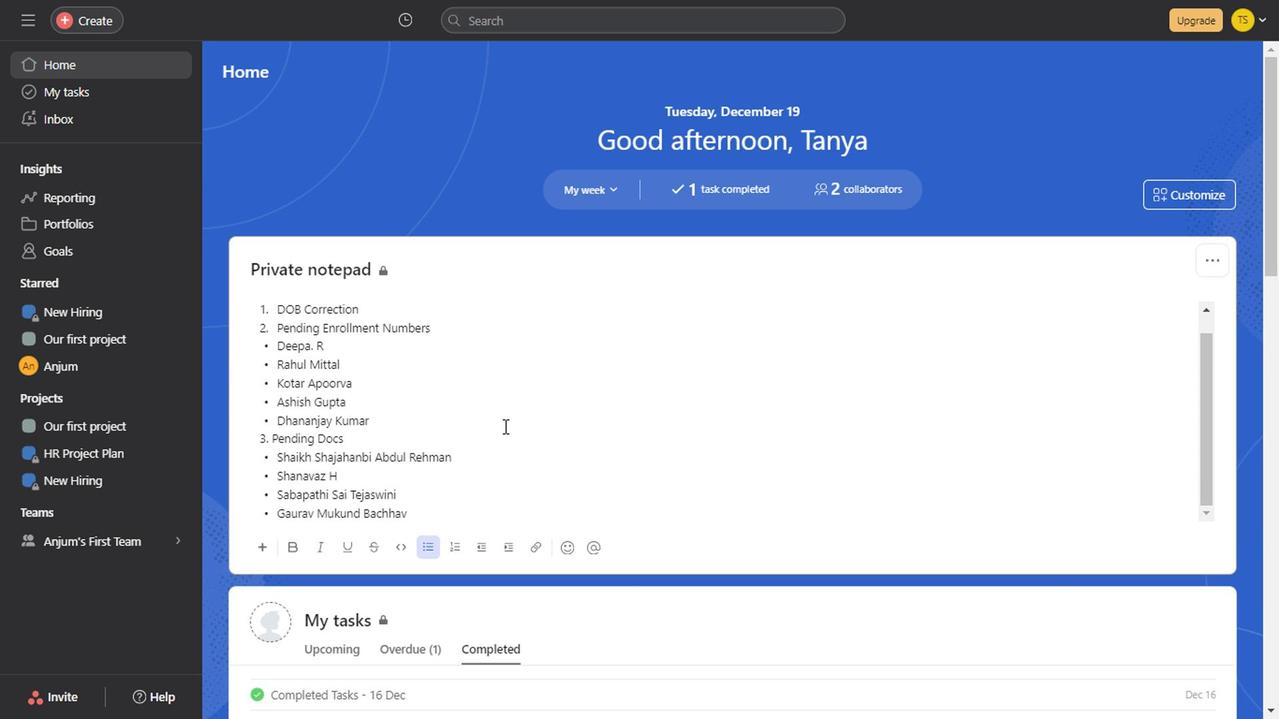 
Action: Mouse scrolled (501, 421) with delta (0, 0)
Screenshot: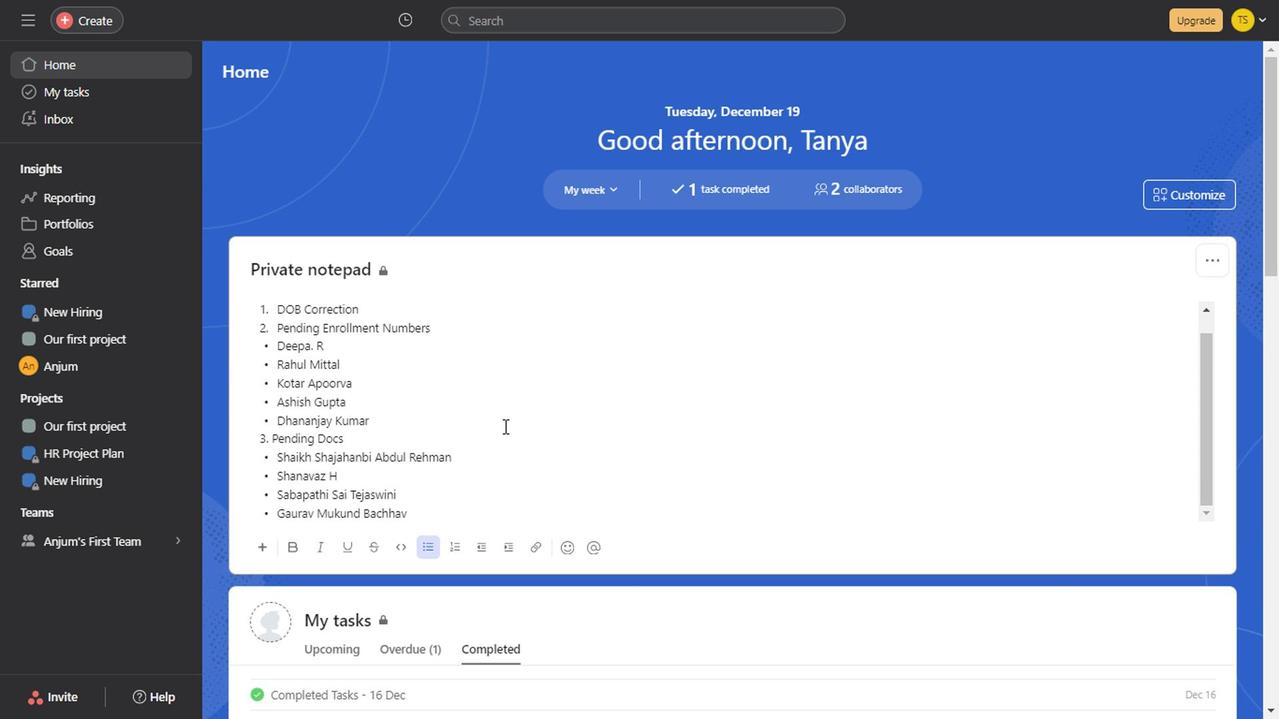 
Action: Mouse scrolled (501, 421) with delta (0, 0)
Screenshot: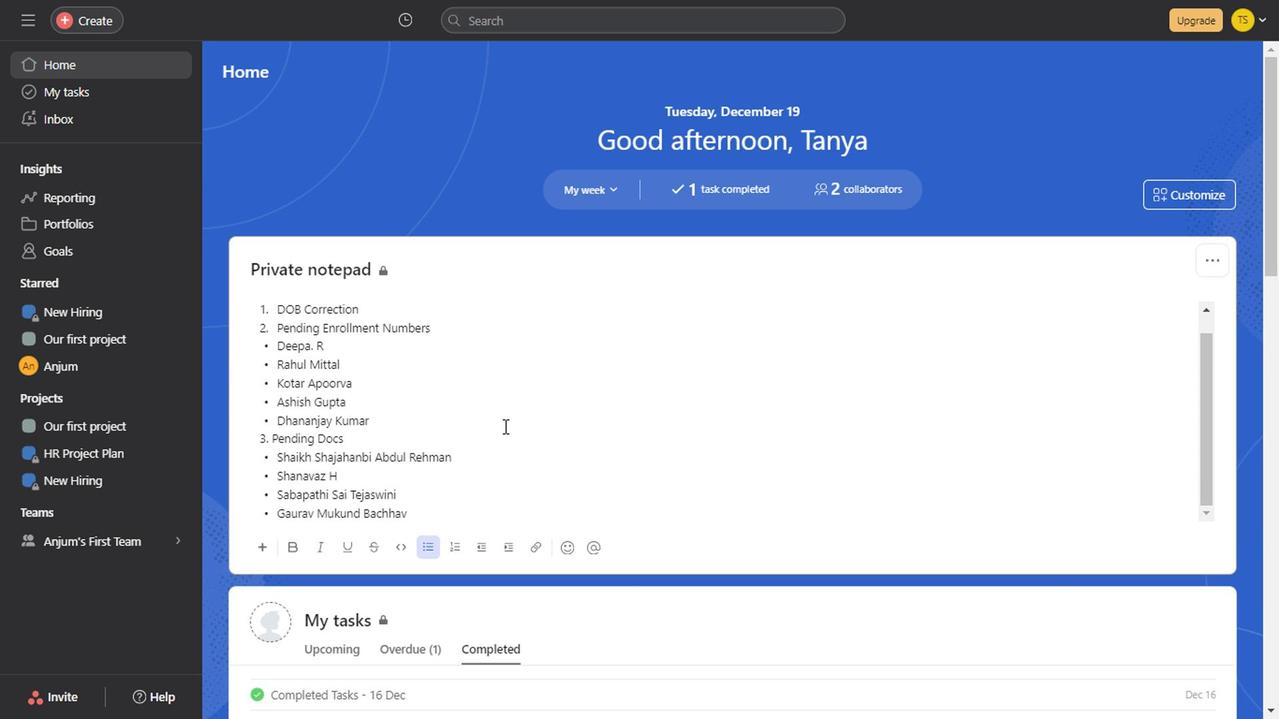 
Action: Mouse scrolled (501, 421) with delta (0, 0)
Screenshot: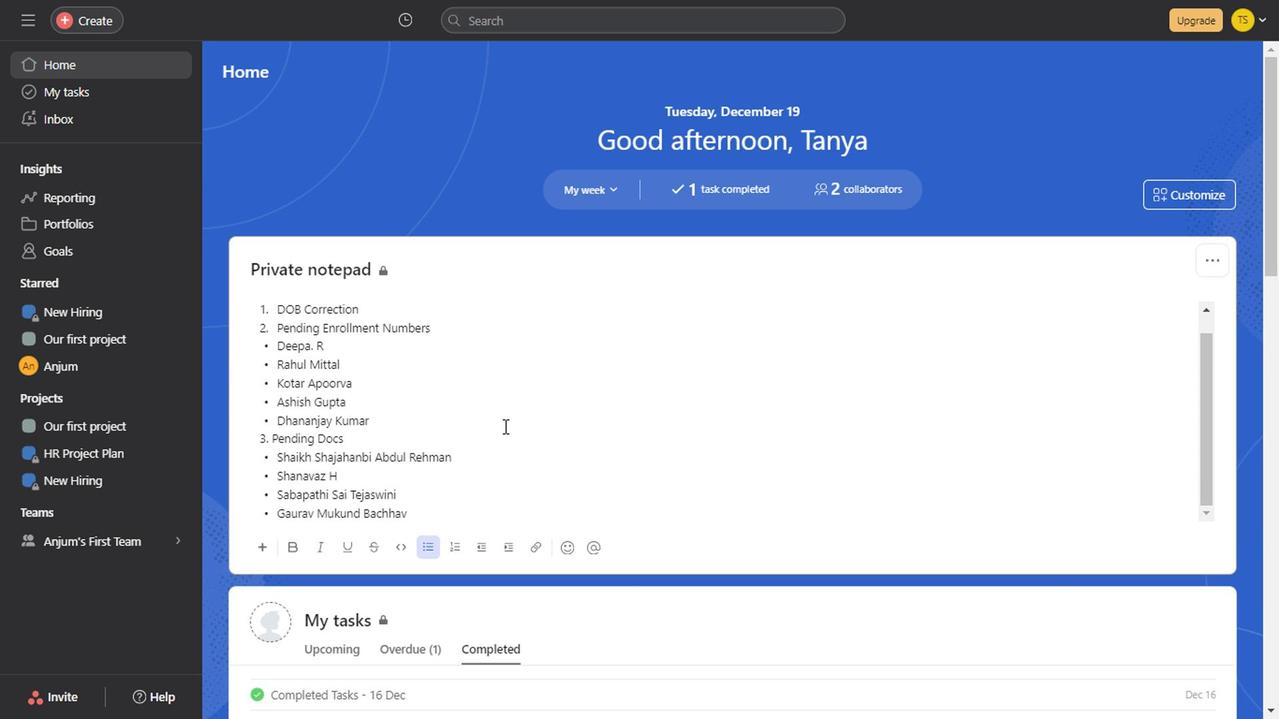 
Action: Mouse scrolled (501, 421) with delta (0, 0)
Screenshot: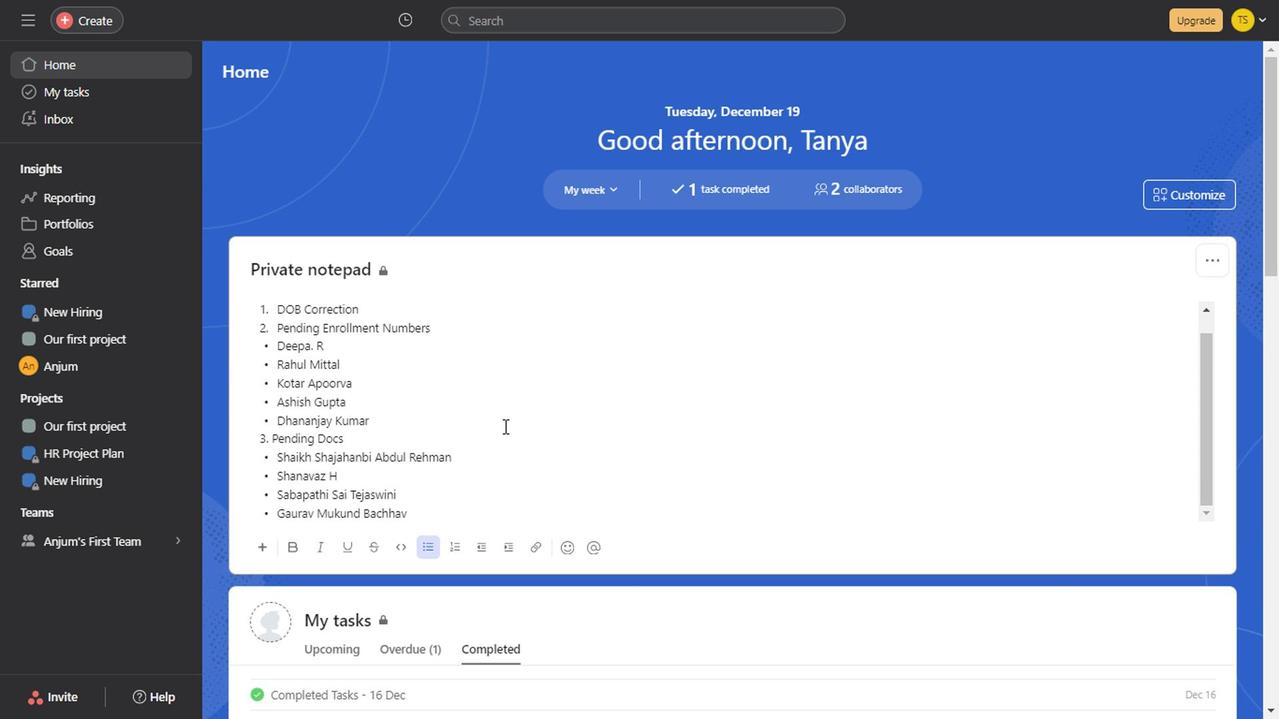 
Action: Mouse scrolled (501, 421) with delta (0, 0)
Screenshot: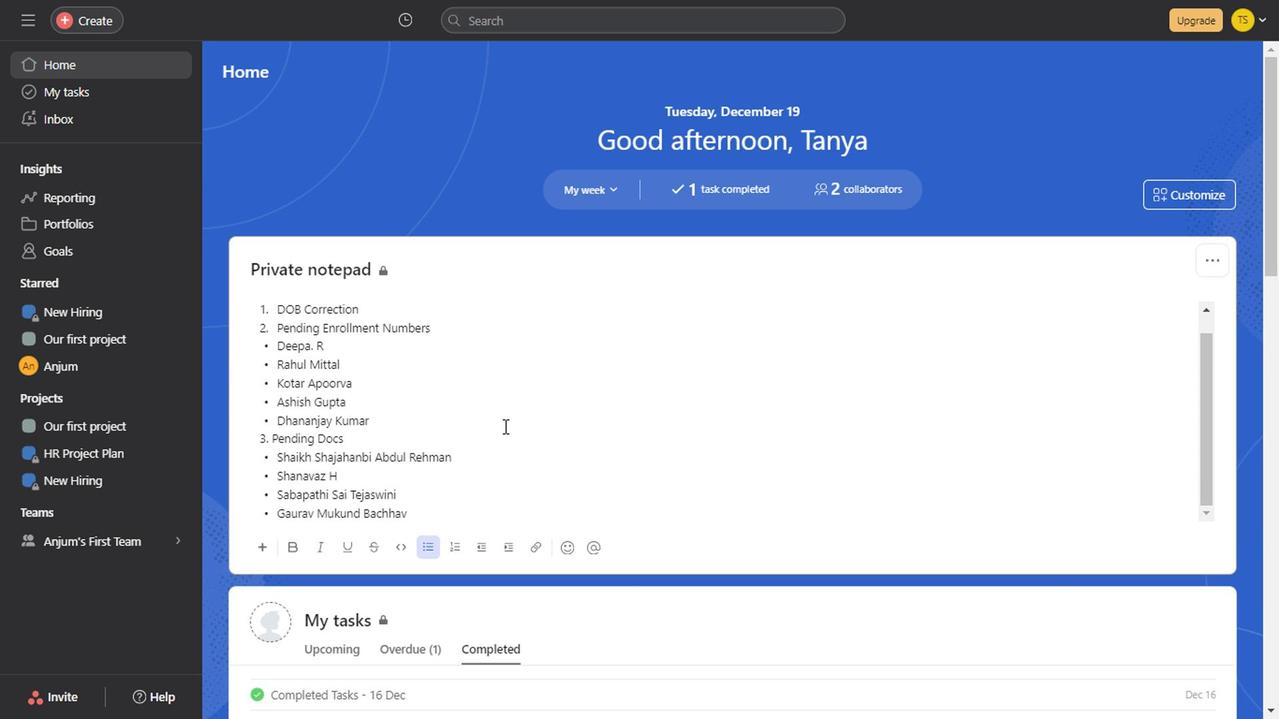 
Action: Mouse scrolled (501, 421) with delta (0, 0)
Screenshot: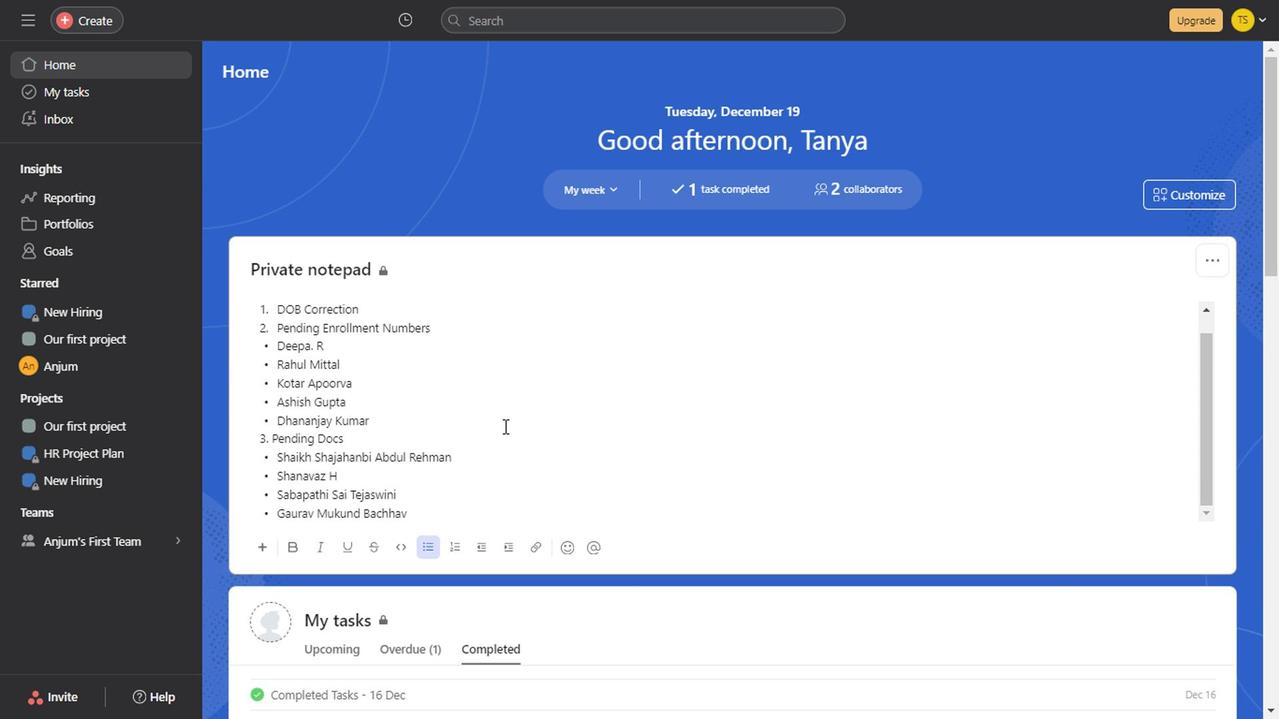 
Action: Mouse scrolled (501, 421) with delta (0, 0)
Screenshot: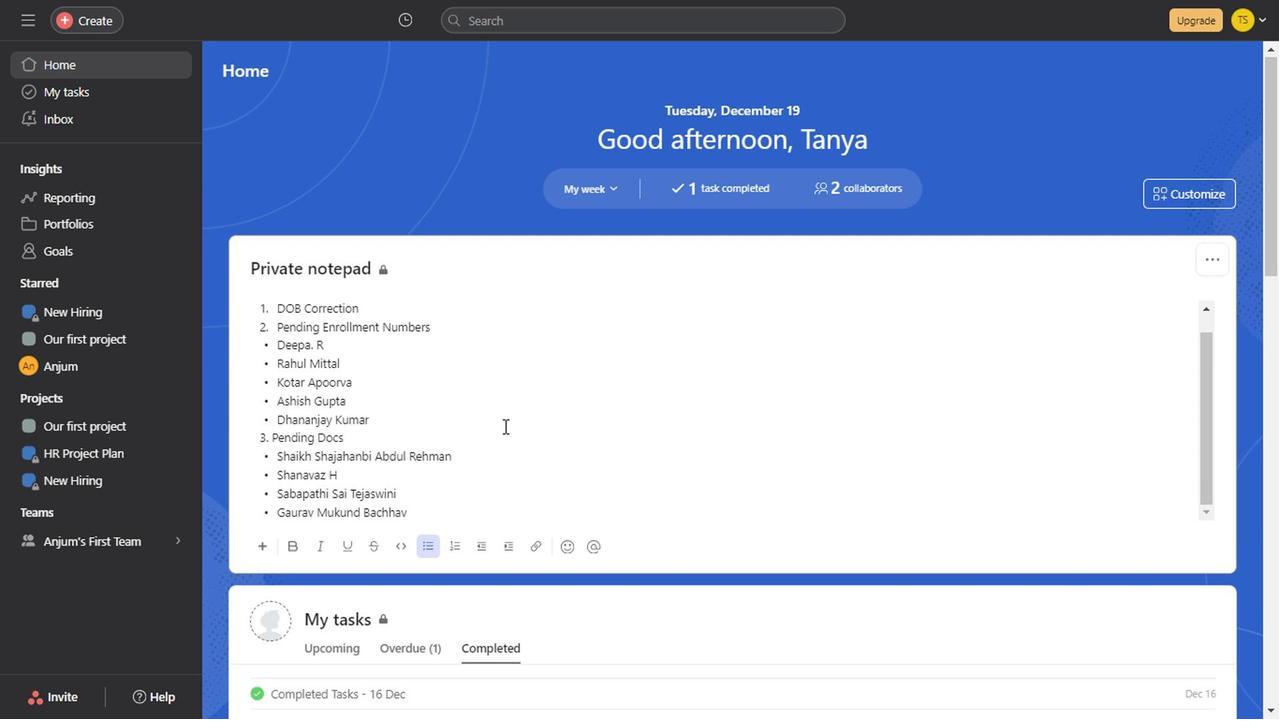 
Action: Mouse scrolled (501, 421) with delta (0, 0)
Screenshot: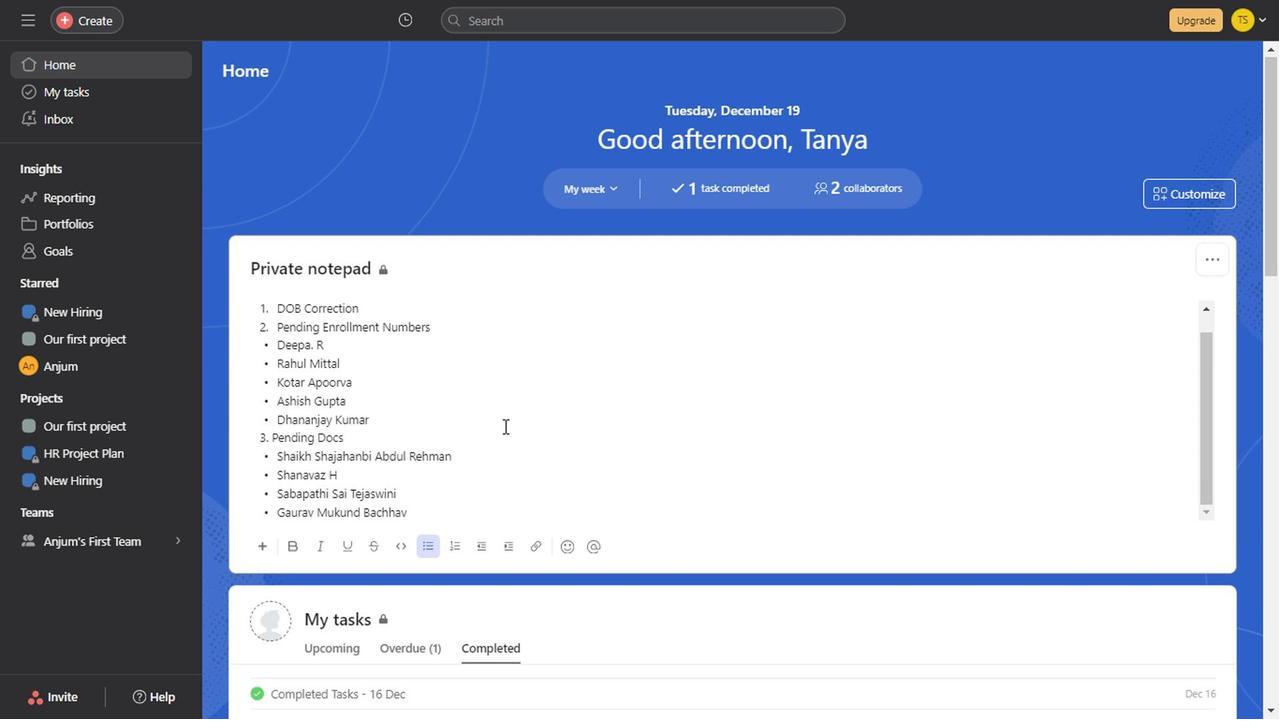 
Action: Mouse scrolled (501, 421) with delta (0, 0)
Screenshot: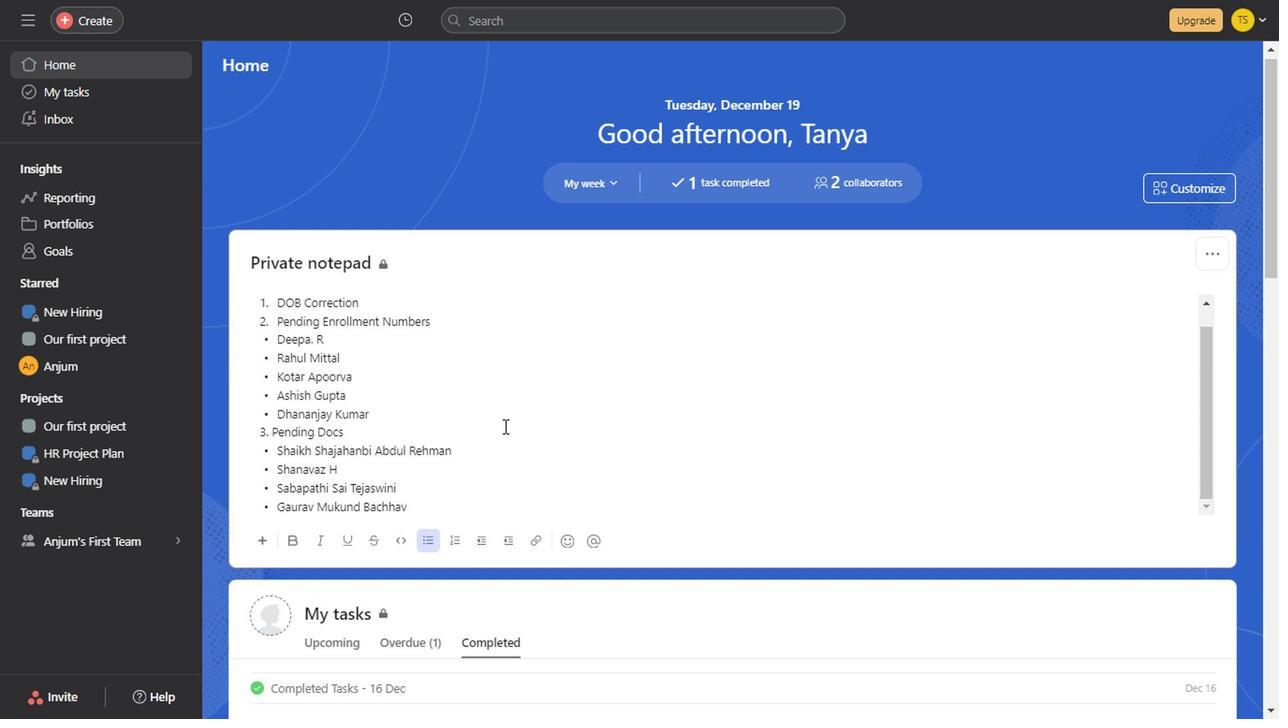 
Action: Mouse scrolled (501, 421) with delta (0, 0)
Screenshot: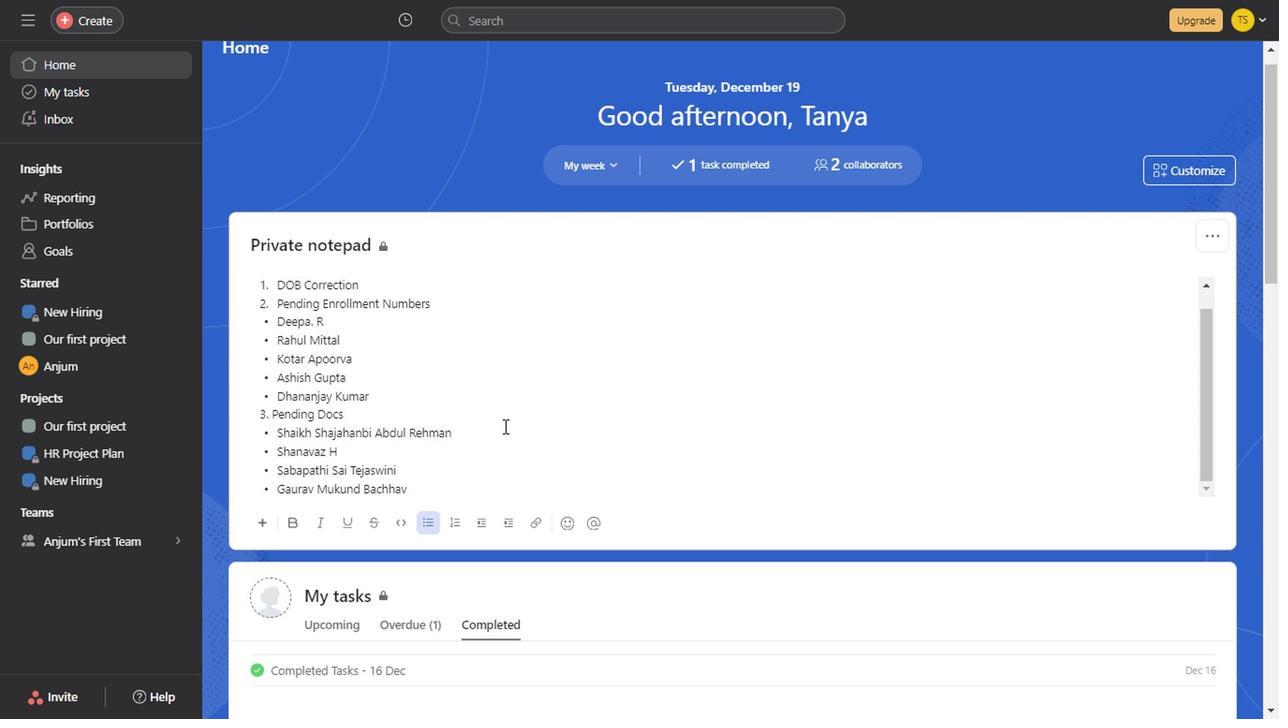 
Action: Mouse scrolled (501, 421) with delta (0, 0)
Screenshot: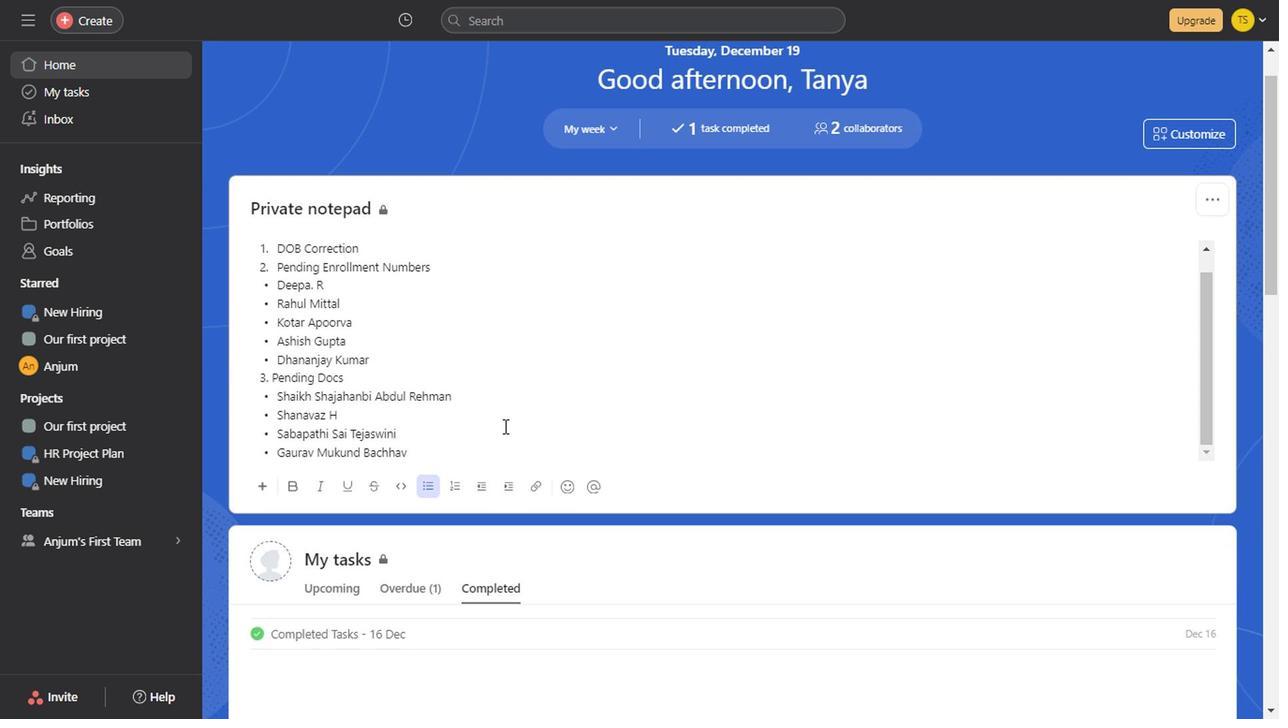 
Action: Mouse moved to (674, 379)
Screenshot: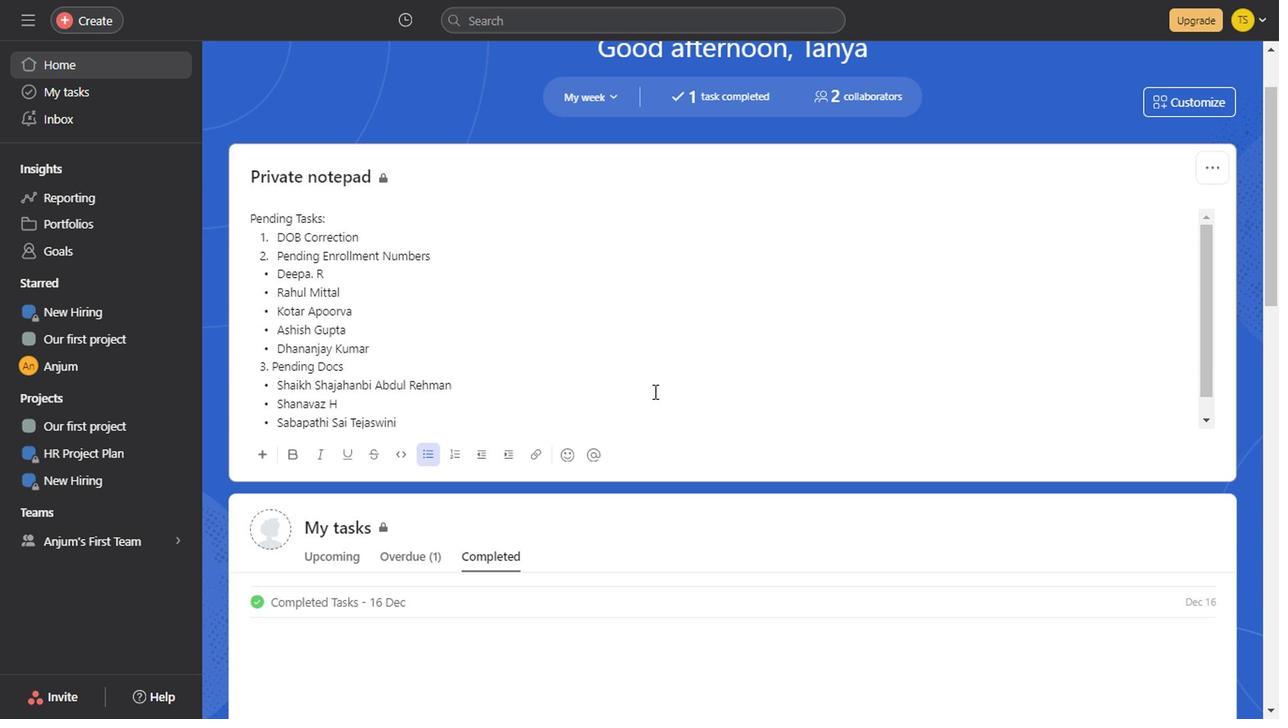 
Action: Mouse pressed left at (674, 379)
Screenshot: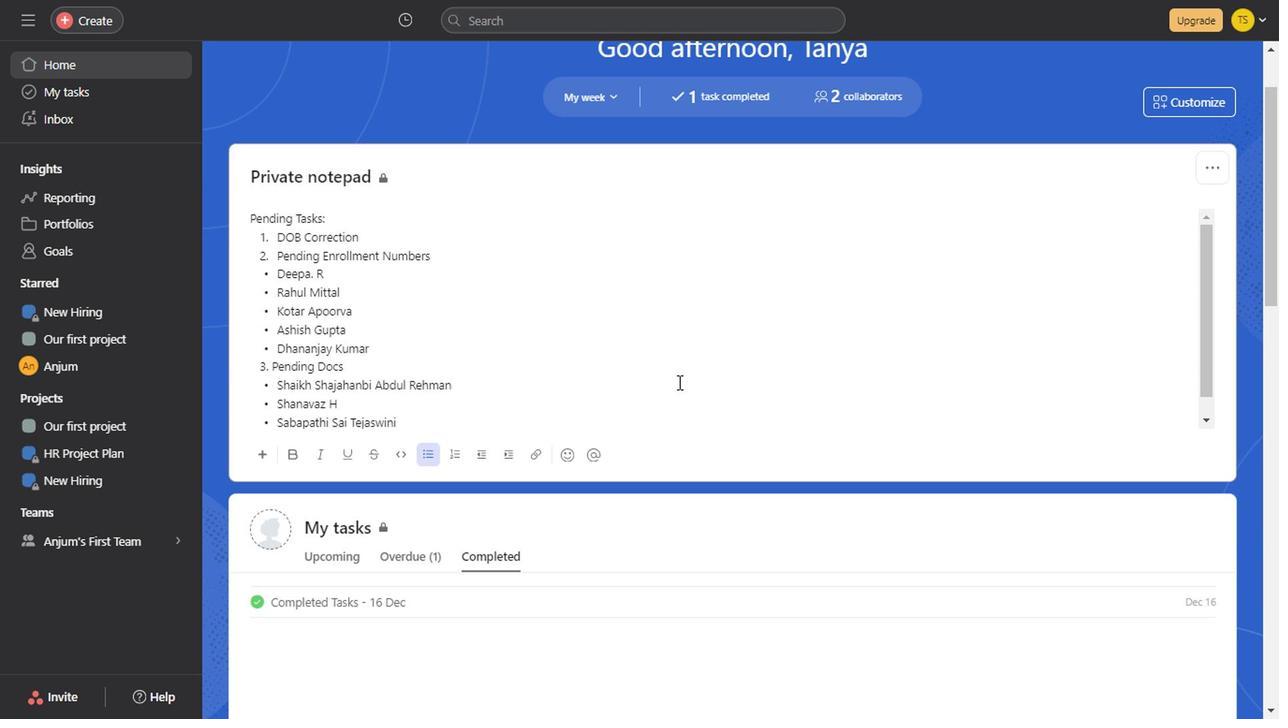 
Action: Mouse scrolled (674, 378) with delta (0, 0)
Screenshot: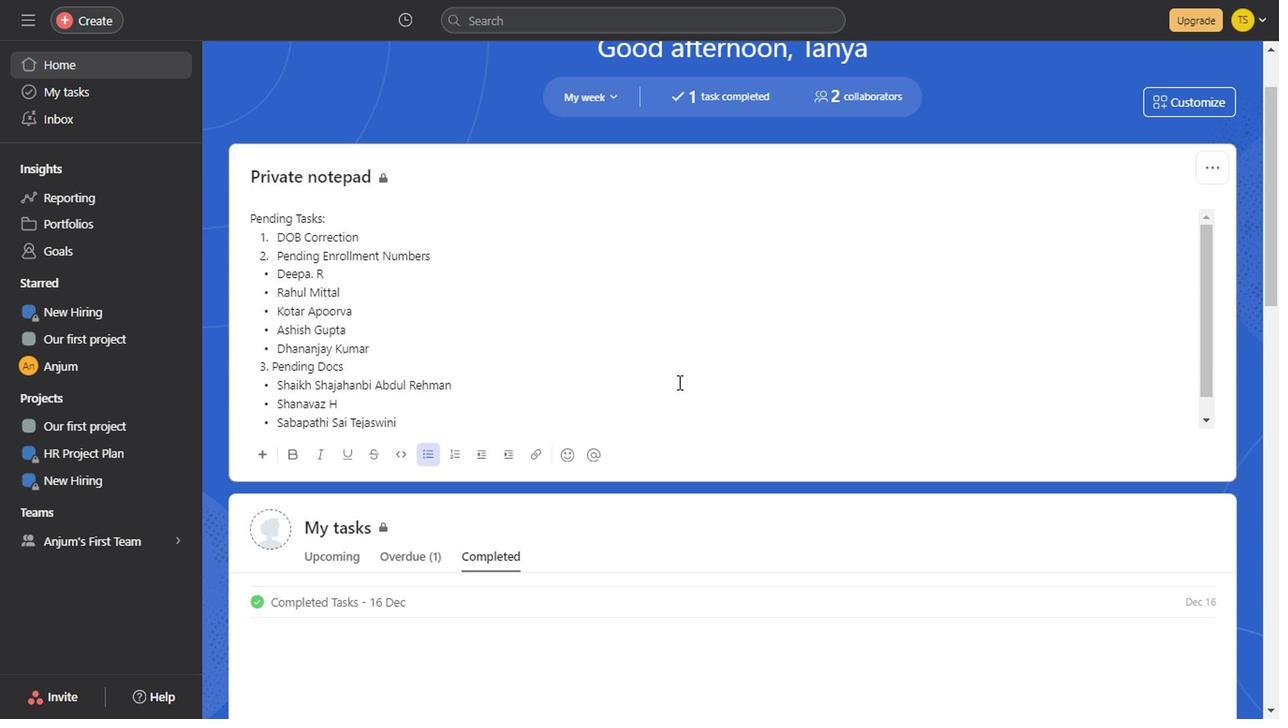 
Action: Mouse scrolled (674, 378) with delta (0, 0)
Screenshot: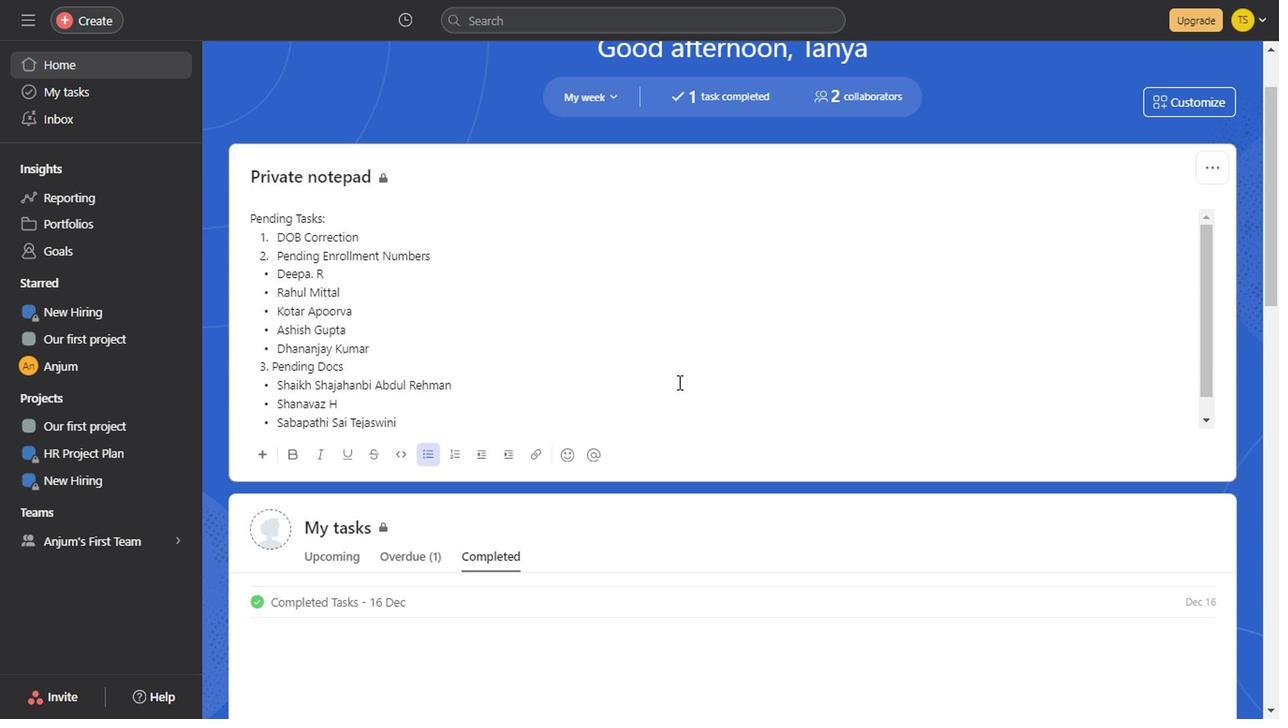 
Action: Mouse scrolled (674, 378) with delta (0, 0)
Screenshot: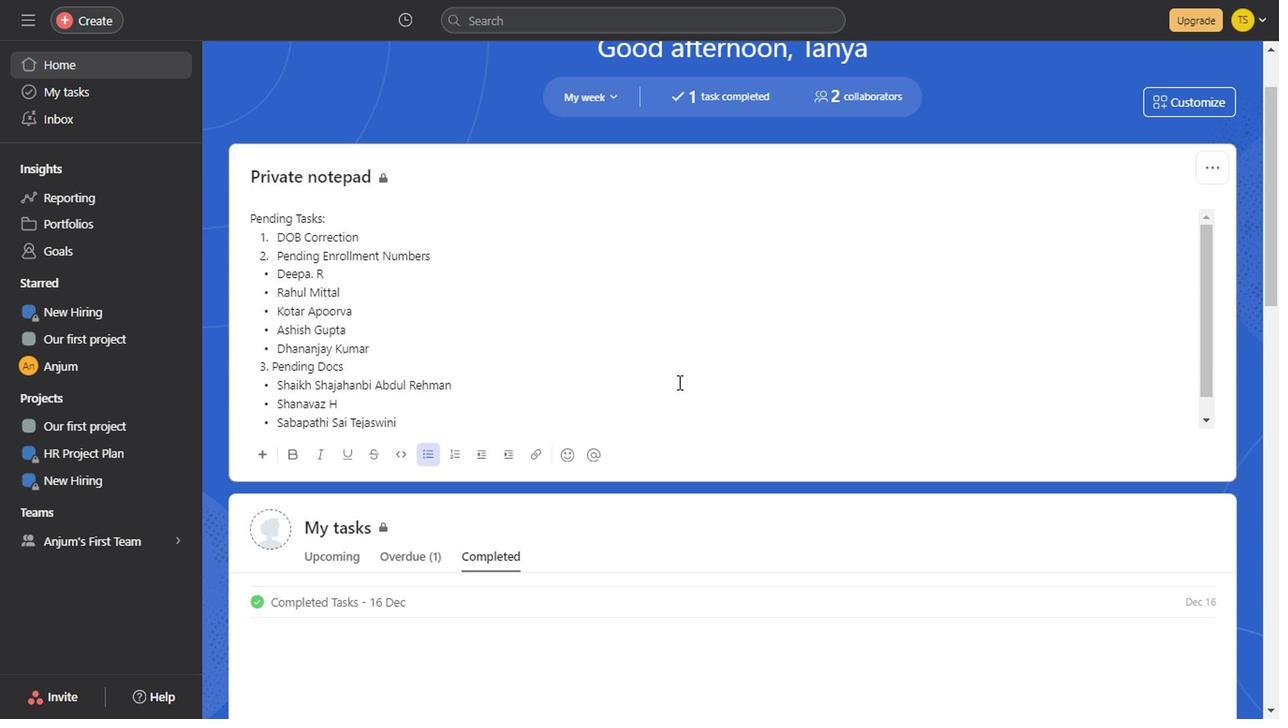 
Action: Mouse scrolled (674, 378) with delta (0, 0)
Screenshot: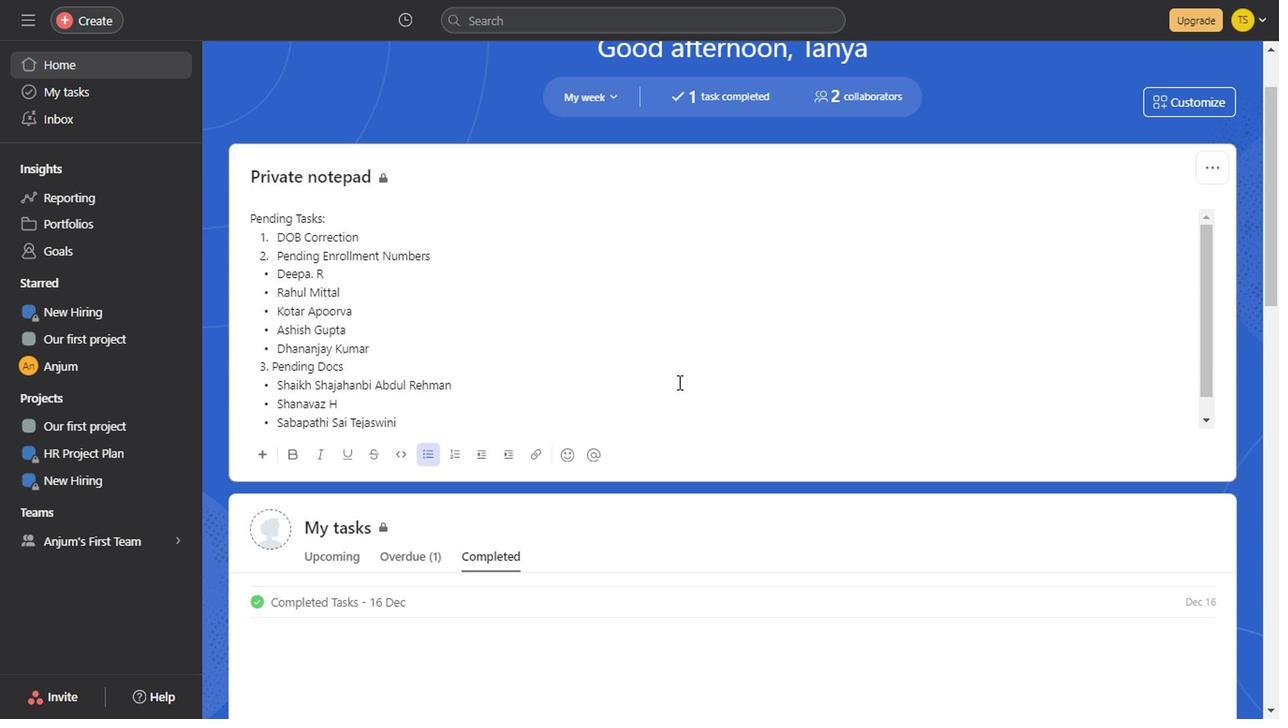 
Action: Mouse scrolled (674, 378) with delta (0, 0)
Screenshot: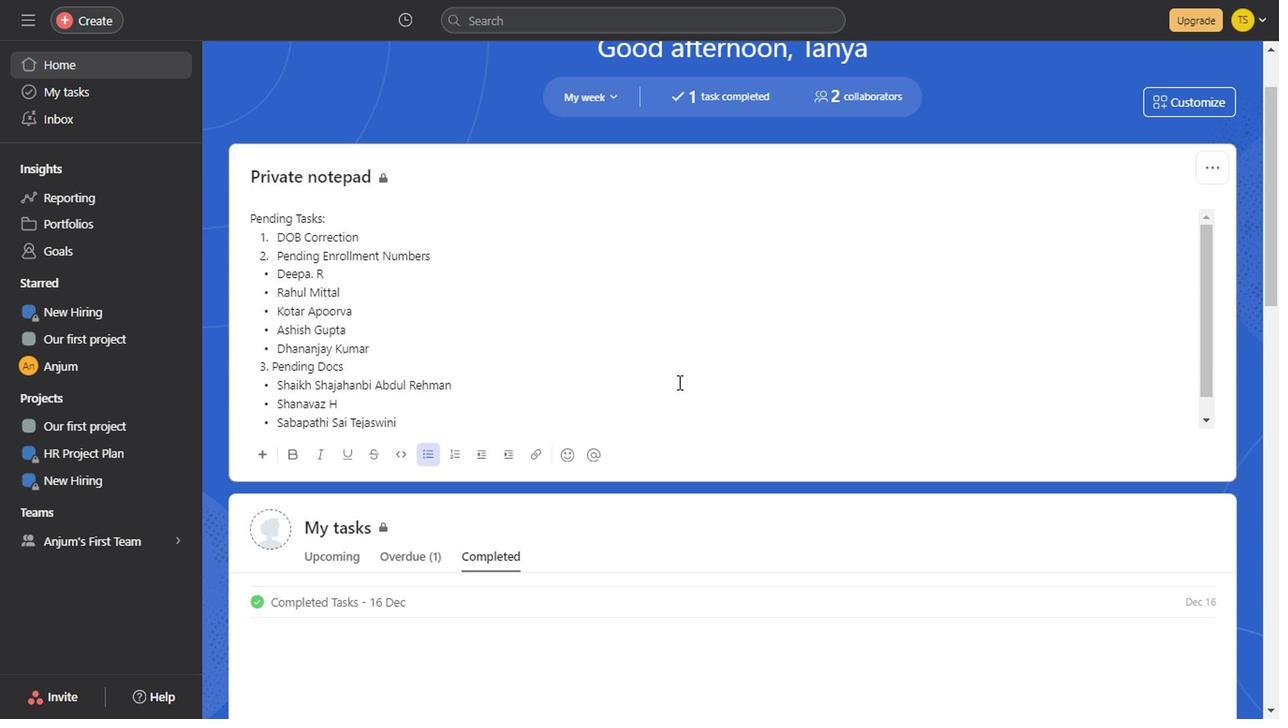 
Action: Mouse scrolled (674, 378) with delta (0, 0)
Screenshot: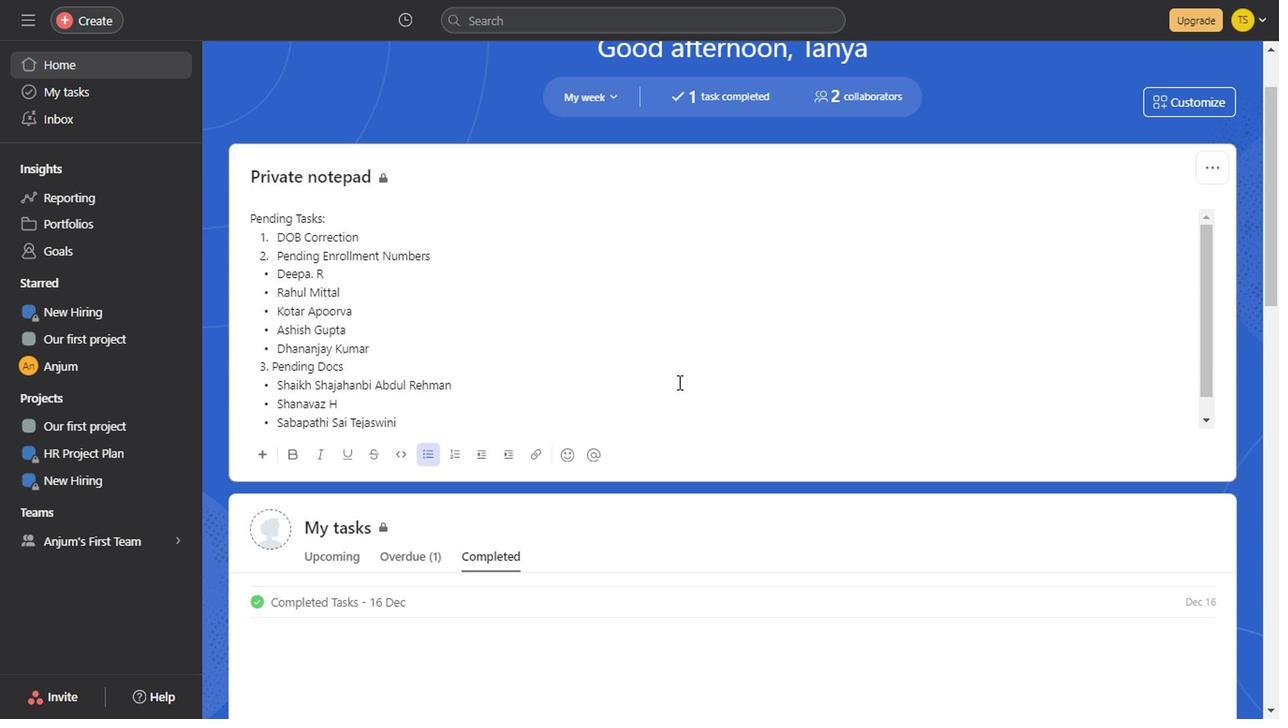 
Action: Mouse scrolled (674, 378) with delta (0, 0)
Screenshot: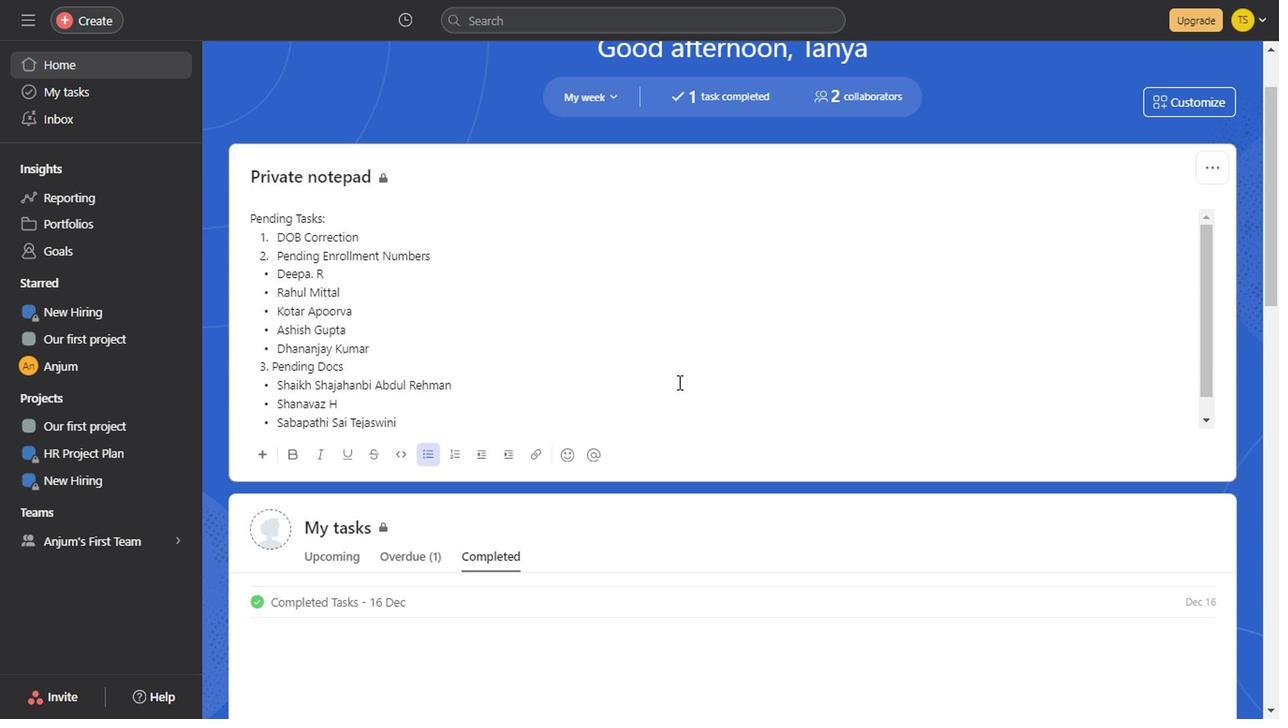 
Action: Mouse scrolled (674, 378) with delta (0, 0)
Screenshot: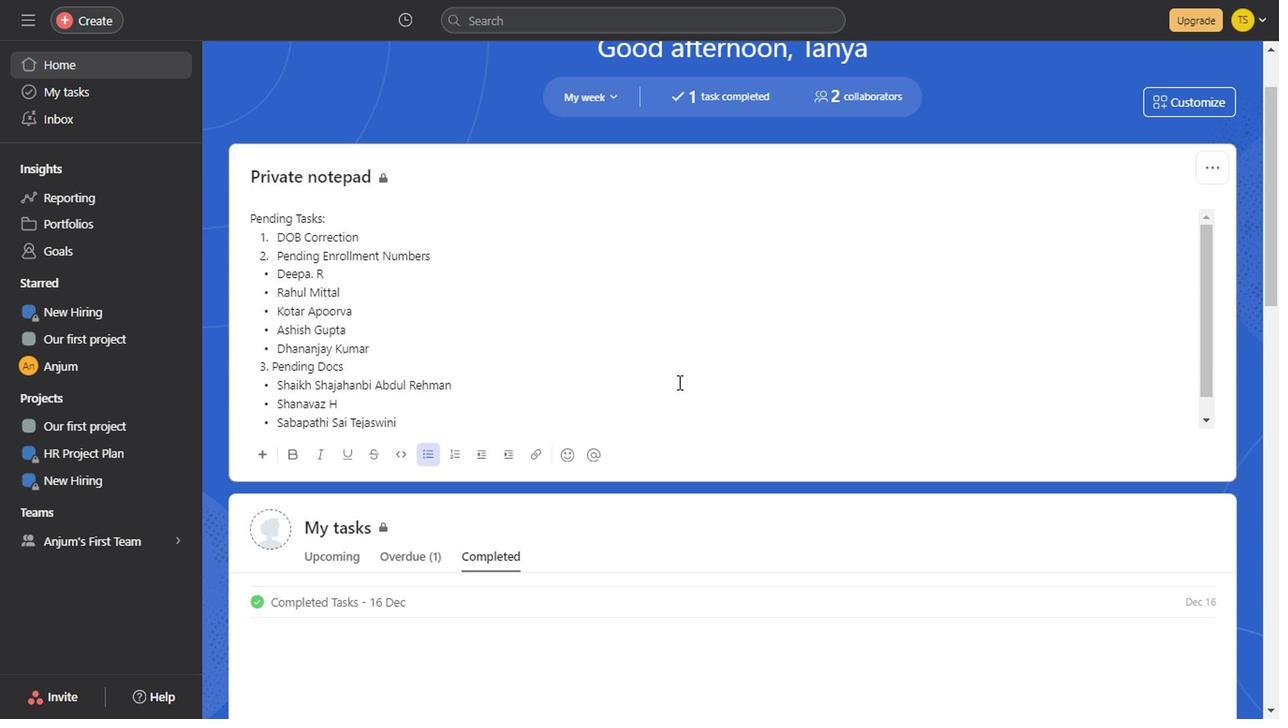 
Action: Mouse scrolled (674, 378) with delta (0, 0)
Screenshot: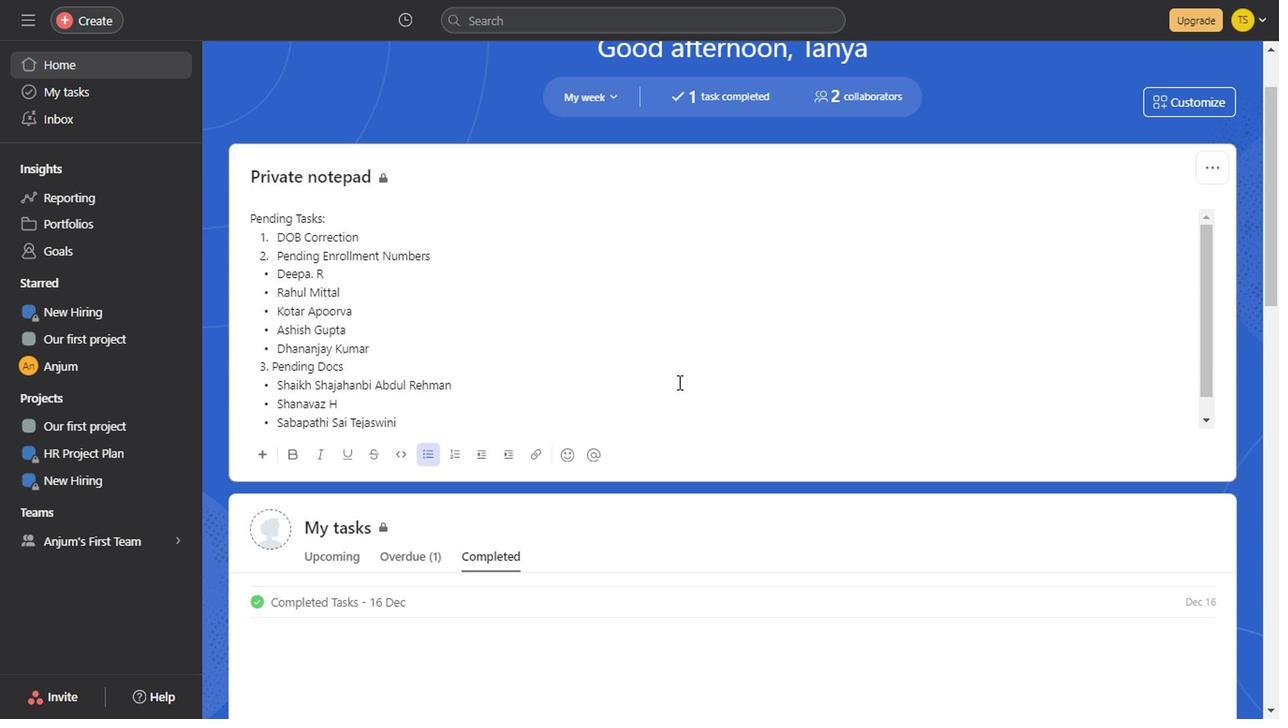 
Action: Mouse scrolled (674, 378) with delta (0, 0)
Screenshot: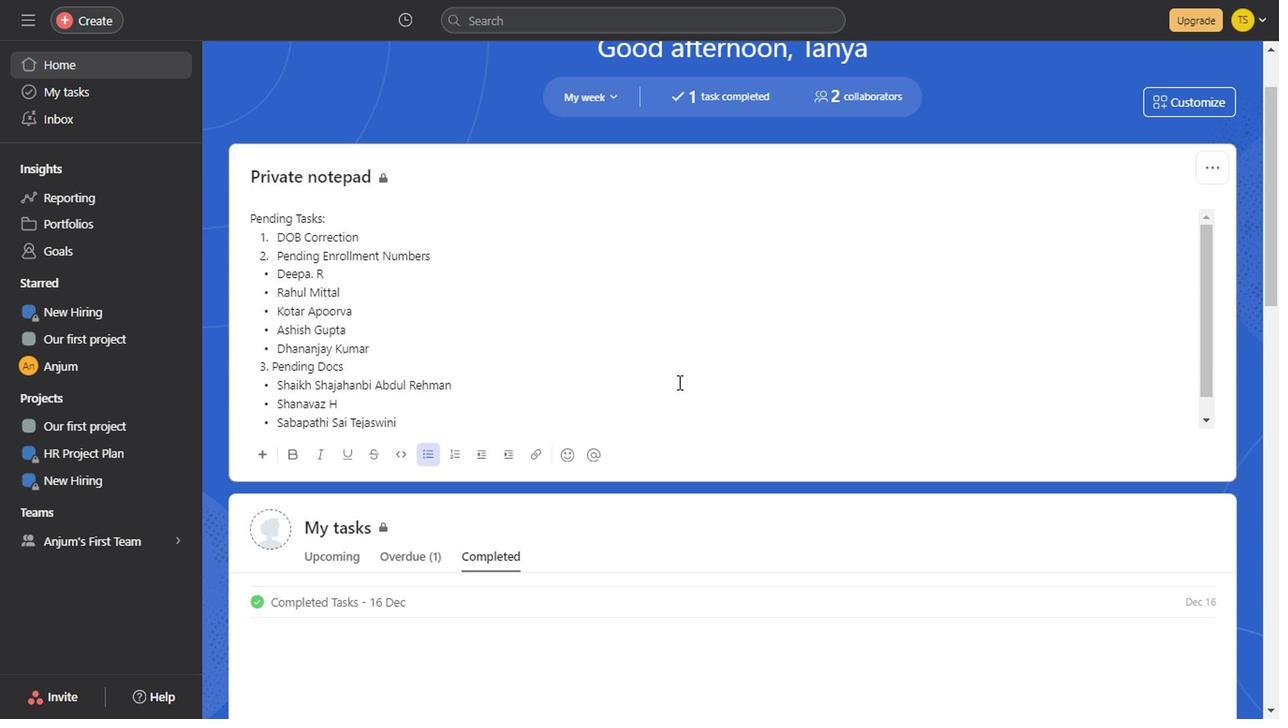 
Action: Mouse scrolled (674, 378) with delta (0, 0)
Screenshot: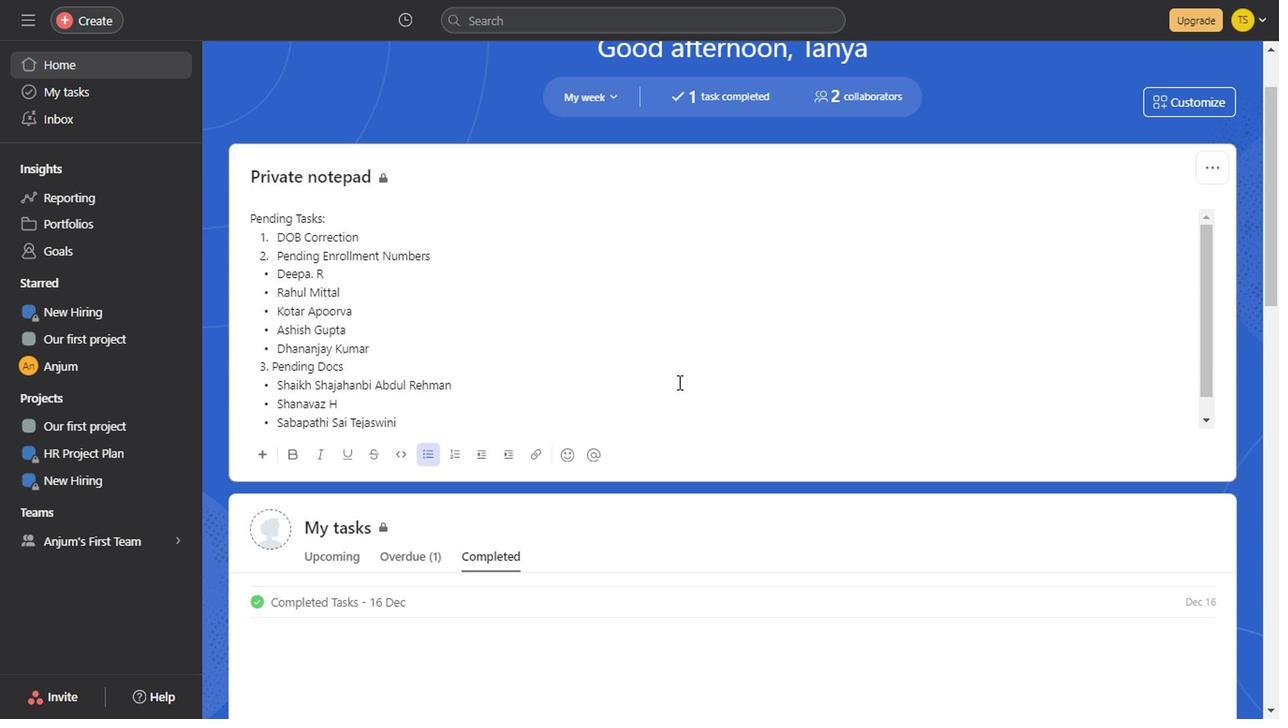 
Action: Mouse scrolled (674, 378) with delta (0, 0)
Screenshot: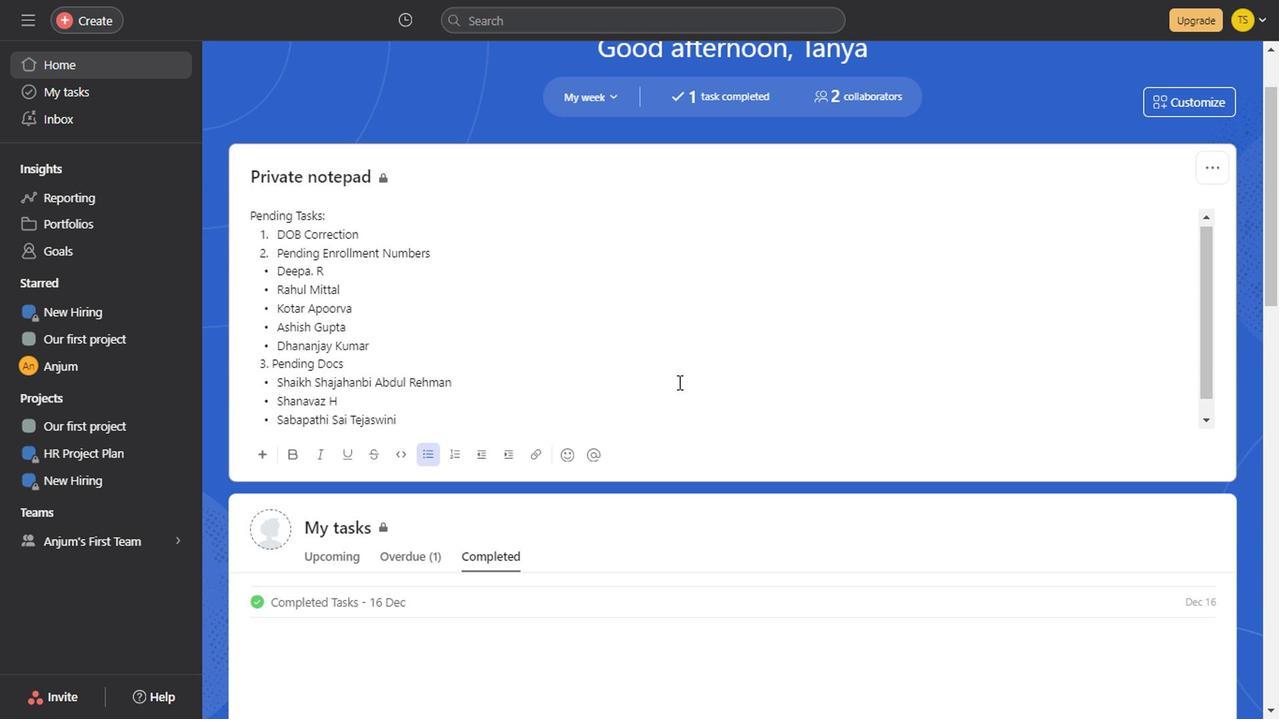 
Action: Mouse scrolled (674, 378) with delta (0, 0)
Screenshot: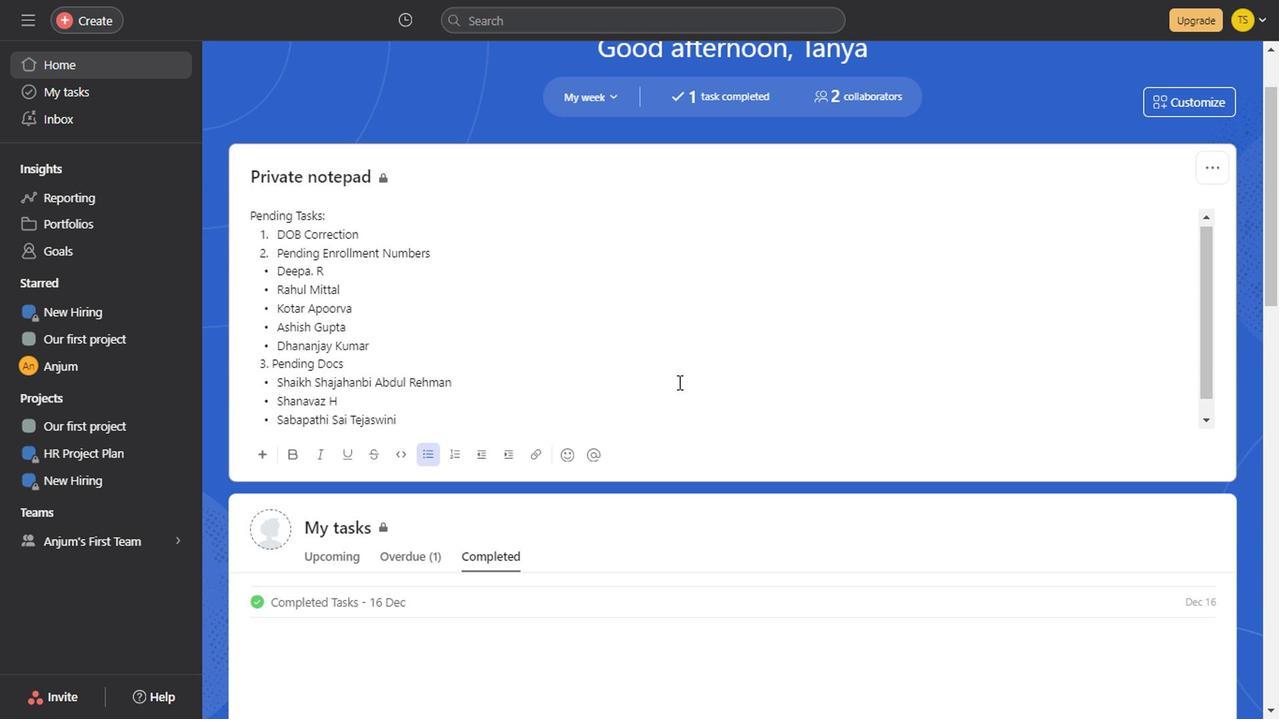 
Action: Mouse scrolled (674, 378) with delta (0, 0)
Screenshot: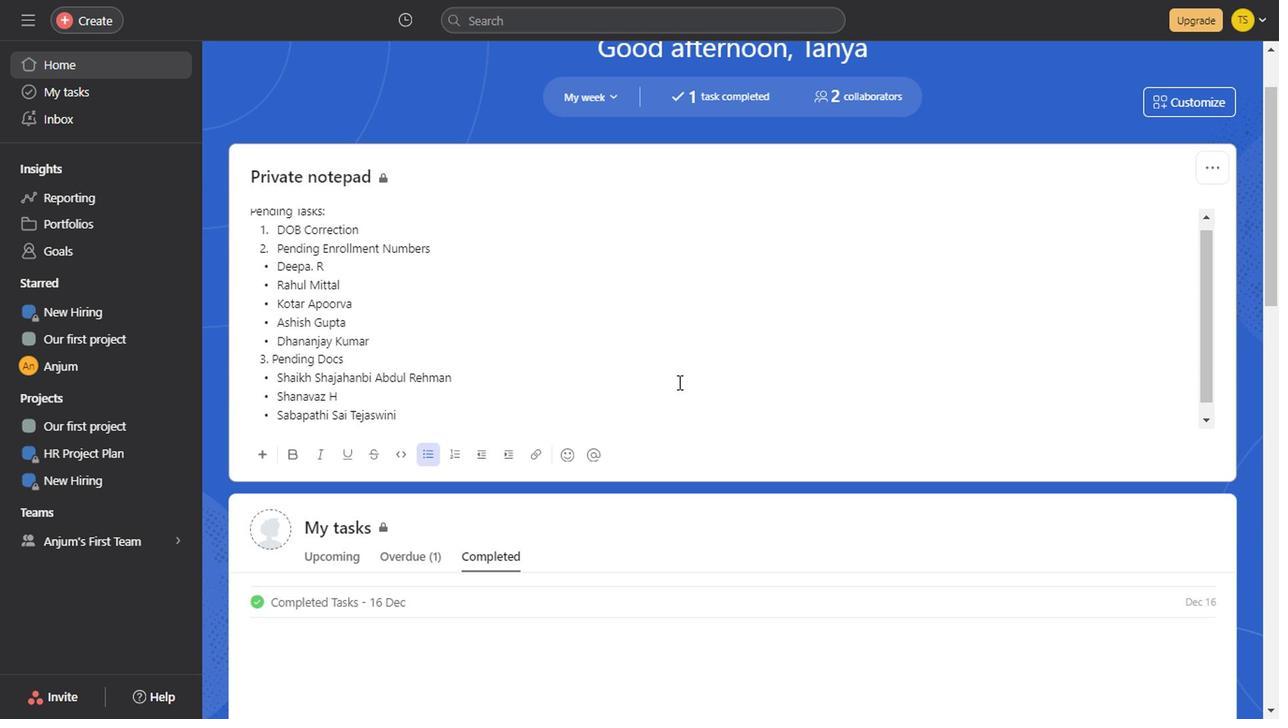 
Action: Mouse scrolled (674, 378) with delta (0, 0)
Screenshot: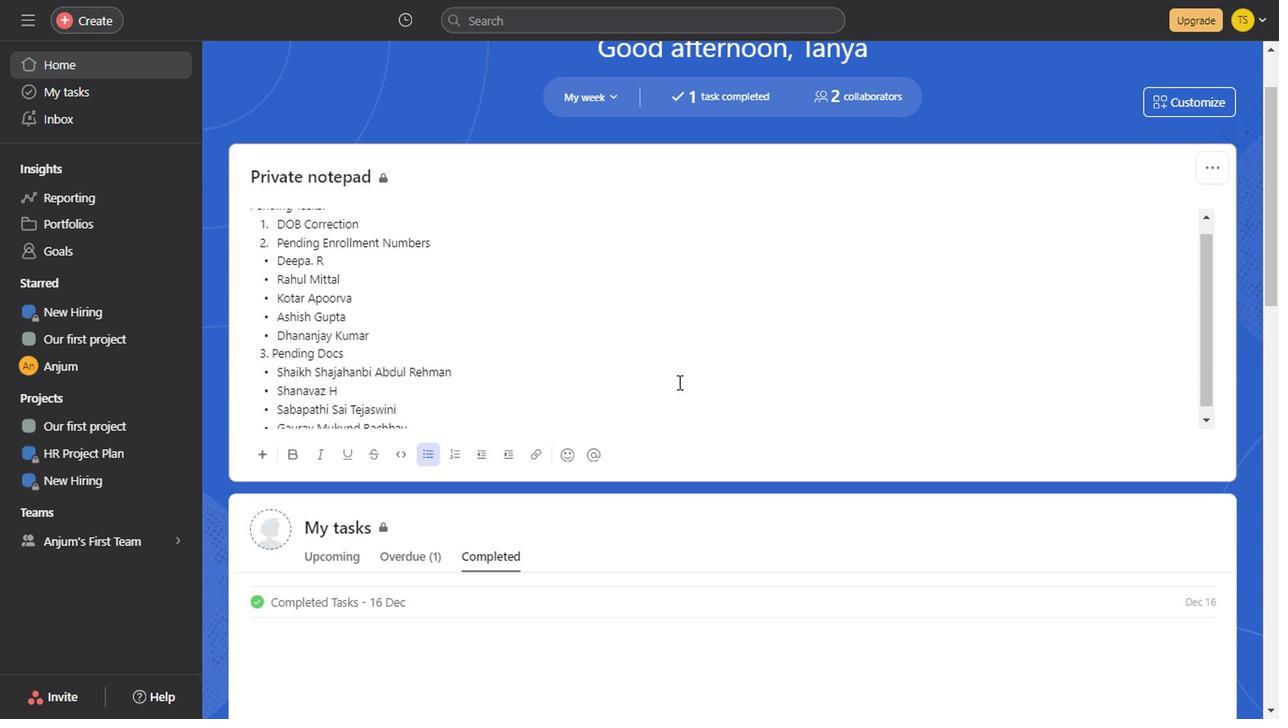 
Action: Mouse moved to (787, 468)
Screenshot: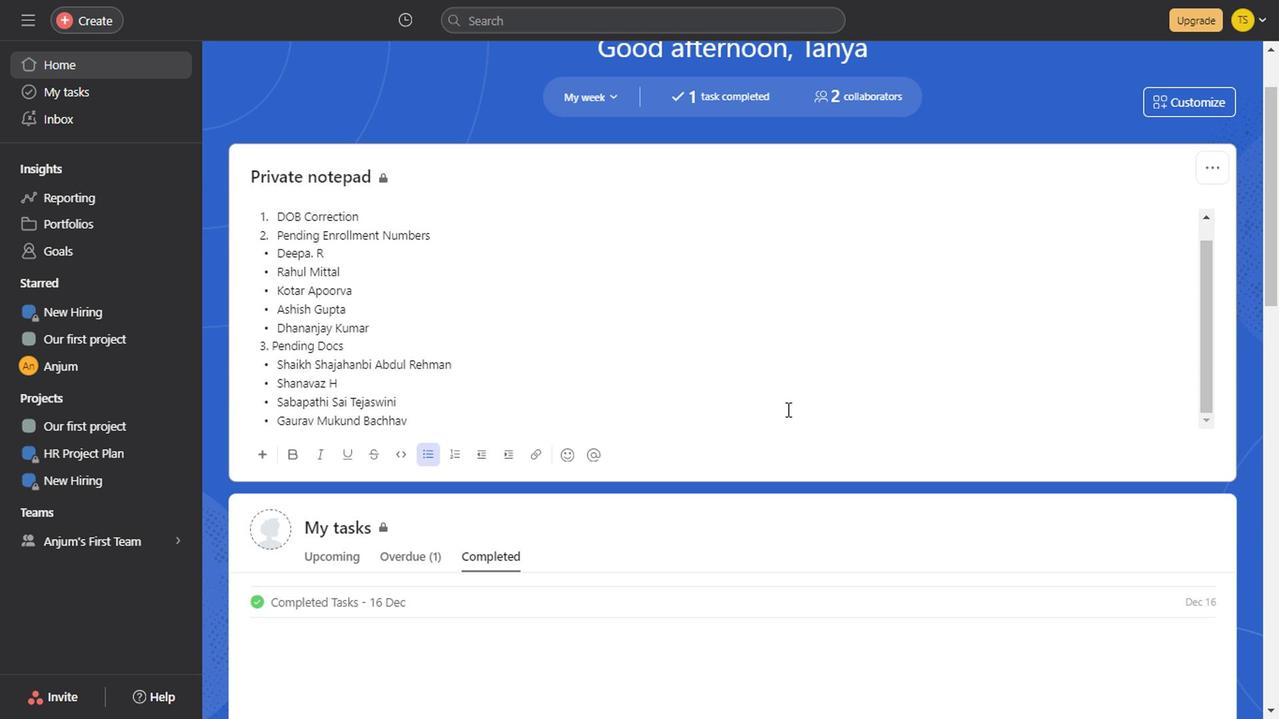
Action: Mouse scrolled (787, 467) with delta (0, 0)
Screenshot: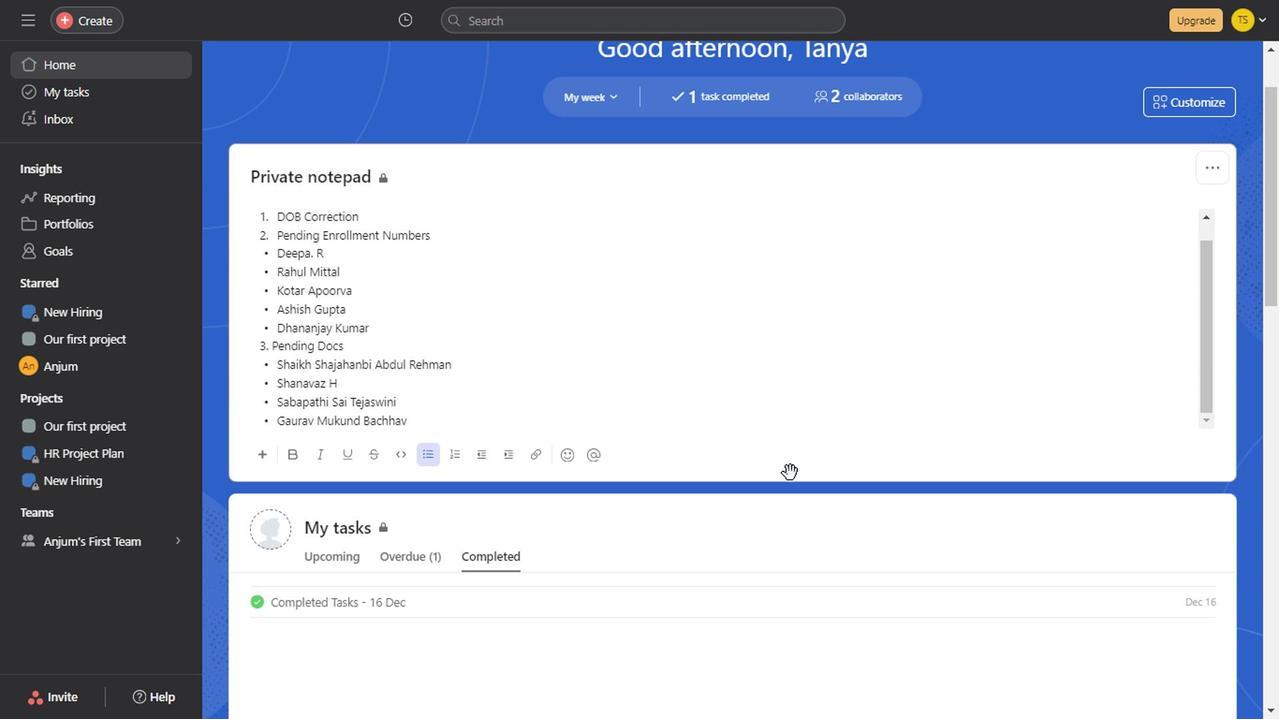 
Action: Mouse scrolled (787, 467) with delta (0, 0)
Screenshot: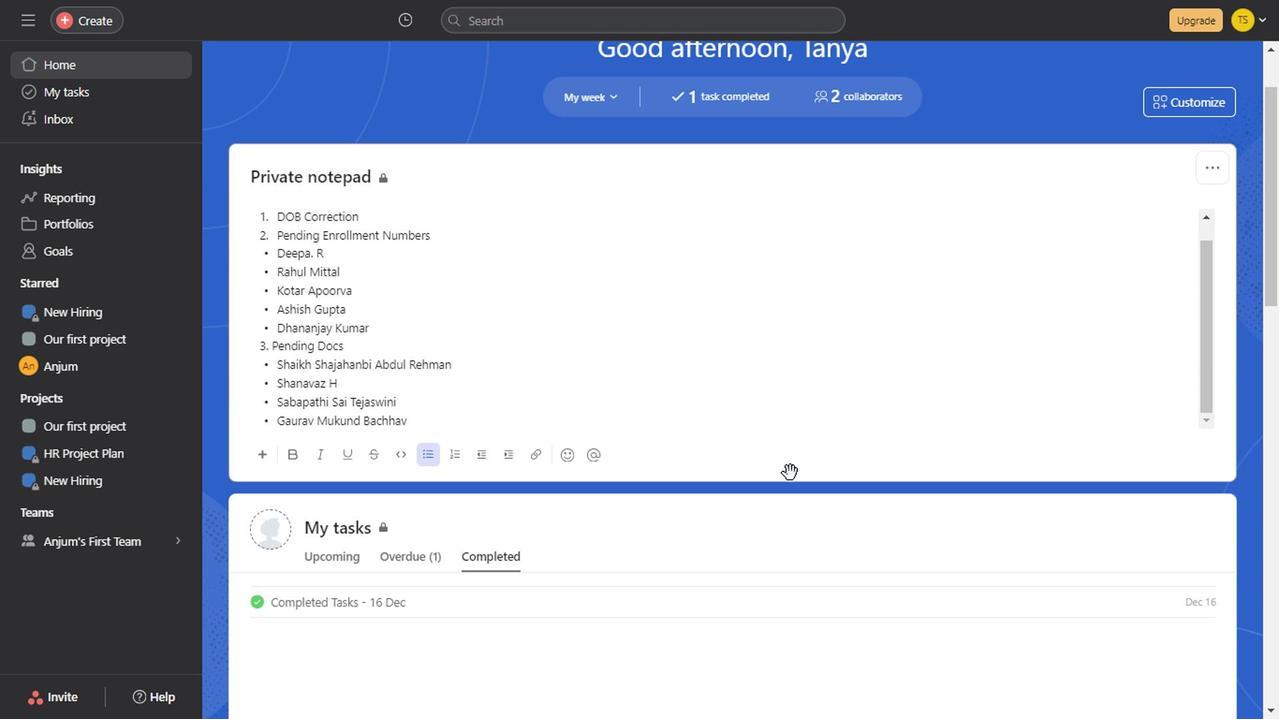 
Action: Mouse scrolled (787, 467) with delta (0, 0)
Screenshot: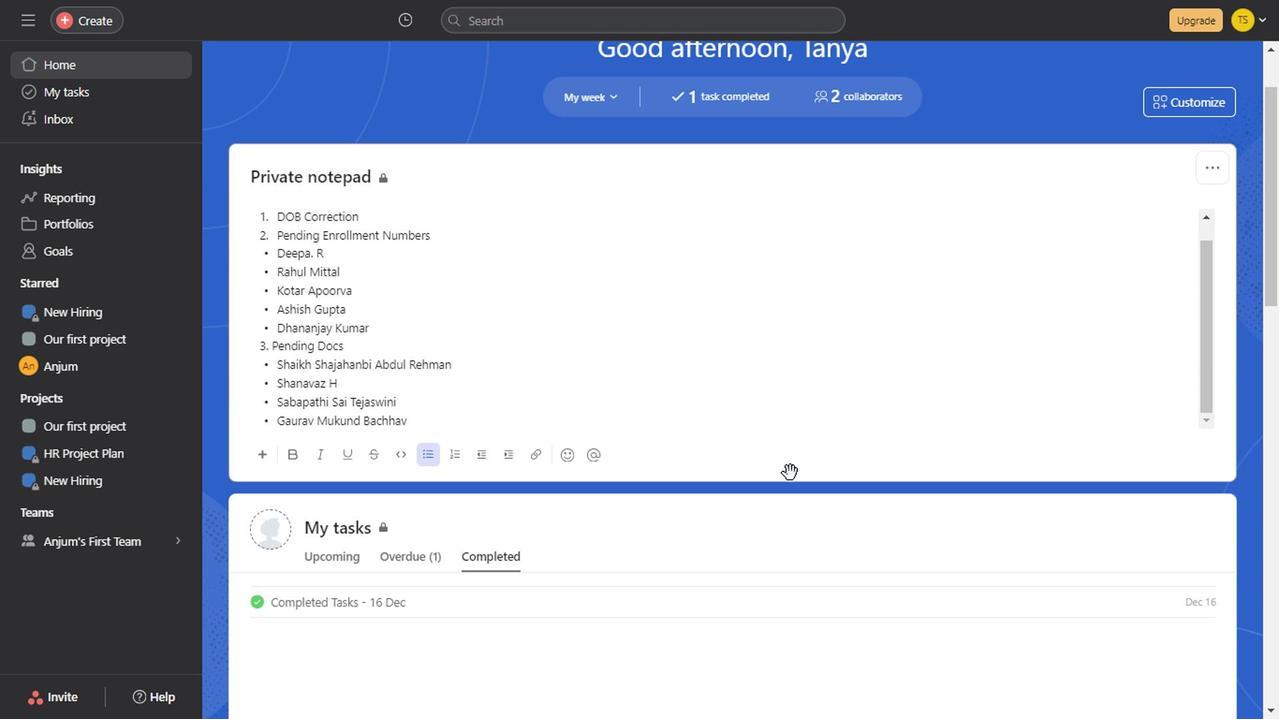 
Action: Mouse scrolled (787, 467) with delta (0, 0)
Screenshot: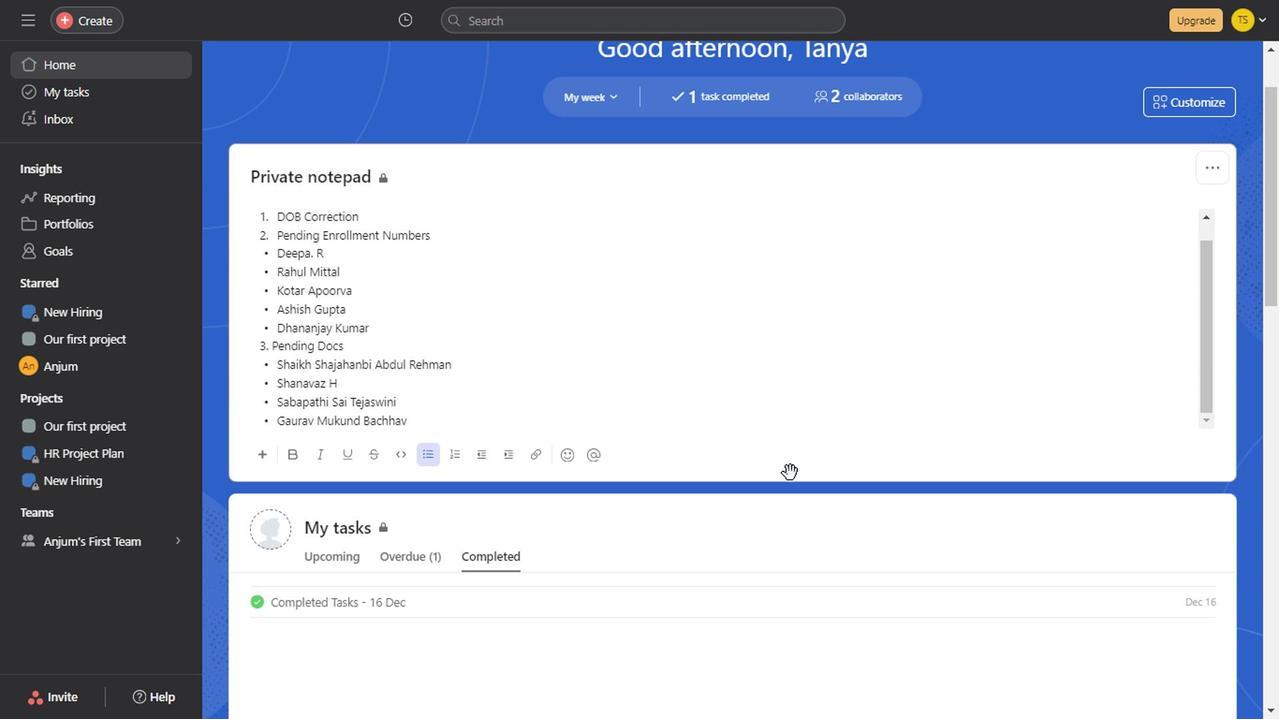 
Action: Mouse scrolled (787, 467) with delta (0, 0)
Screenshot: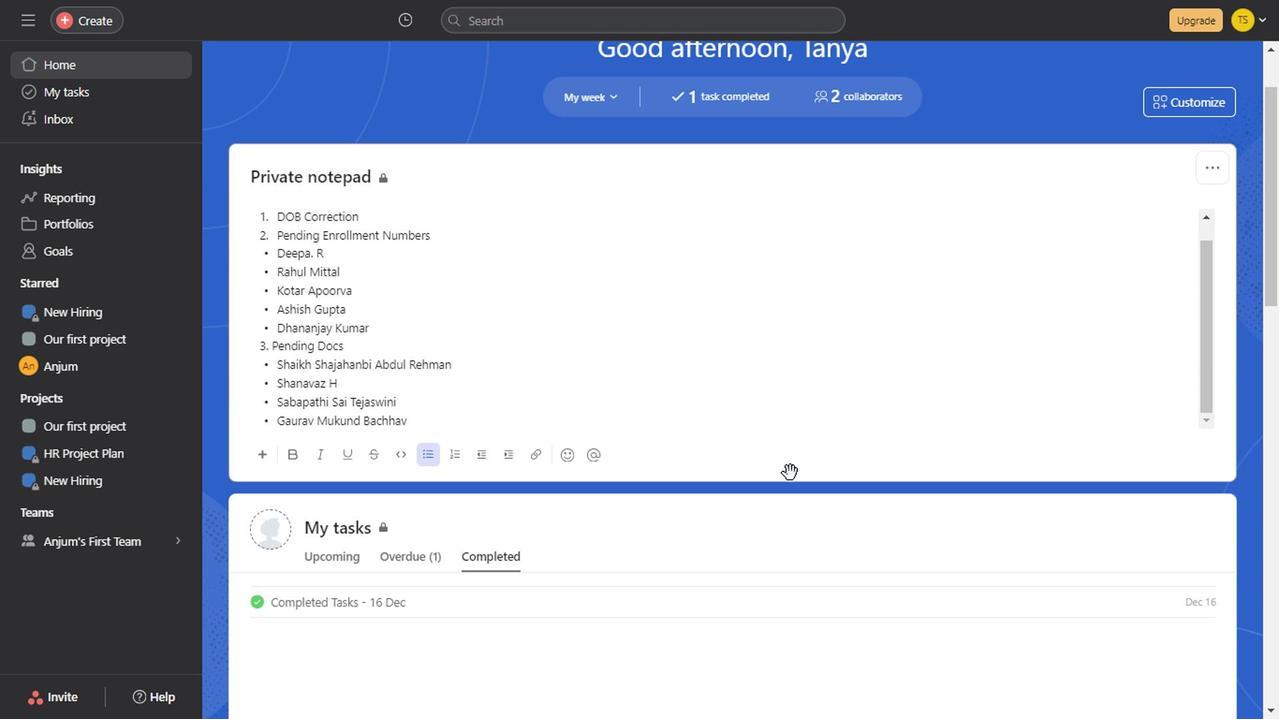 
Action: Mouse scrolled (787, 467) with delta (0, 0)
Screenshot: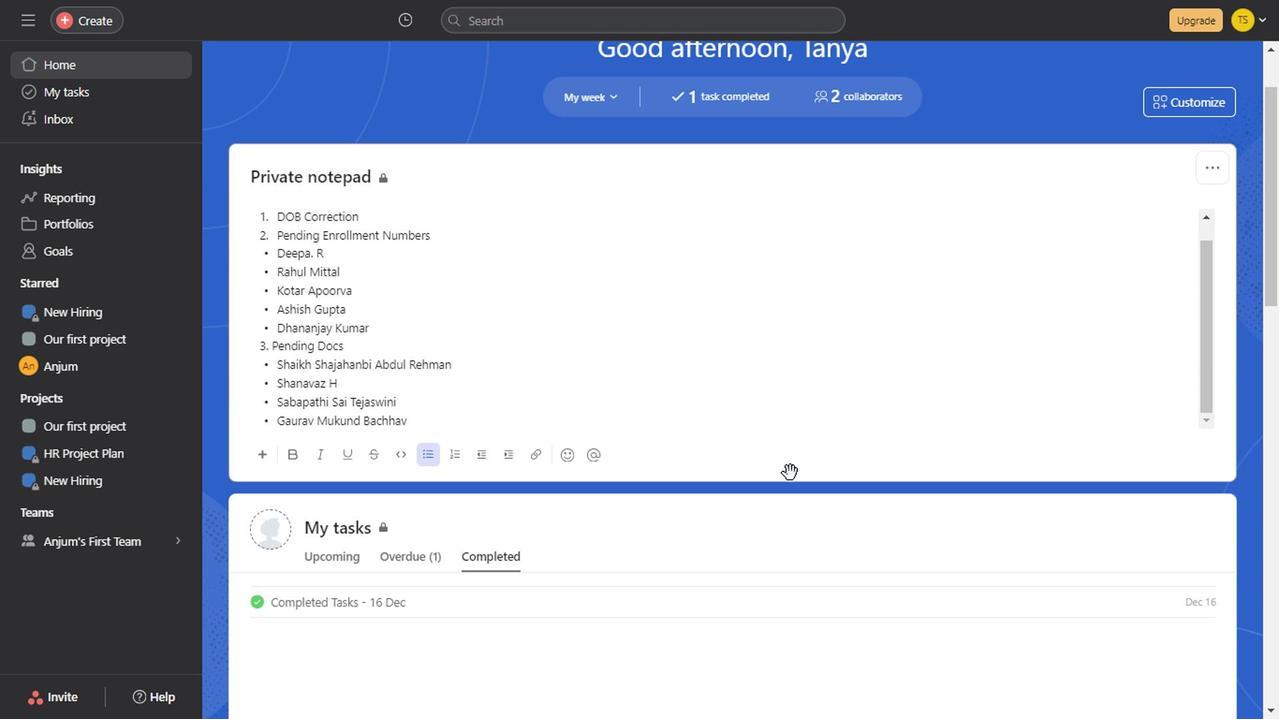 
Action: Mouse scrolled (787, 467) with delta (0, 0)
Screenshot: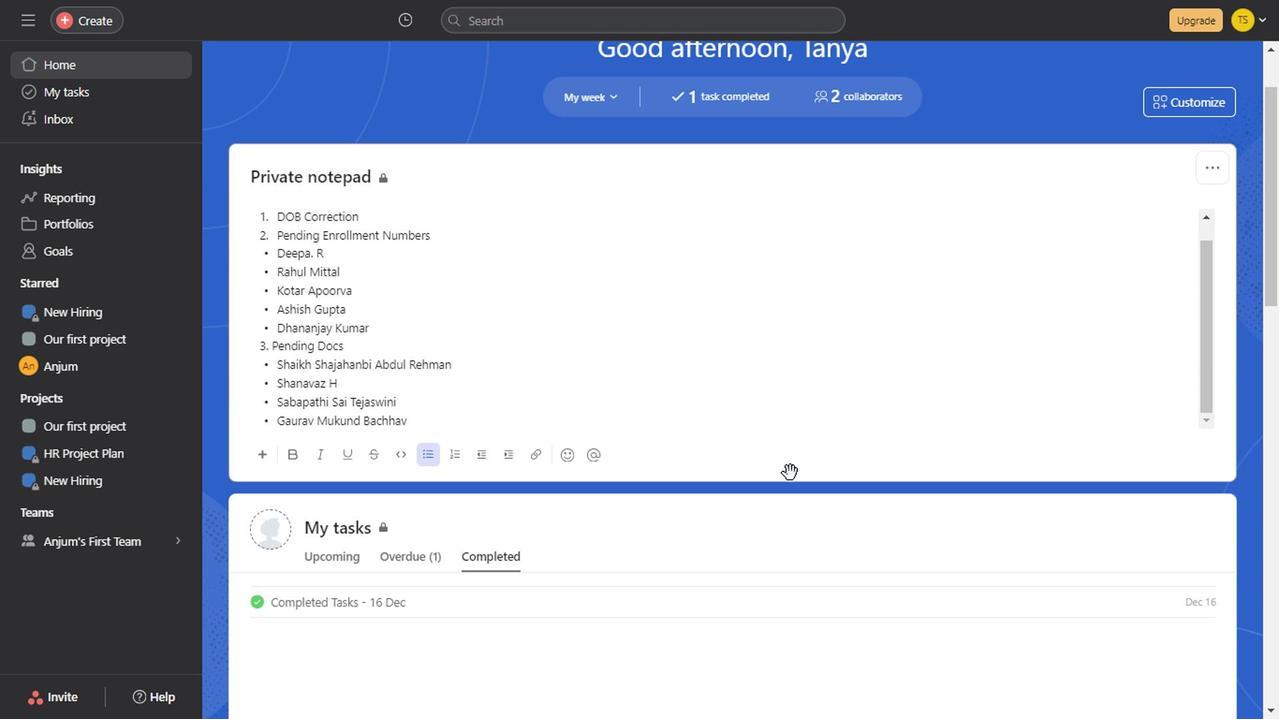 
Action: Mouse scrolled (787, 467) with delta (0, 0)
Screenshot: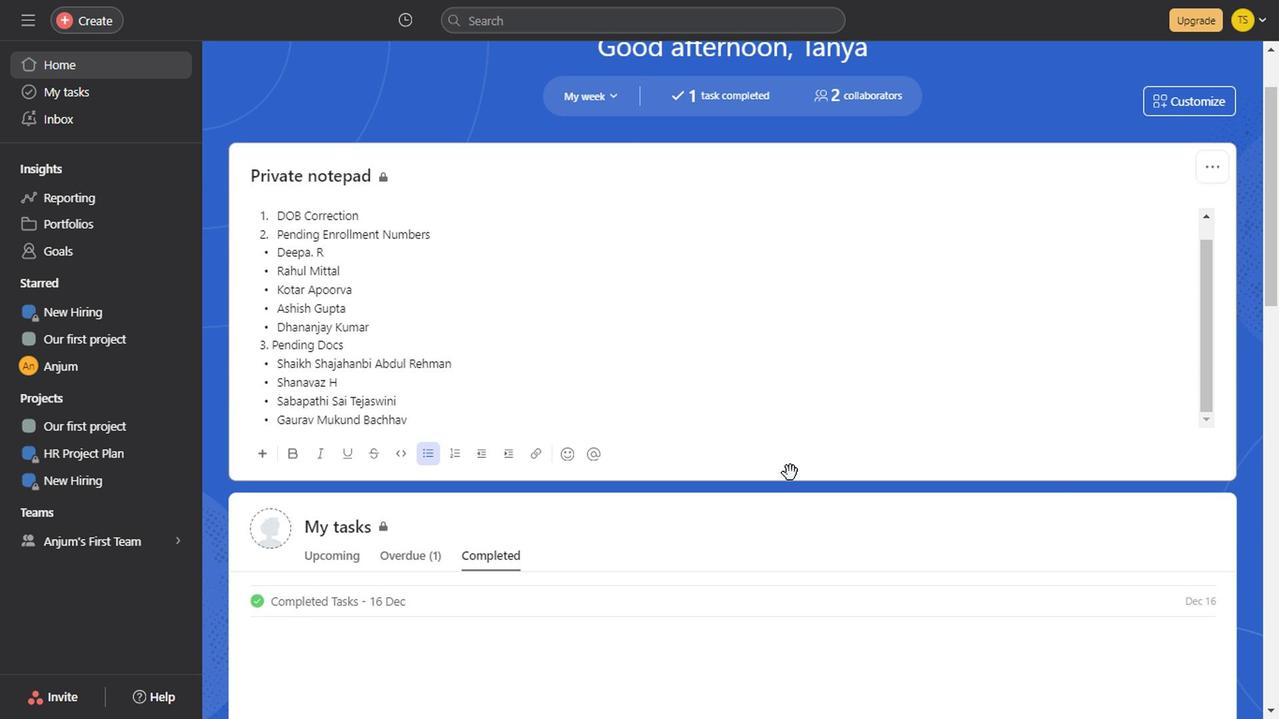 
Action: Mouse scrolled (787, 467) with delta (0, 0)
Screenshot: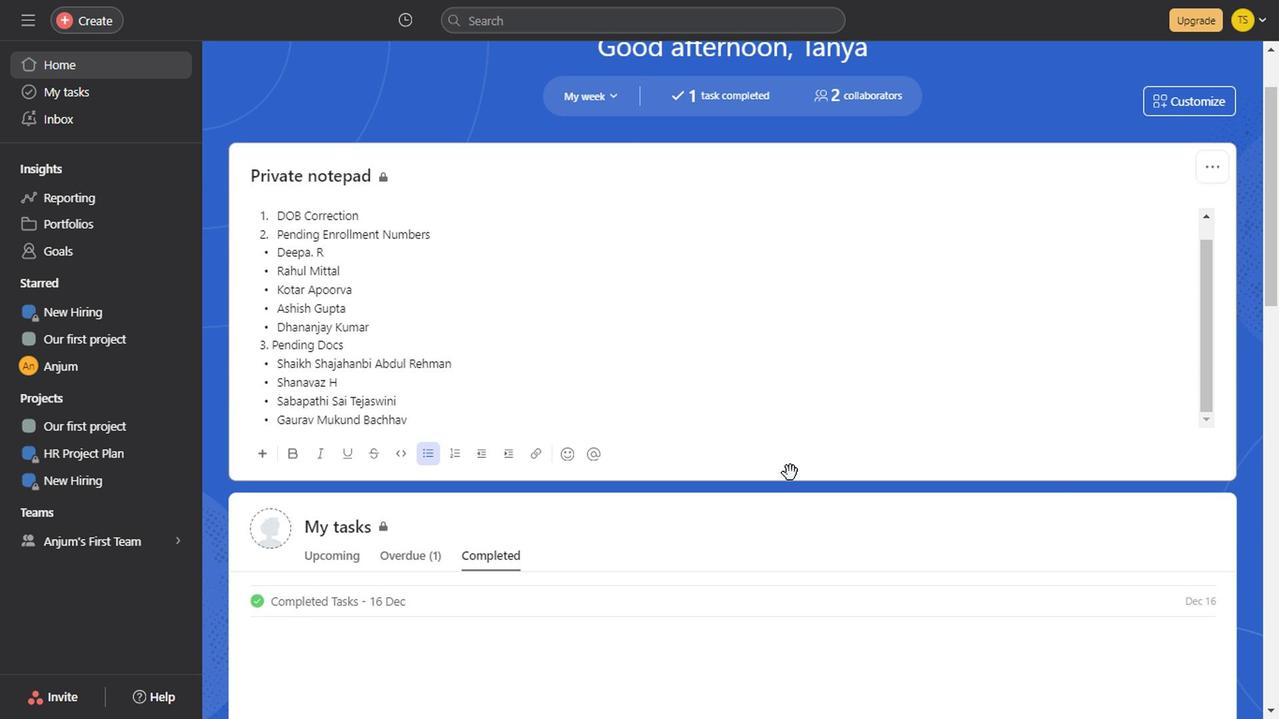 
Action: Mouse scrolled (787, 467) with delta (0, 0)
Screenshot: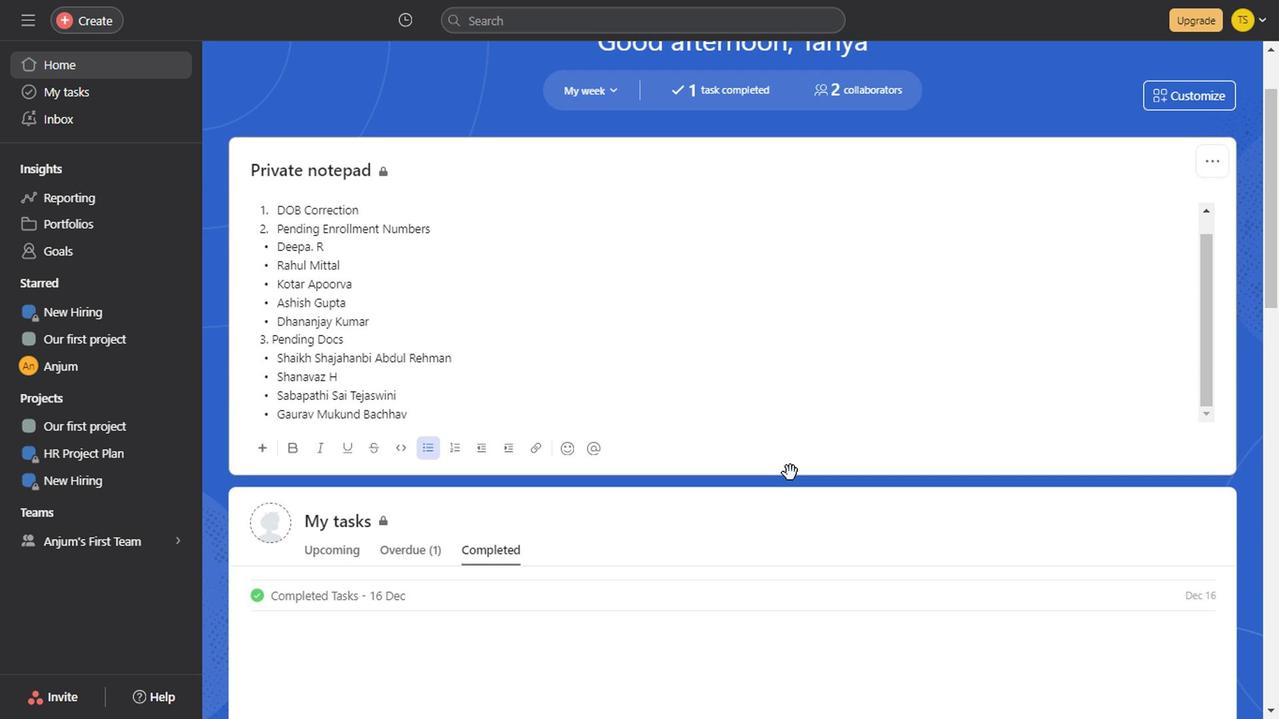 
Action: Mouse scrolled (787, 467) with delta (0, 0)
Screenshot: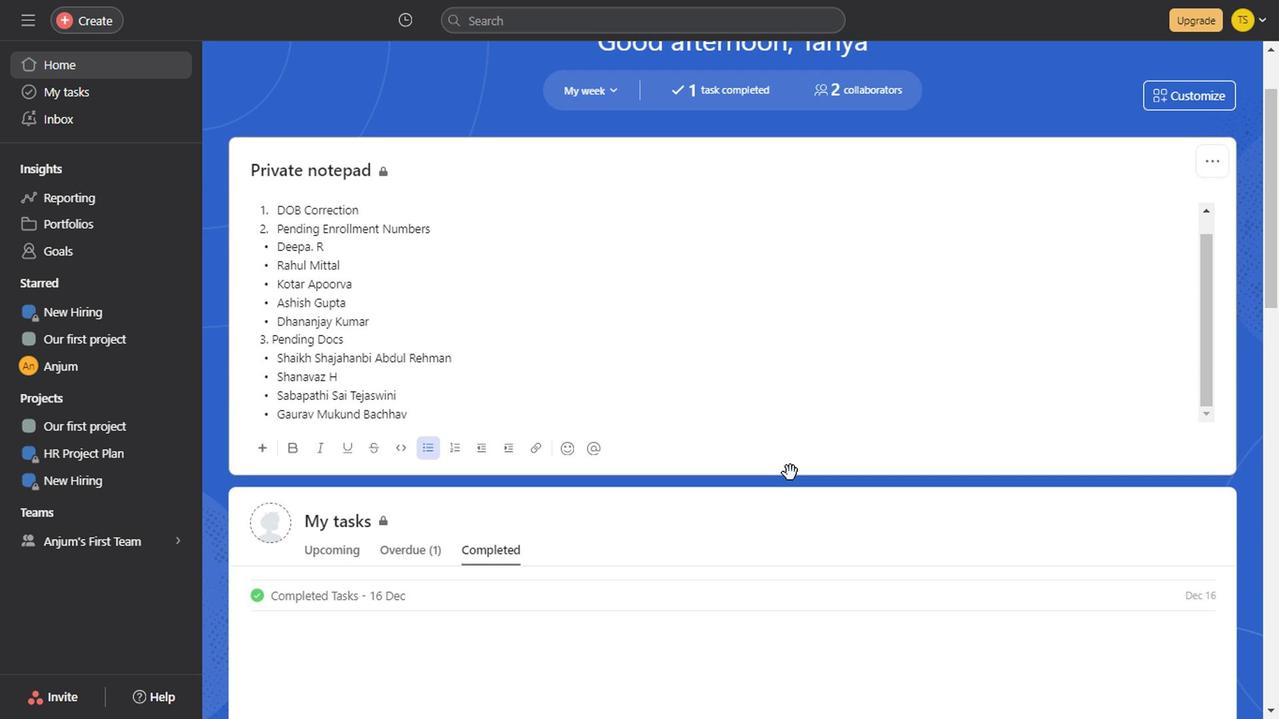 
Action: Mouse scrolled (787, 467) with delta (0, 0)
Screenshot: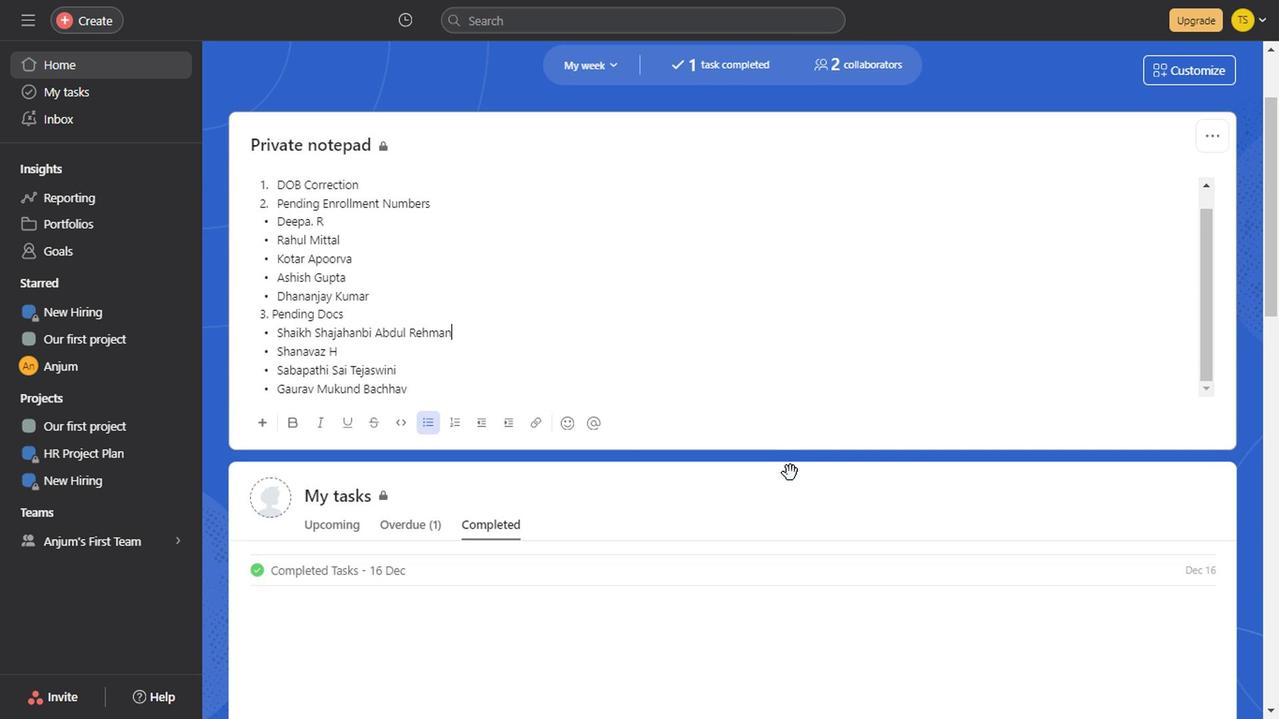 
Action: Mouse scrolled (787, 467) with delta (0, 0)
Screenshot: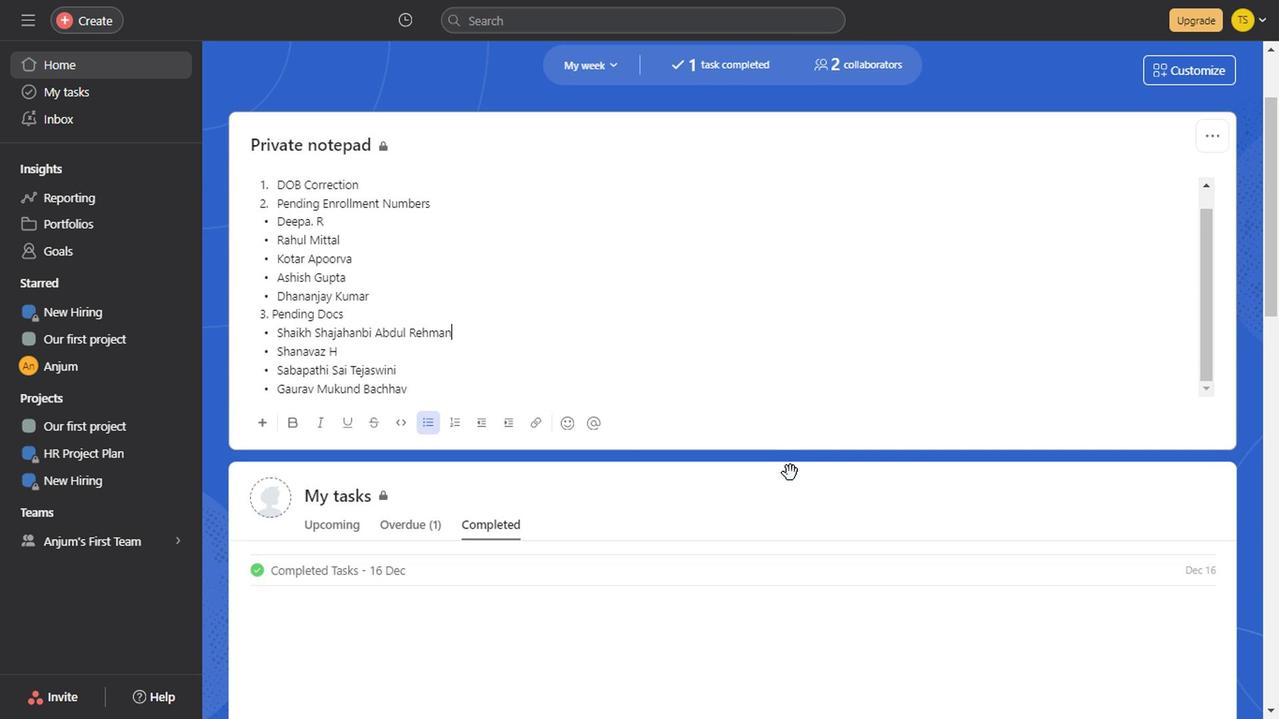 
Action: Mouse scrolled (787, 467) with delta (0, 0)
Screenshot: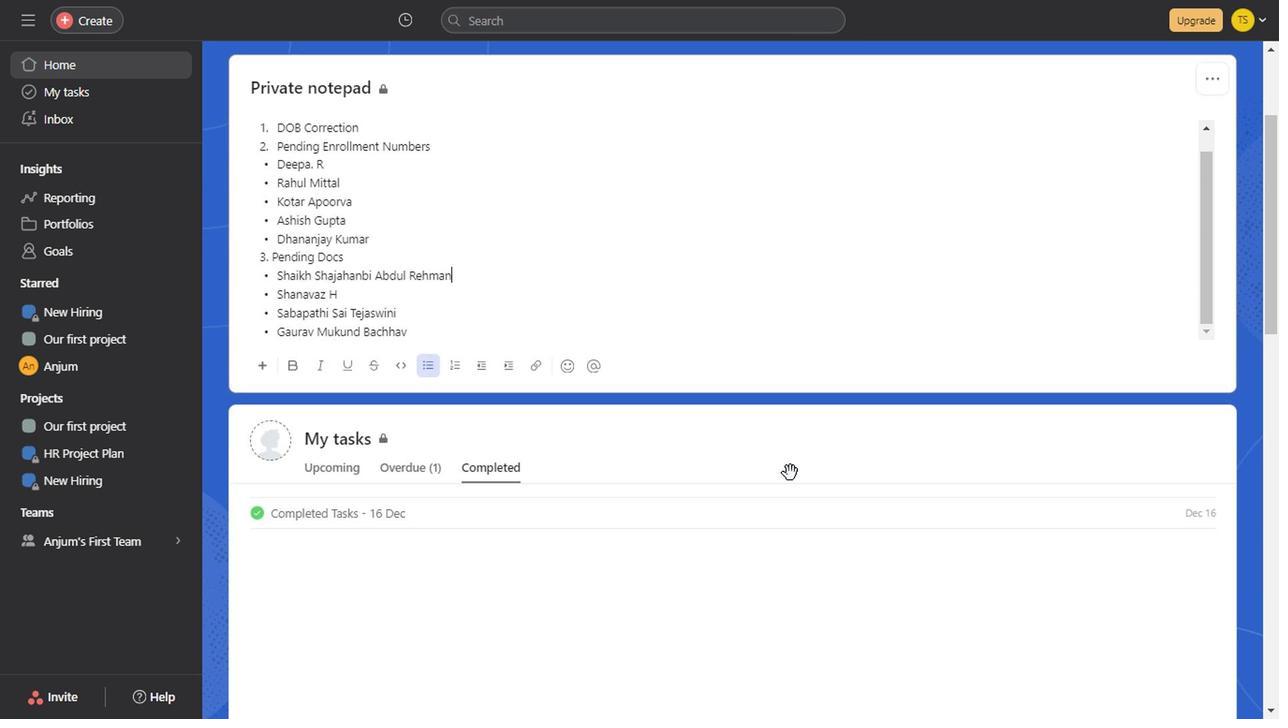 
Action: Mouse scrolled (787, 467) with delta (0, 0)
Screenshot: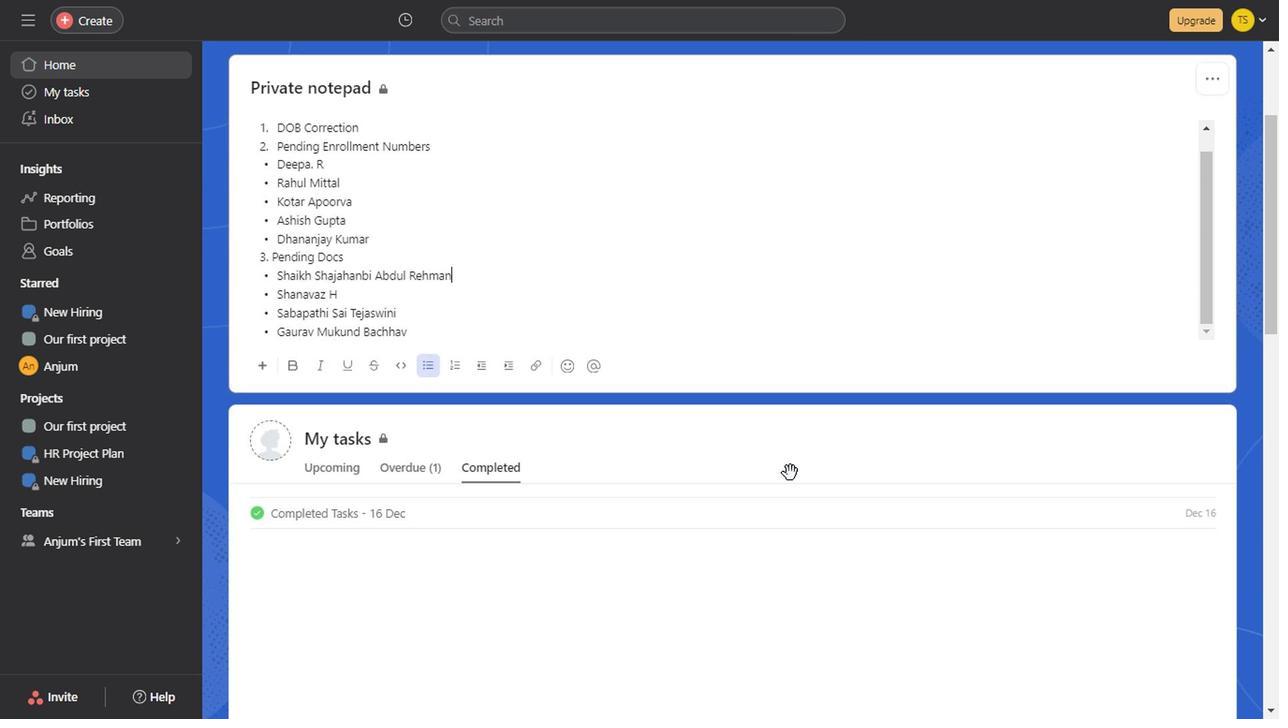 
Action: Mouse scrolled (787, 467) with delta (0, 0)
Screenshot: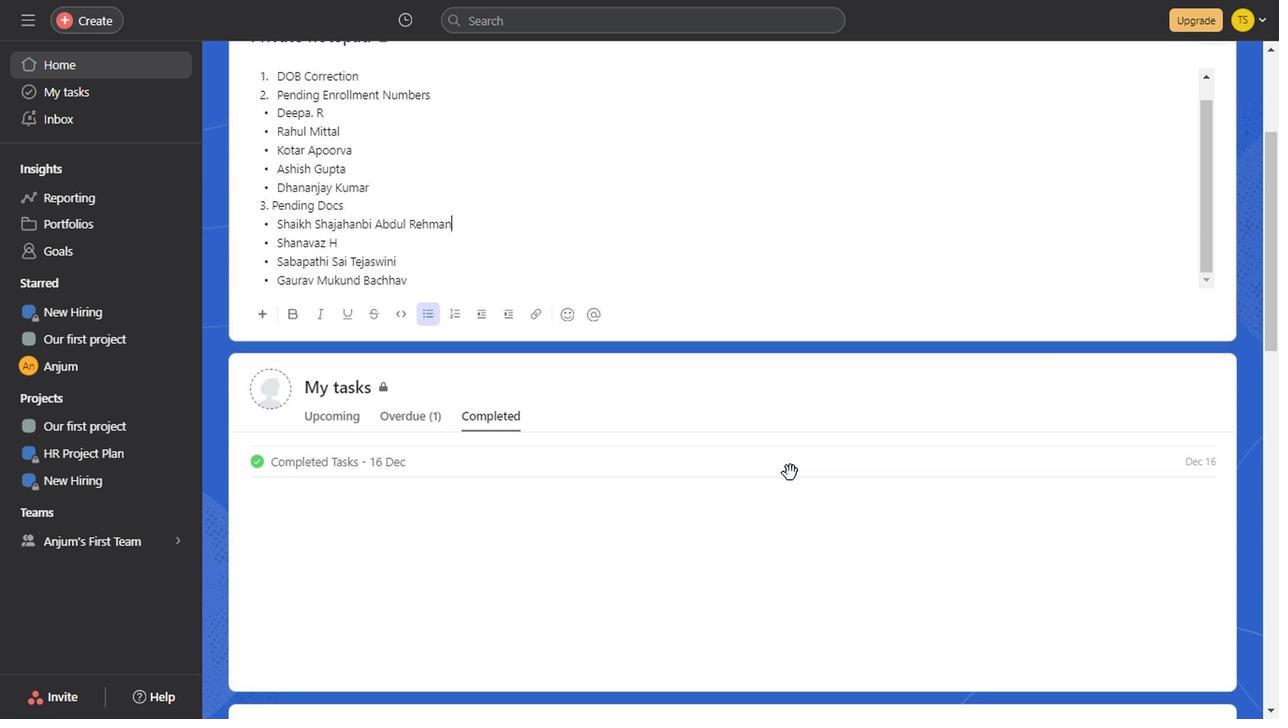 
Action: Mouse moved to (421, 255)
Screenshot: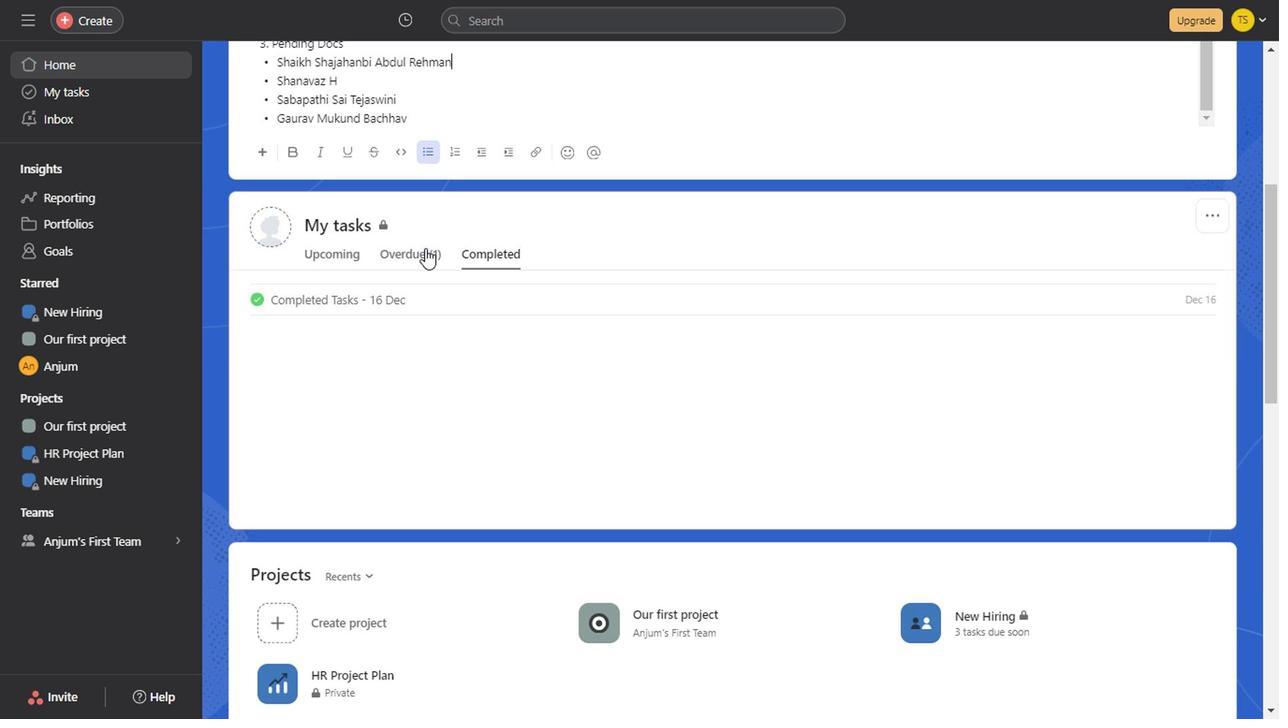 
Action: Mouse pressed left at (421, 255)
Screenshot: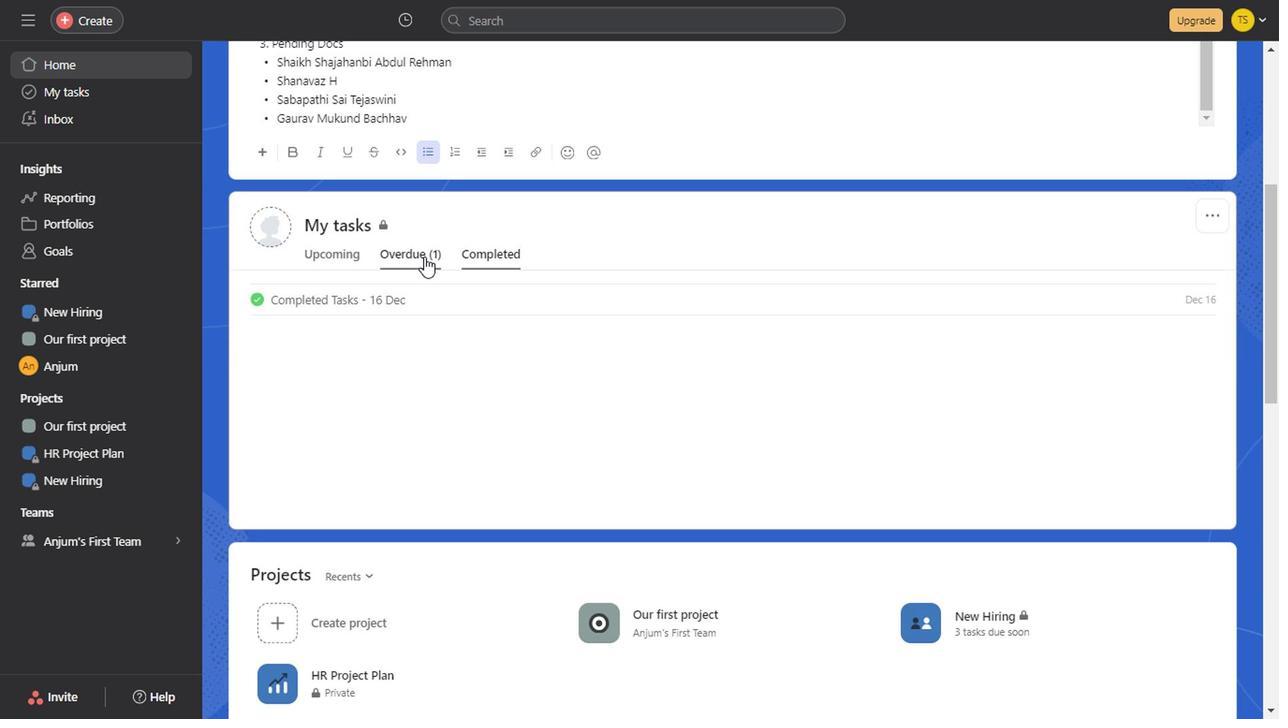 
Action: Mouse moved to (575, 425)
Screenshot: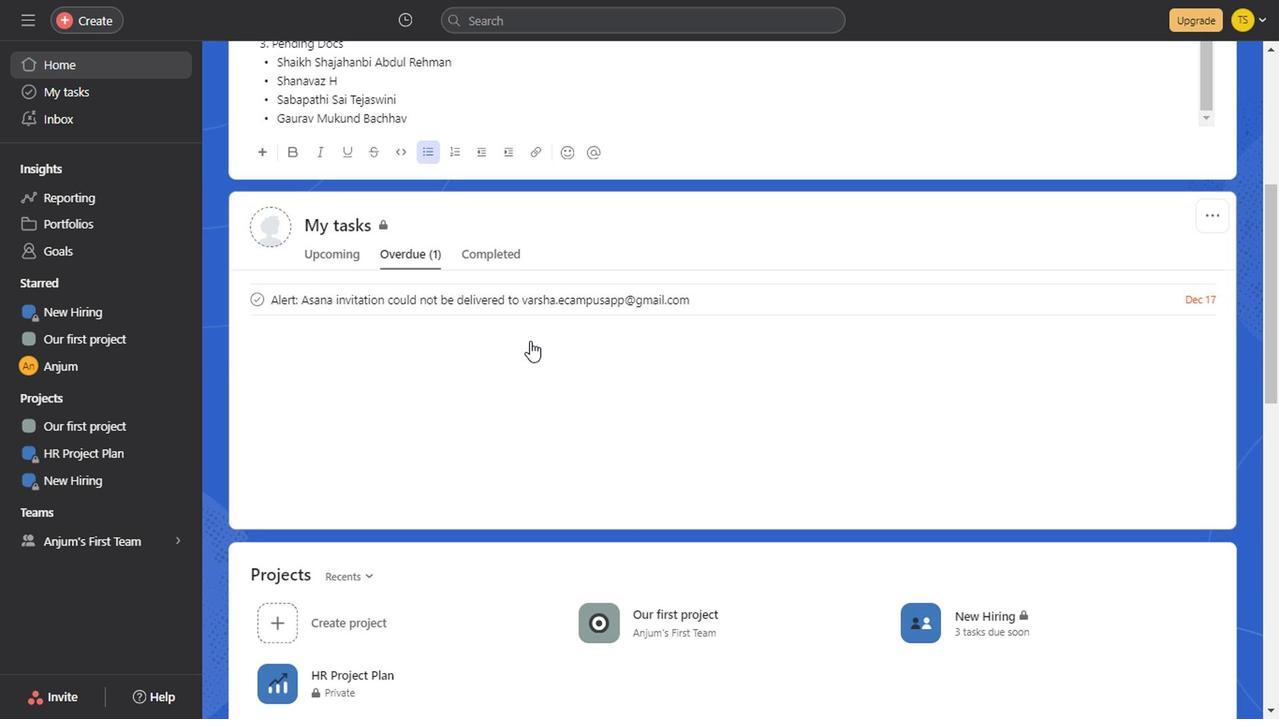 
Action: Mouse scrolled (575, 424) with delta (0, 0)
Screenshot: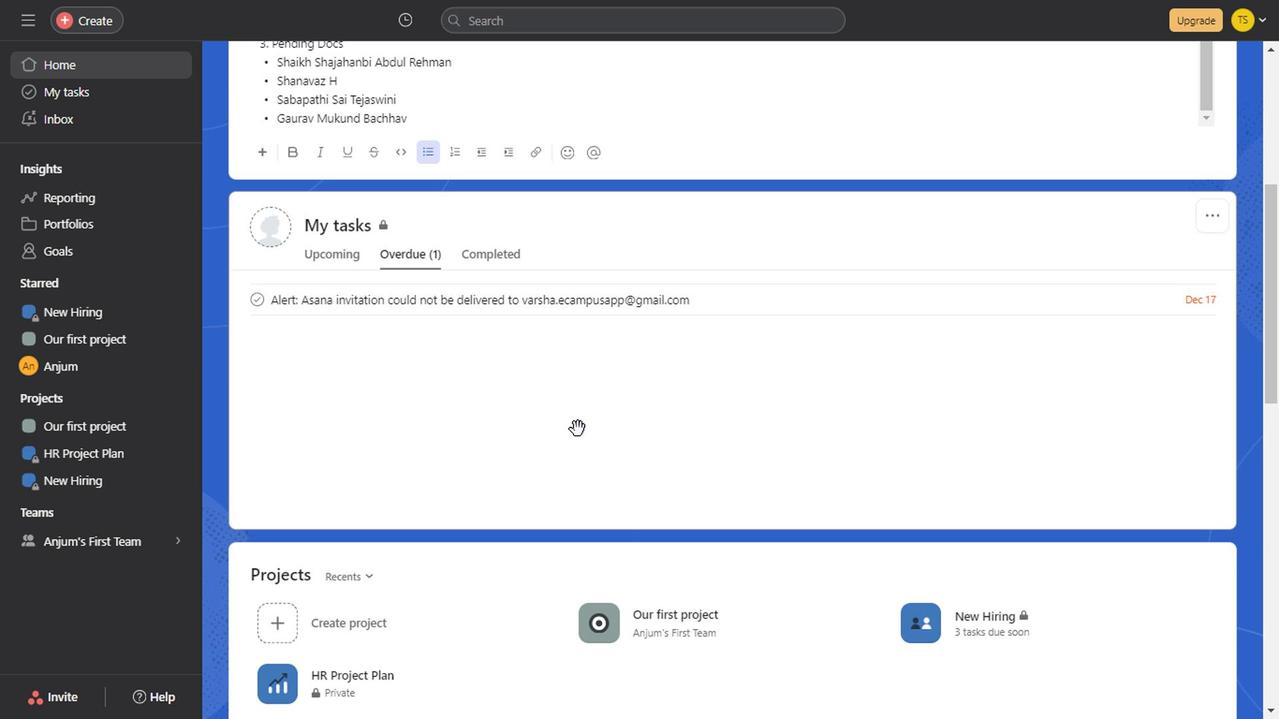 
Action: Mouse scrolled (575, 424) with delta (0, 0)
Screenshot: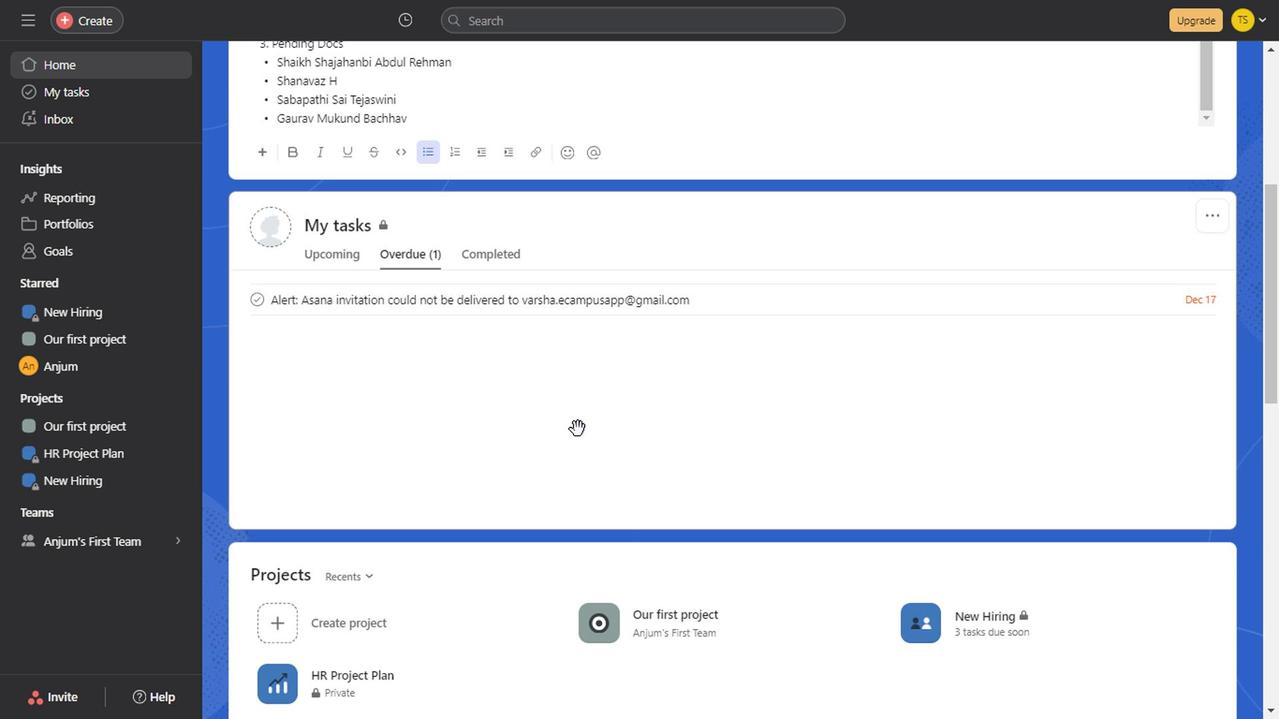 
Action: Mouse scrolled (575, 424) with delta (0, 0)
Screenshot: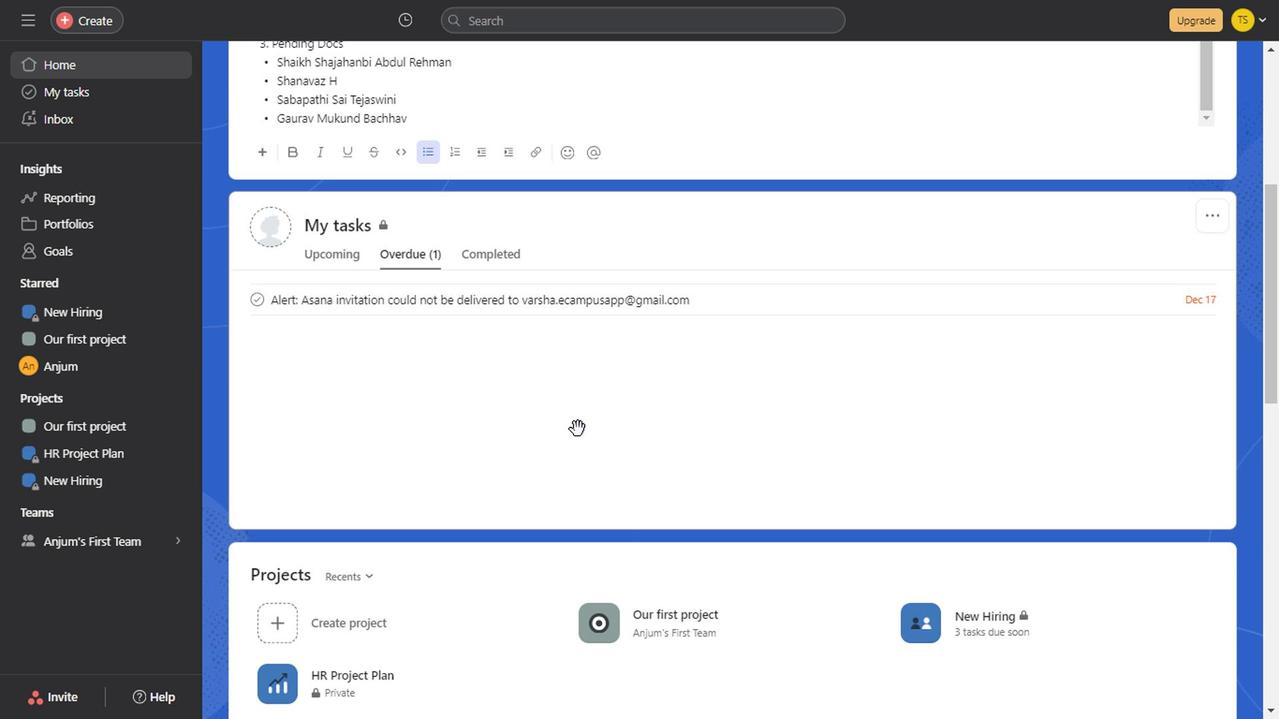 
Action: Mouse scrolled (575, 424) with delta (0, 0)
Screenshot: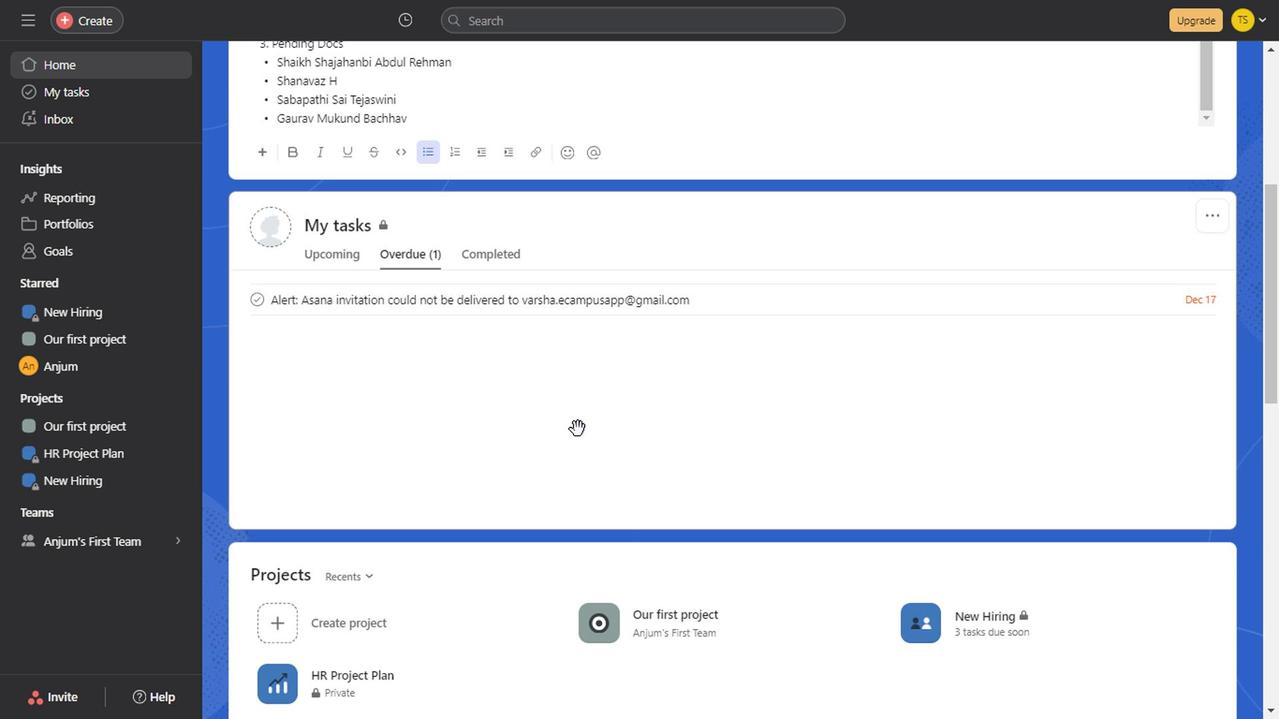 
Action: Mouse scrolled (575, 424) with delta (0, 0)
Screenshot: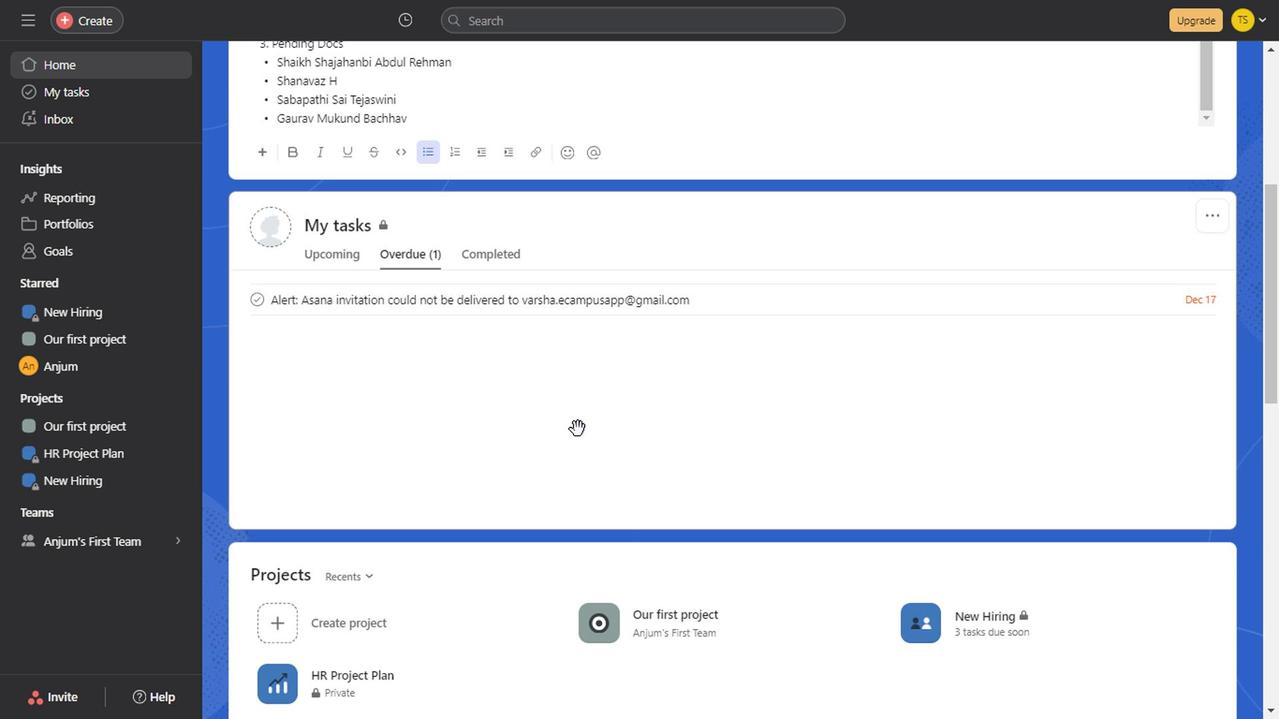 
Action: Mouse scrolled (575, 424) with delta (0, 0)
Screenshot: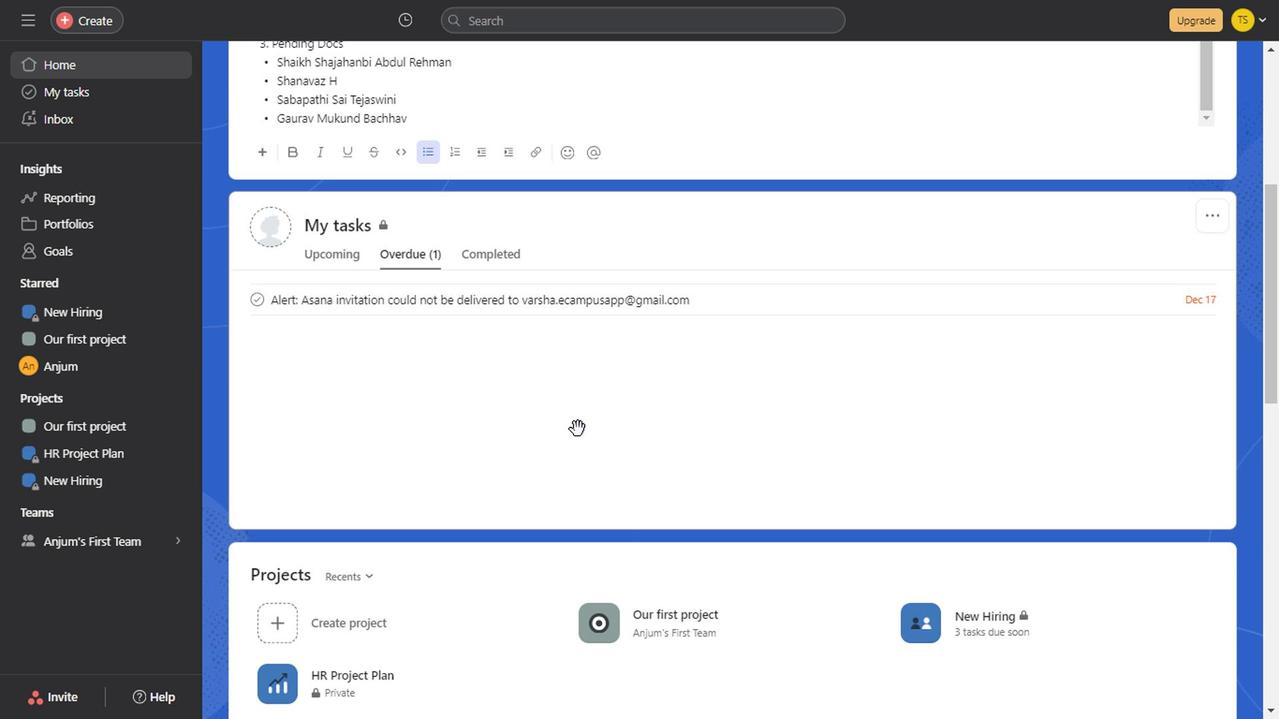 
Action: Mouse scrolled (575, 424) with delta (0, 0)
Screenshot: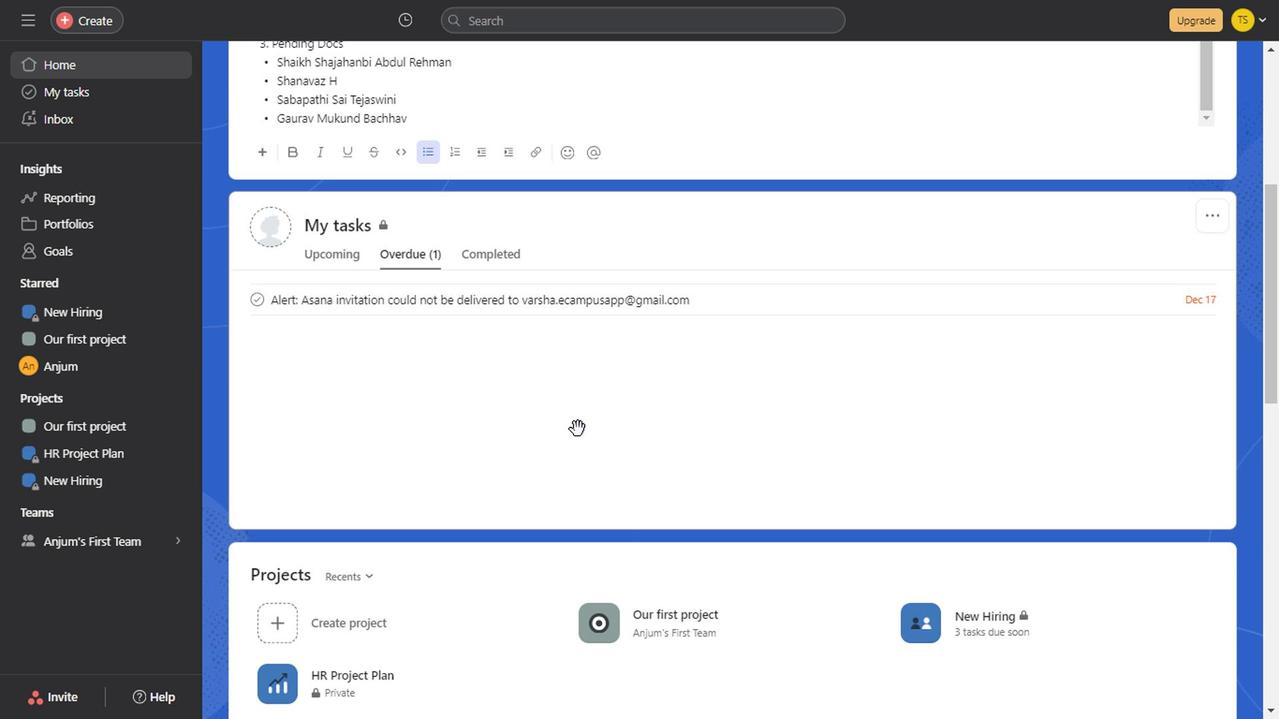 
Action: Mouse scrolled (575, 424) with delta (0, 0)
Screenshot: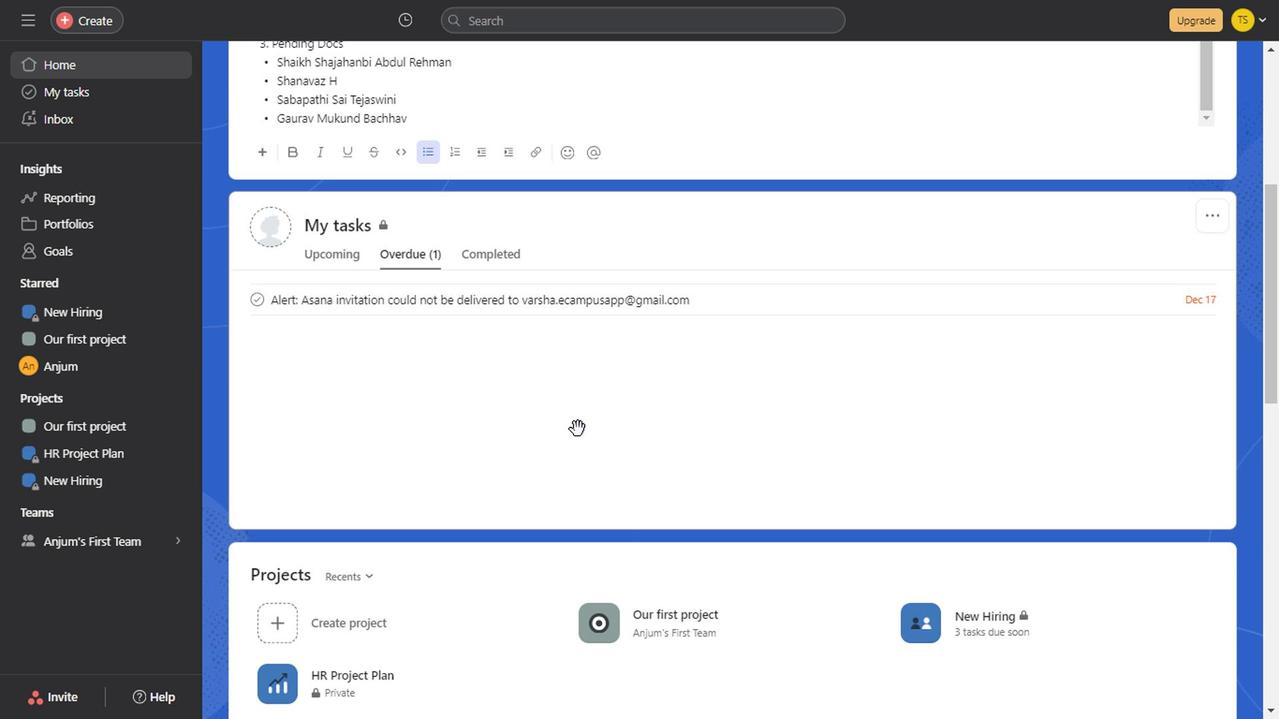 
Action: Mouse scrolled (575, 424) with delta (0, 0)
Screenshot: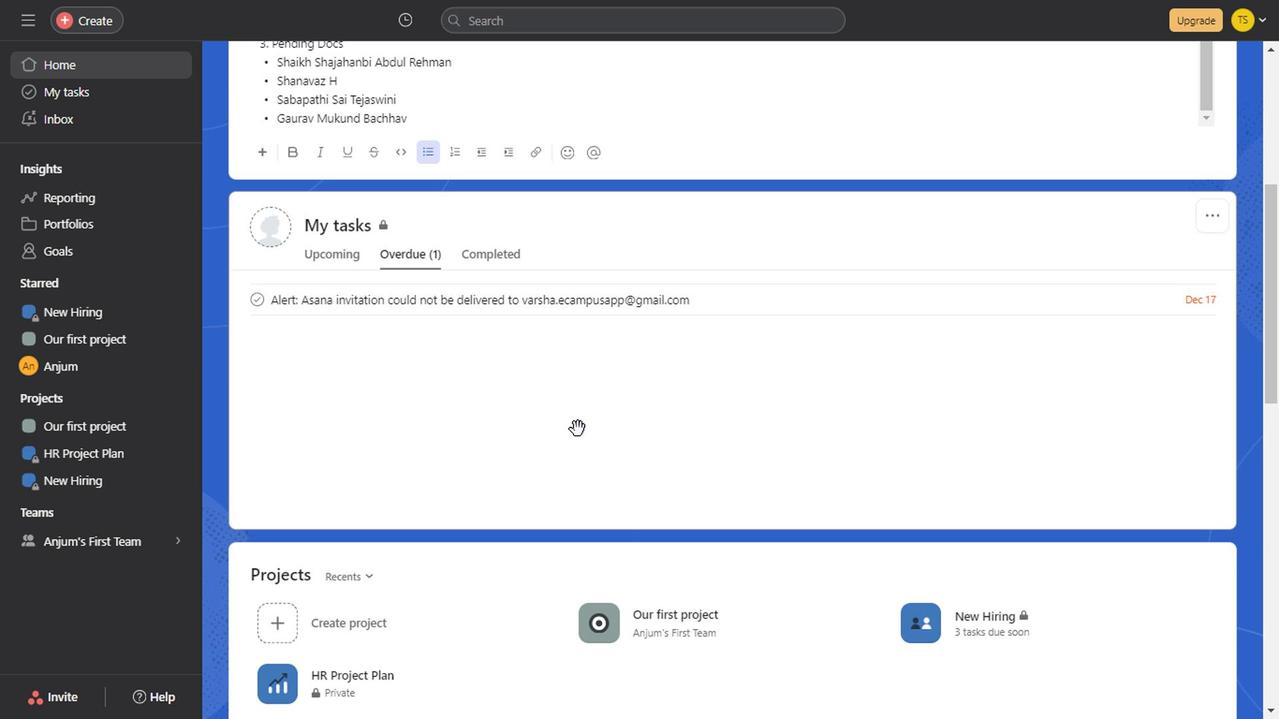 
Action: Mouse scrolled (575, 424) with delta (0, 0)
Screenshot: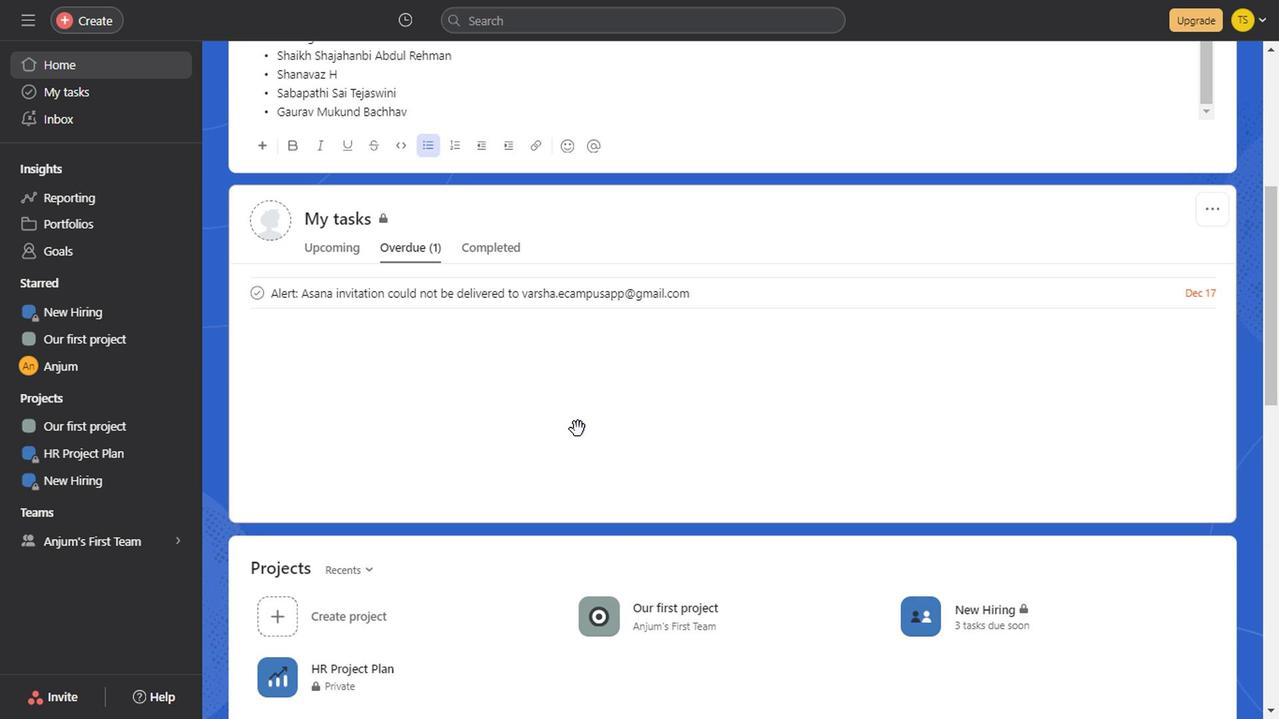
Action: Mouse scrolled (575, 424) with delta (0, 0)
Screenshot: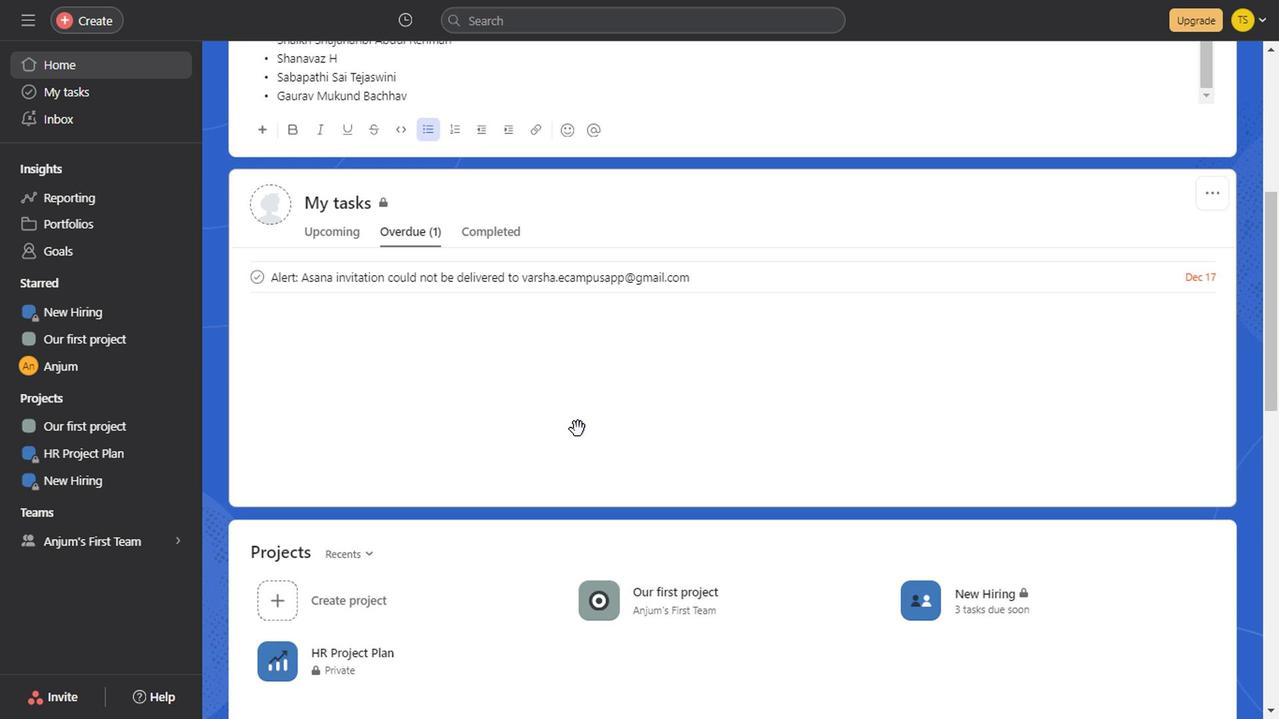 
Action: Mouse scrolled (575, 424) with delta (0, 0)
Screenshot: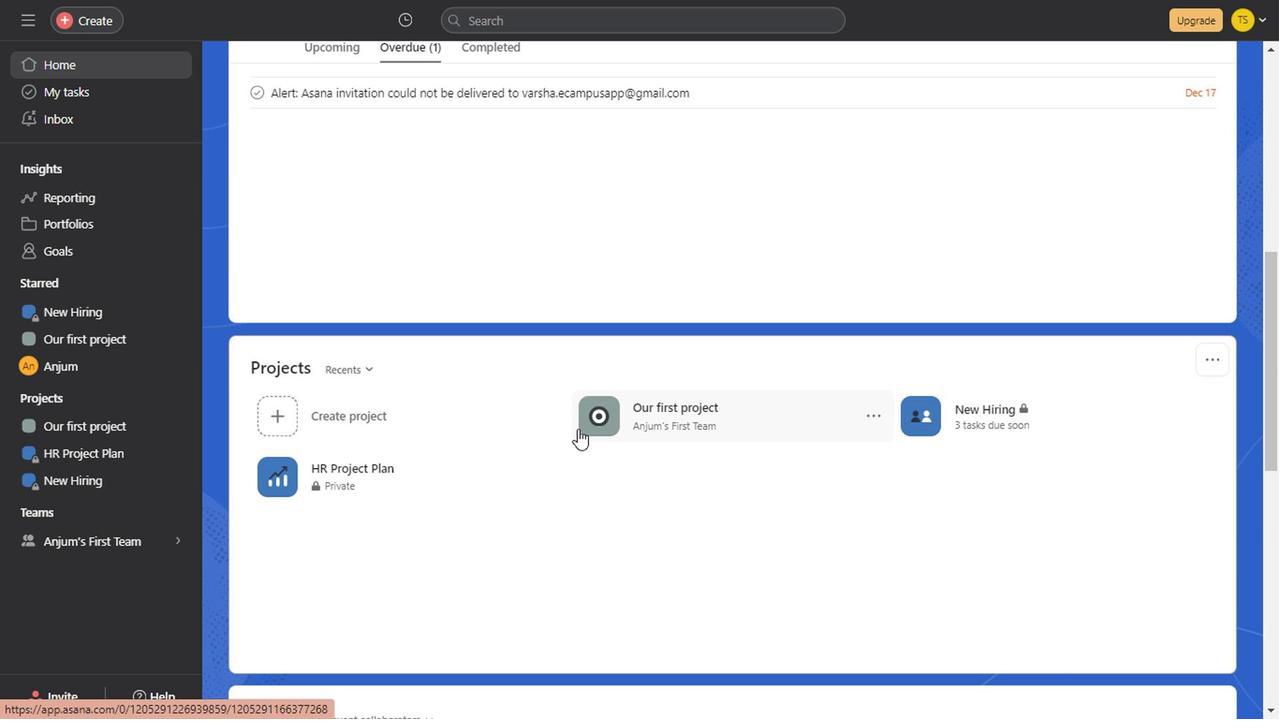 
Action: Mouse scrolled (575, 424) with delta (0, 0)
Screenshot: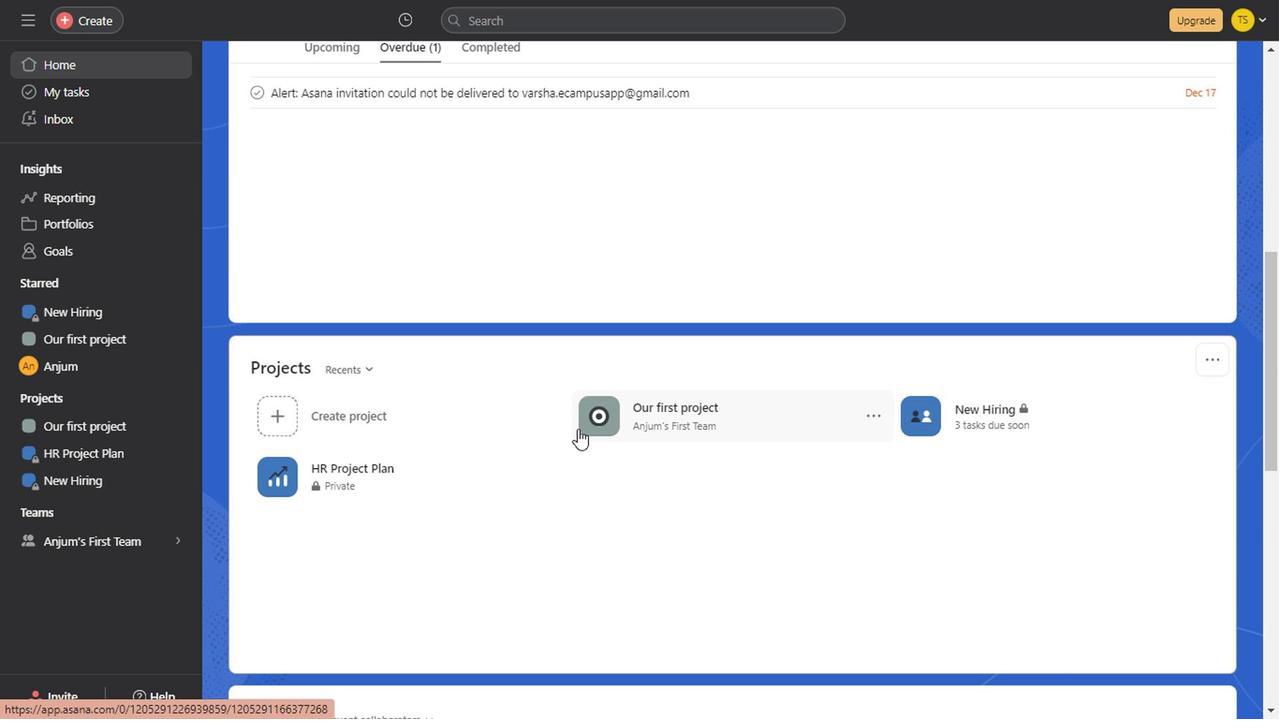 
Action: Mouse scrolled (575, 424) with delta (0, 0)
Screenshot: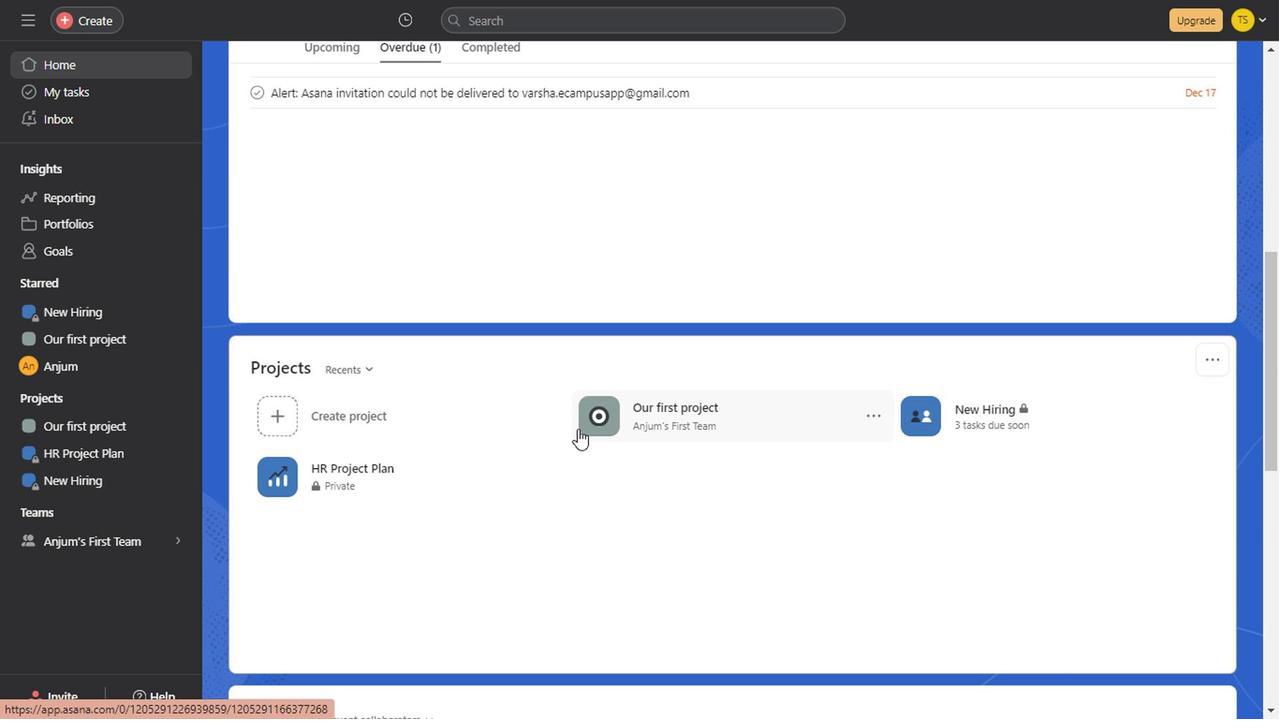 
Action: Mouse scrolled (575, 424) with delta (0, 0)
Screenshot: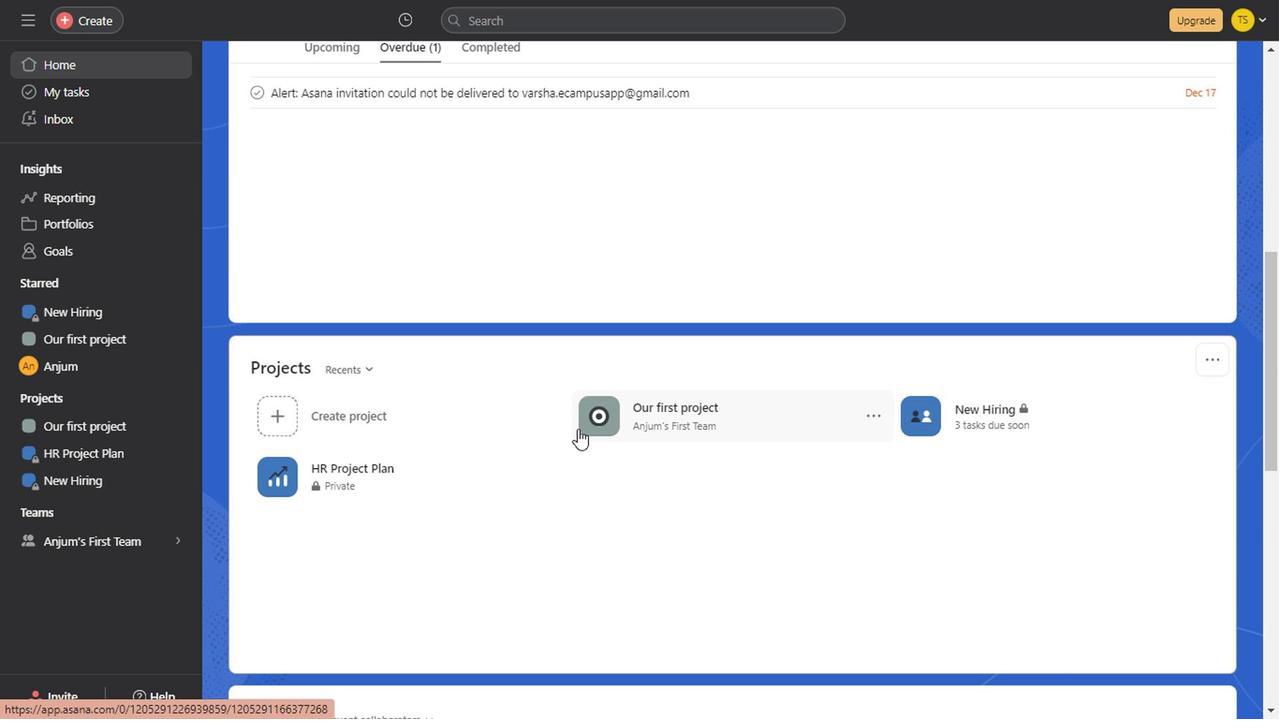 
Action: Mouse scrolled (575, 424) with delta (0, 0)
Screenshot: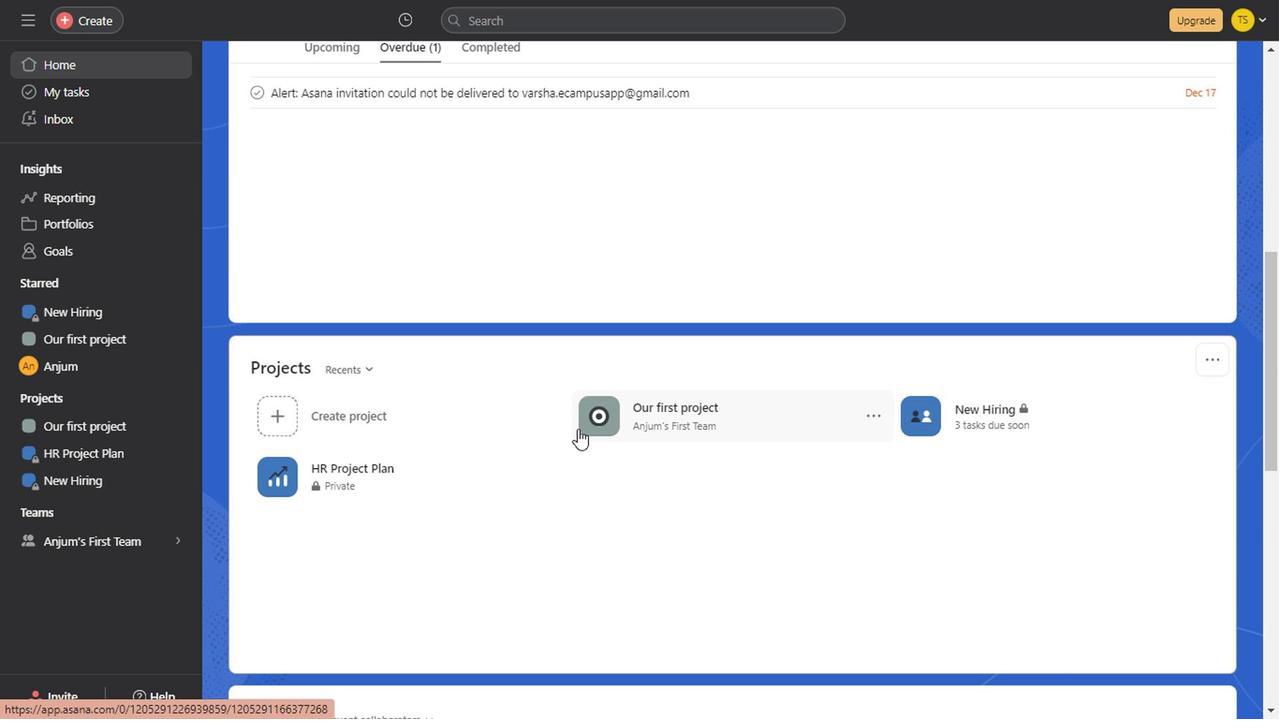 
Action: Mouse scrolled (575, 424) with delta (0, 0)
Screenshot: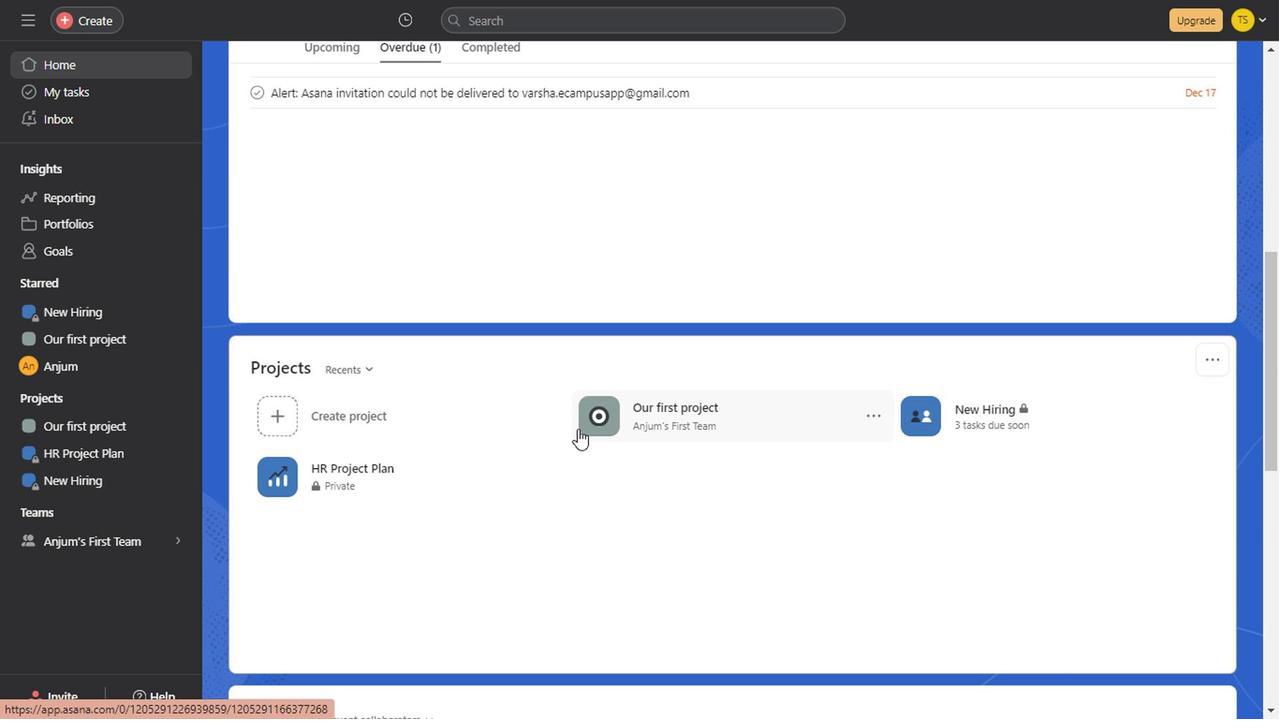 
Action: Mouse scrolled (575, 424) with delta (0, 0)
Screenshot: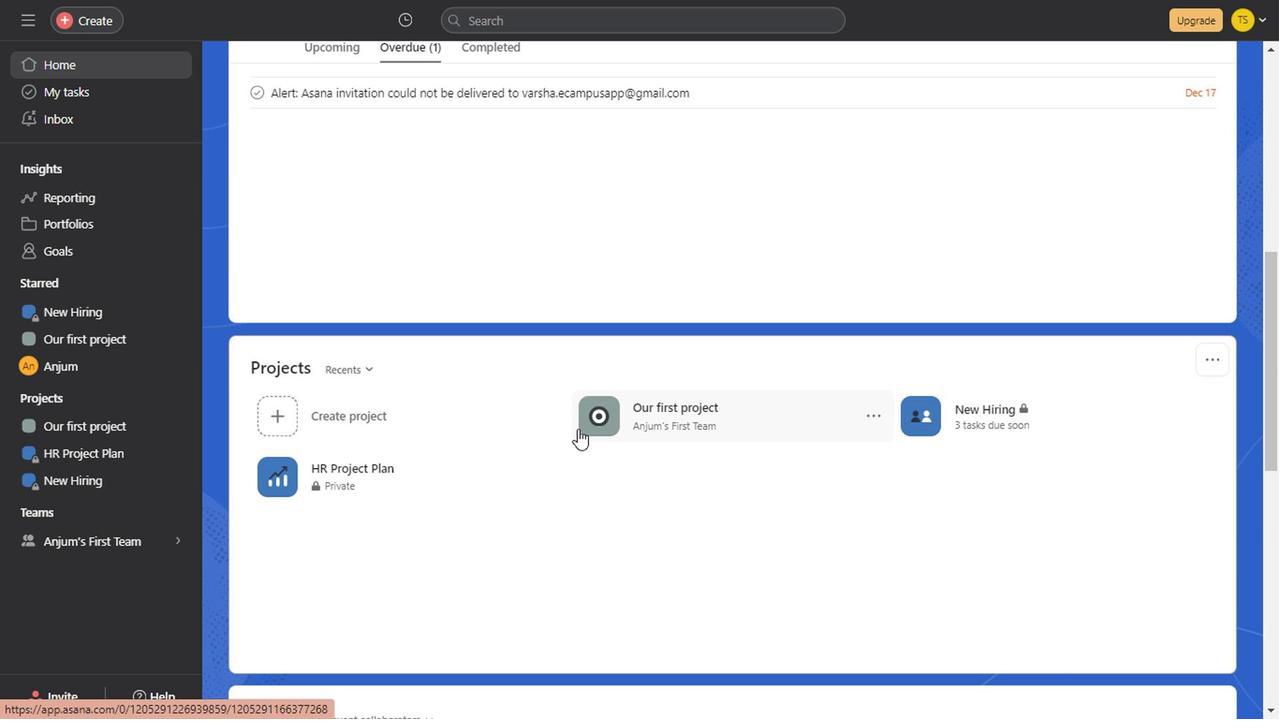 
Action: Mouse scrolled (575, 424) with delta (0, 0)
Screenshot: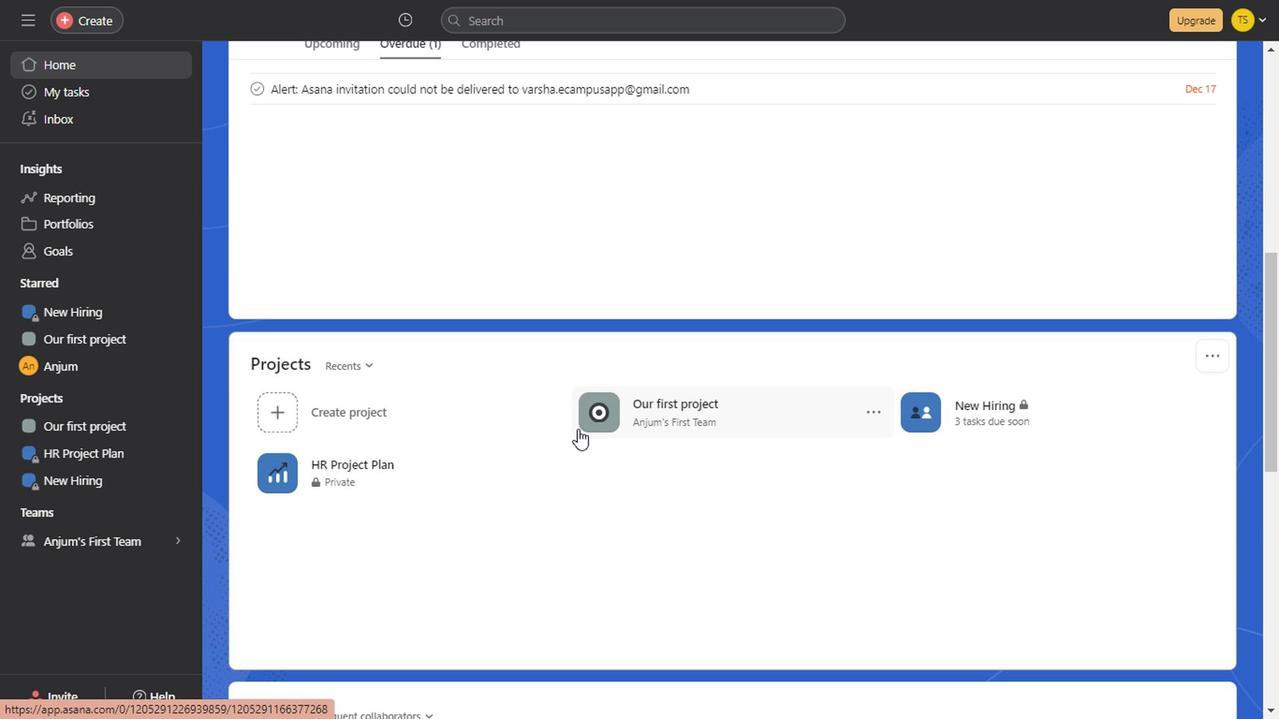 
Action: Mouse scrolled (575, 424) with delta (0, 0)
Screenshot: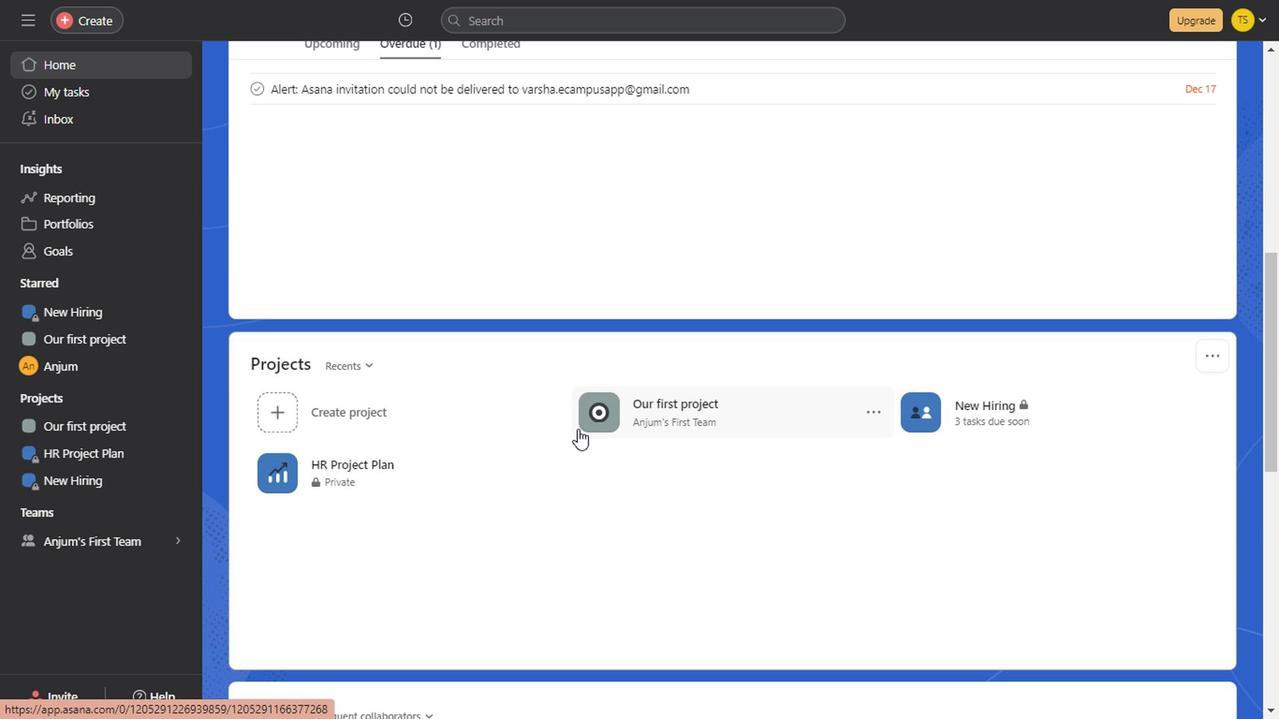 
Action: Mouse scrolled (575, 424) with delta (0, 0)
Screenshot: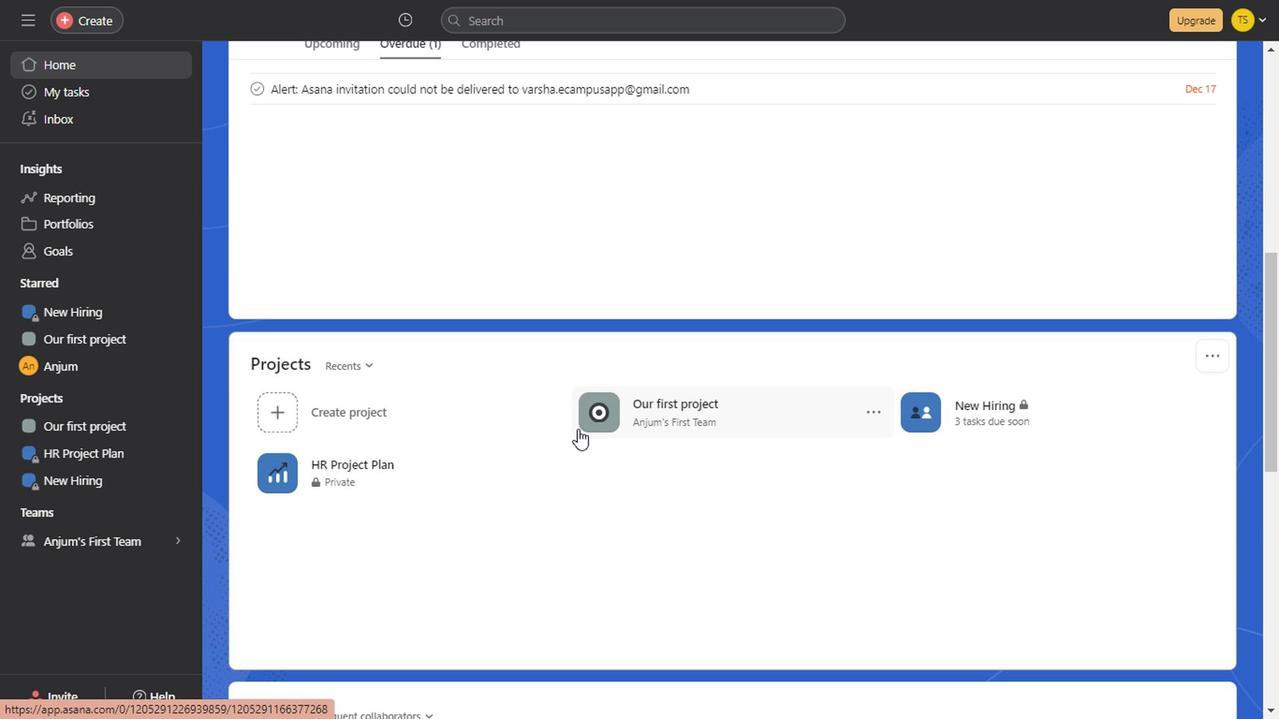 
Action: Mouse scrolled (575, 424) with delta (0, 0)
Screenshot: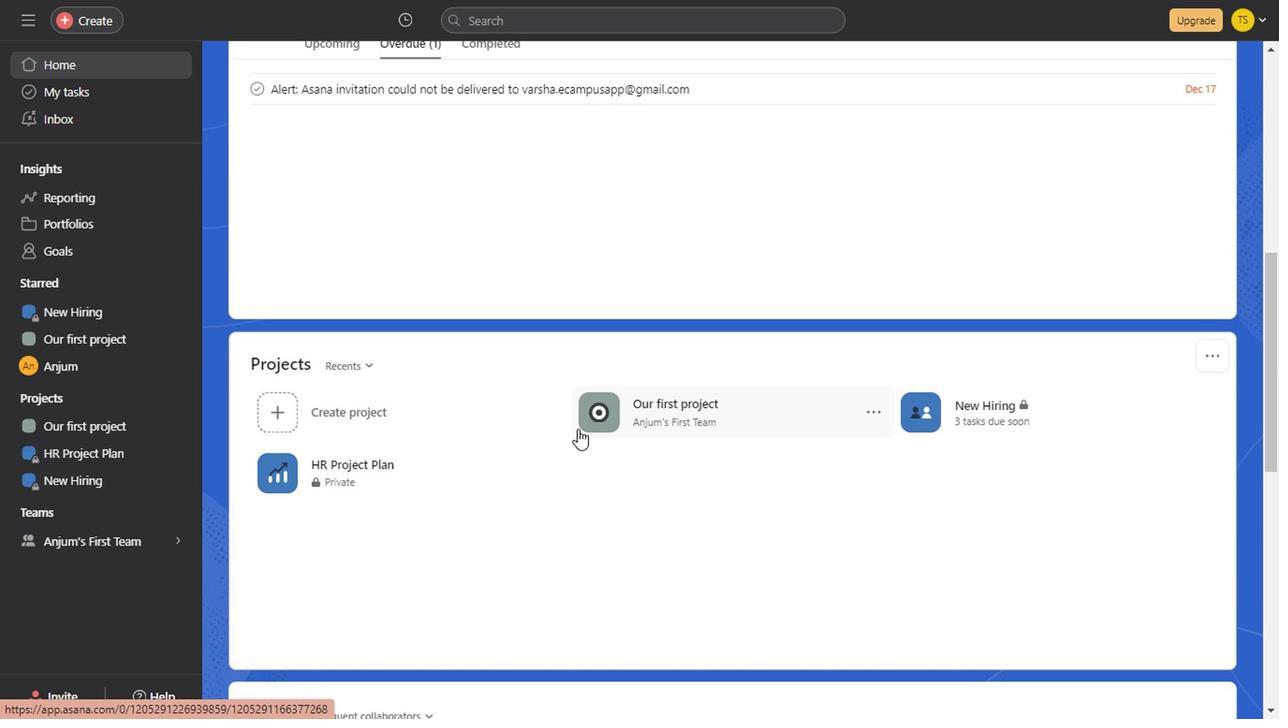 
Action: Mouse scrolled (575, 424) with delta (0, 0)
Screenshot: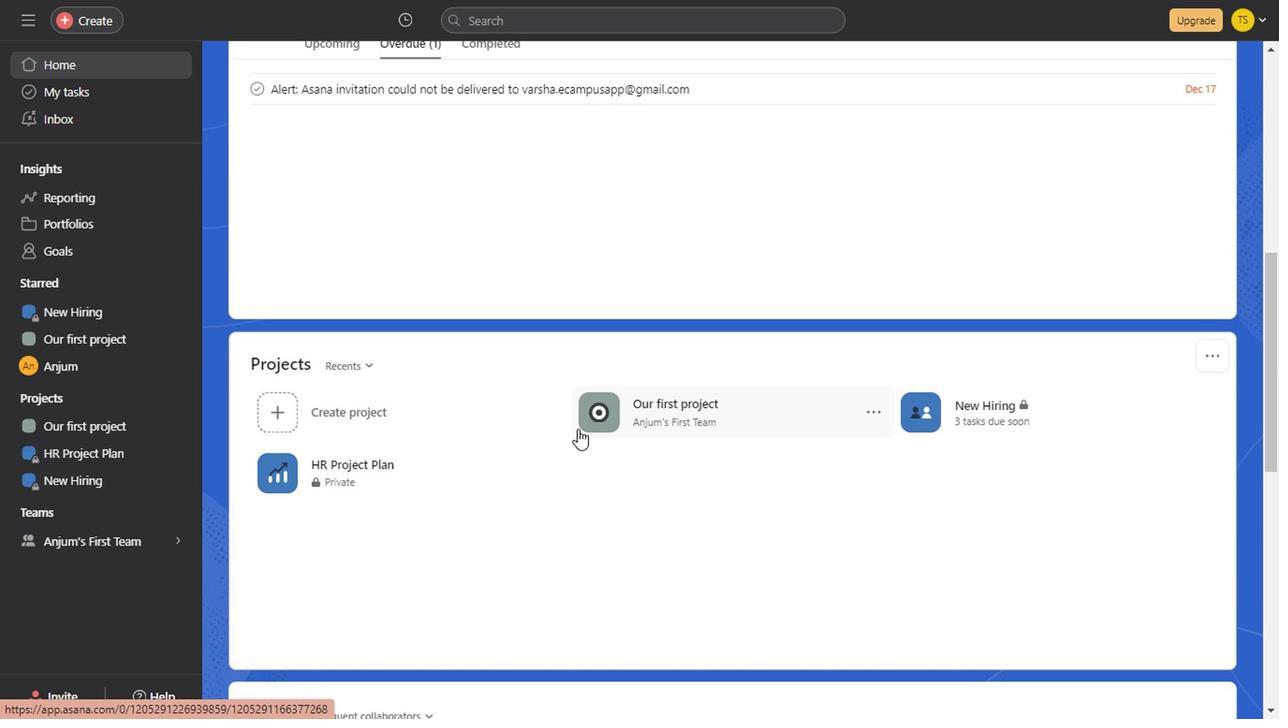
Action: Mouse scrolled (575, 424) with delta (0, 0)
Screenshot: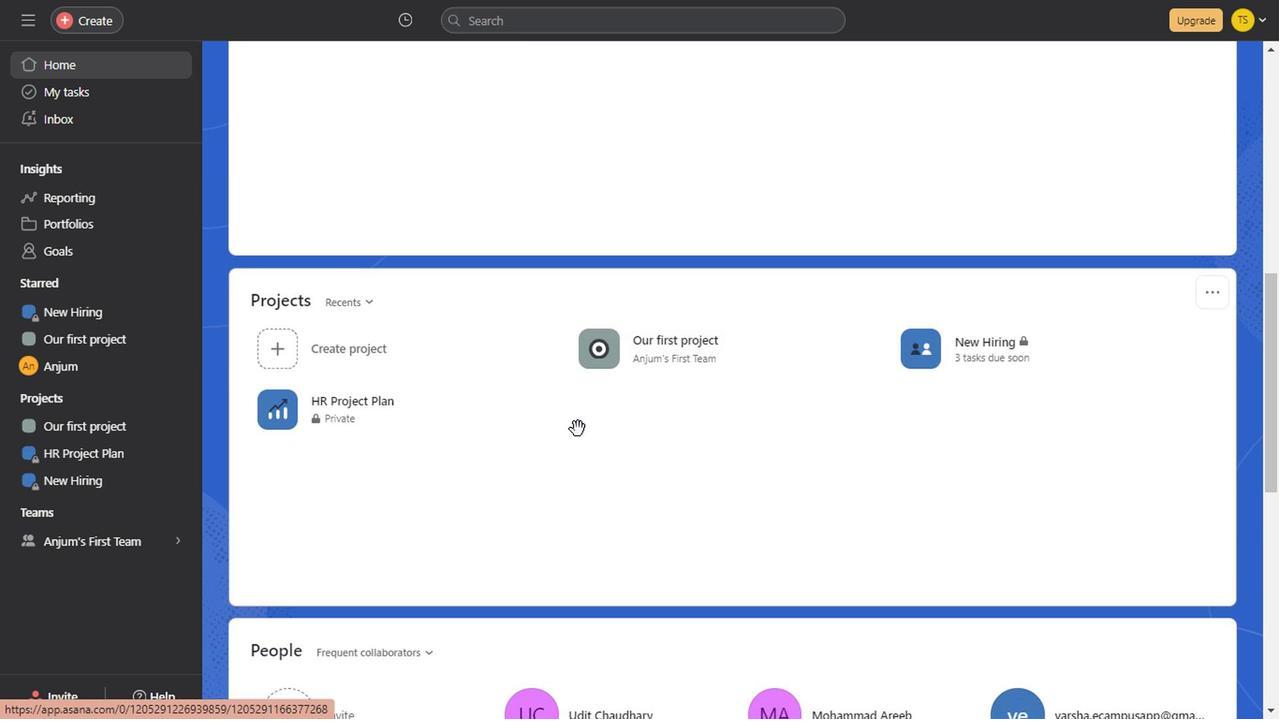
Action: Mouse moved to (72, 93)
Screenshot: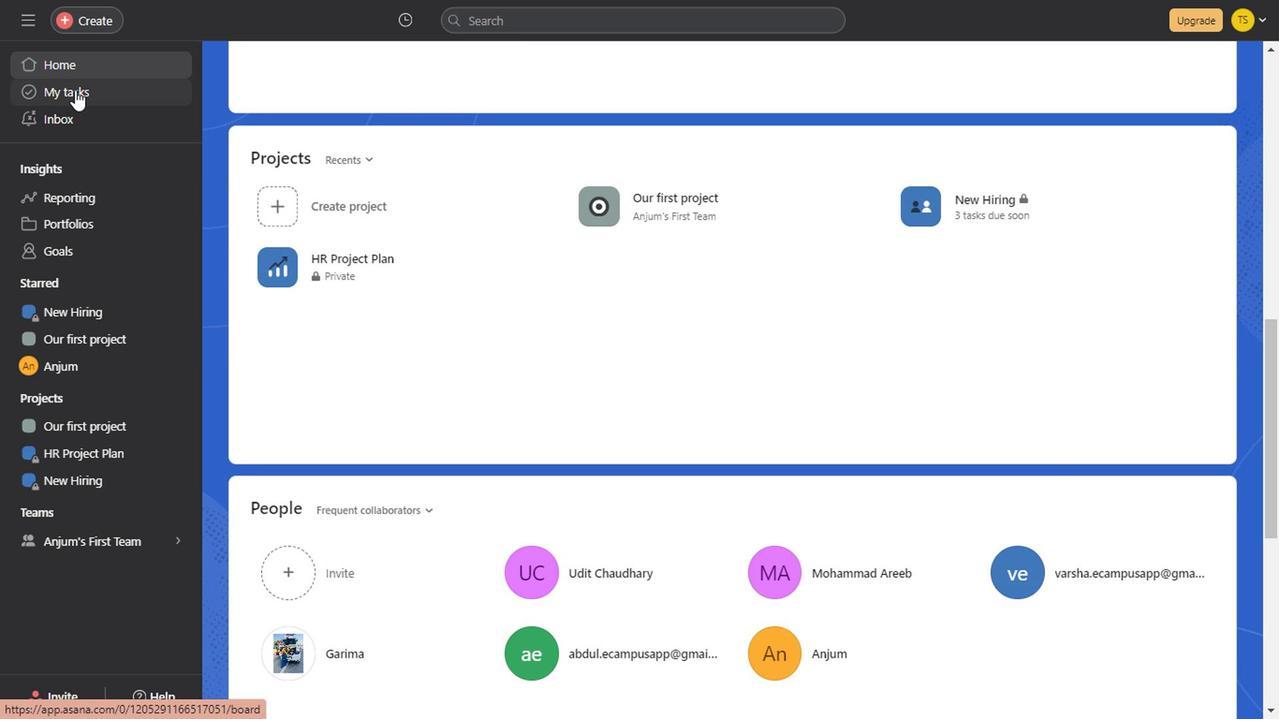 
Action: Mouse pressed left at (72, 93)
Screenshot: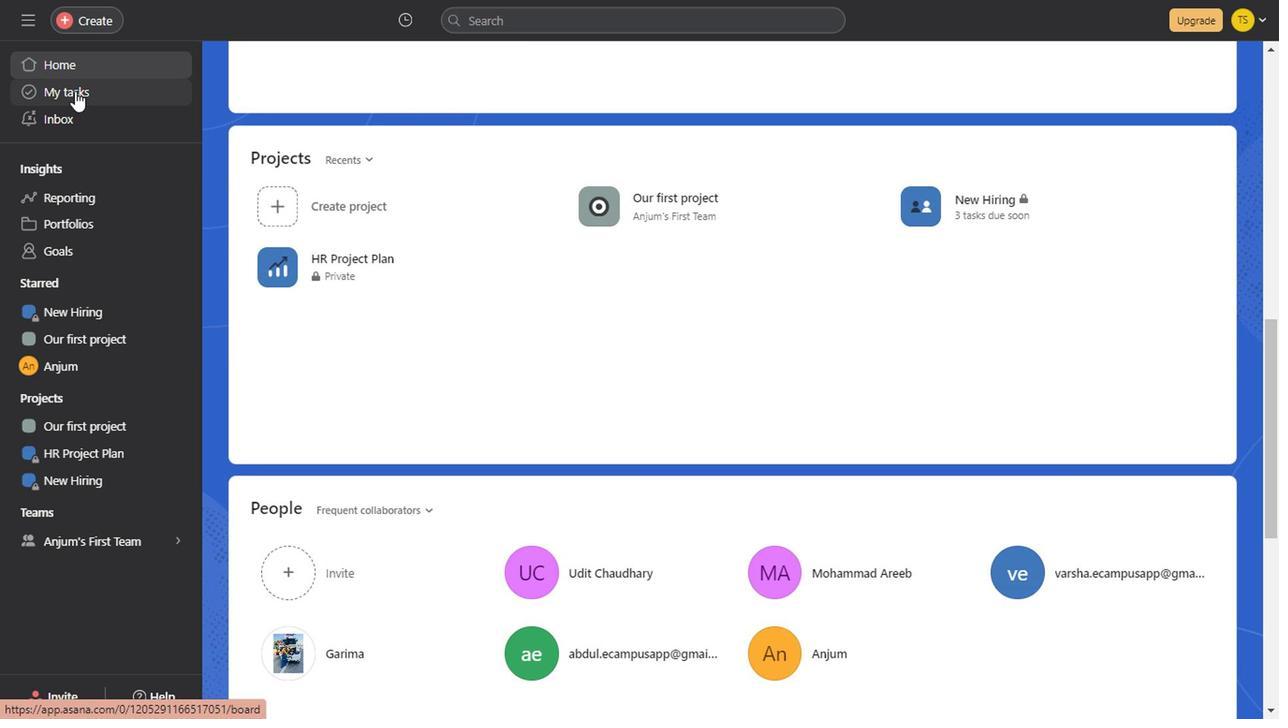 
Action: Mouse moved to (637, 237)
Screenshot: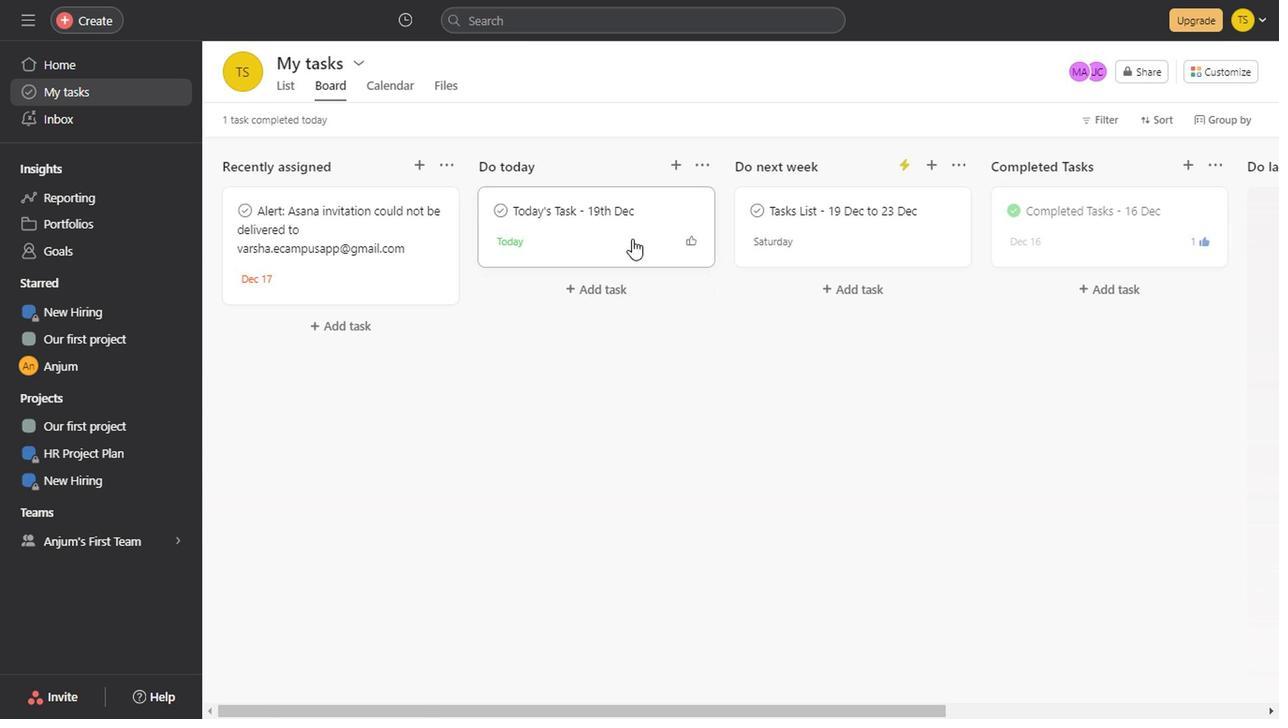 
Action: Mouse pressed left at (637, 237)
Screenshot: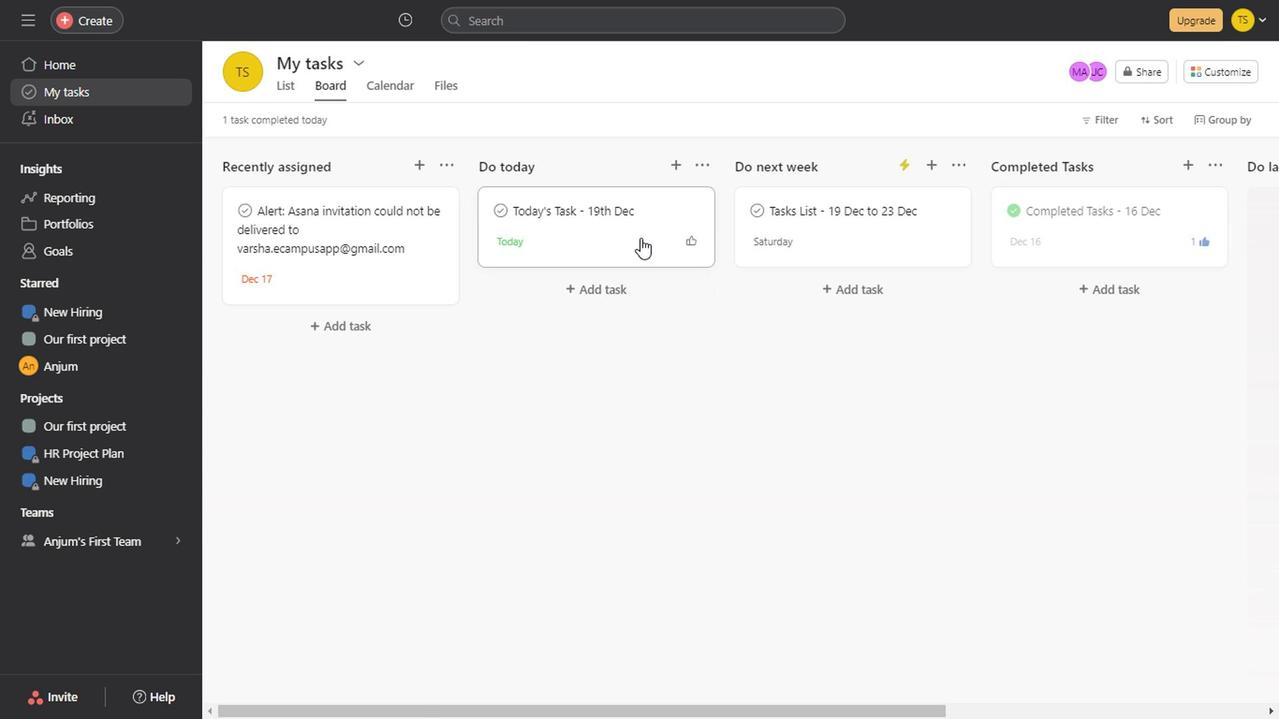
Action: Mouse moved to (896, 535)
Screenshot: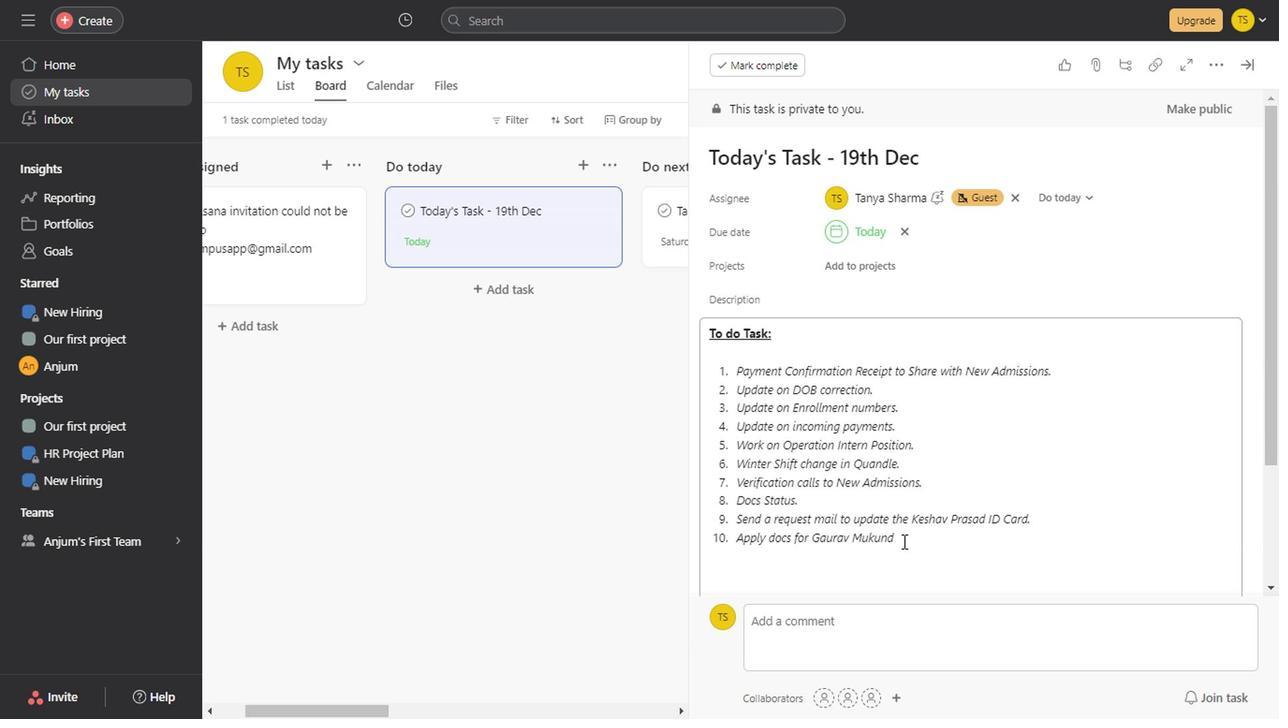 
Action: Mouse pressed left at (896, 535)
Screenshot: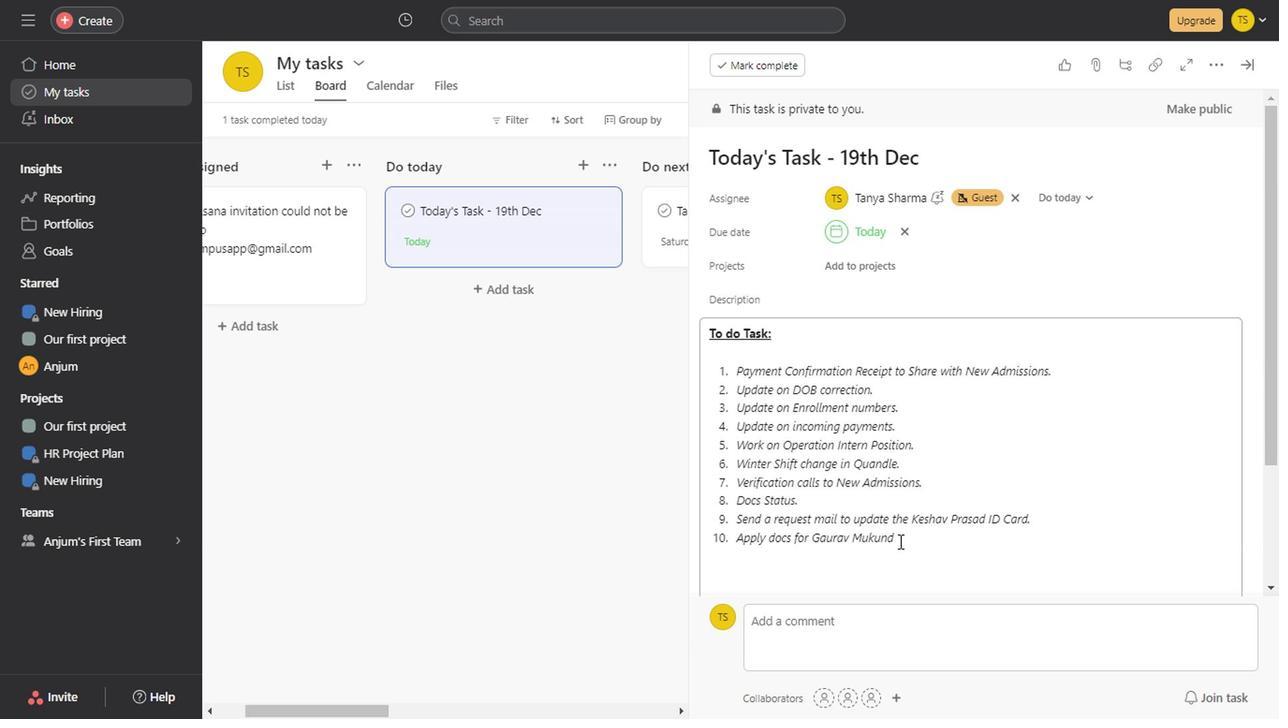 
Action: Mouse moved to (896, 535)
Screenshot: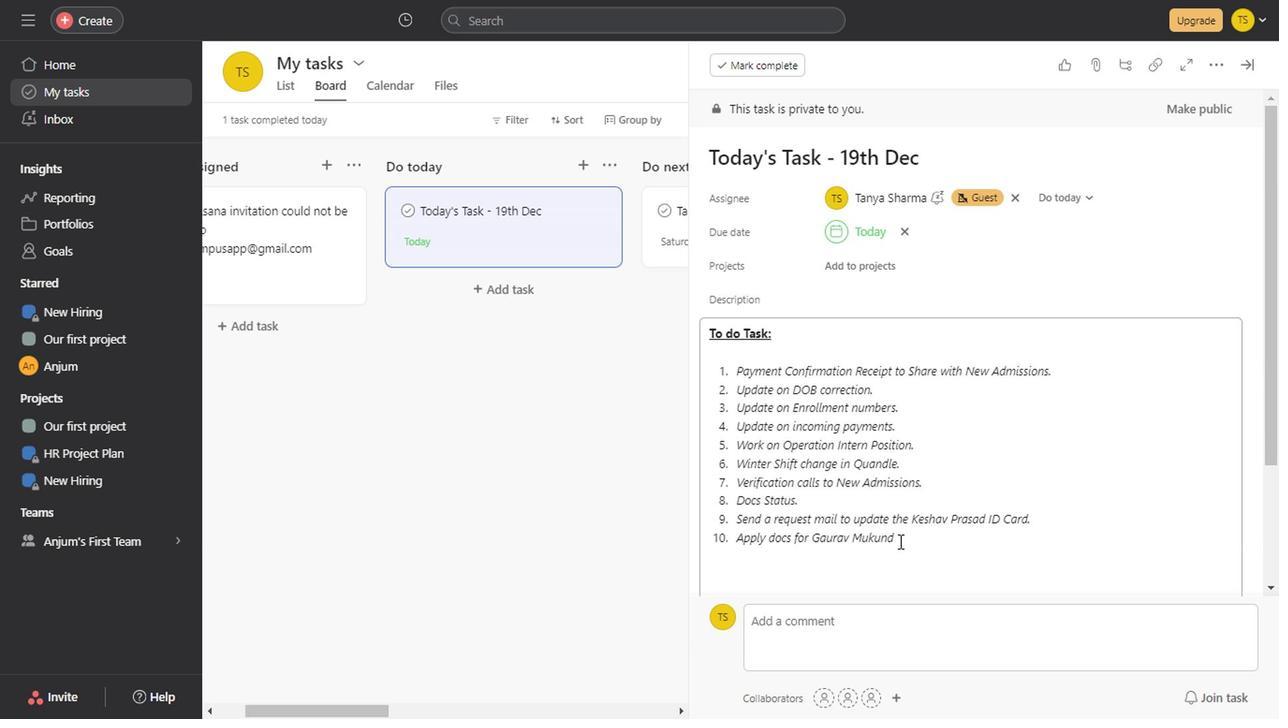 
Action: Key pressed <Key.enter>
Screenshot: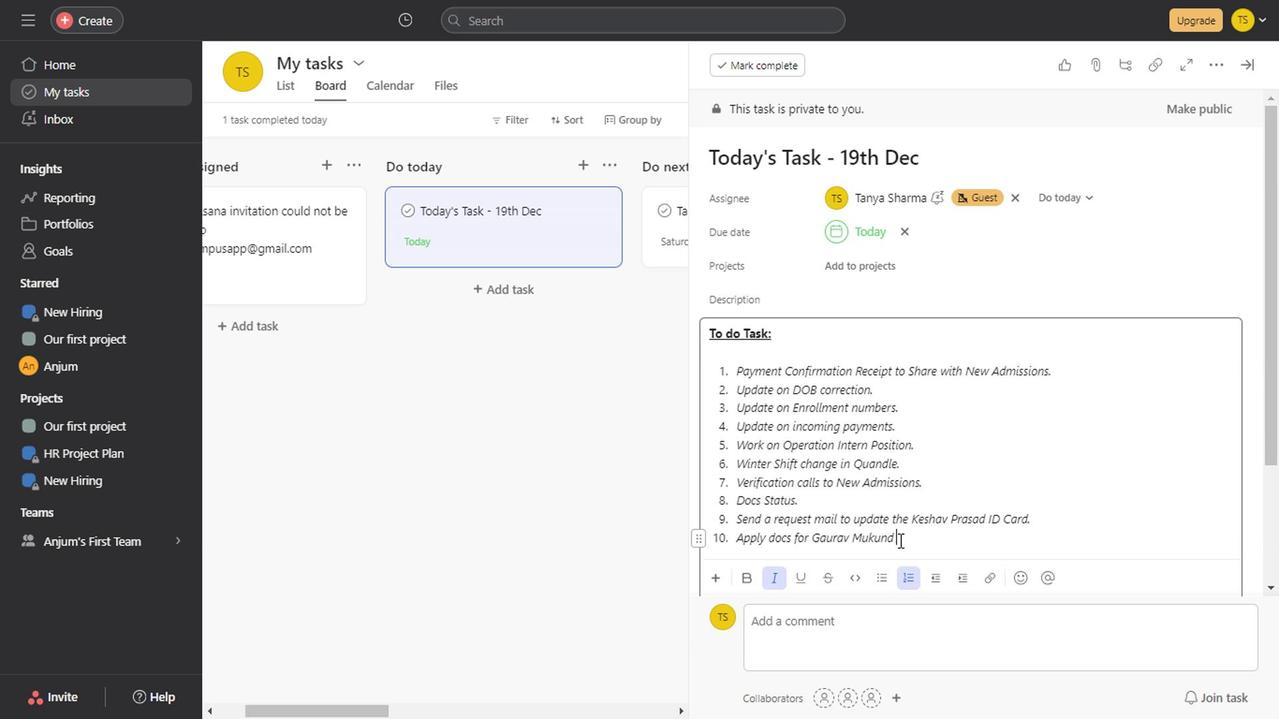 
Action: Mouse moved to (1254, 61)
Screenshot: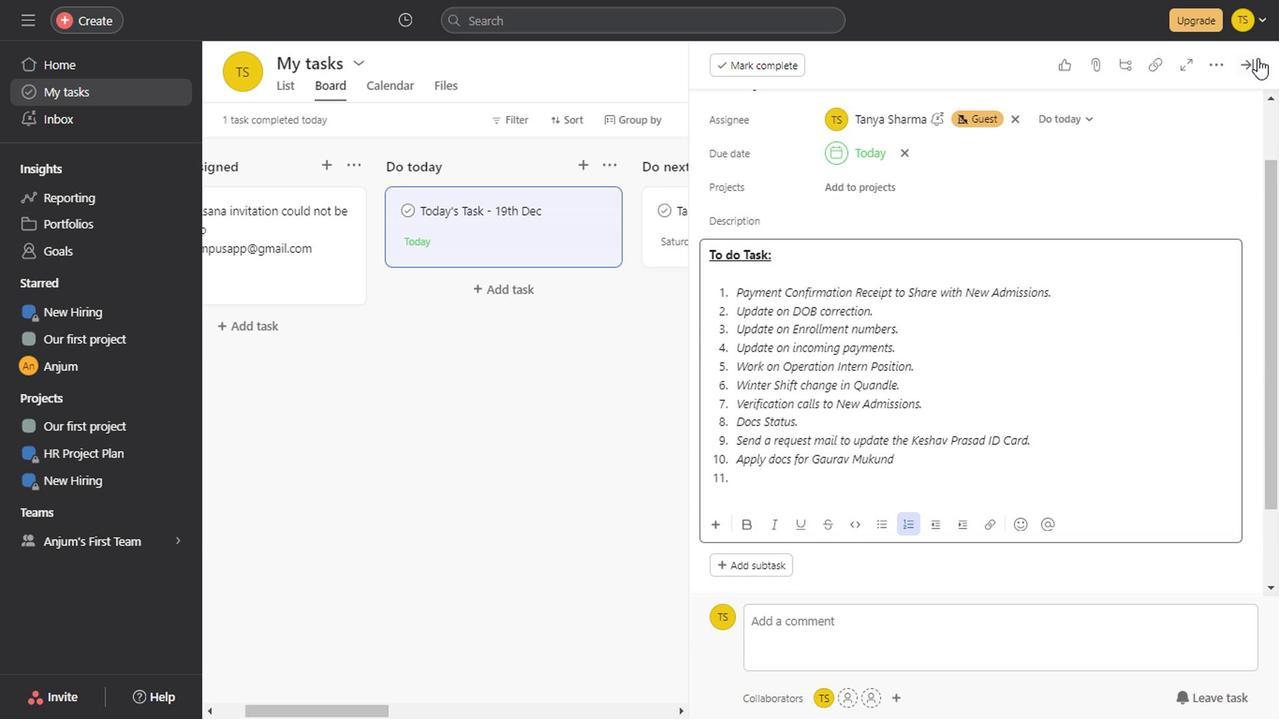 
Action: Mouse pressed left at (1254, 61)
Screenshot: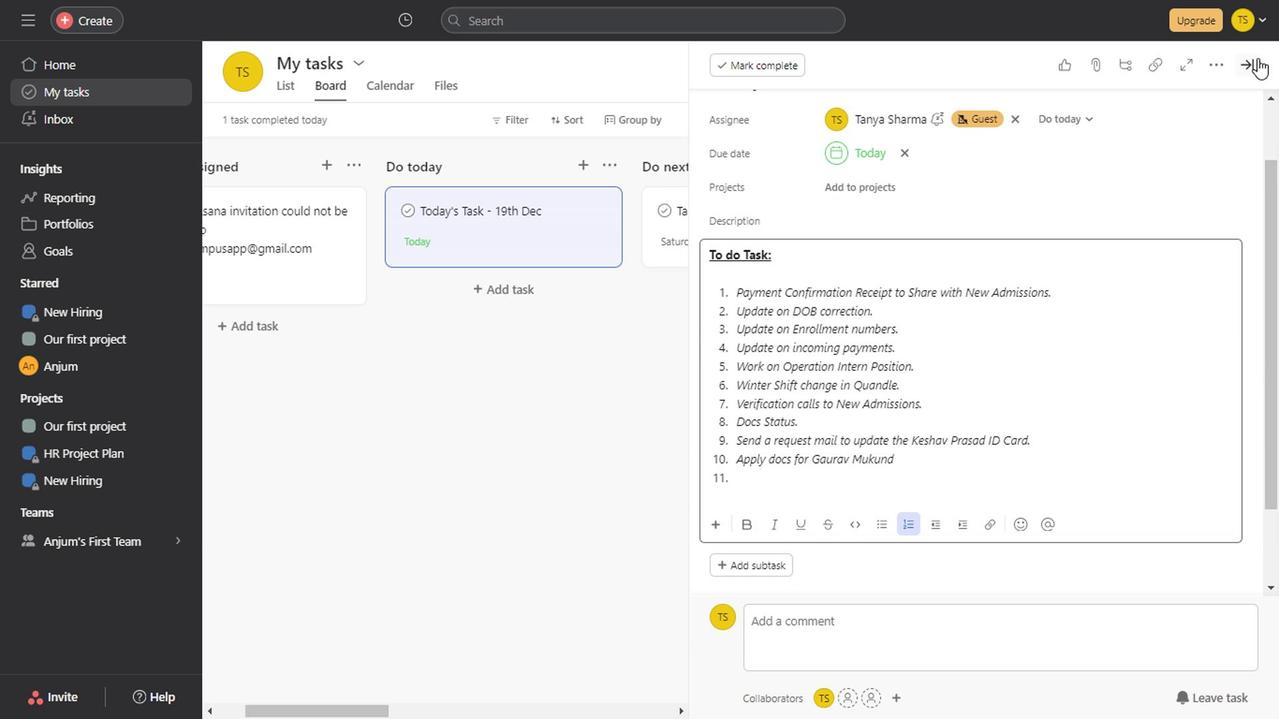 
Action: Mouse moved to (1002, 247)
Screenshot: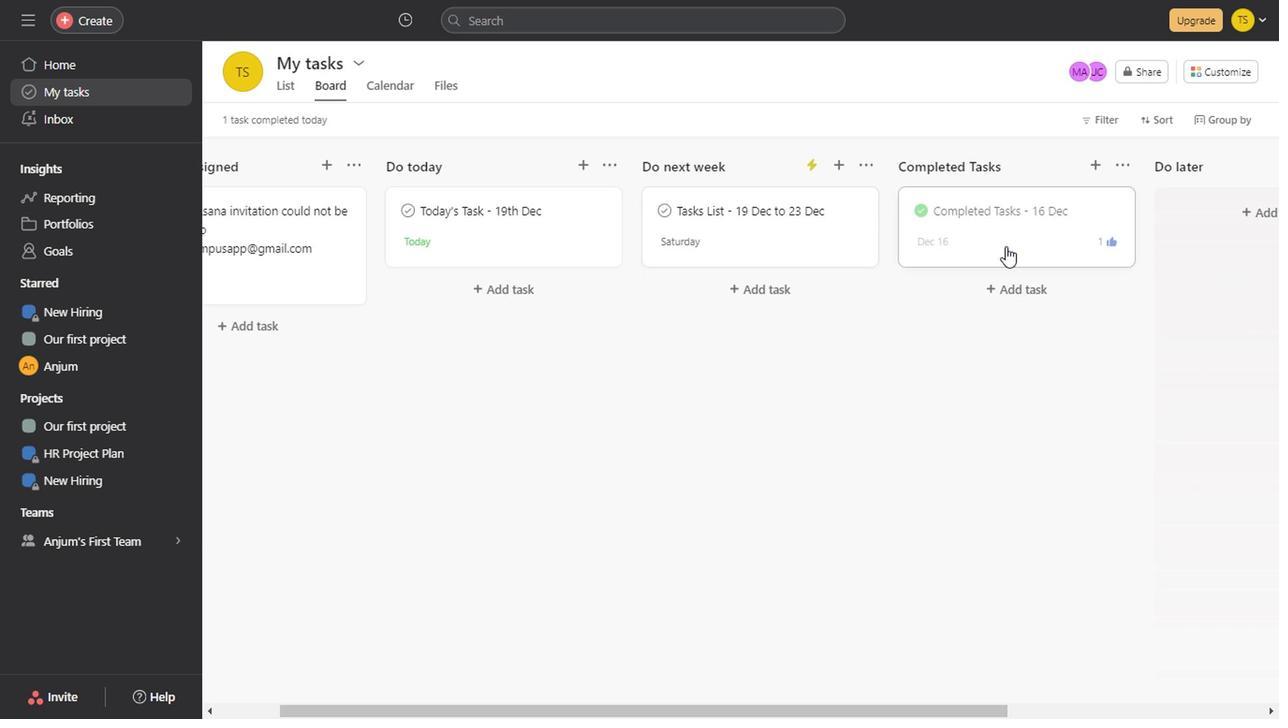 
Action: Mouse pressed left at (1002, 247)
Screenshot: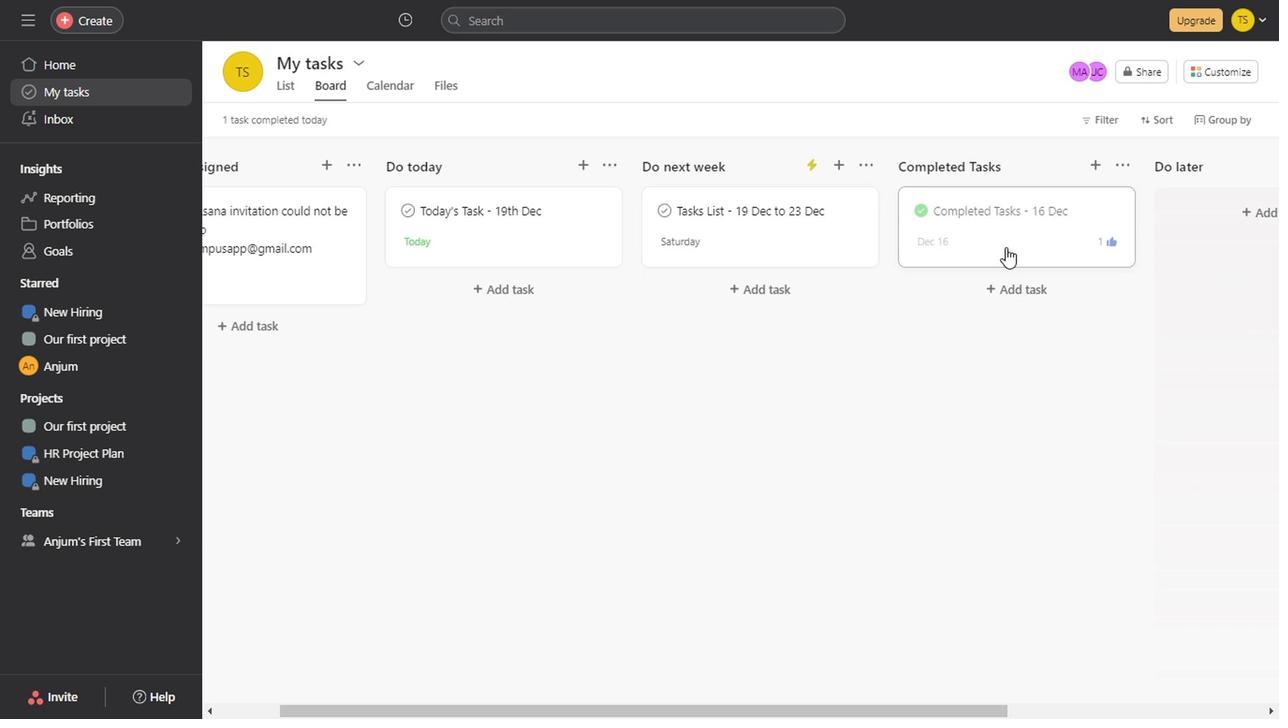 
Action: Mouse moved to (1251, 69)
Screenshot: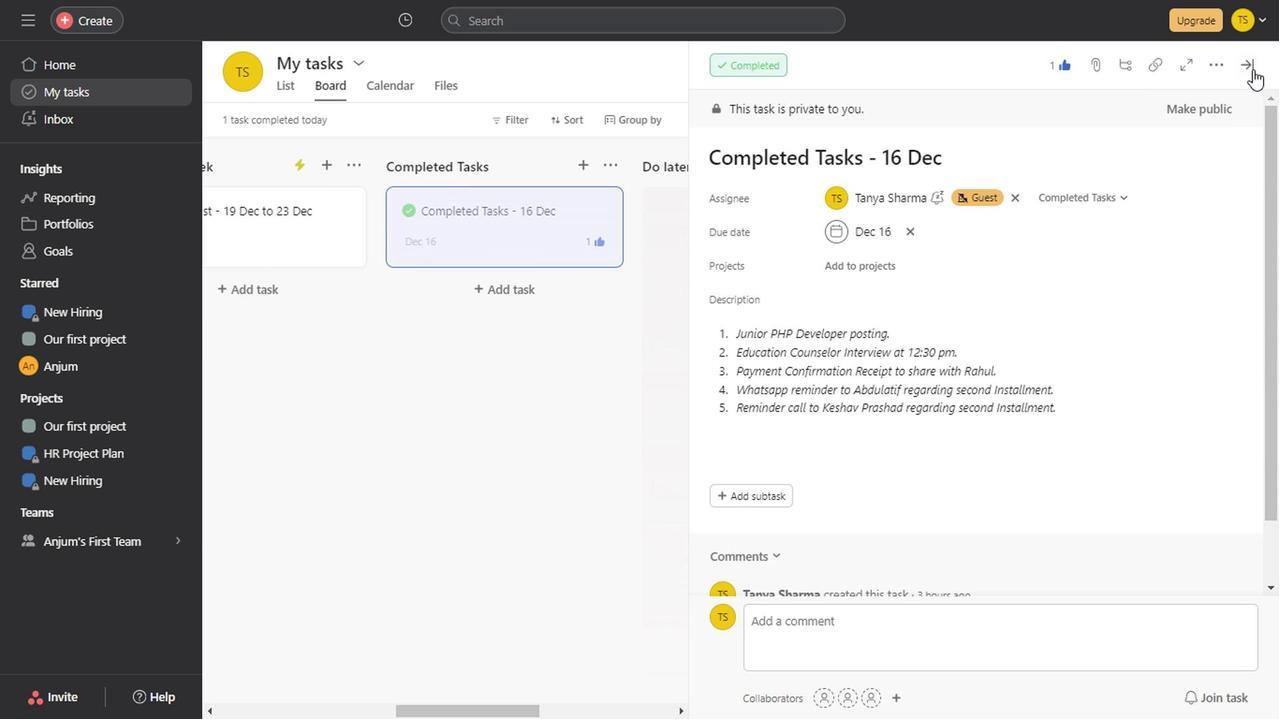 
Action: Mouse pressed left at (1251, 69)
Screenshot: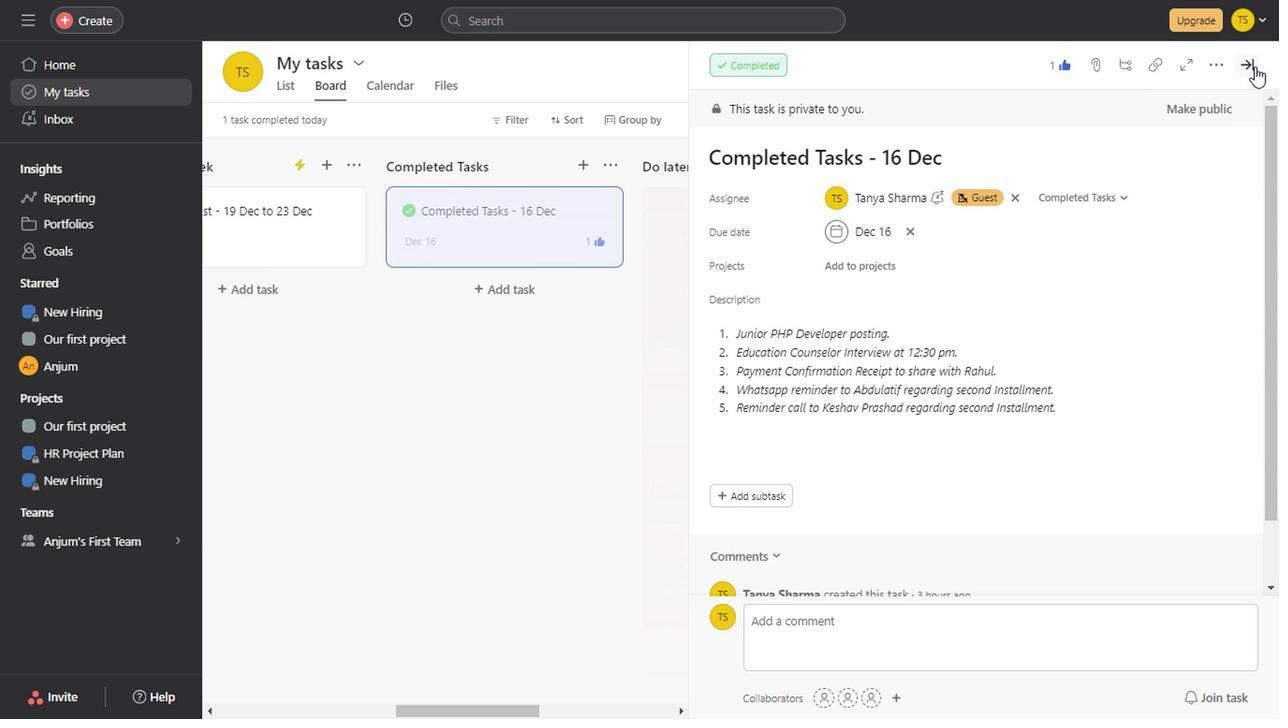 
Action: Mouse moved to (411, 230)
Screenshot: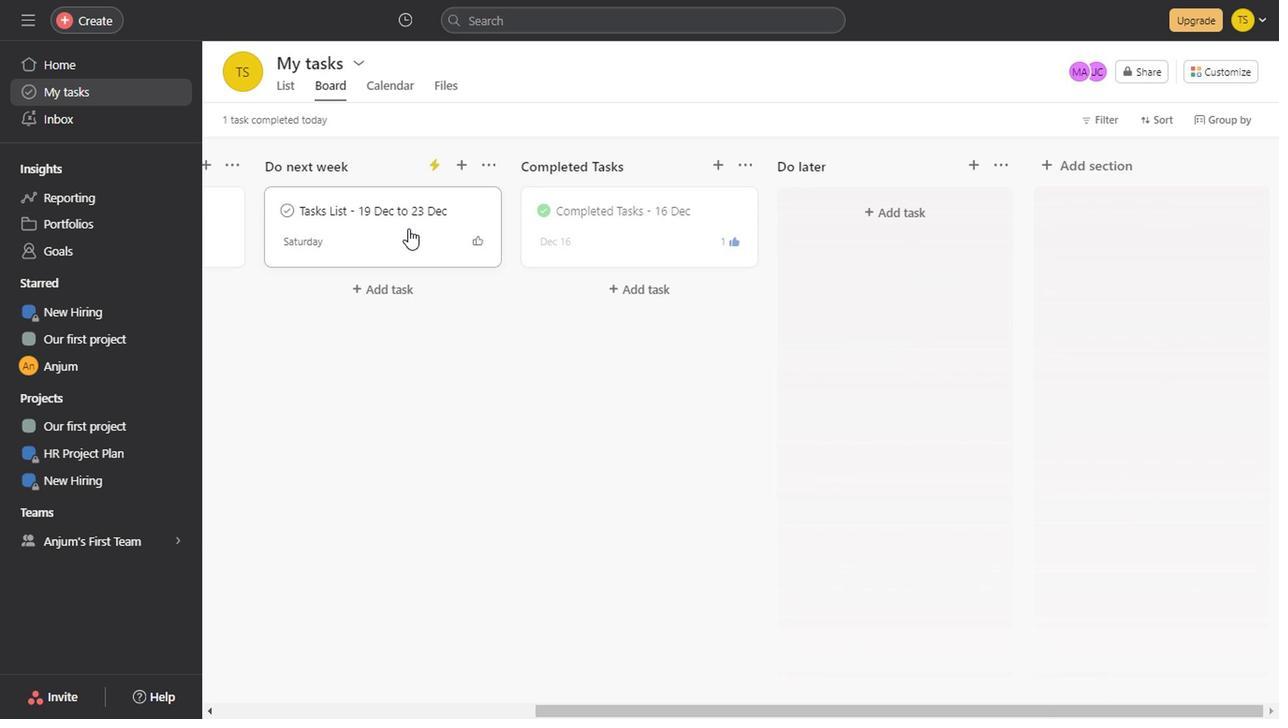 
Action: Mouse pressed left at (411, 230)
Screenshot: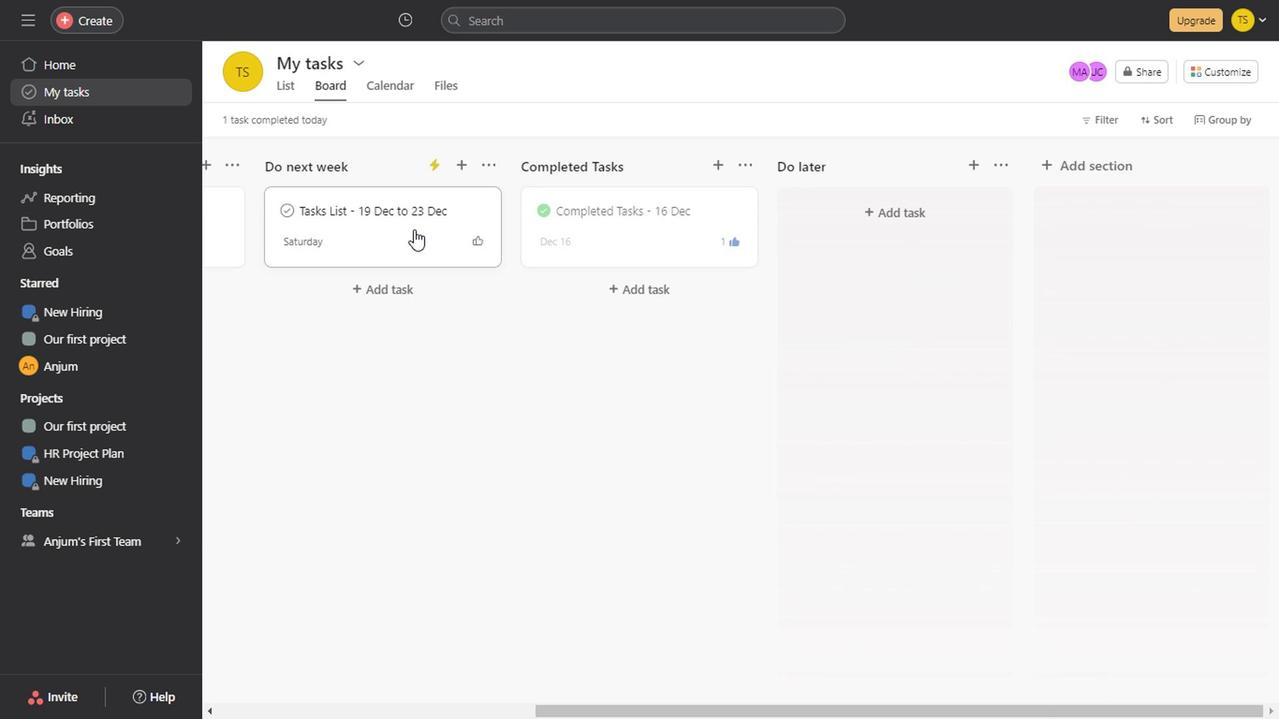
Action: Mouse moved to (1253, 70)
Screenshot: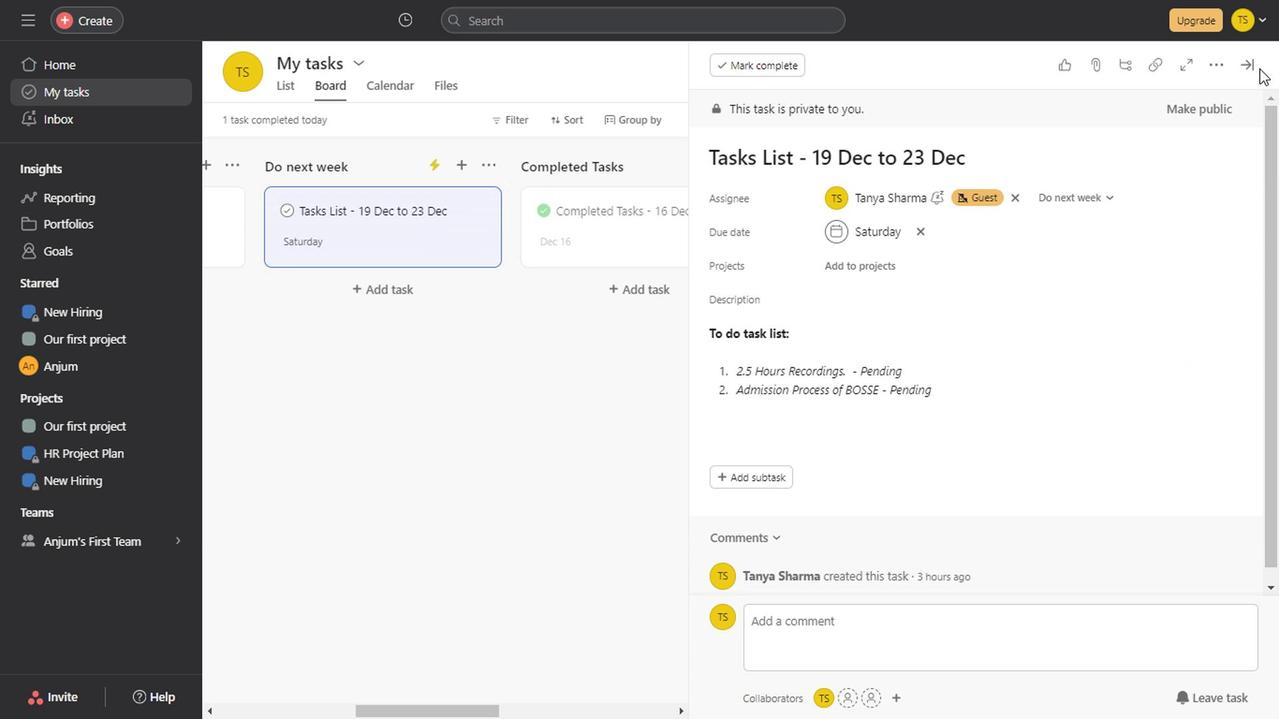 
Action: Mouse pressed left at (1253, 70)
Screenshot: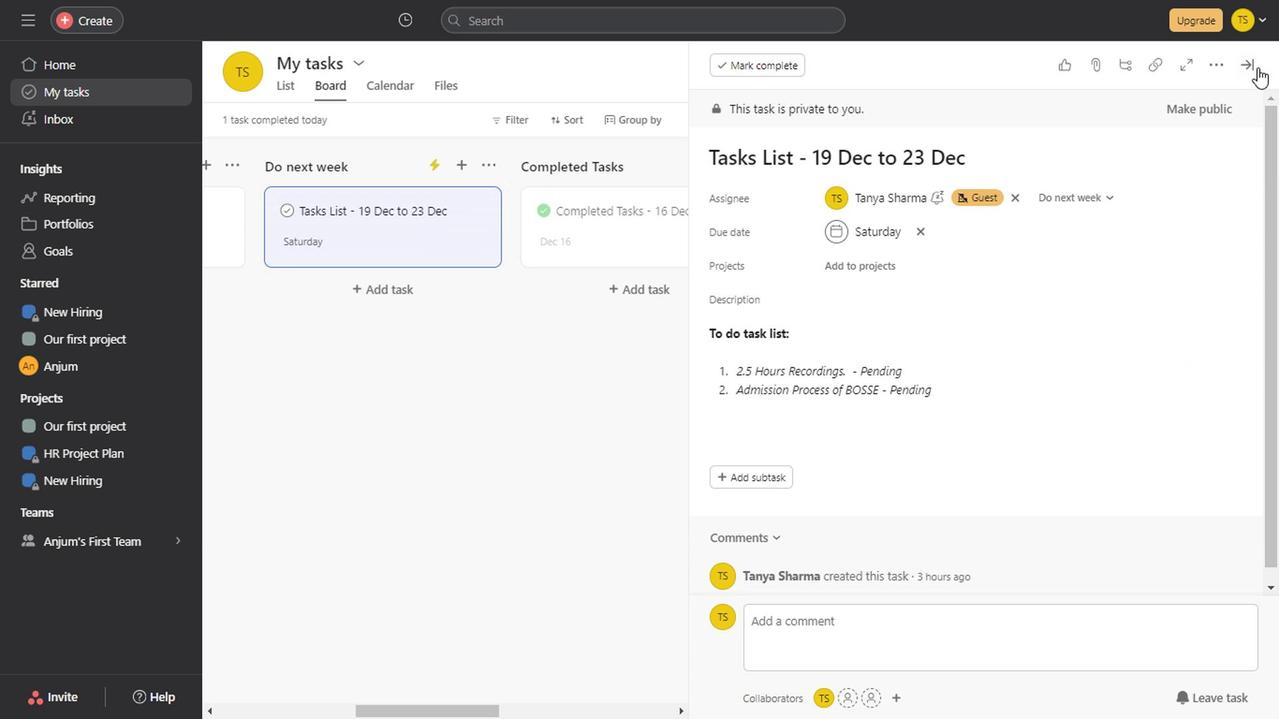 
Action: Mouse moved to (545, 214)
Screenshot: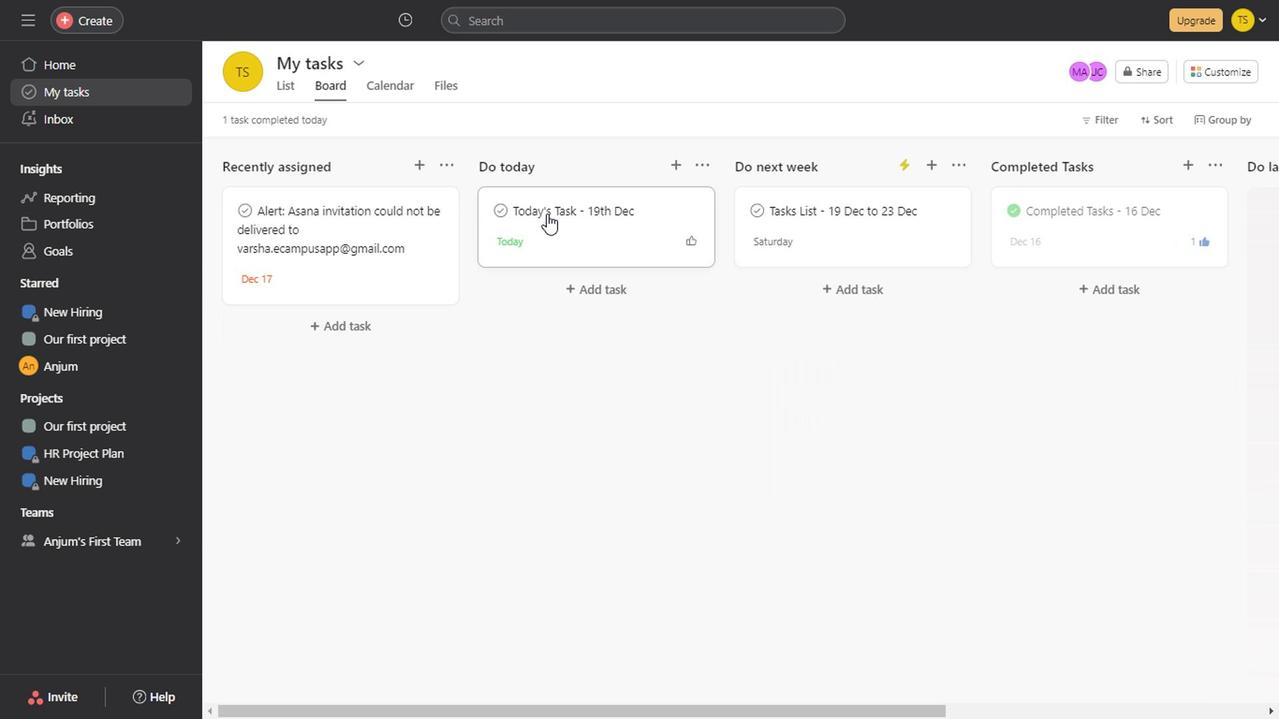 
Action: Mouse pressed left at (545, 214)
Screenshot: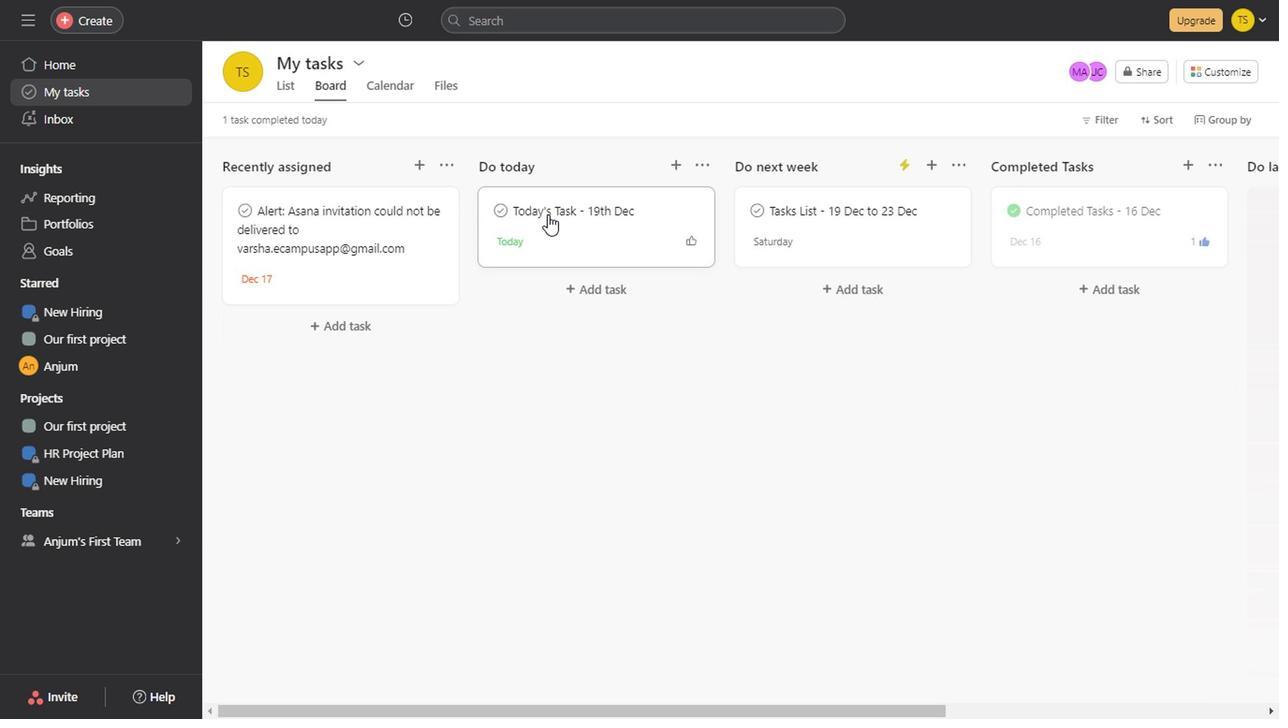 
Action: Mouse moved to (776, 552)
Screenshot: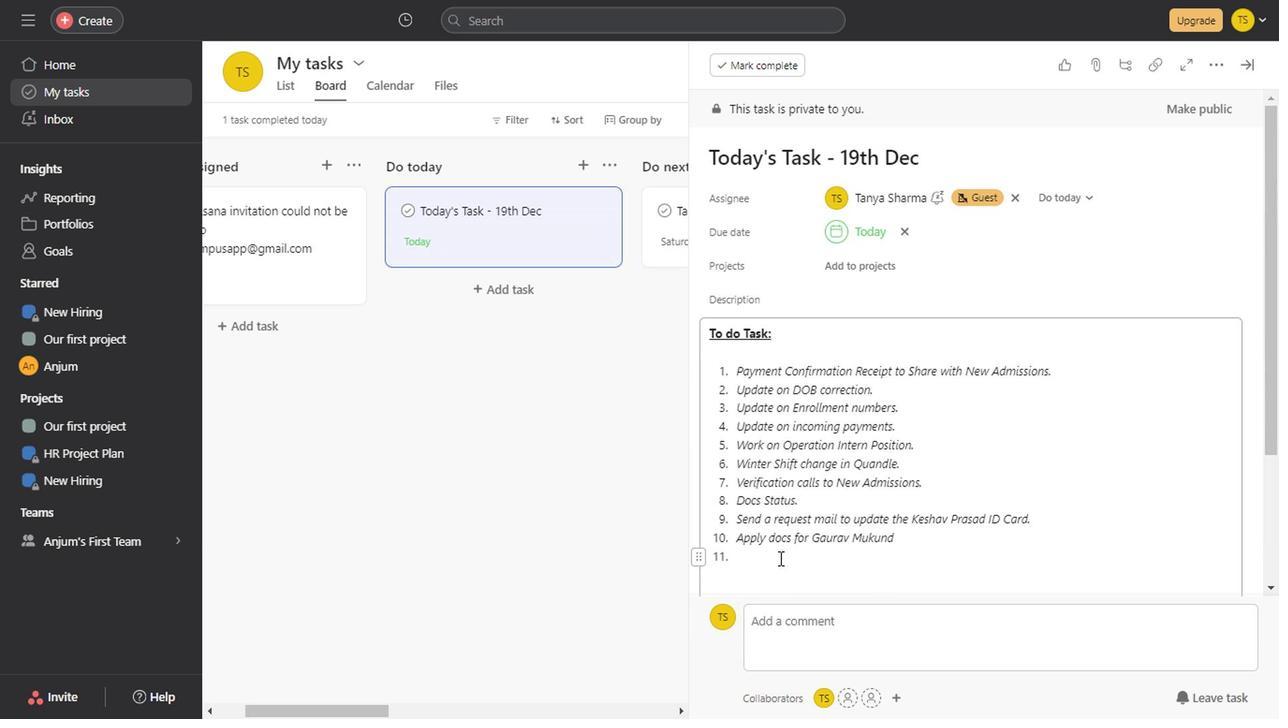 
Action: Mouse pressed left at (776, 552)
Screenshot: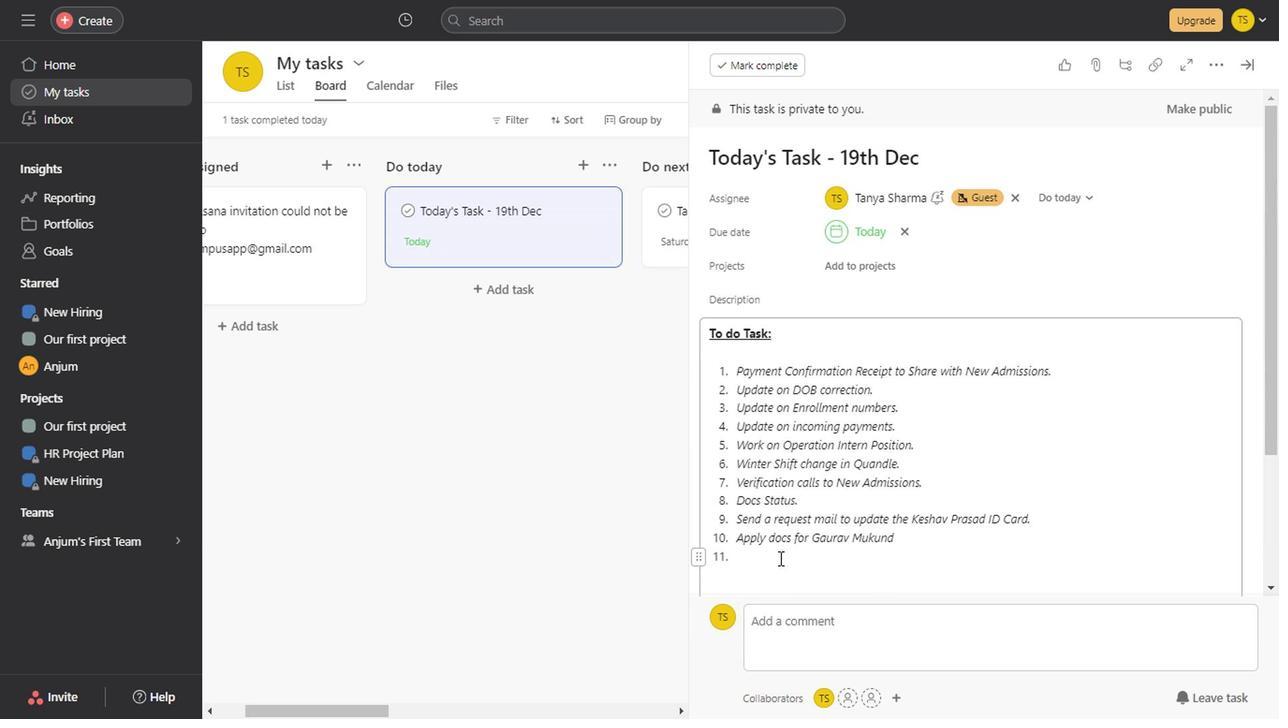 
Action: Key pressed <Key.shift>New<Key.space>
Screenshot: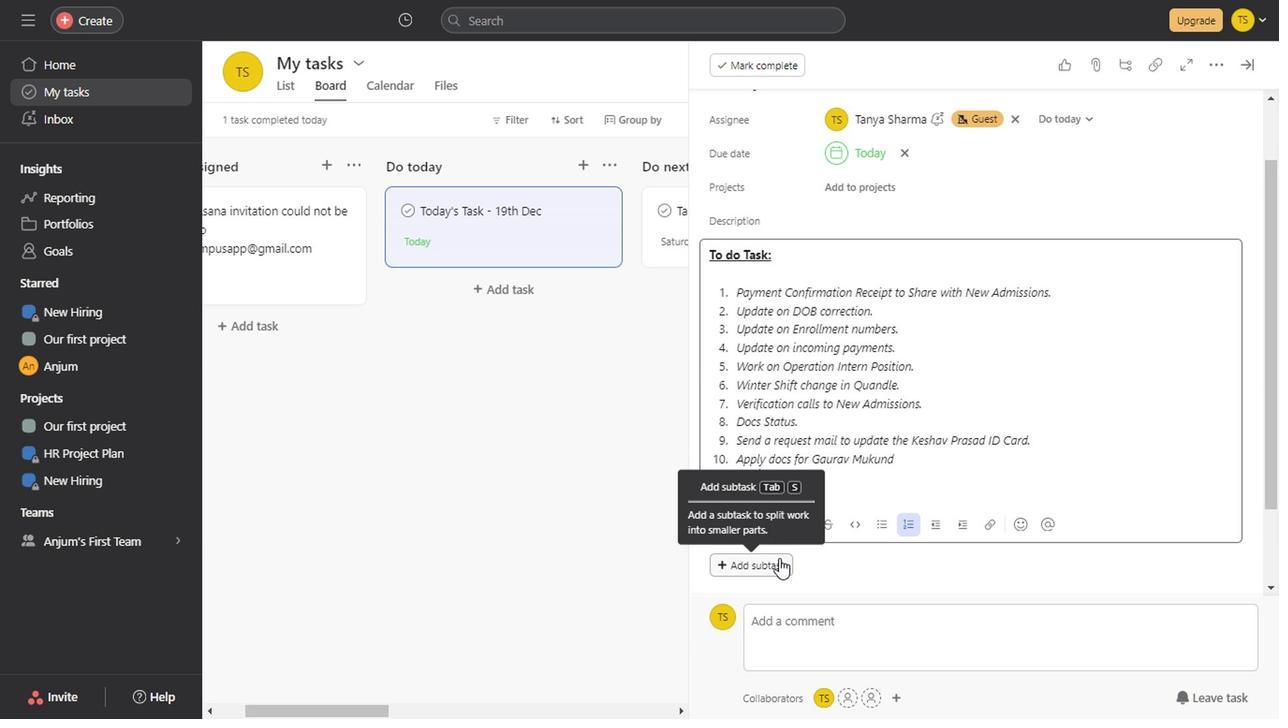 
Action: Mouse moved to (811, 473)
